 Task: Look for Airbnb options in Savelugu, Ghana from 11th November, 2023 to 15th November, 2023 for 2 adults.1  bedroom having 2 beds and 1 bathroom. Property type can be hotel. Booking option can be shelf check-in. Look for 5 properties as per requirement.
Action: Mouse moved to (494, 114)
Screenshot: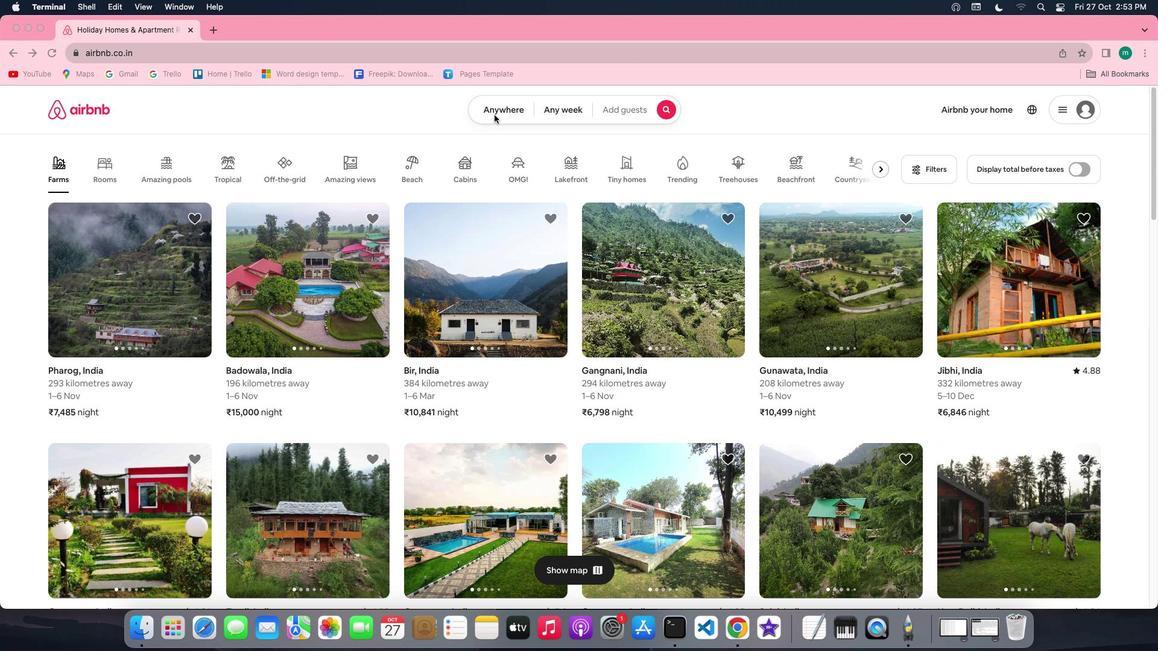 
Action: Mouse pressed left at (494, 114)
Screenshot: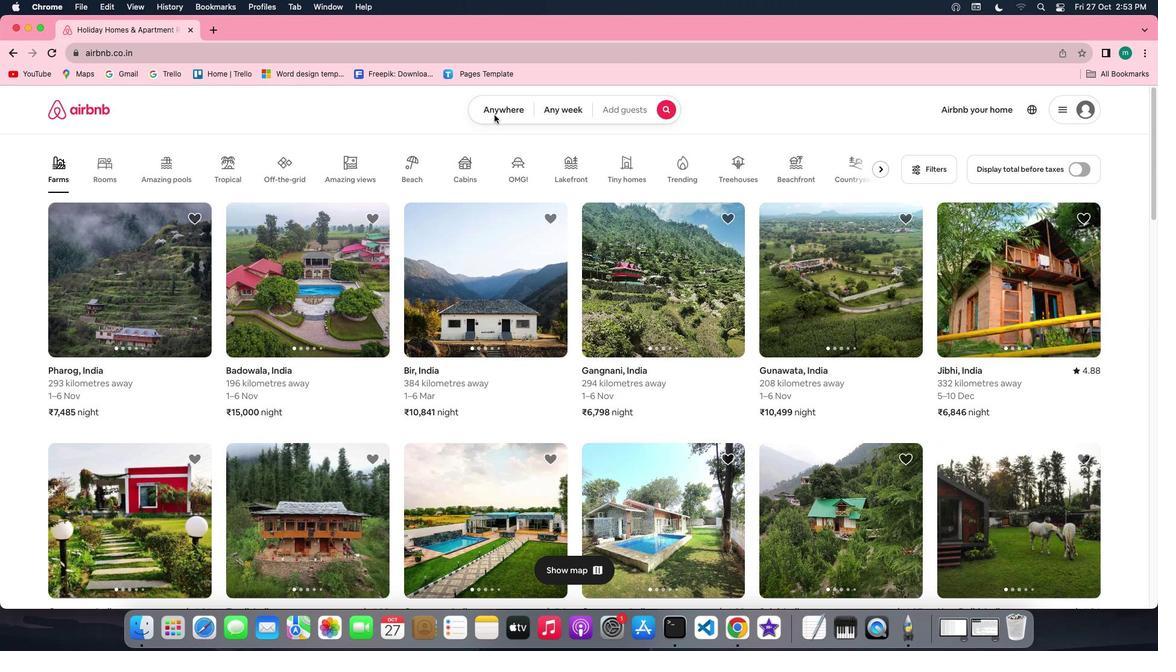
Action: Mouse pressed left at (494, 114)
Screenshot: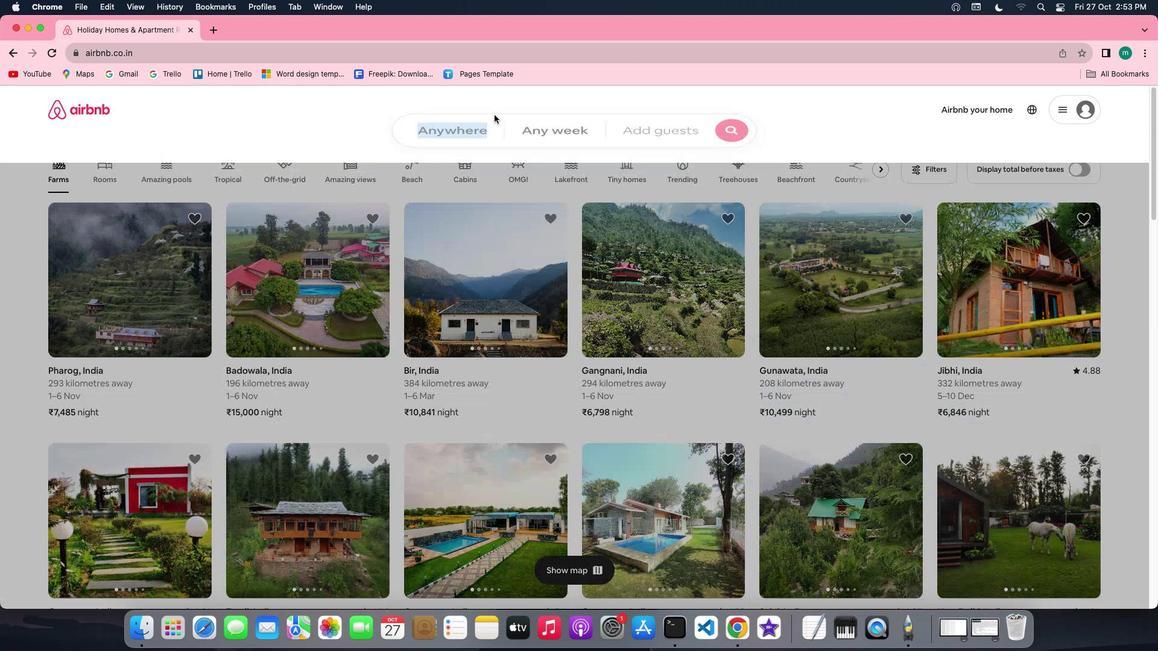
Action: Mouse moved to (420, 158)
Screenshot: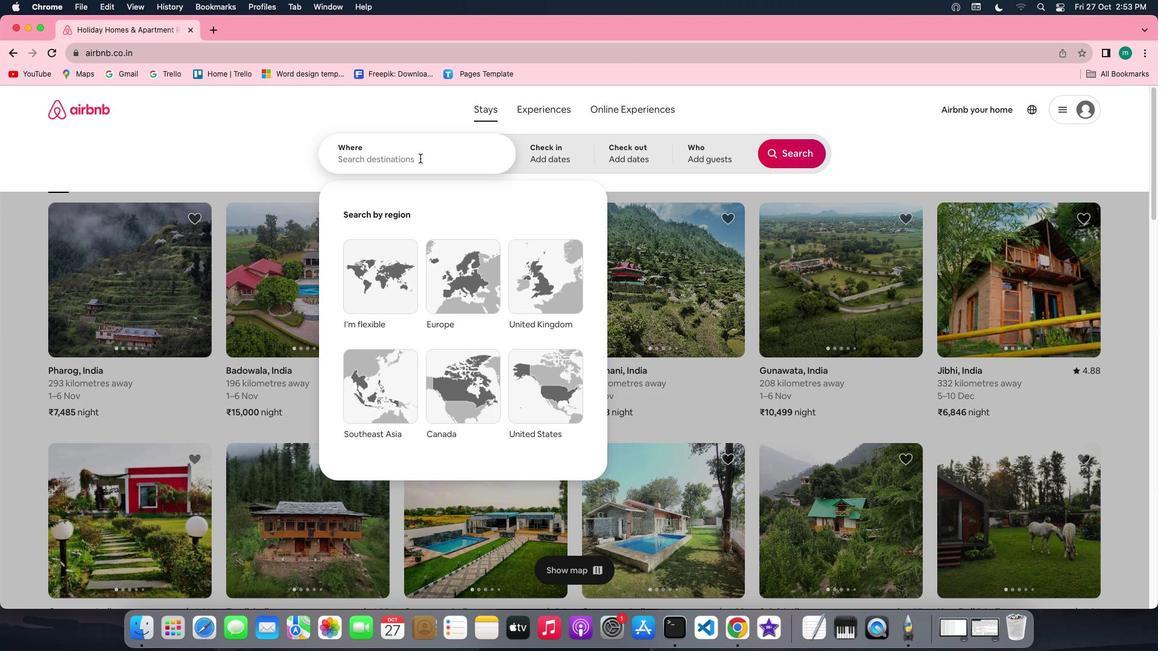
Action: Mouse pressed left at (420, 158)
Screenshot: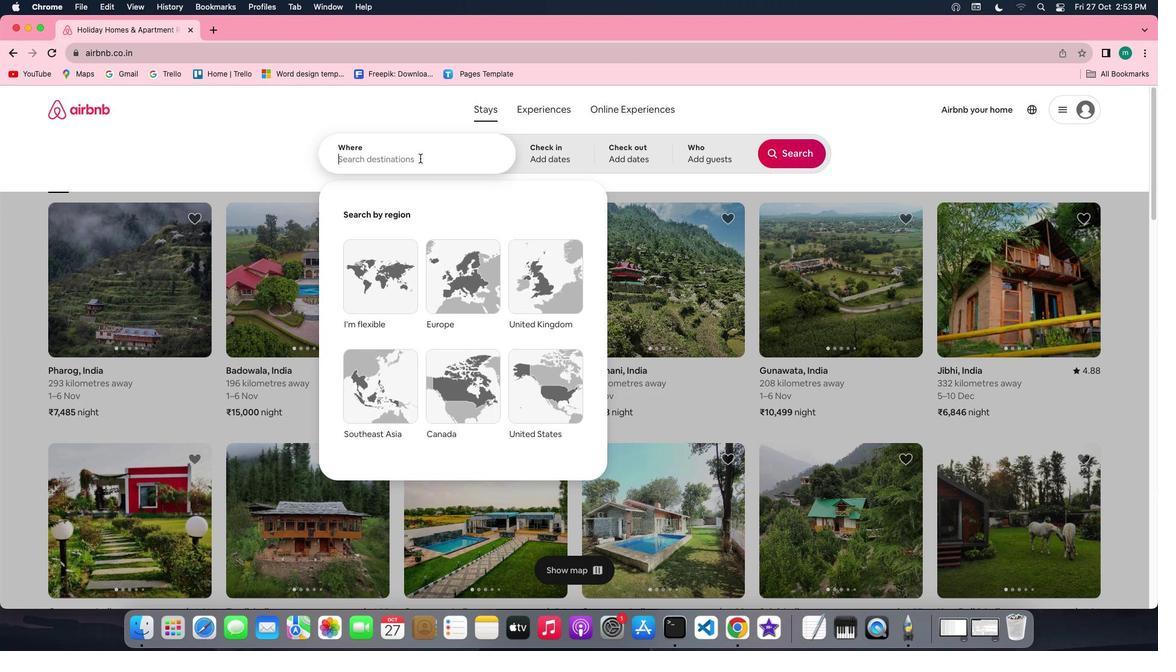 
Action: Key pressed Key.shift'S''a''v''e''l''u''g''u'','Key.spaceKey.shift'g''h''a''n''a'
Screenshot: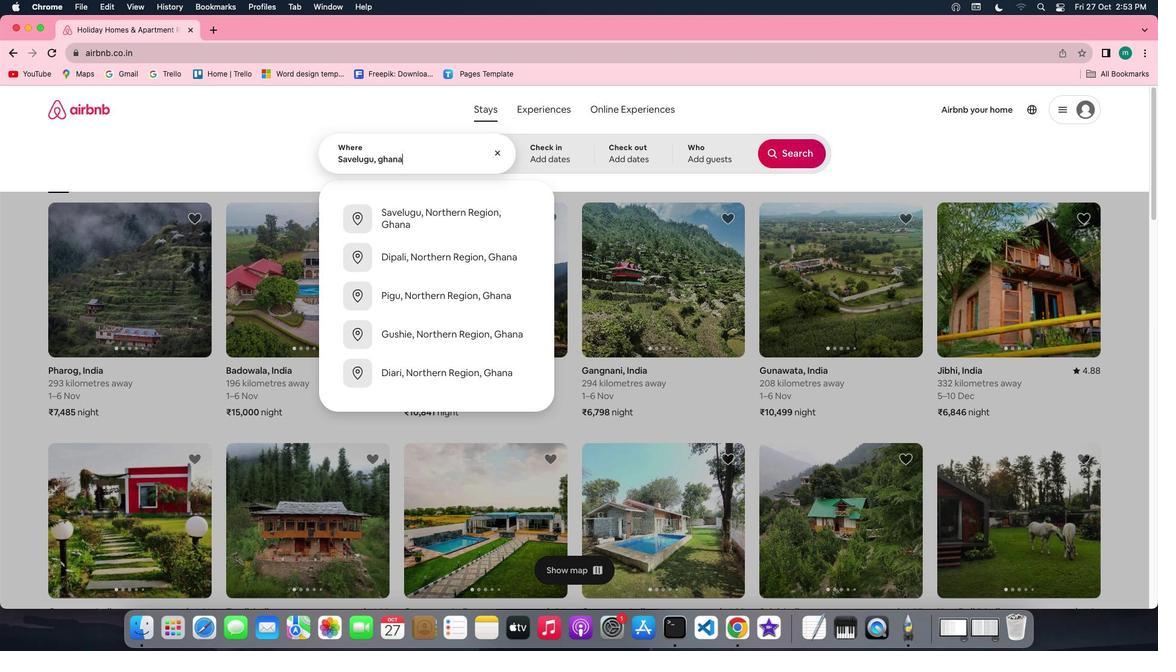 
Action: Mouse moved to (569, 158)
Screenshot: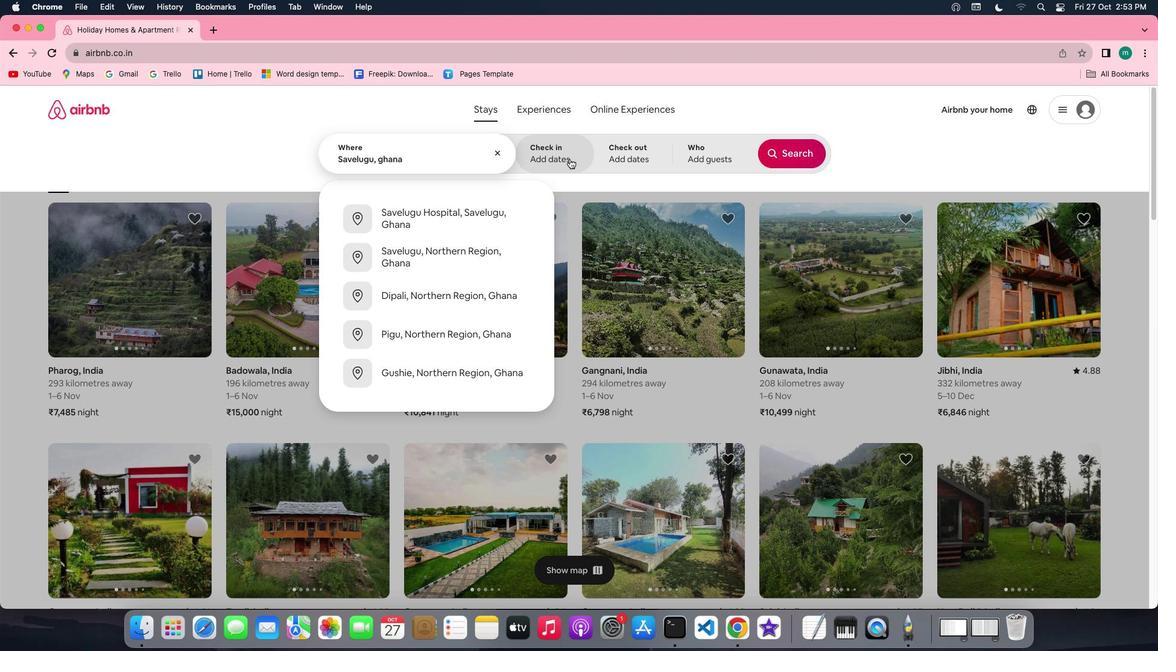 
Action: Mouse pressed left at (569, 158)
Screenshot: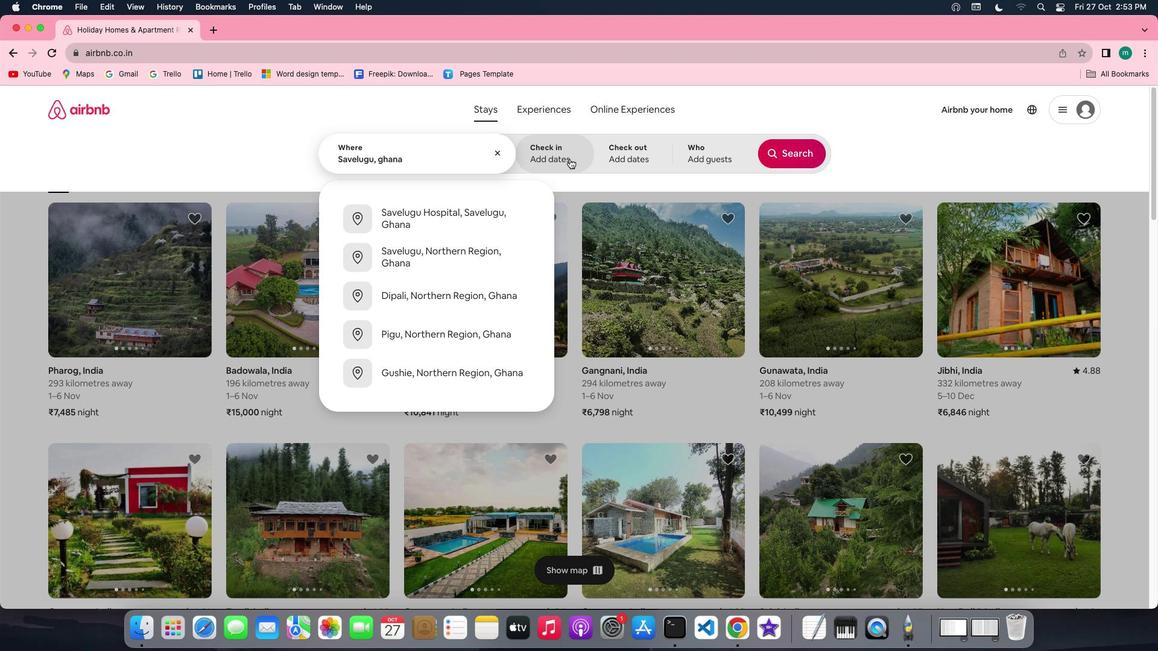 
Action: Mouse moved to (779, 332)
Screenshot: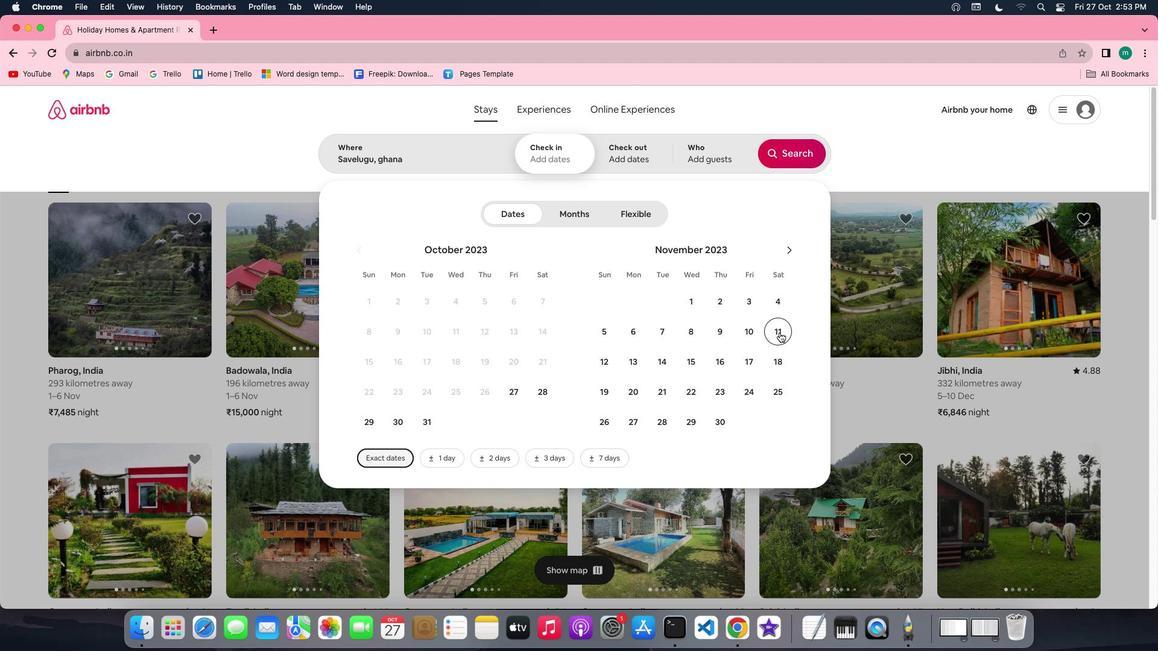 
Action: Mouse pressed left at (779, 332)
Screenshot: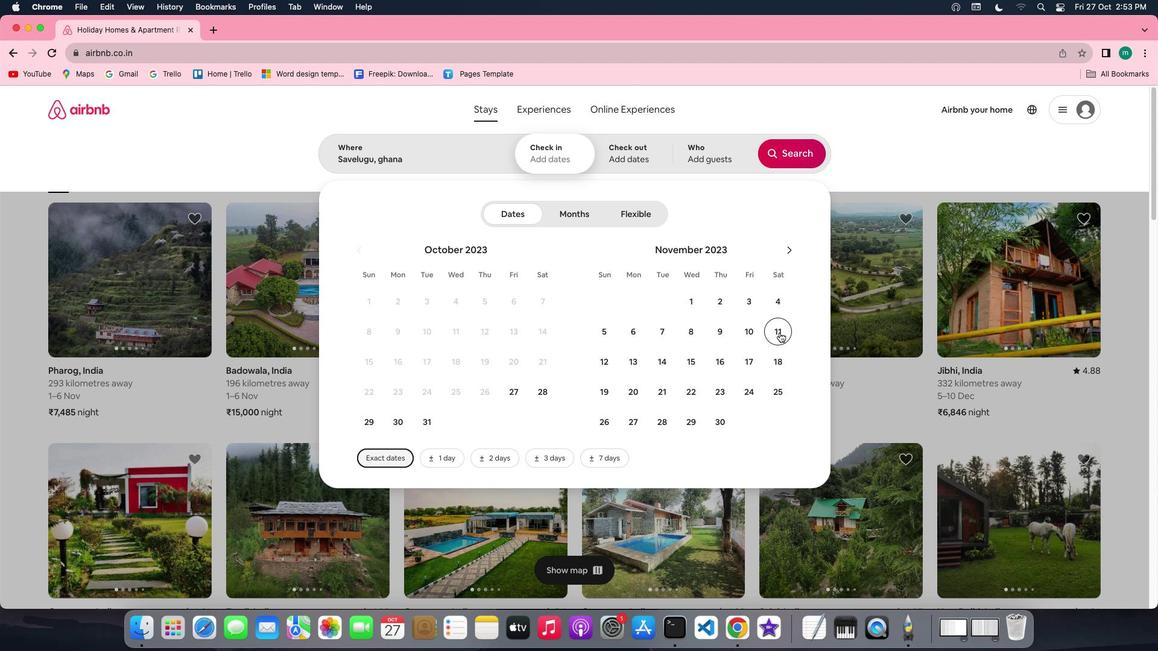 
Action: Mouse moved to (686, 365)
Screenshot: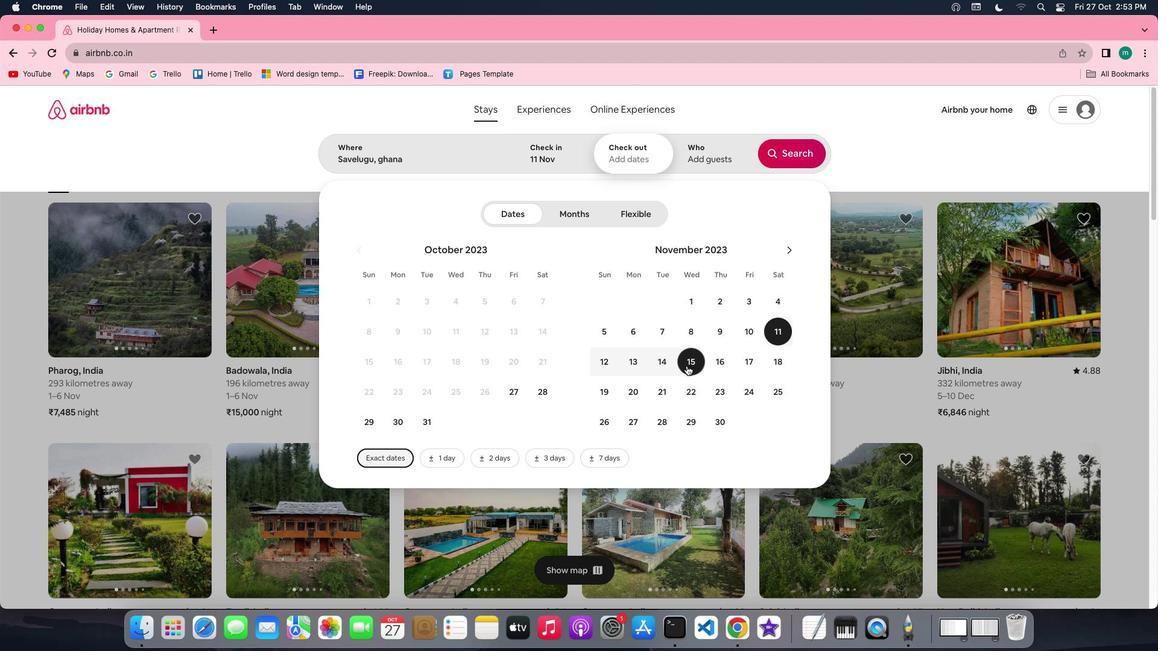 
Action: Mouse pressed left at (686, 365)
Screenshot: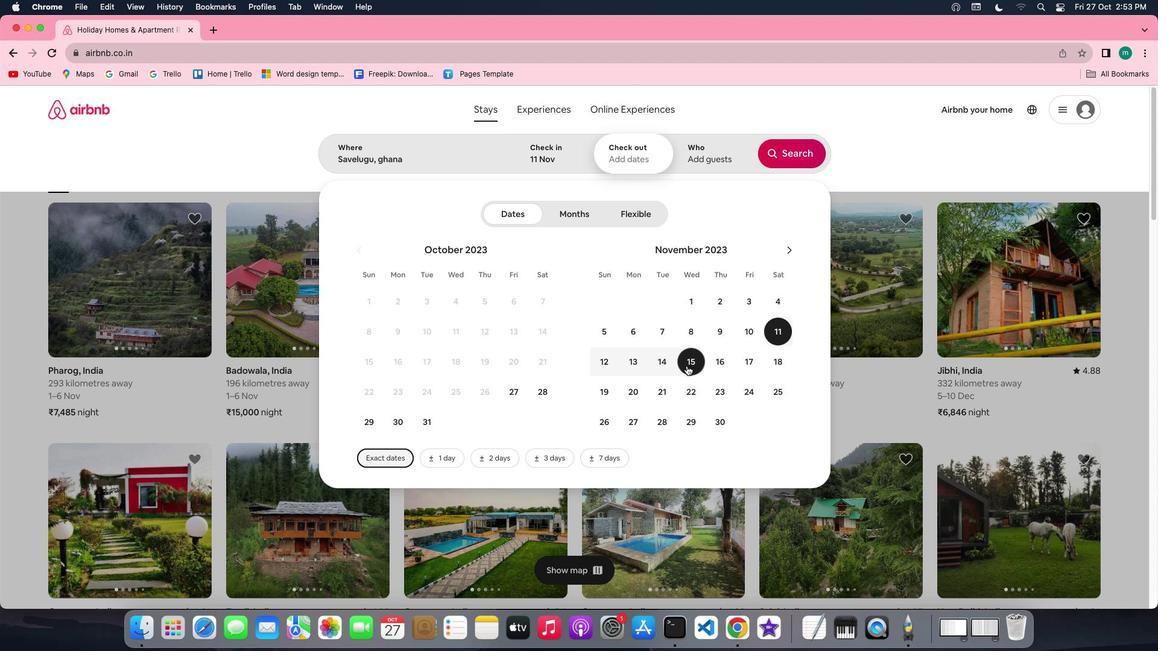 
Action: Mouse moved to (709, 165)
Screenshot: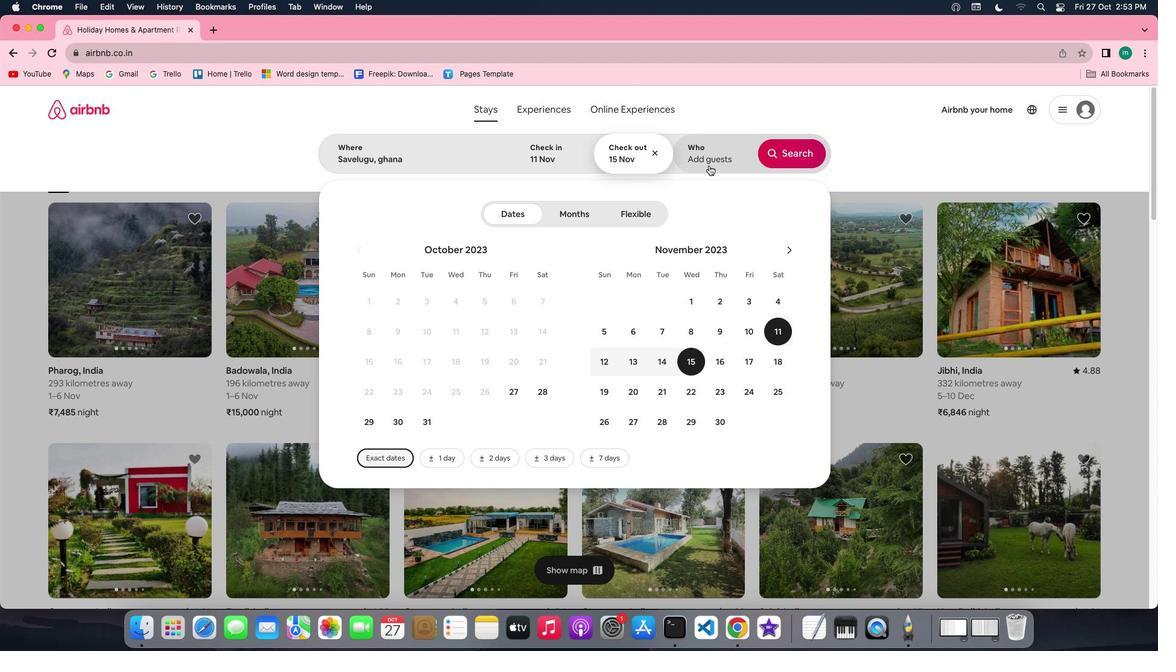 
Action: Mouse pressed left at (709, 165)
Screenshot: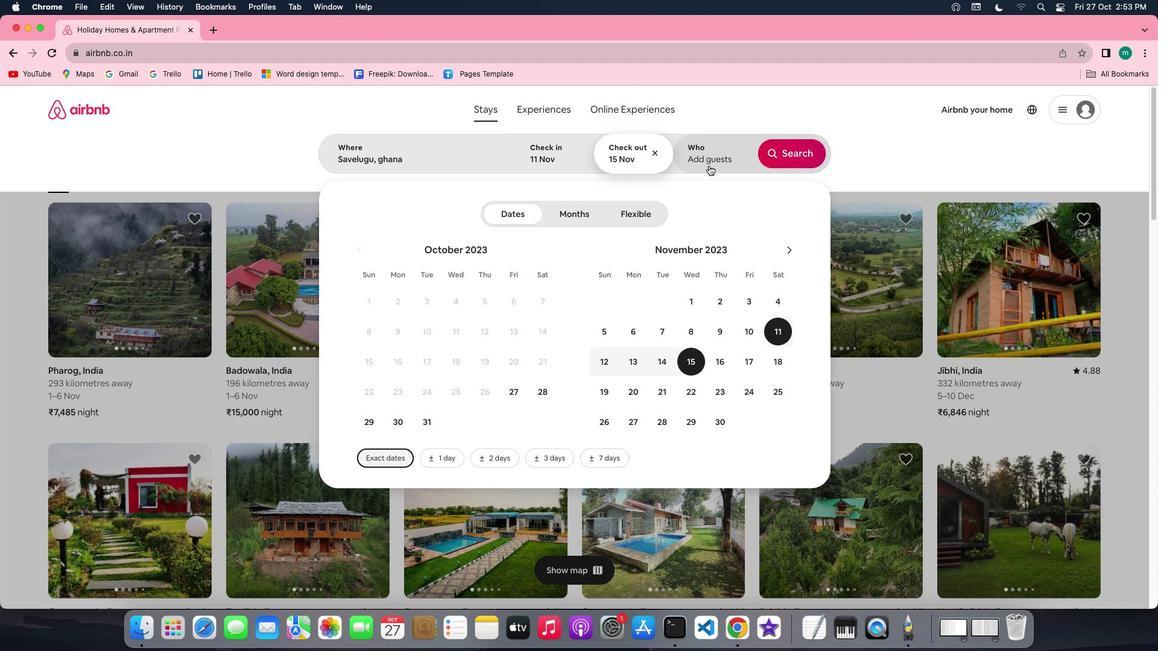 
Action: Mouse moved to (799, 219)
Screenshot: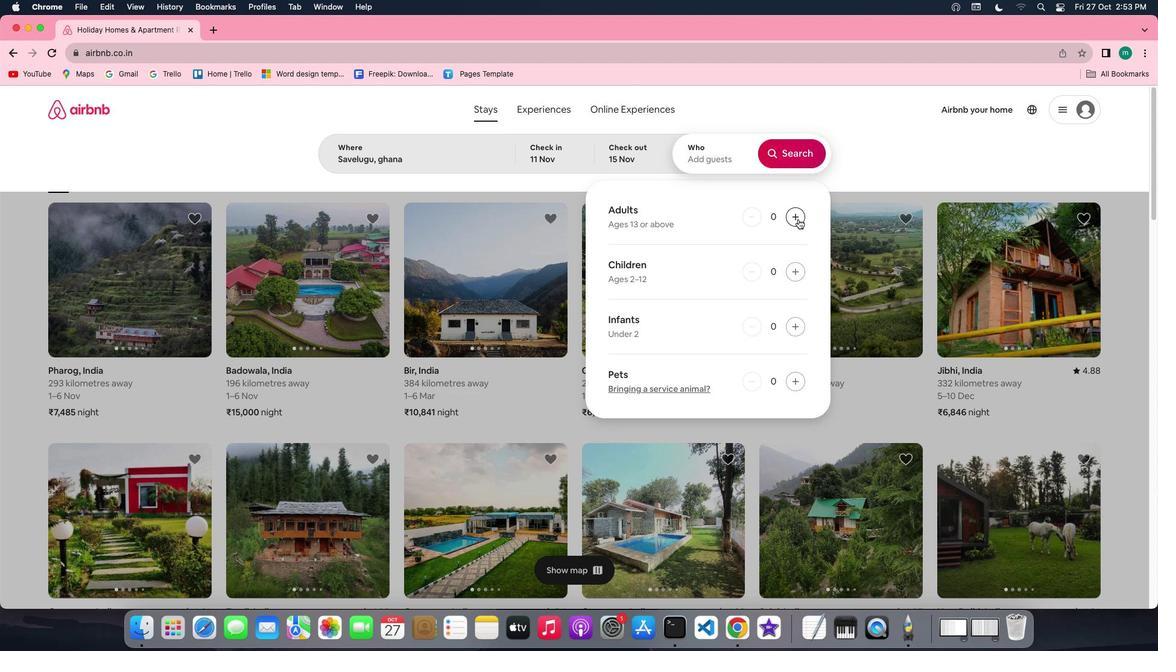 
Action: Mouse pressed left at (799, 219)
Screenshot: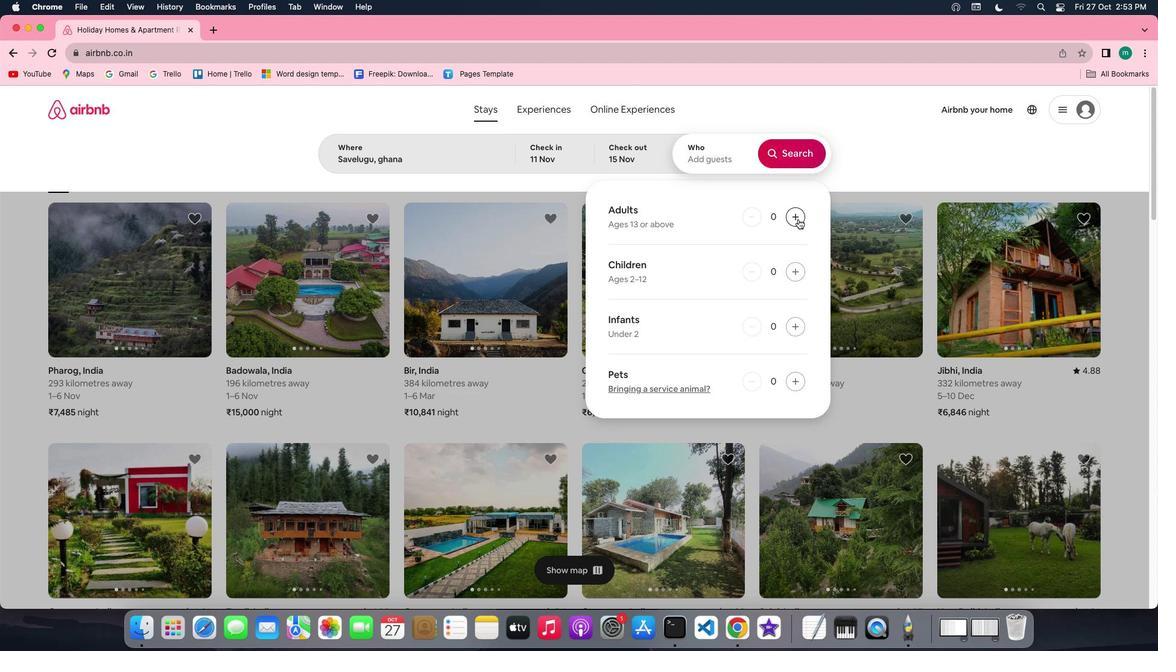 
Action: Mouse pressed left at (799, 219)
Screenshot: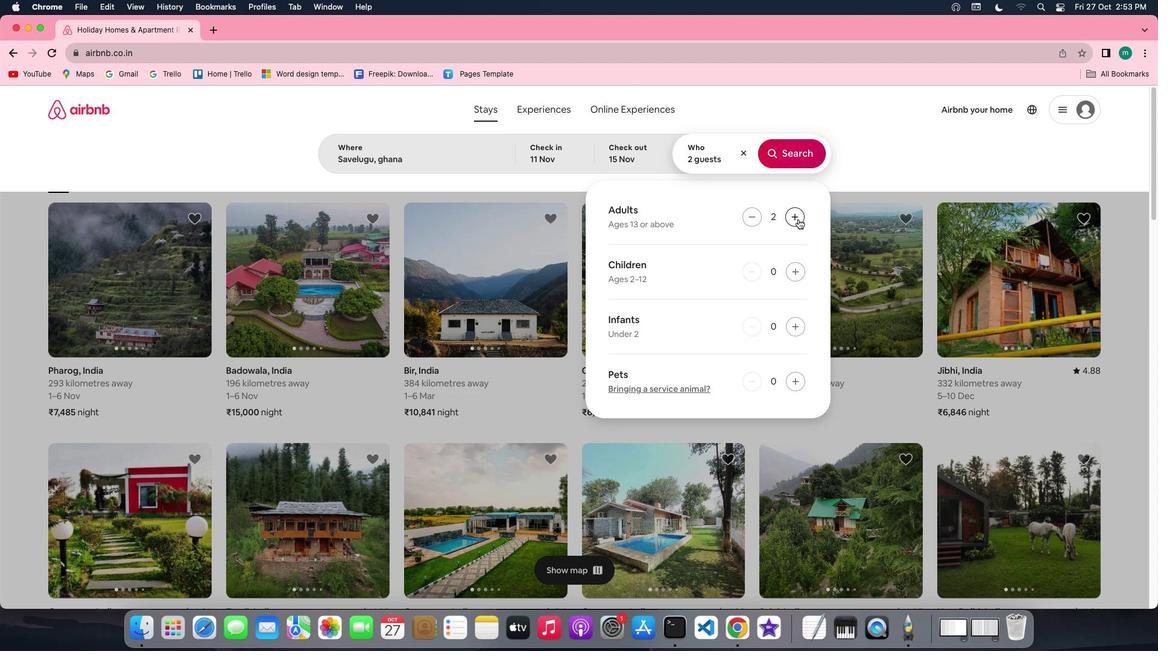 
Action: Mouse moved to (802, 155)
Screenshot: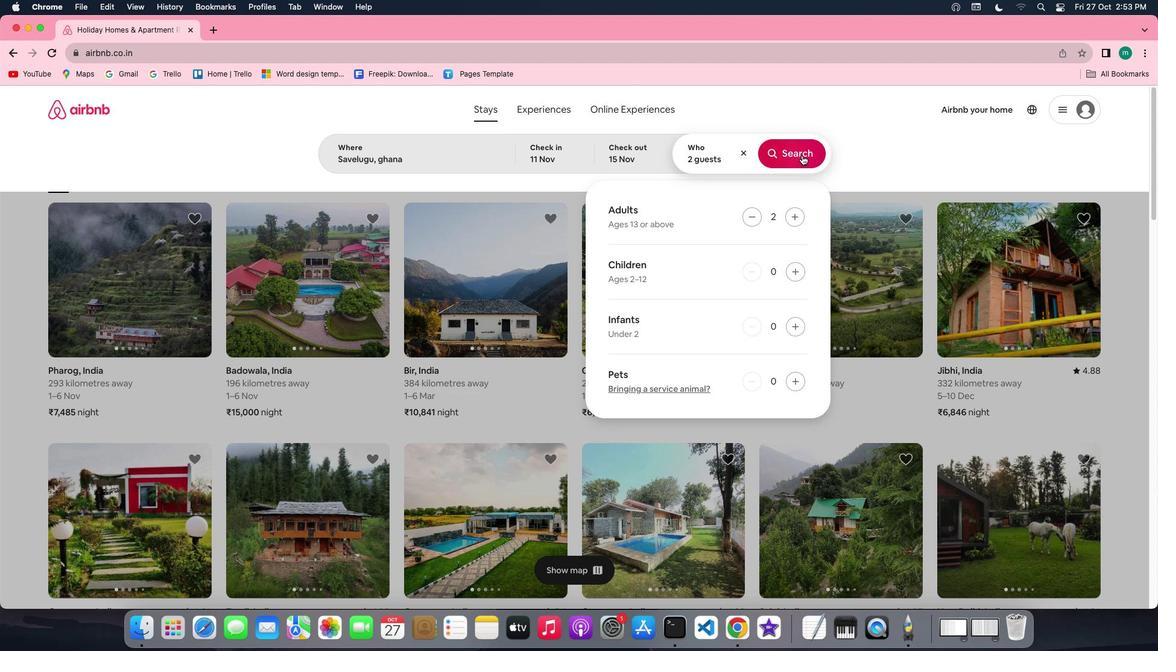 
Action: Mouse pressed left at (802, 155)
Screenshot: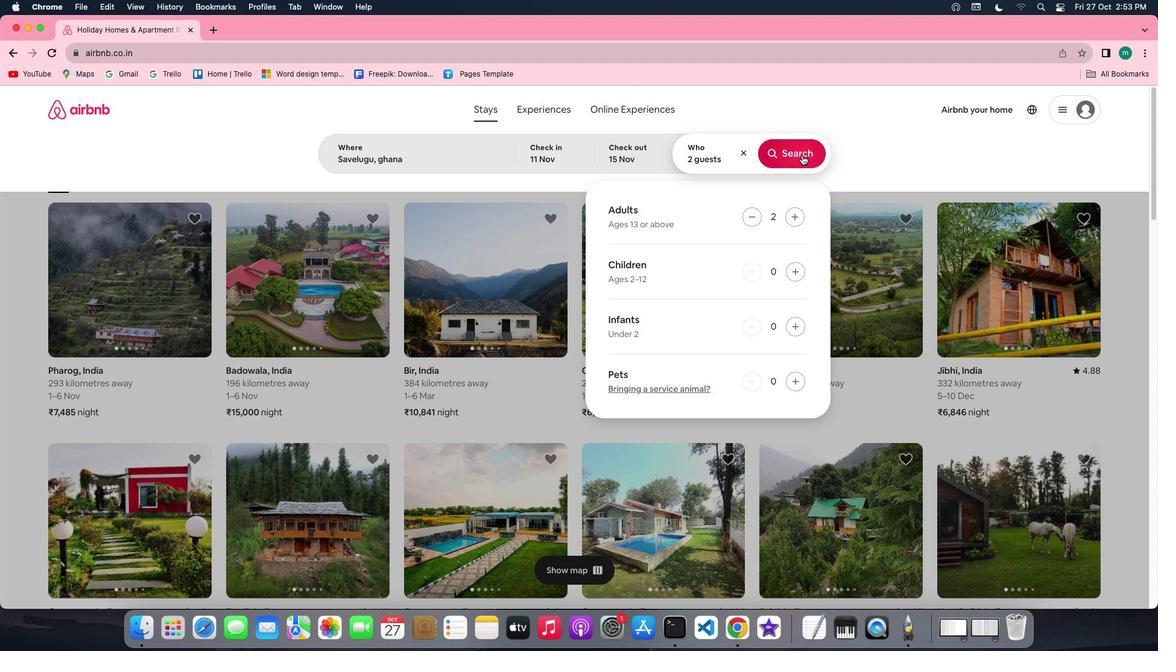 
Action: Mouse moved to (977, 161)
Screenshot: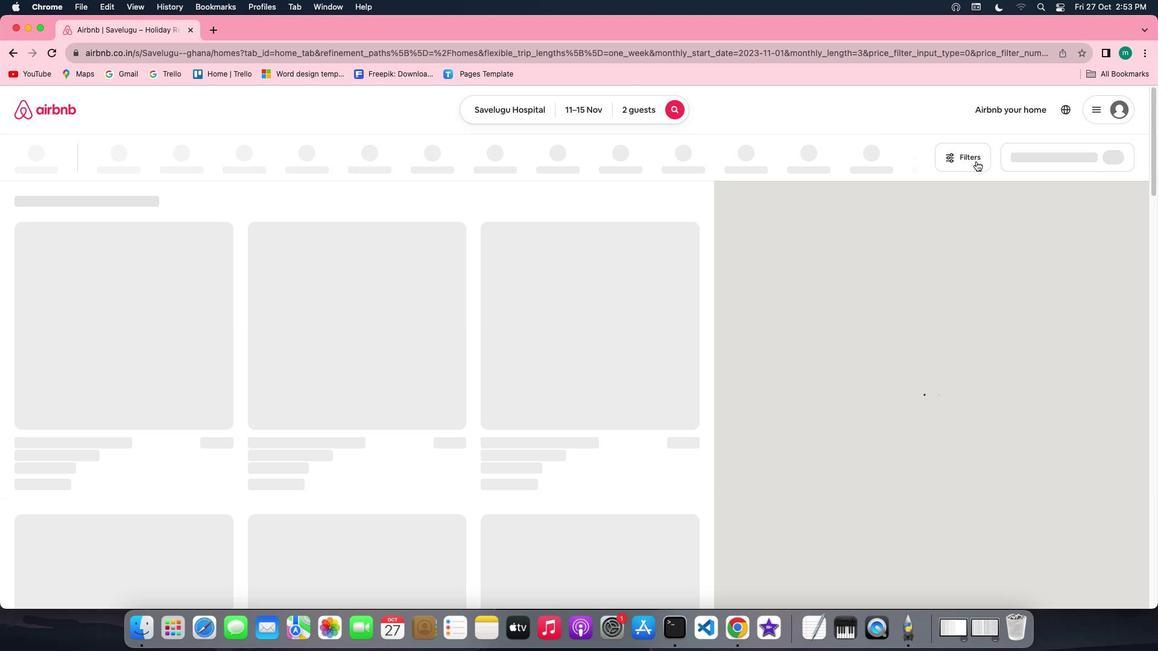 
Action: Mouse pressed left at (977, 161)
Screenshot: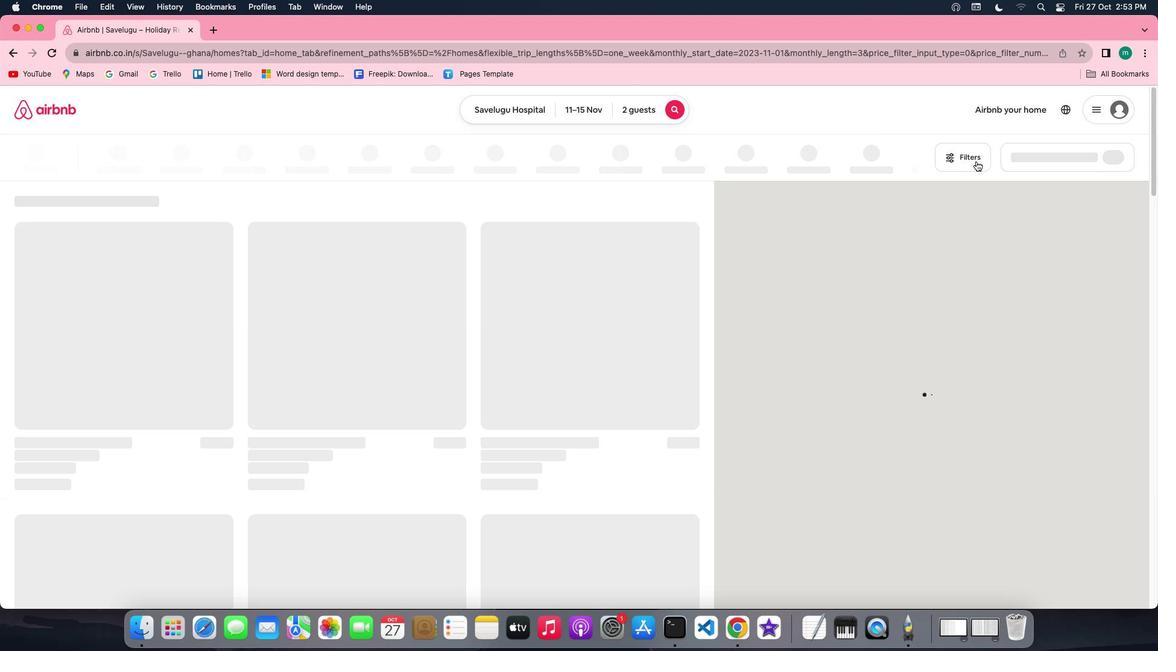 
Action: Mouse moved to (593, 327)
Screenshot: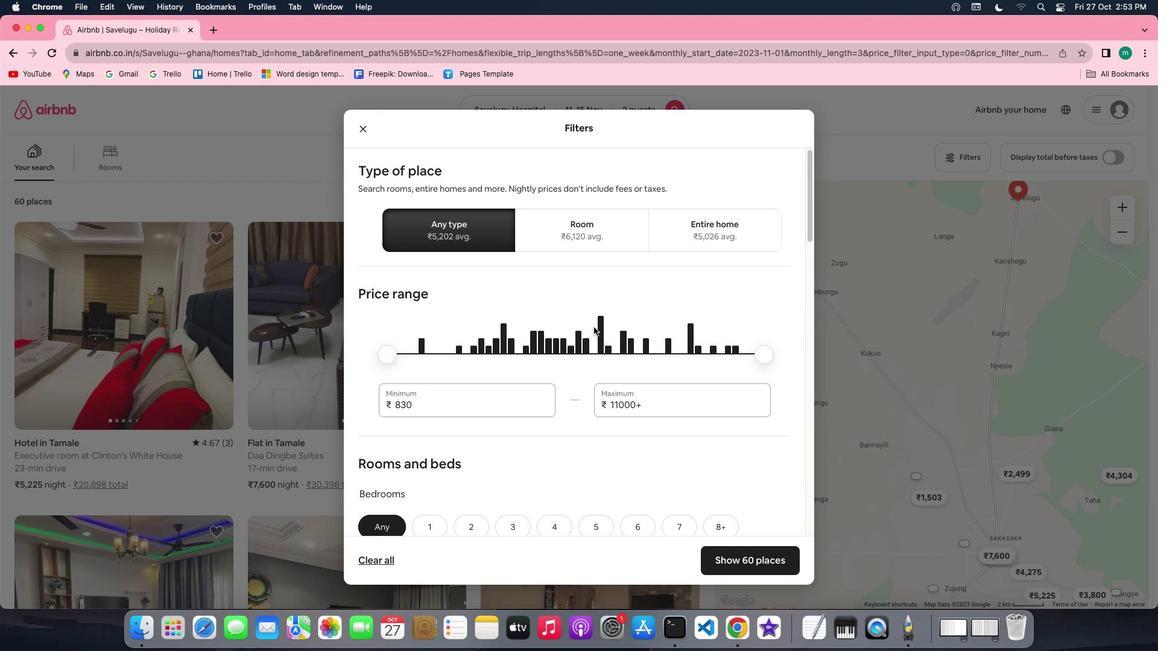 
Action: Mouse scrolled (593, 327) with delta (0, 0)
Screenshot: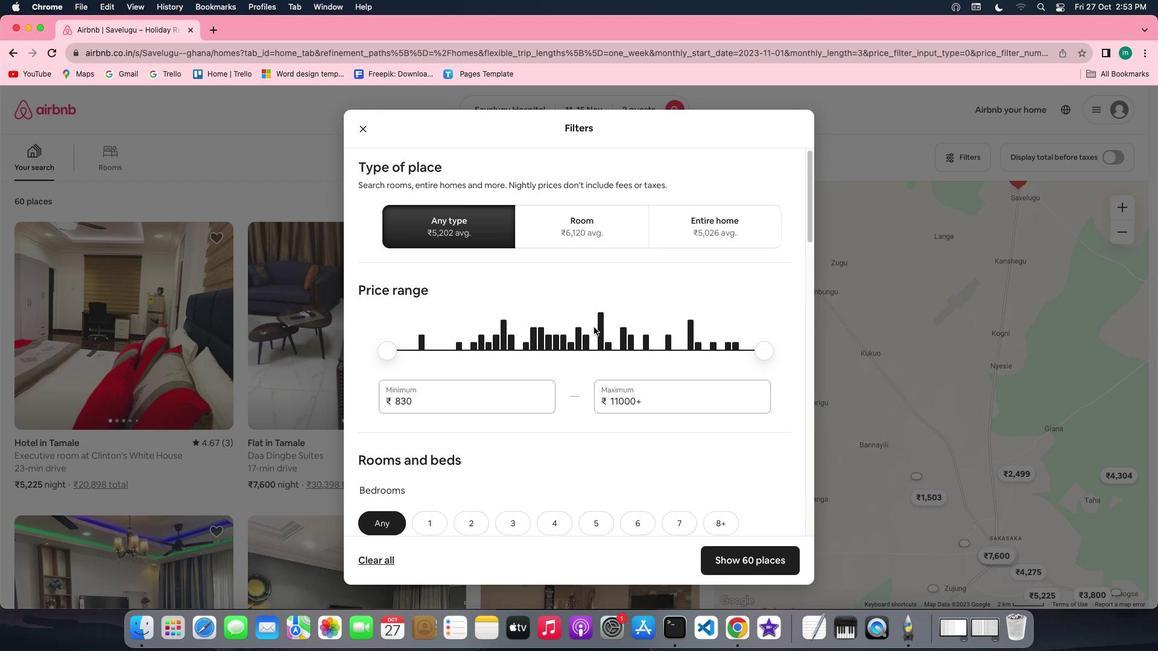
Action: Mouse scrolled (593, 327) with delta (0, 0)
Screenshot: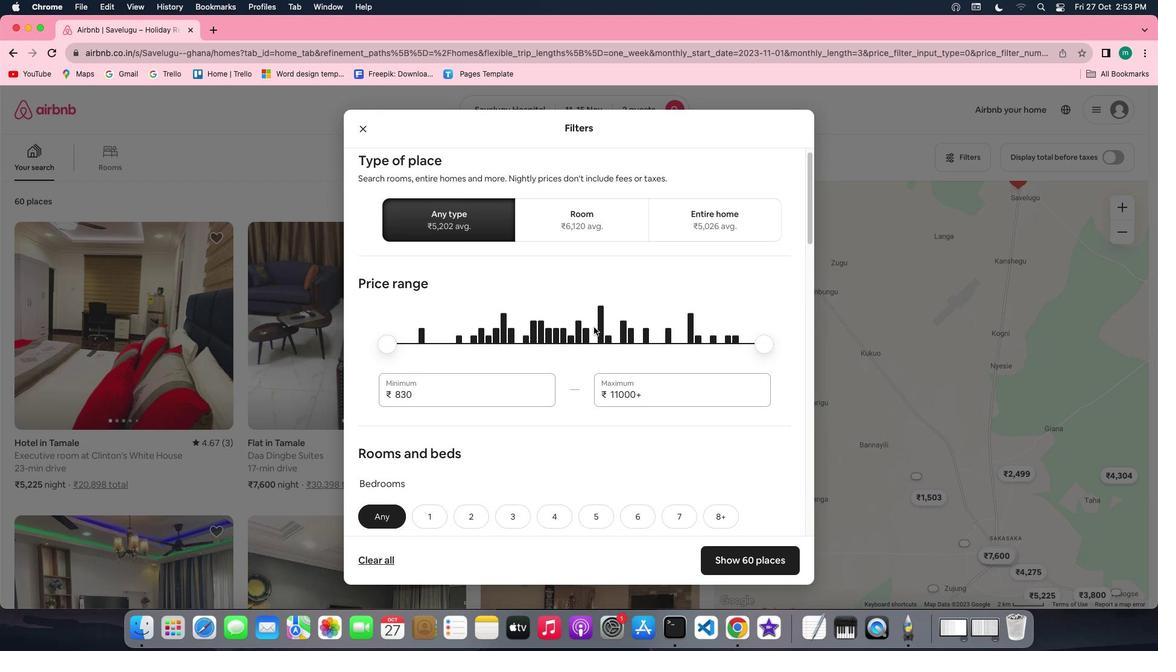 
Action: Mouse scrolled (593, 327) with delta (0, -1)
Screenshot: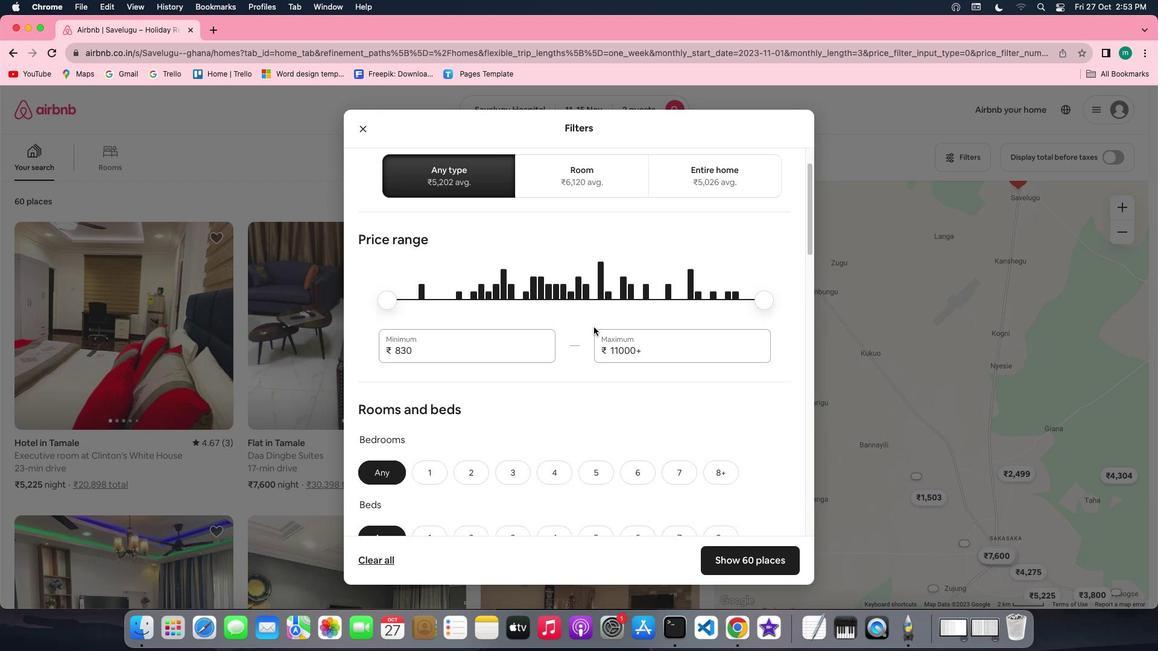 
Action: Mouse scrolled (593, 327) with delta (0, -1)
Screenshot: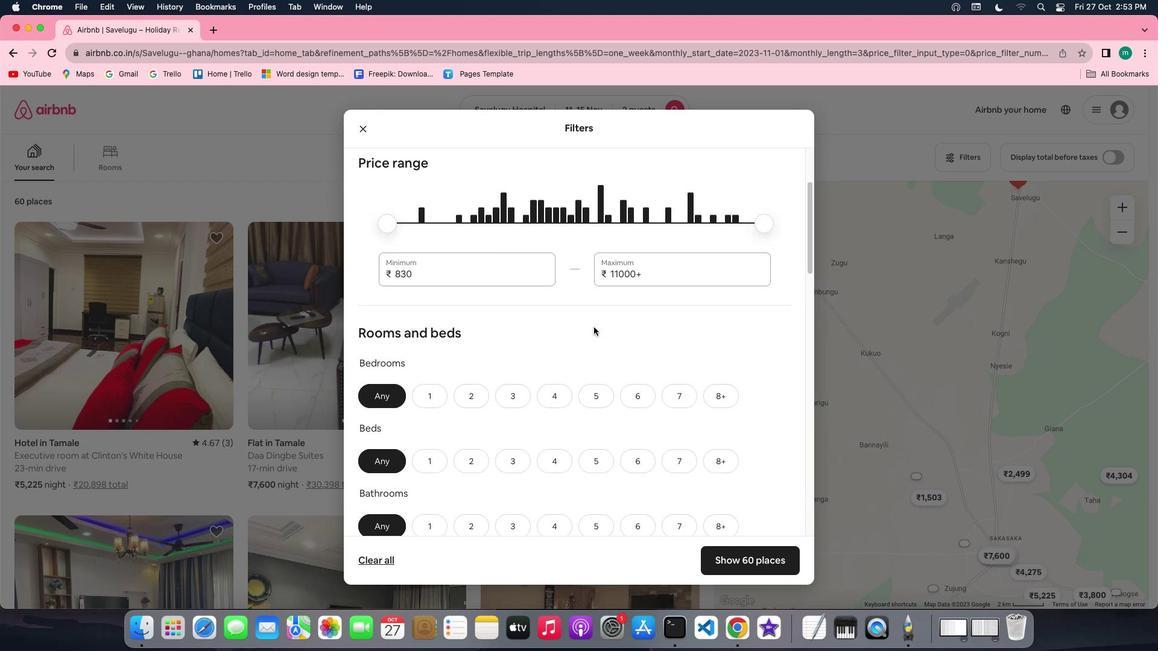 
Action: Mouse scrolled (593, 327) with delta (0, 0)
Screenshot: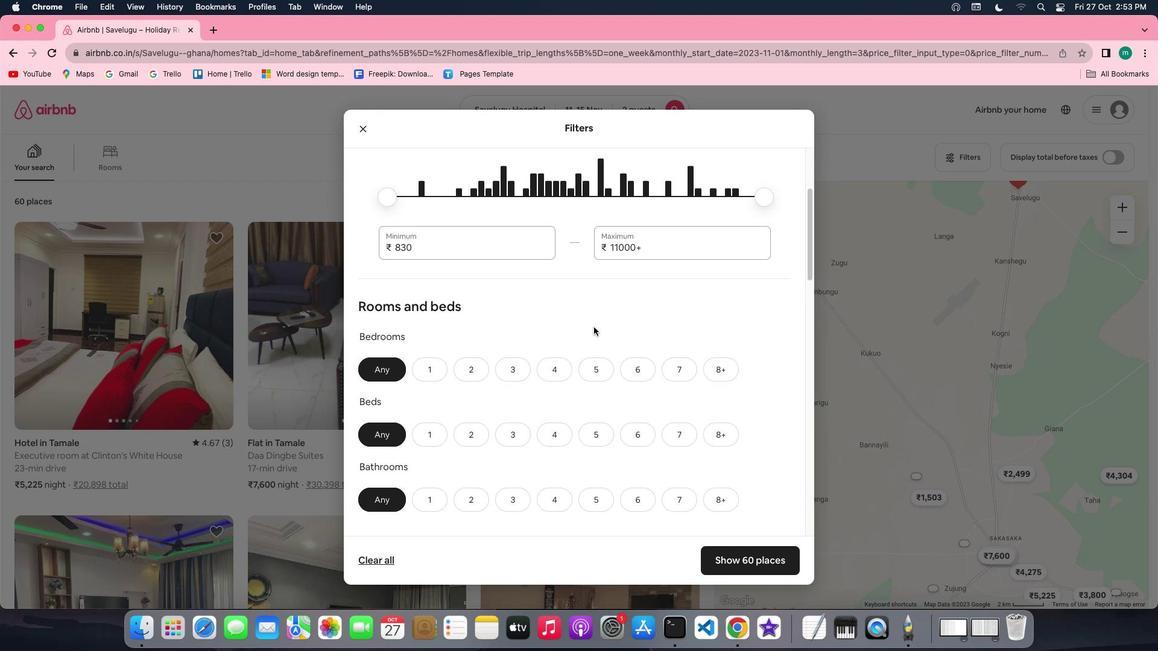 
Action: Mouse scrolled (593, 327) with delta (0, 0)
Screenshot: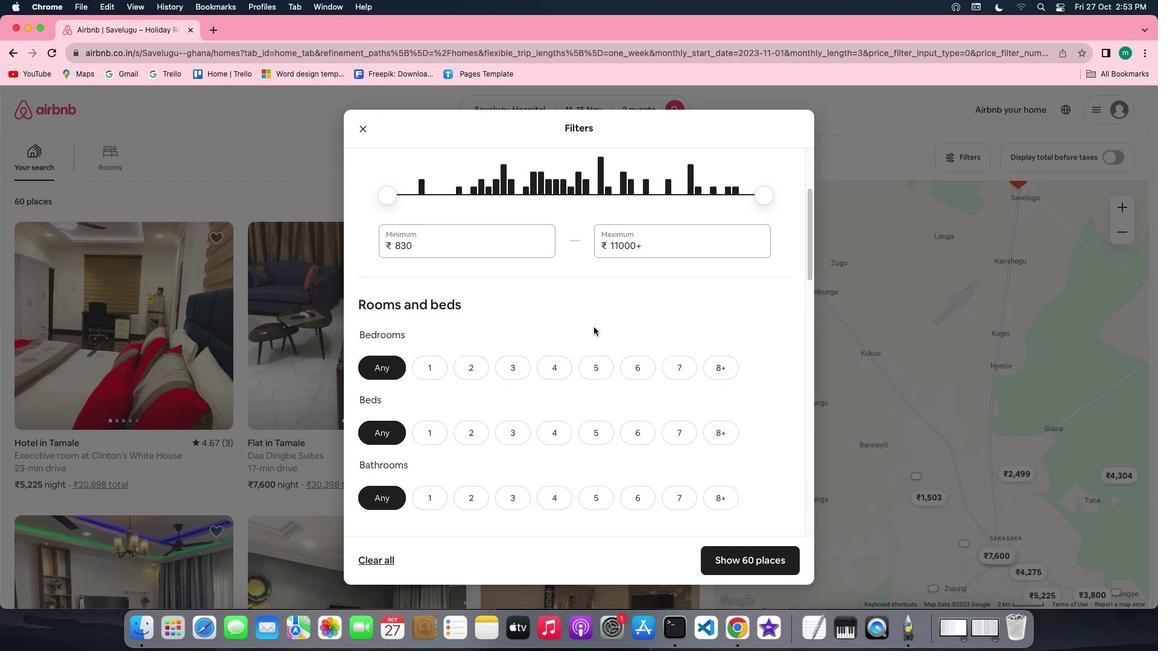 
Action: Mouse scrolled (593, 327) with delta (0, 0)
Screenshot: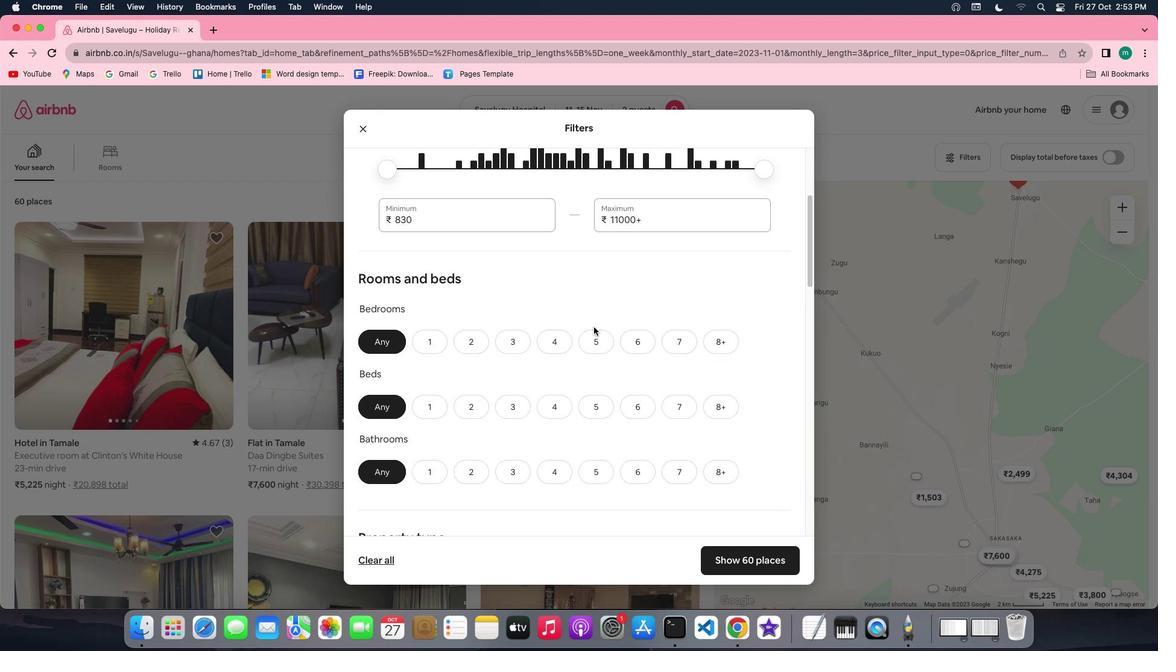 
Action: Mouse scrolled (593, 327) with delta (0, 0)
Screenshot: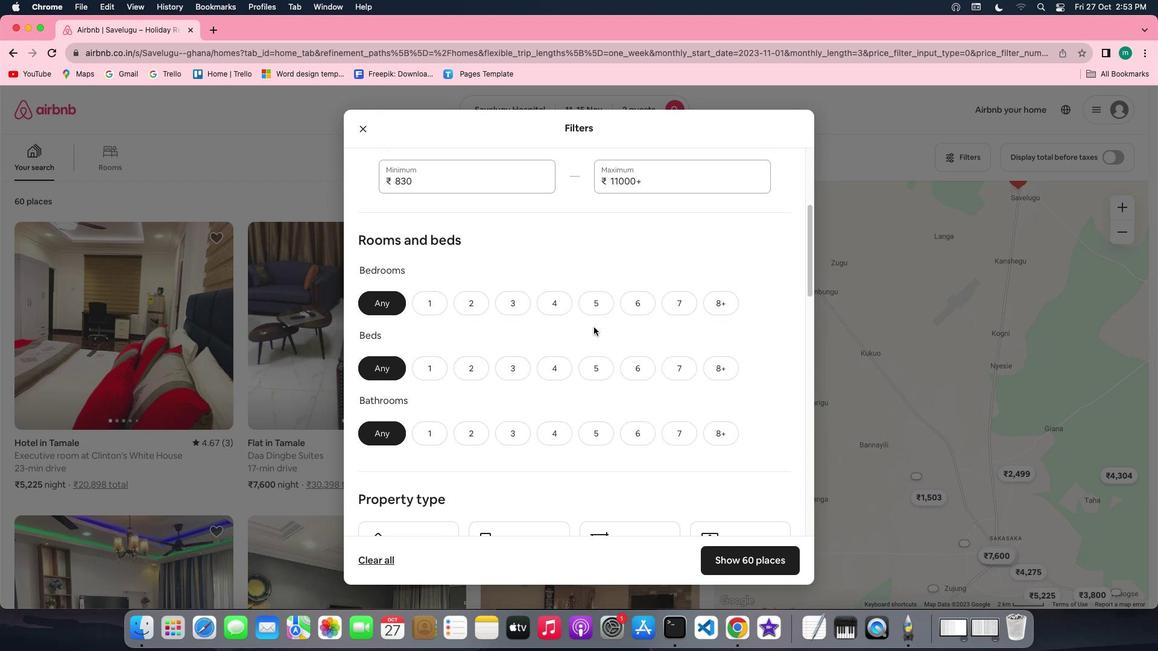 
Action: Mouse scrolled (593, 327) with delta (0, 0)
Screenshot: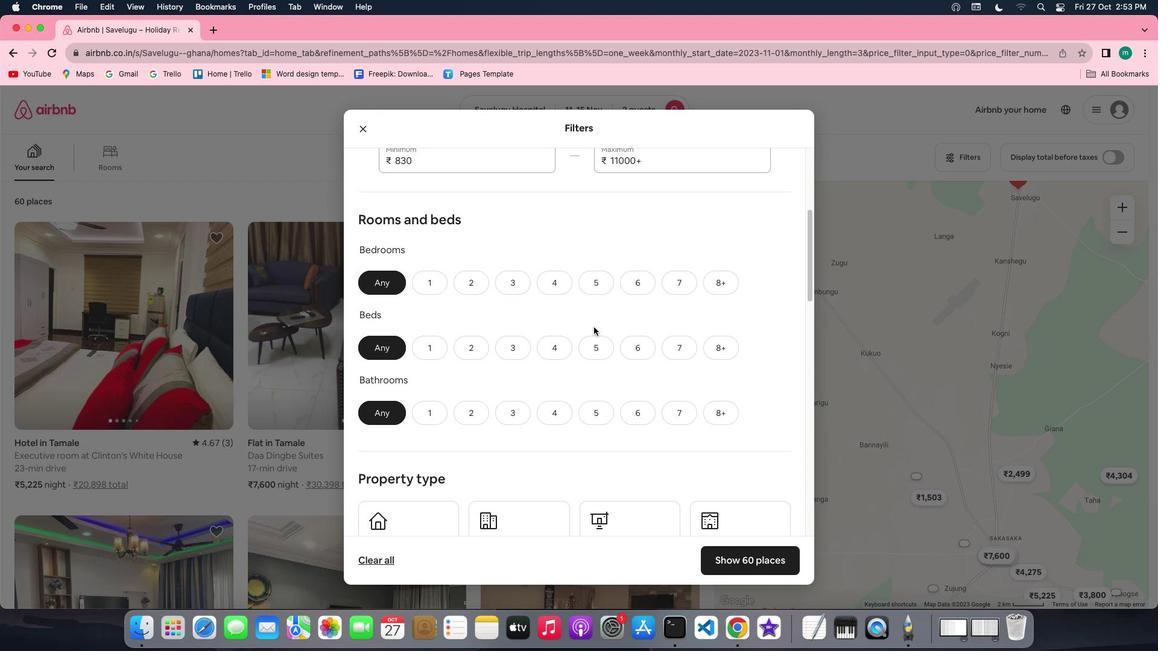 
Action: Mouse scrolled (593, 327) with delta (0, 0)
Screenshot: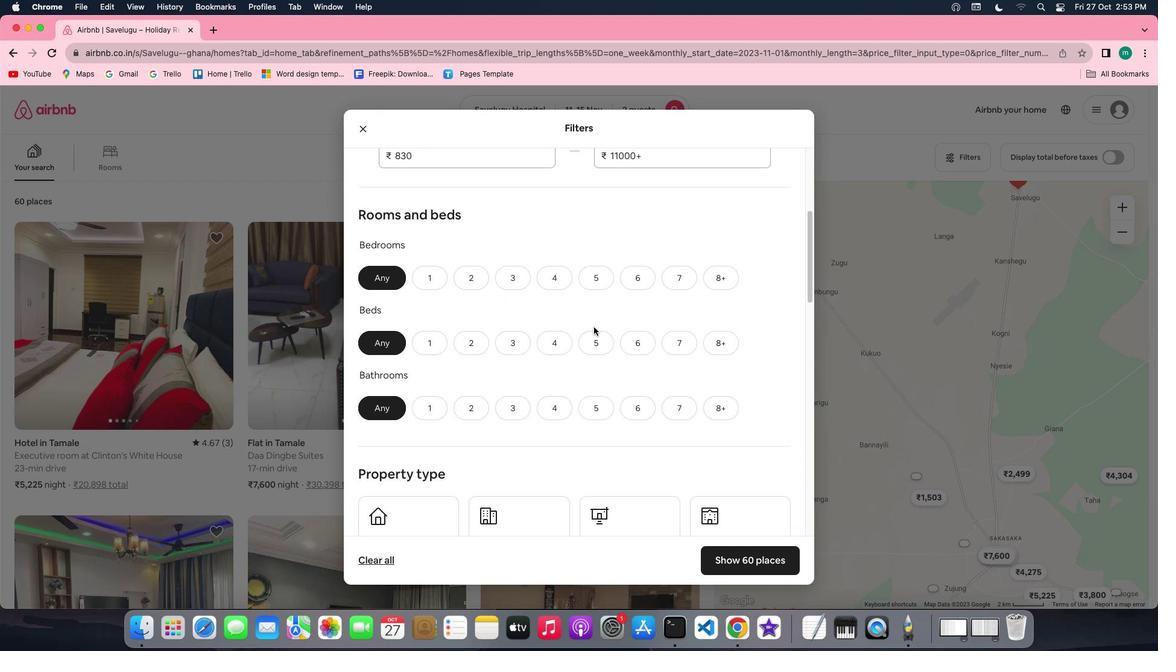 
Action: Mouse scrolled (593, 327) with delta (0, 0)
Screenshot: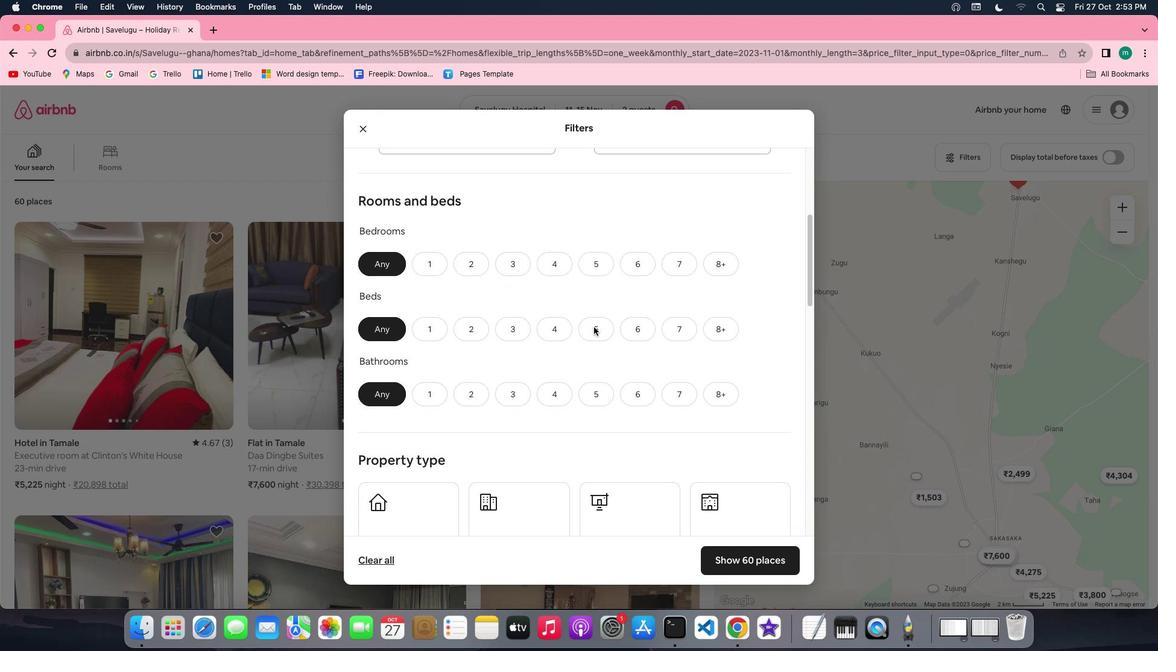 
Action: Mouse moved to (429, 255)
Screenshot: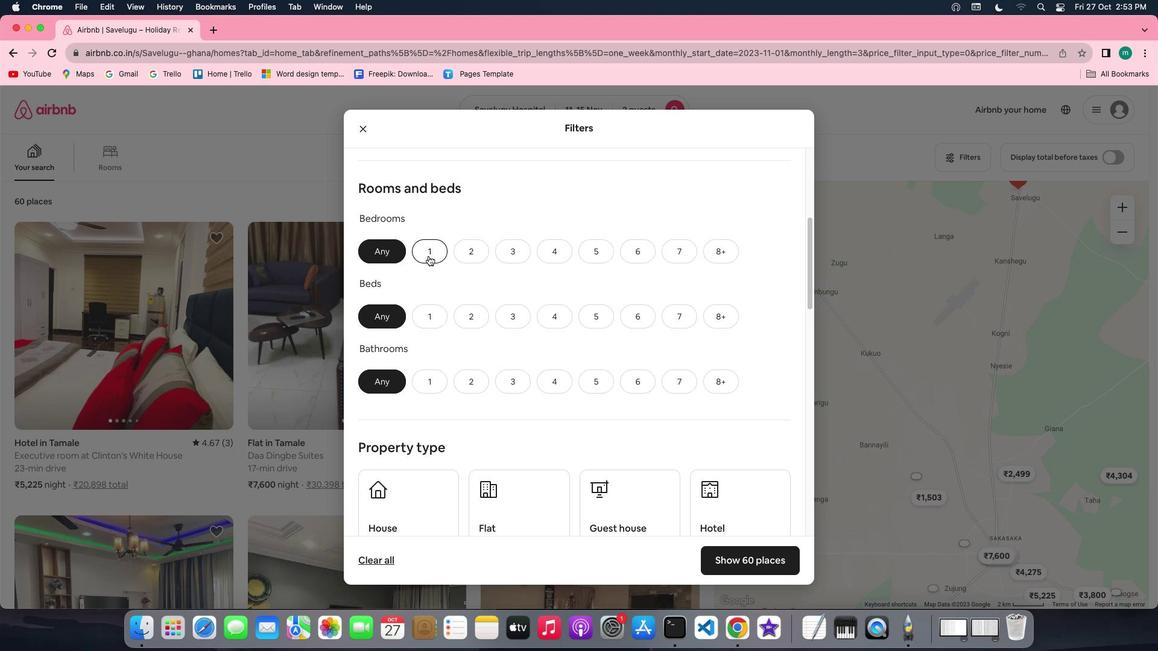 
Action: Mouse pressed left at (429, 255)
Screenshot: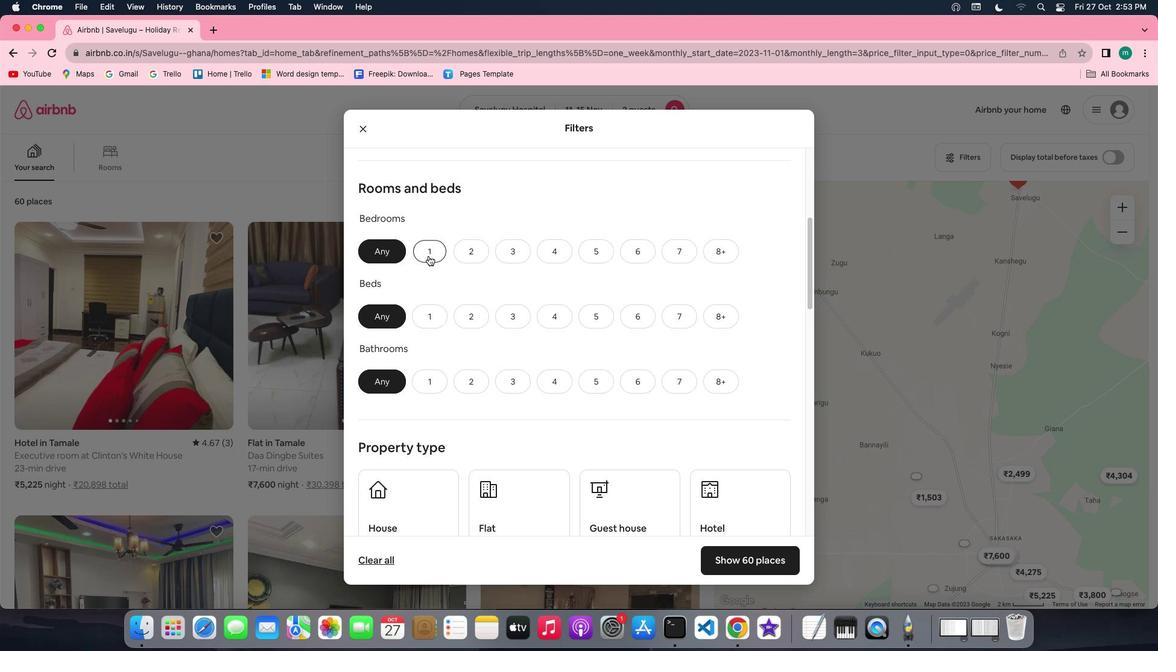 
Action: Mouse moved to (478, 319)
Screenshot: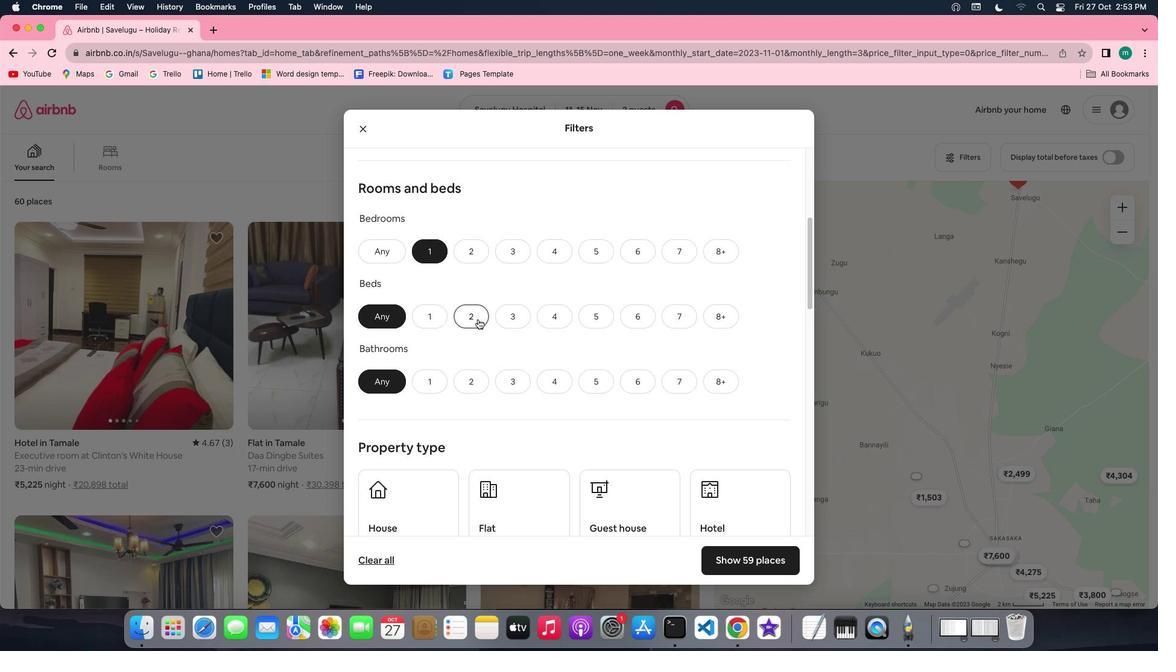 
Action: Mouse pressed left at (478, 319)
Screenshot: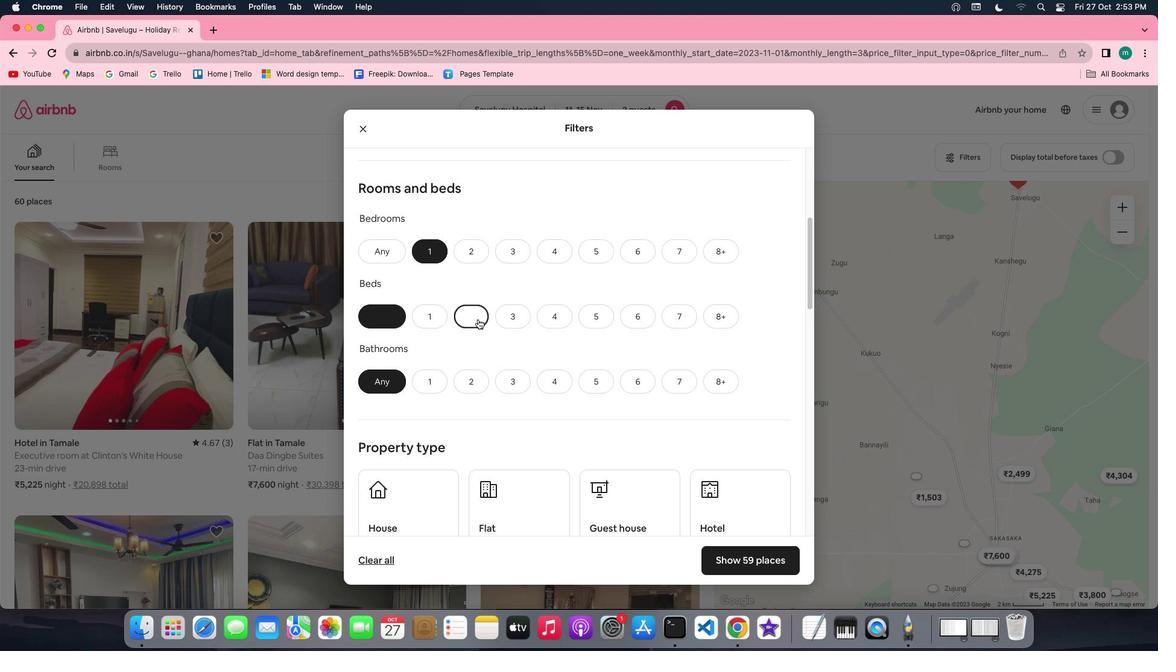 
Action: Mouse moved to (435, 385)
Screenshot: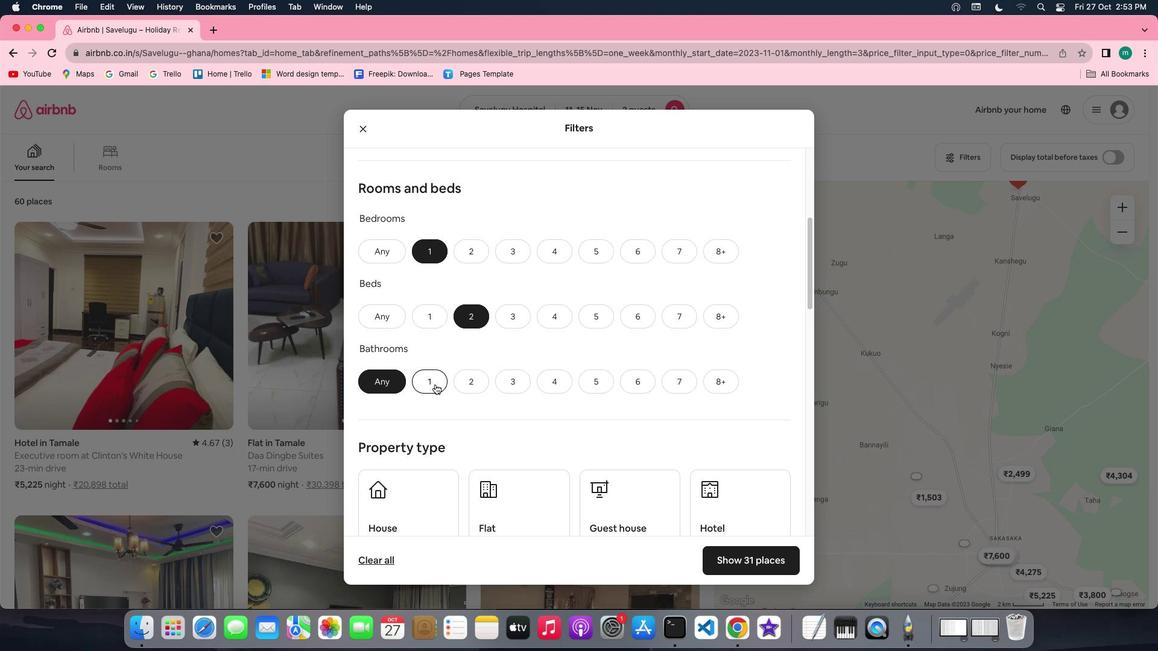 
Action: Mouse pressed left at (435, 385)
Screenshot: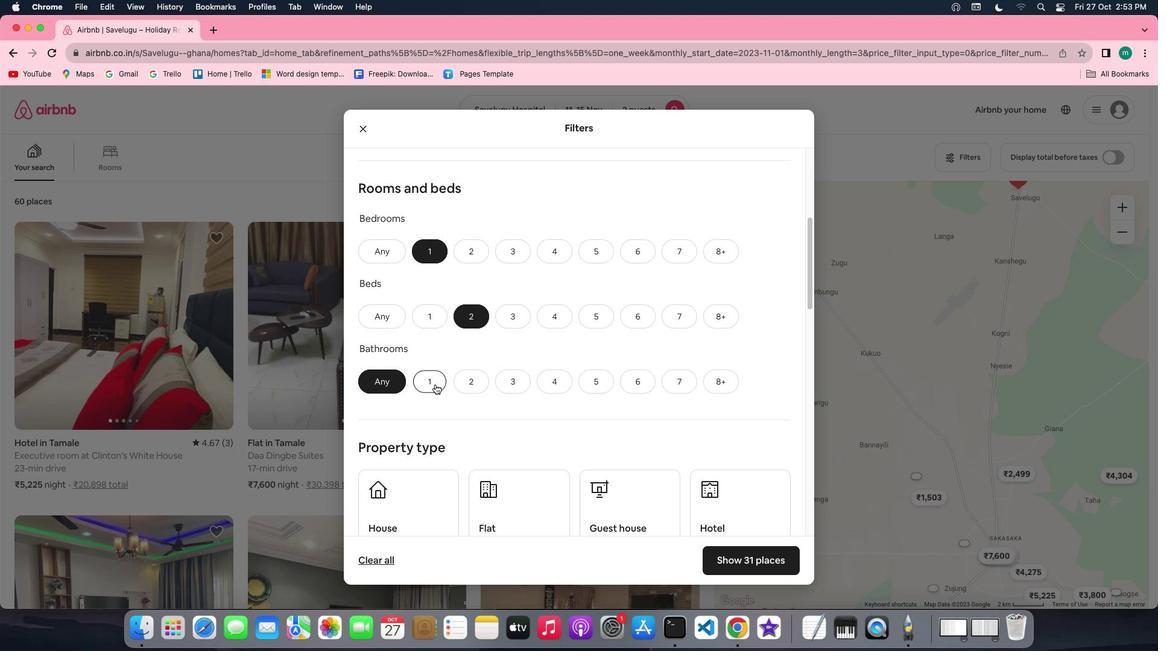 
Action: Mouse moved to (605, 394)
Screenshot: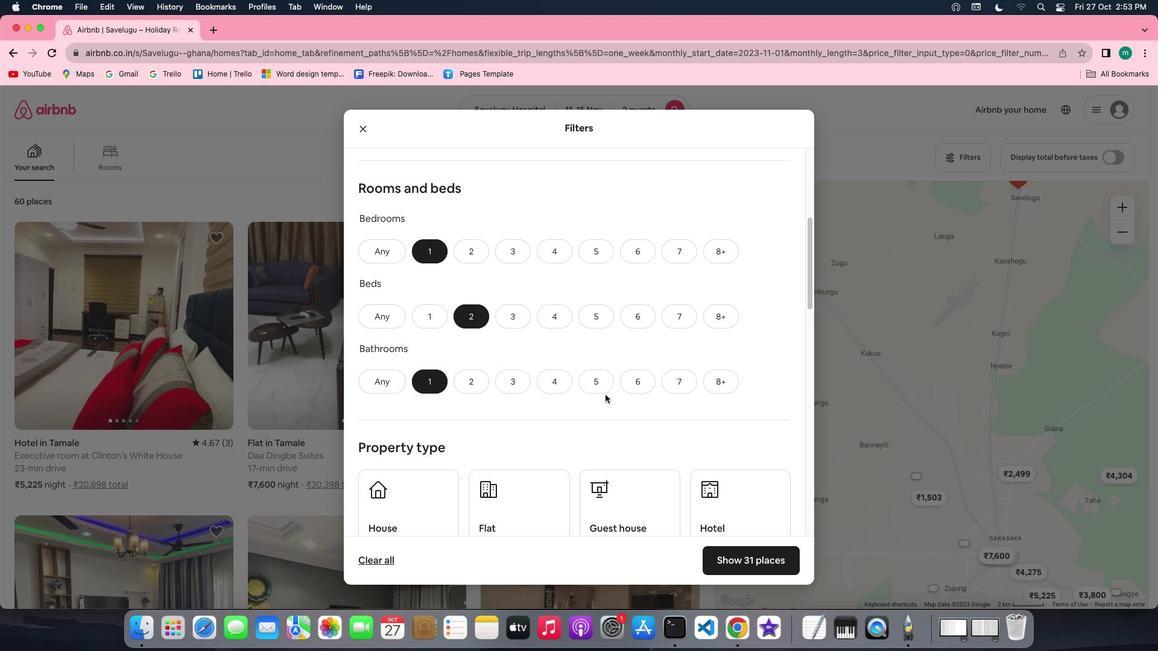 
Action: Mouse scrolled (605, 394) with delta (0, 0)
Screenshot: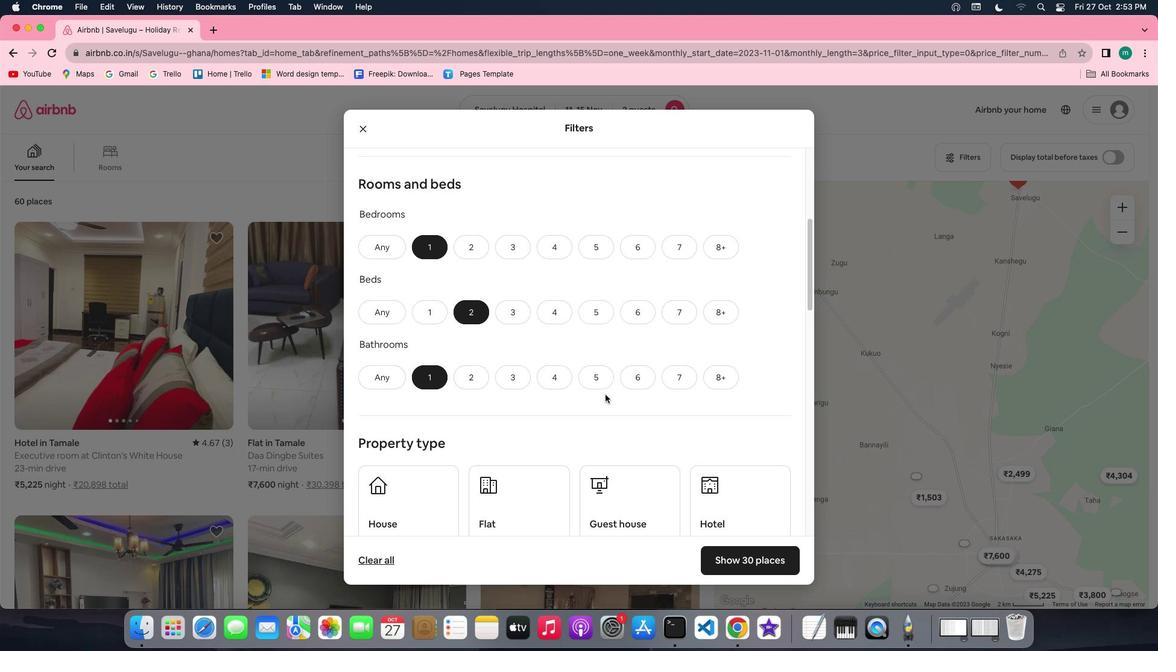 
Action: Mouse scrolled (605, 394) with delta (0, 0)
Screenshot: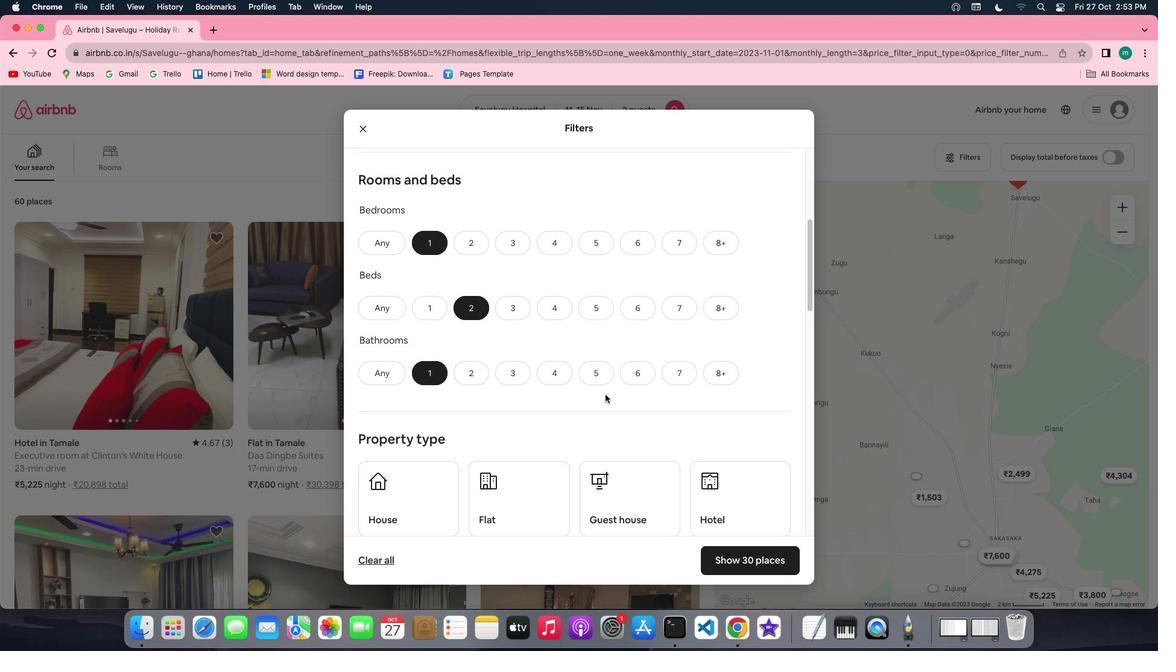 
Action: Mouse scrolled (605, 394) with delta (0, 0)
Screenshot: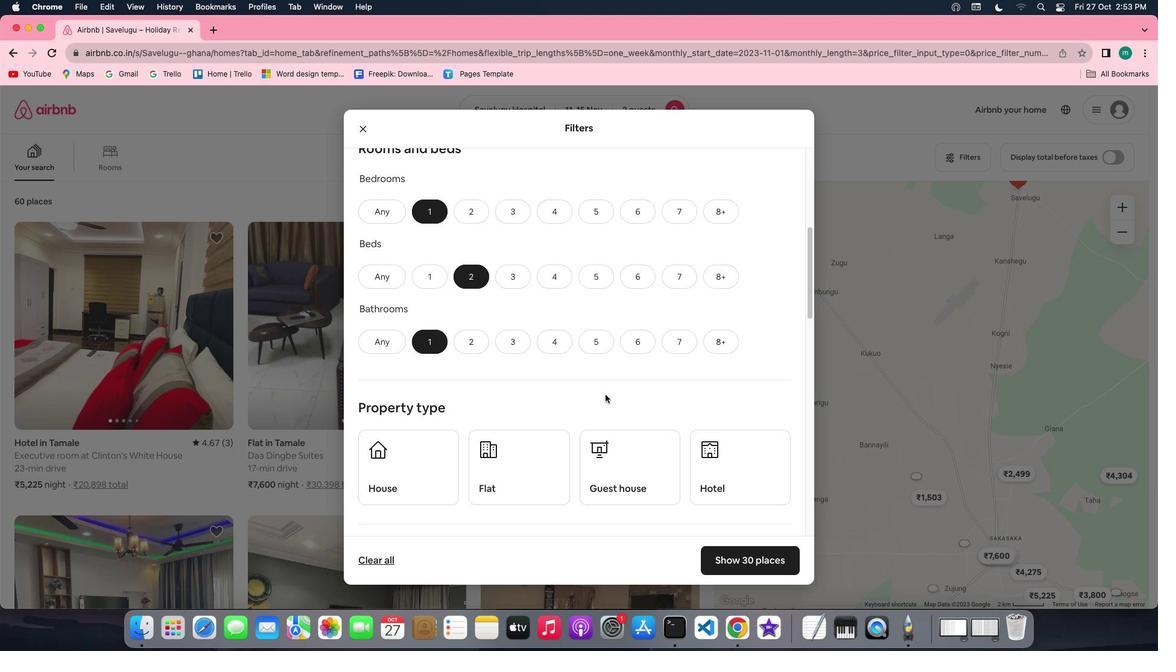 
Action: Mouse scrolled (605, 394) with delta (0, 0)
Screenshot: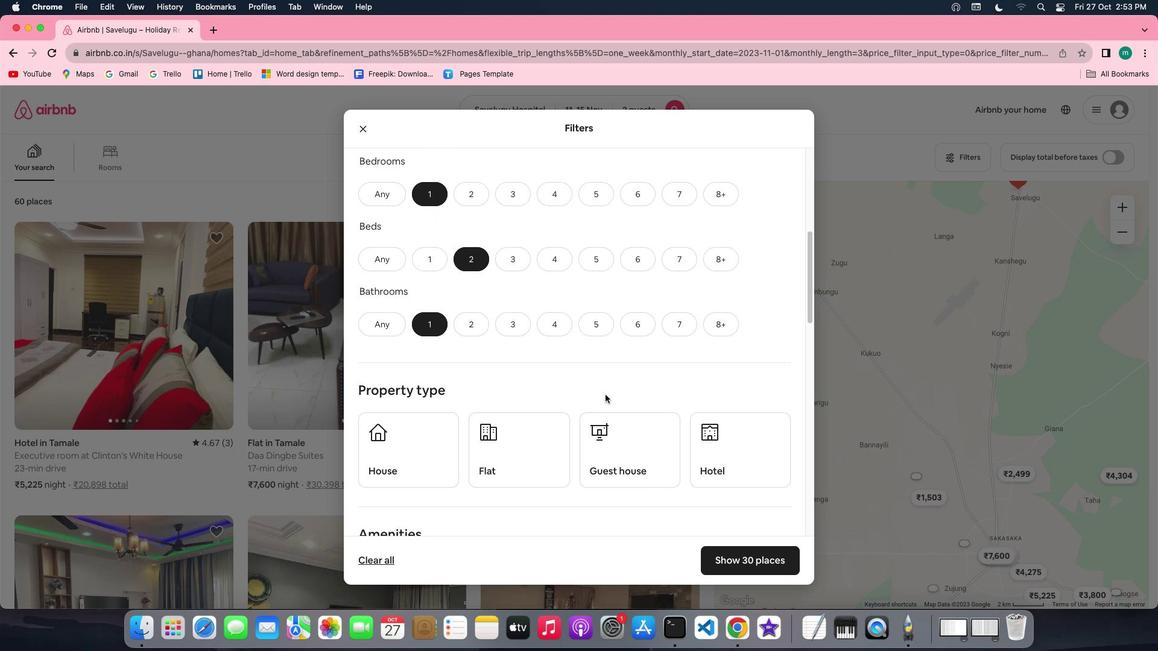 
Action: Mouse scrolled (605, 394) with delta (0, 0)
Screenshot: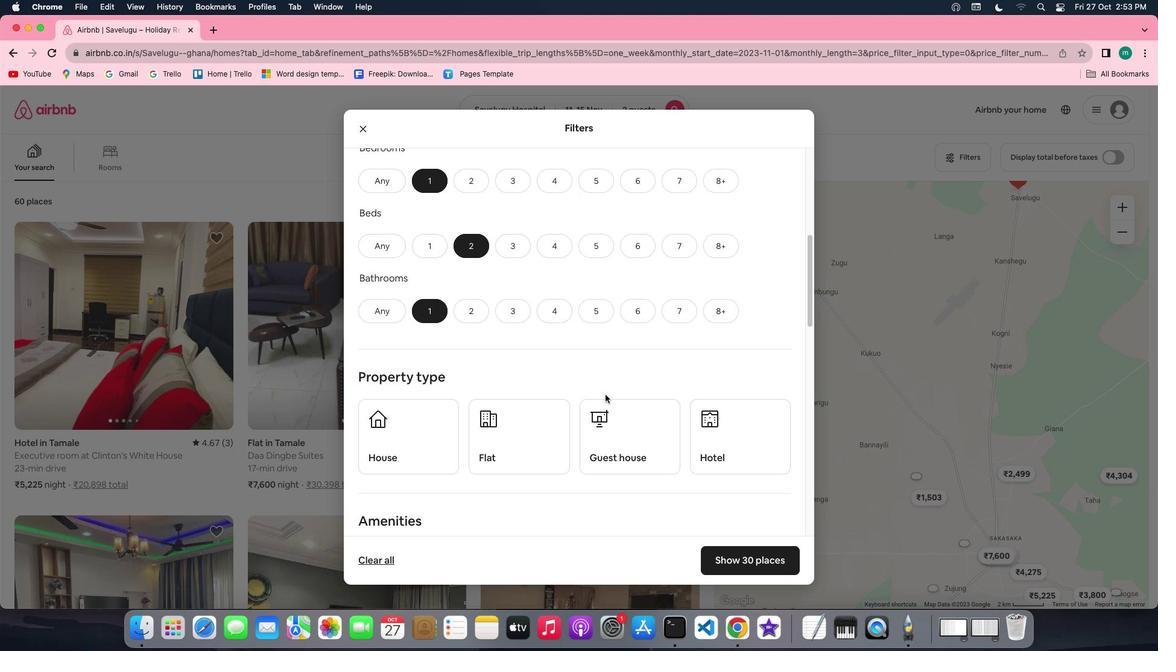 
Action: Mouse scrolled (605, 394) with delta (0, 0)
Screenshot: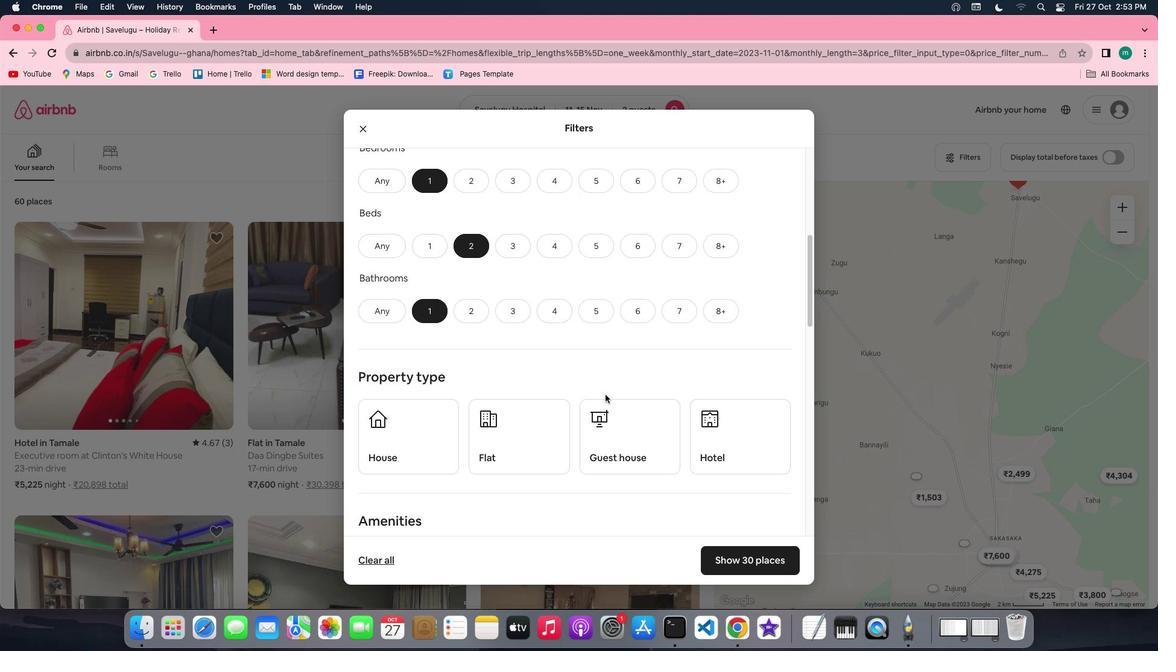 
Action: Mouse scrolled (605, 394) with delta (0, -1)
Screenshot: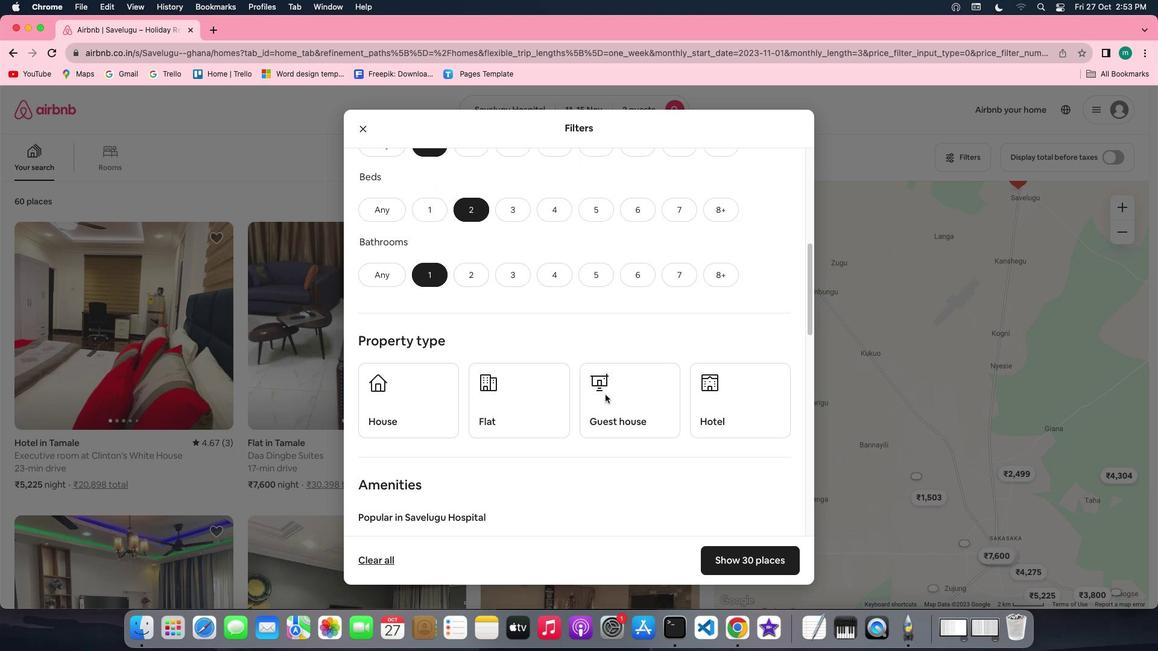 
Action: Mouse scrolled (605, 394) with delta (0, 0)
Screenshot: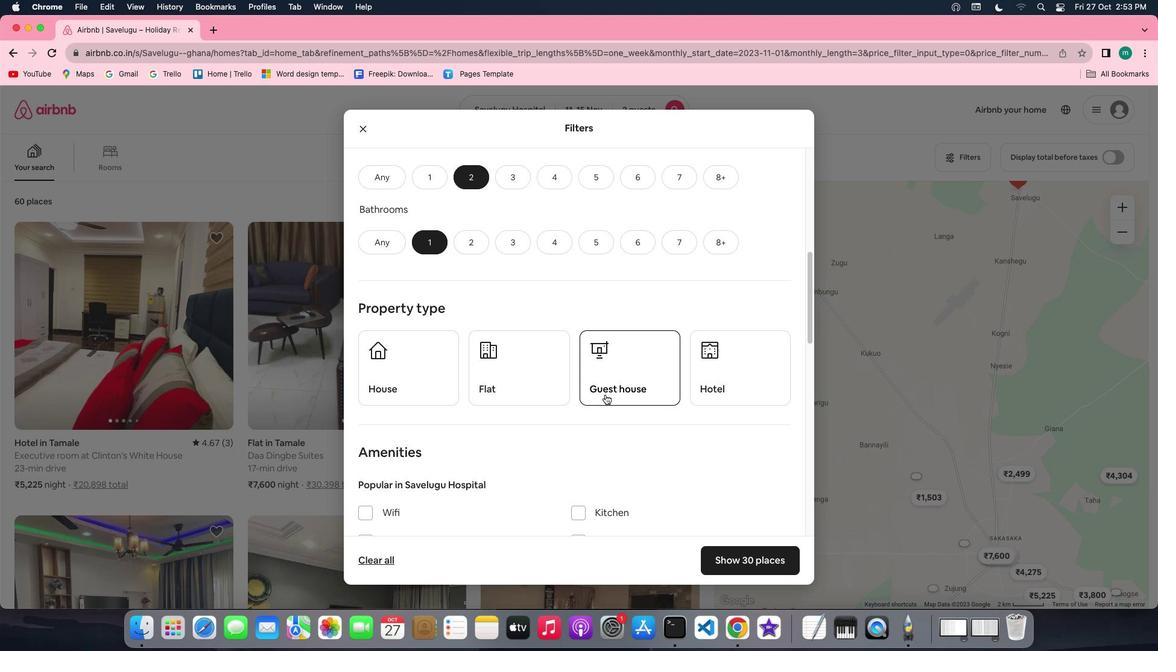 
Action: Mouse scrolled (605, 394) with delta (0, 0)
Screenshot: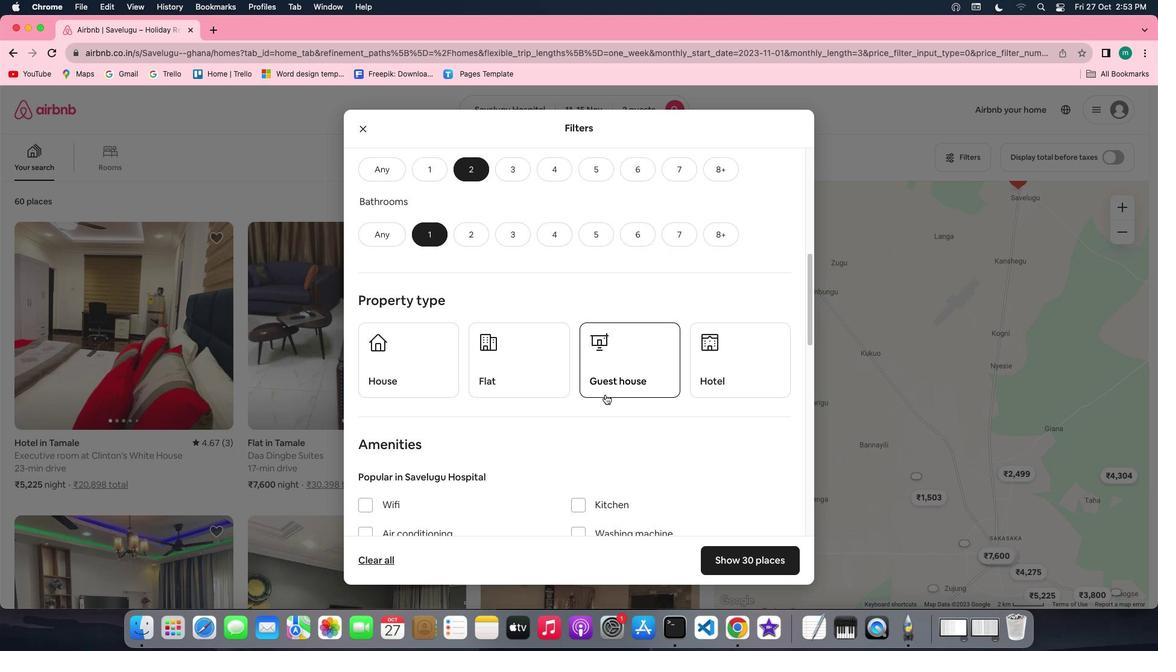 
Action: Mouse scrolled (605, 394) with delta (0, 0)
Screenshot: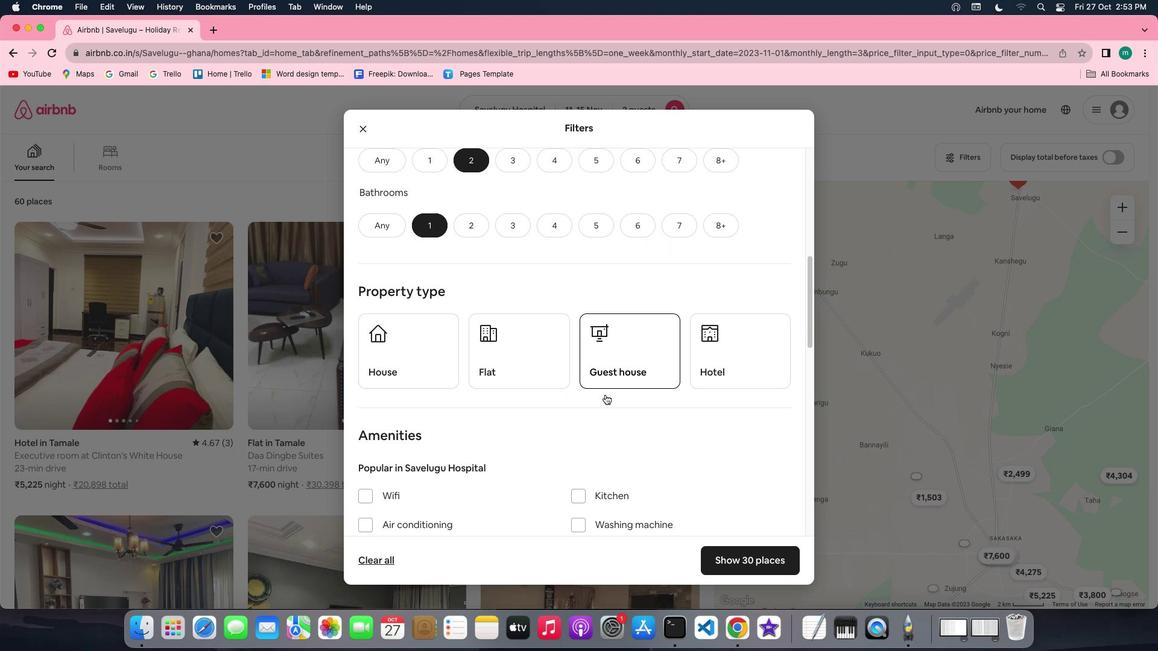 
Action: Mouse scrolled (605, 394) with delta (0, 0)
Screenshot: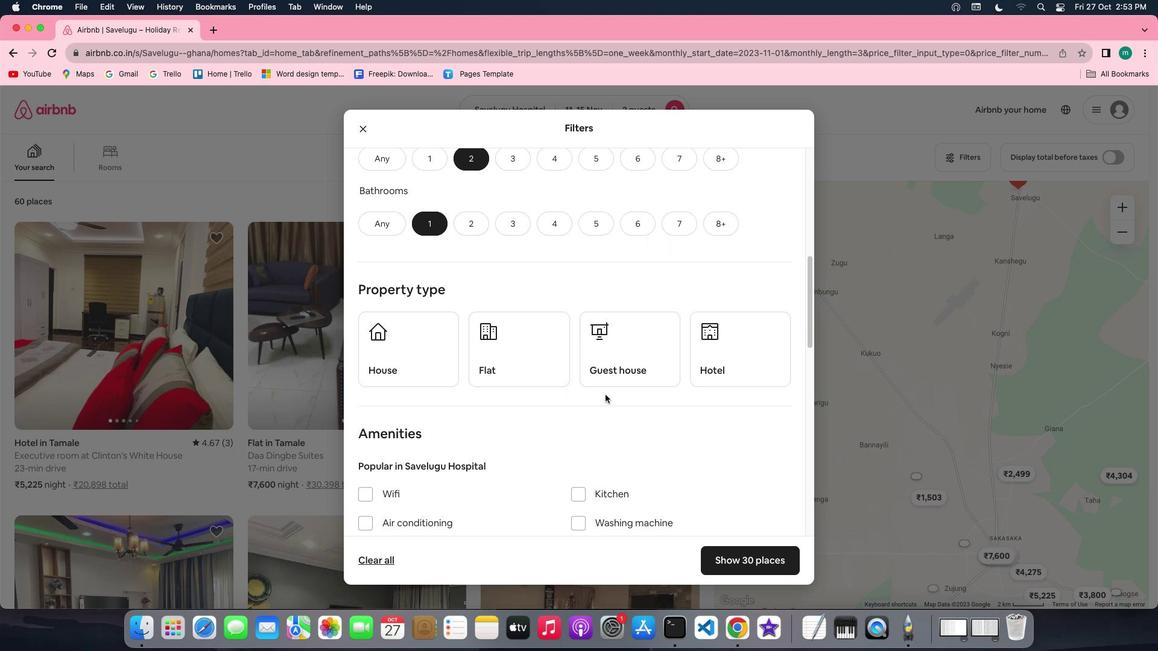 
Action: Mouse scrolled (605, 394) with delta (0, 0)
Screenshot: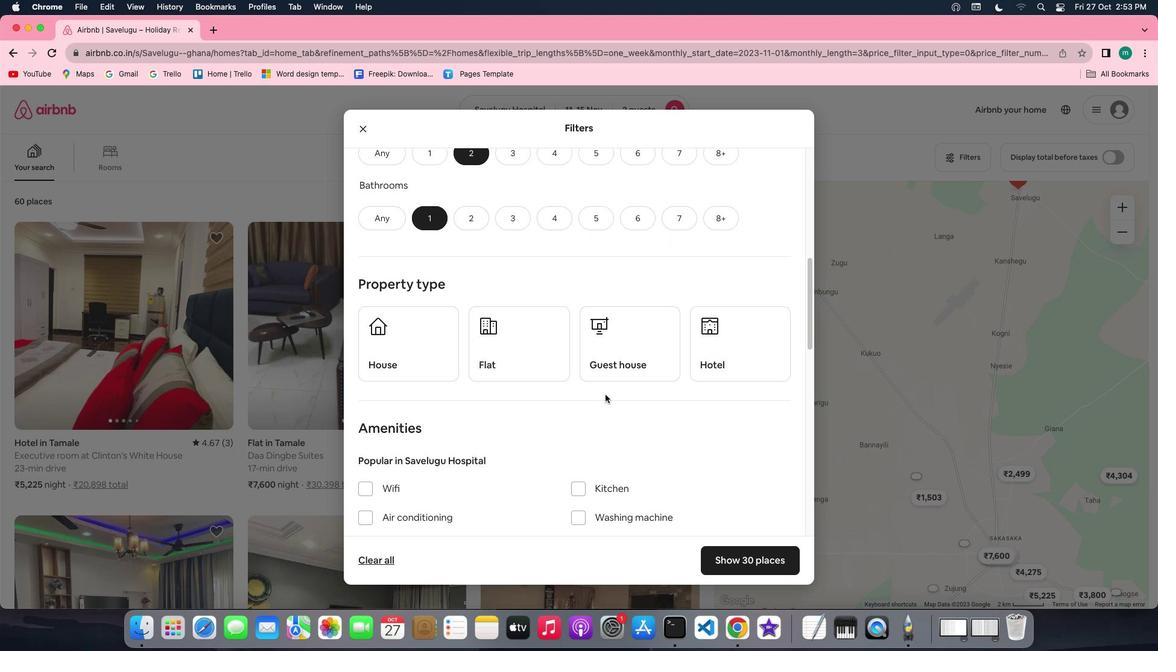 
Action: Mouse scrolled (605, 394) with delta (0, 0)
Screenshot: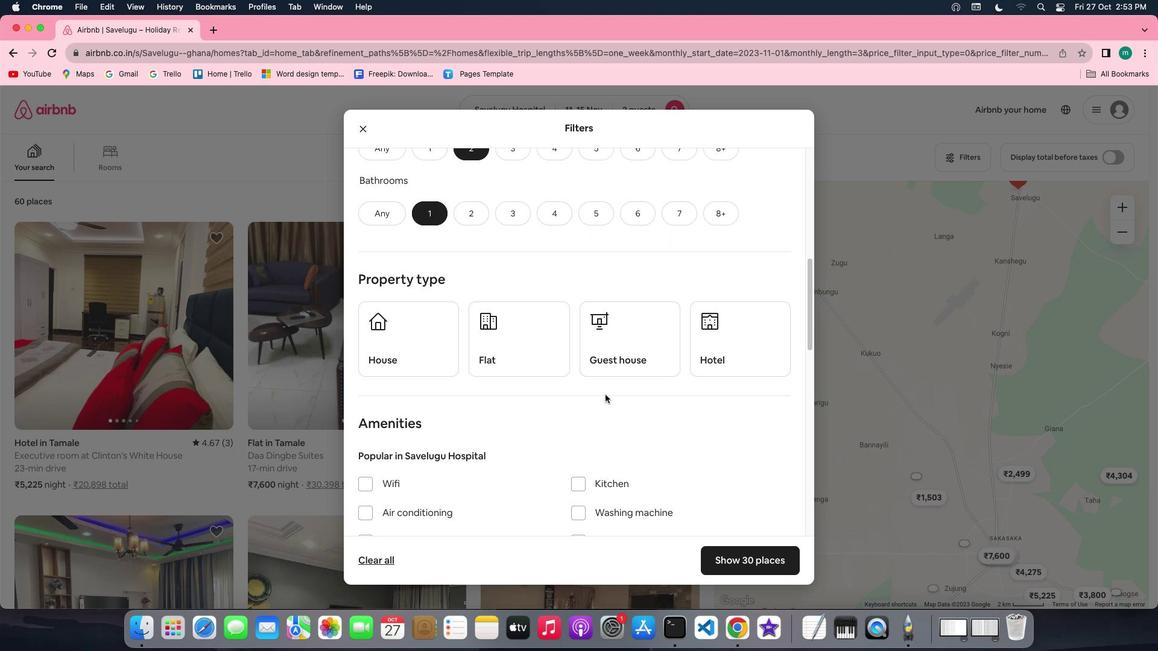 
Action: Mouse scrolled (605, 394) with delta (0, 0)
Screenshot: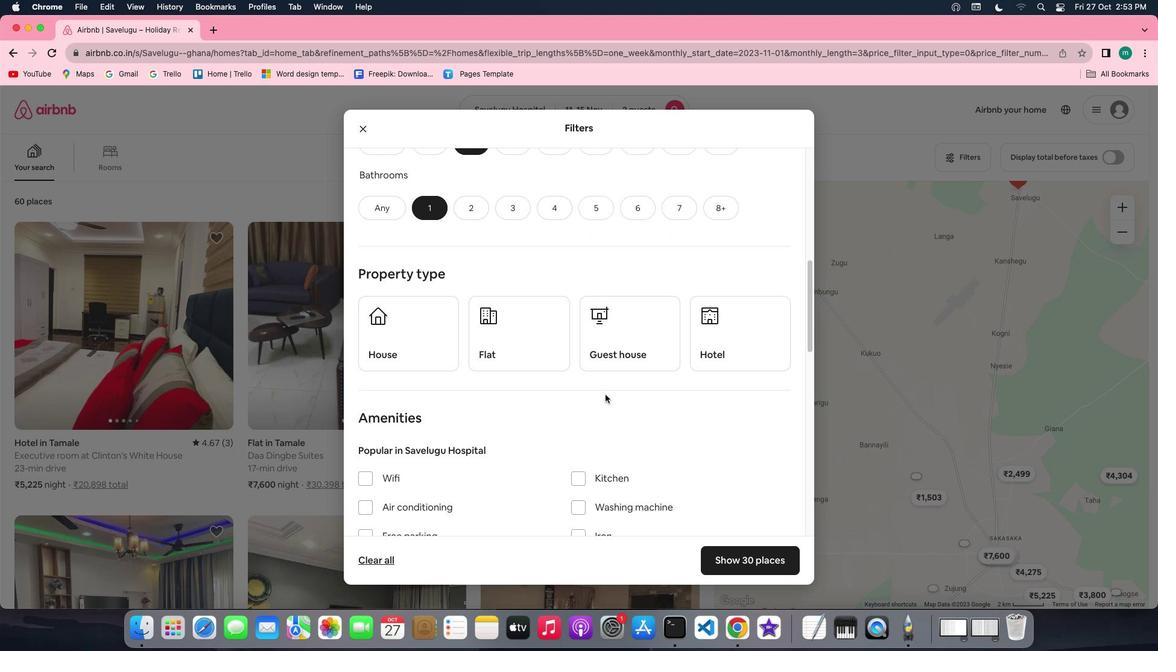 
Action: Mouse scrolled (605, 394) with delta (0, 0)
Screenshot: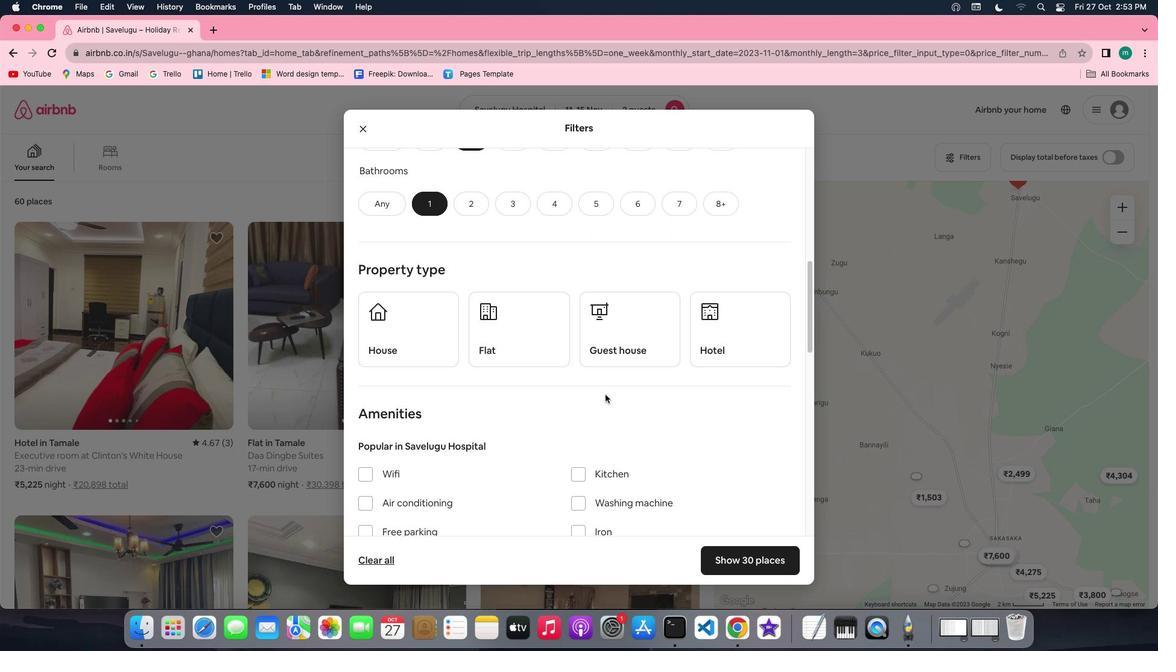 
Action: Mouse scrolled (605, 394) with delta (0, 0)
Screenshot: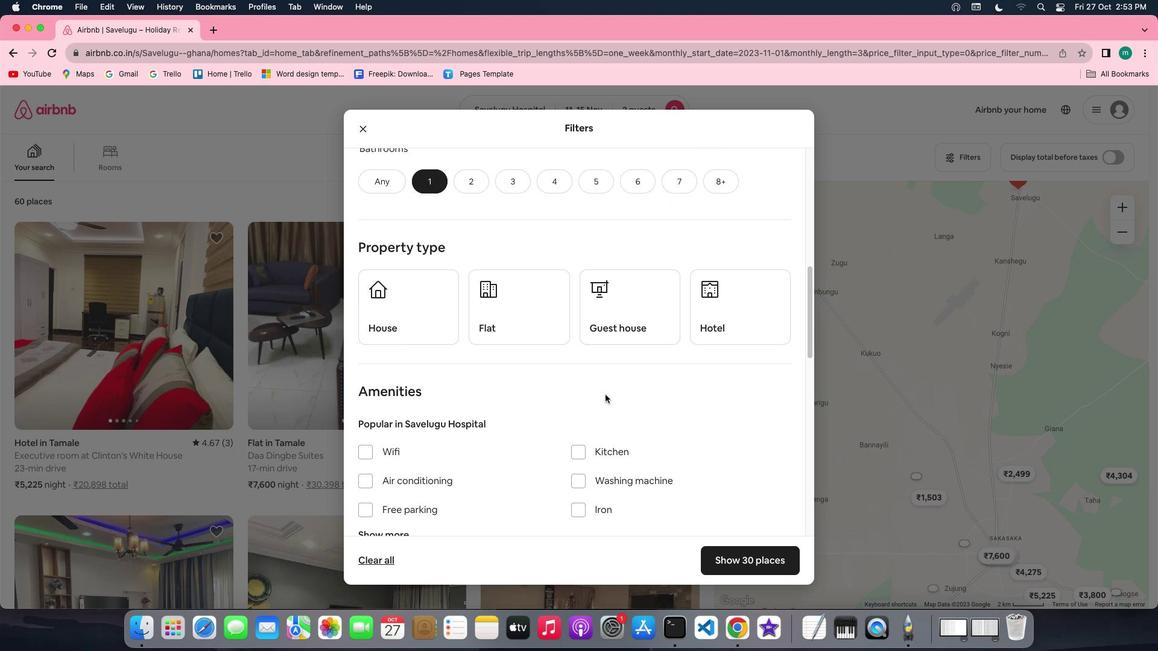 
Action: Mouse moved to (731, 315)
Screenshot: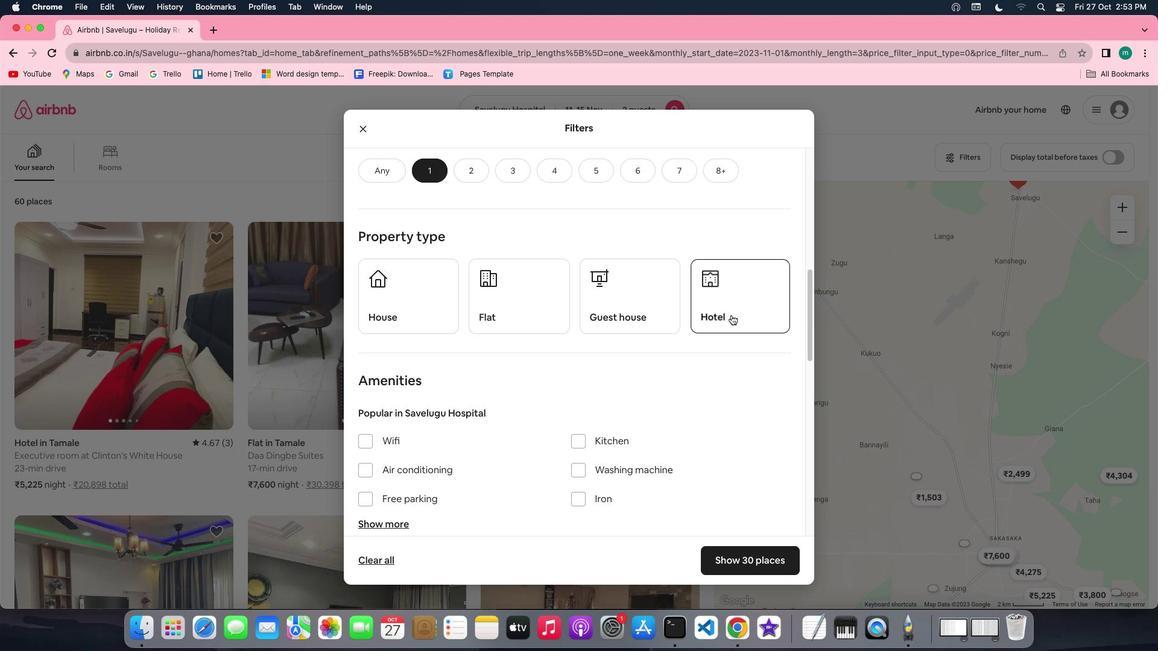 
Action: Mouse pressed left at (731, 315)
Screenshot: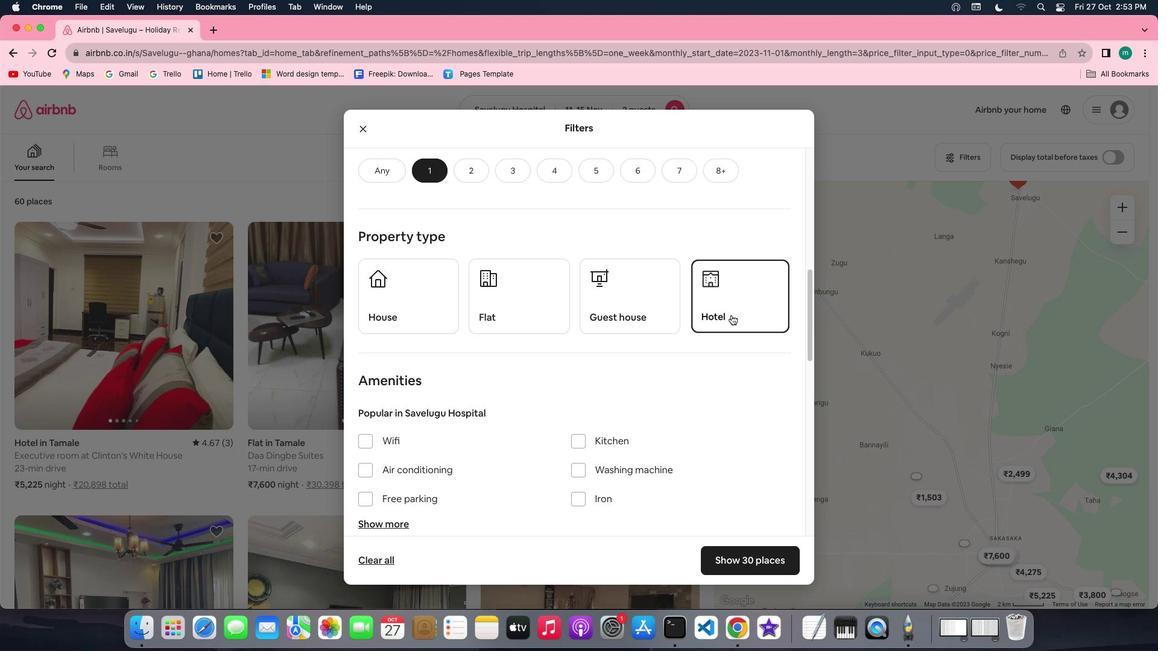 
Action: Mouse moved to (618, 408)
Screenshot: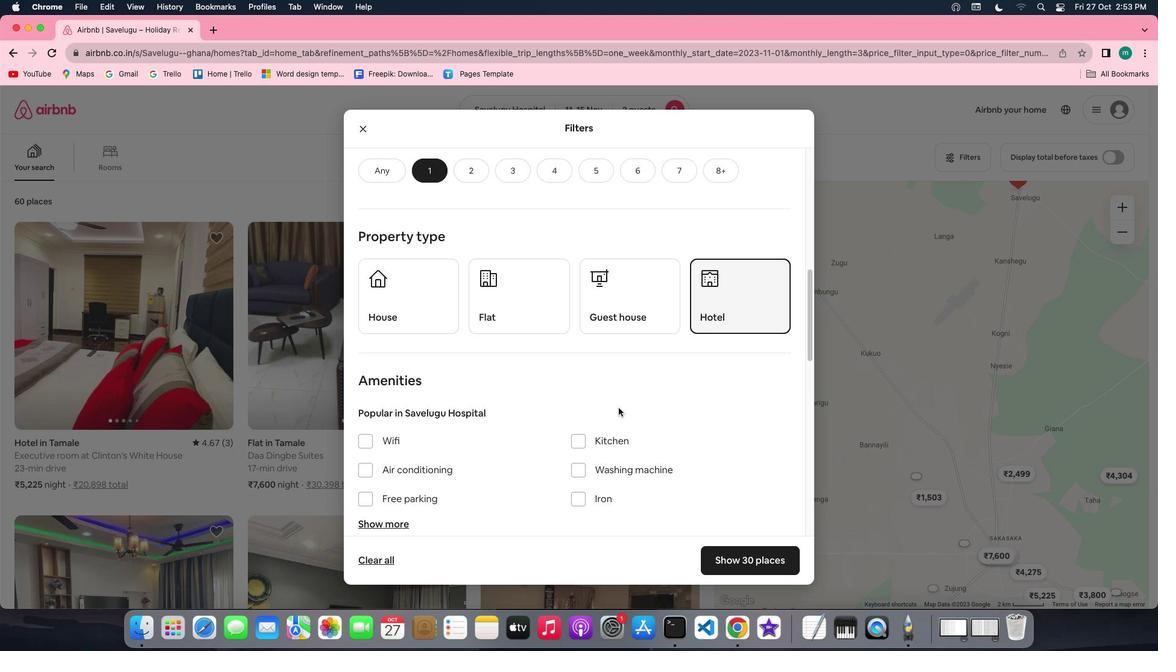 
Action: Mouse scrolled (618, 408) with delta (0, 0)
Screenshot: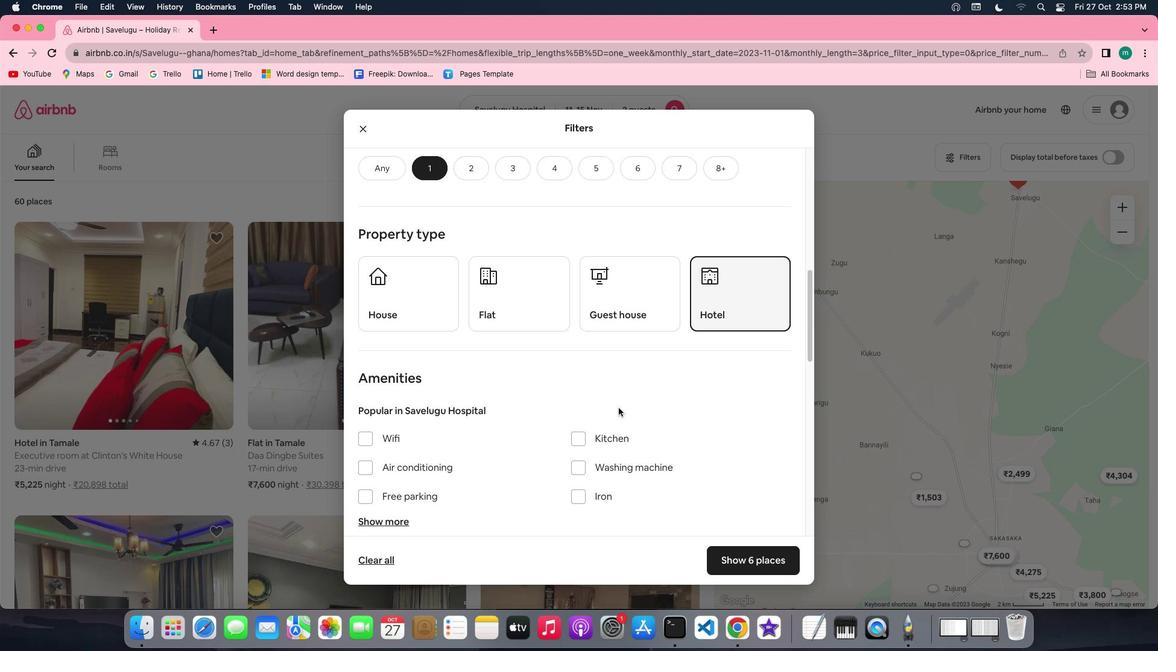 
Action: Mouse scrolled (618, 408) with delta (0, 0)
Screenshot: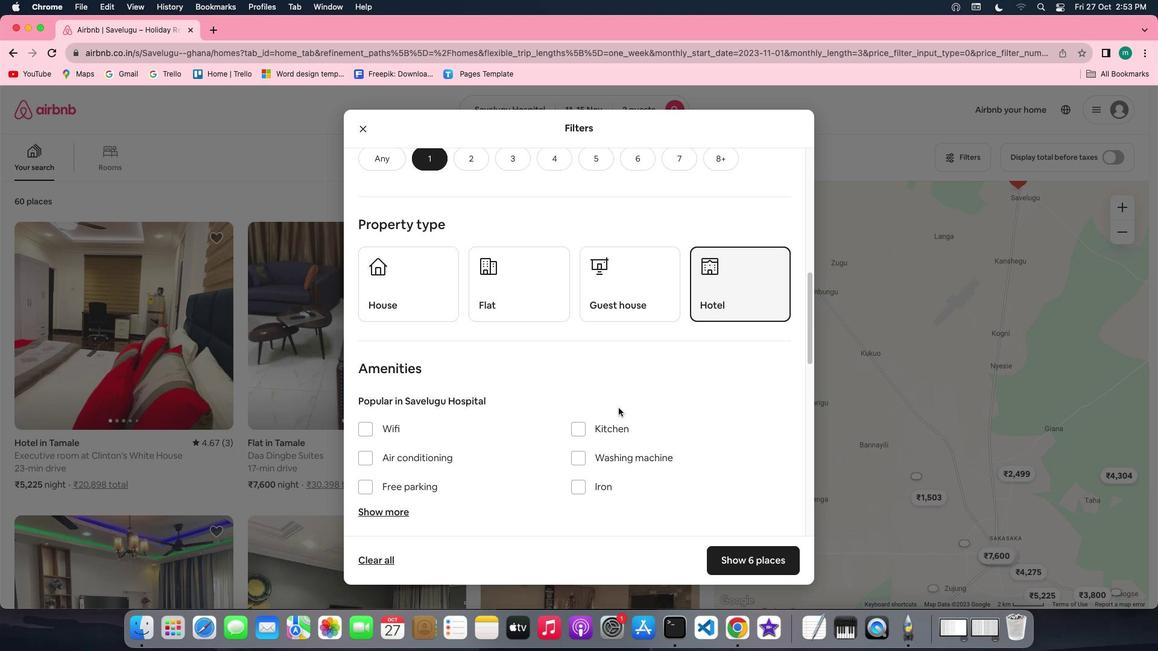 
Action: Mouse scrolled (618, 408) with delta (0, 0)
Screenshot: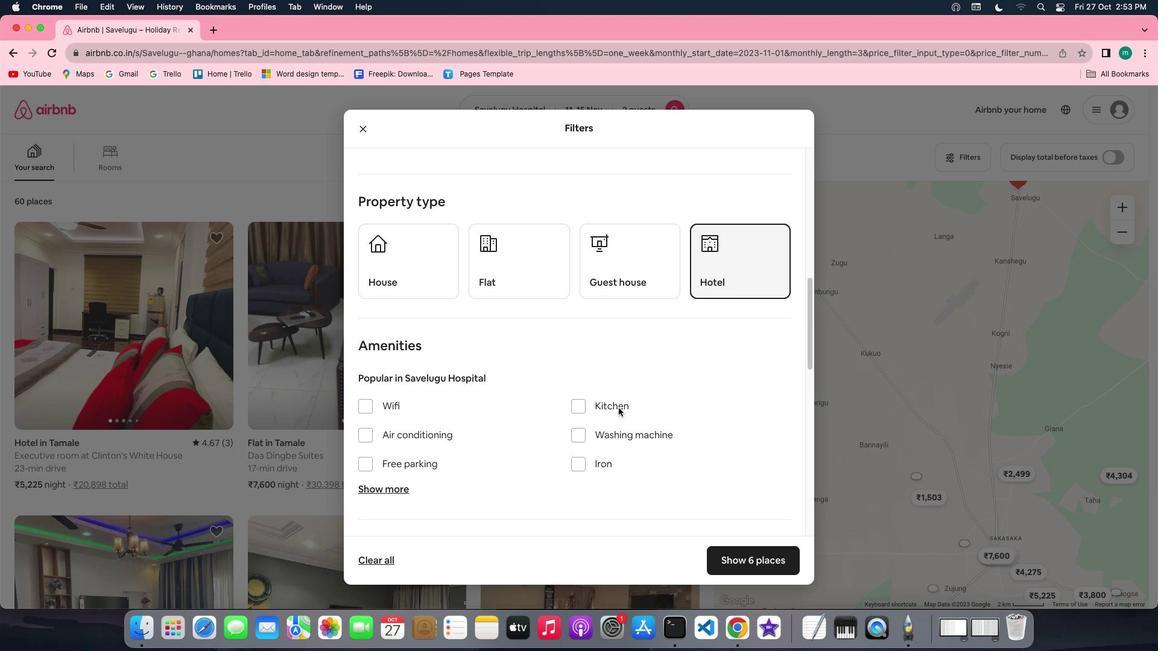 
Action: Mouse scrolled (618, 408) with delta (0, 0)
Screenshot: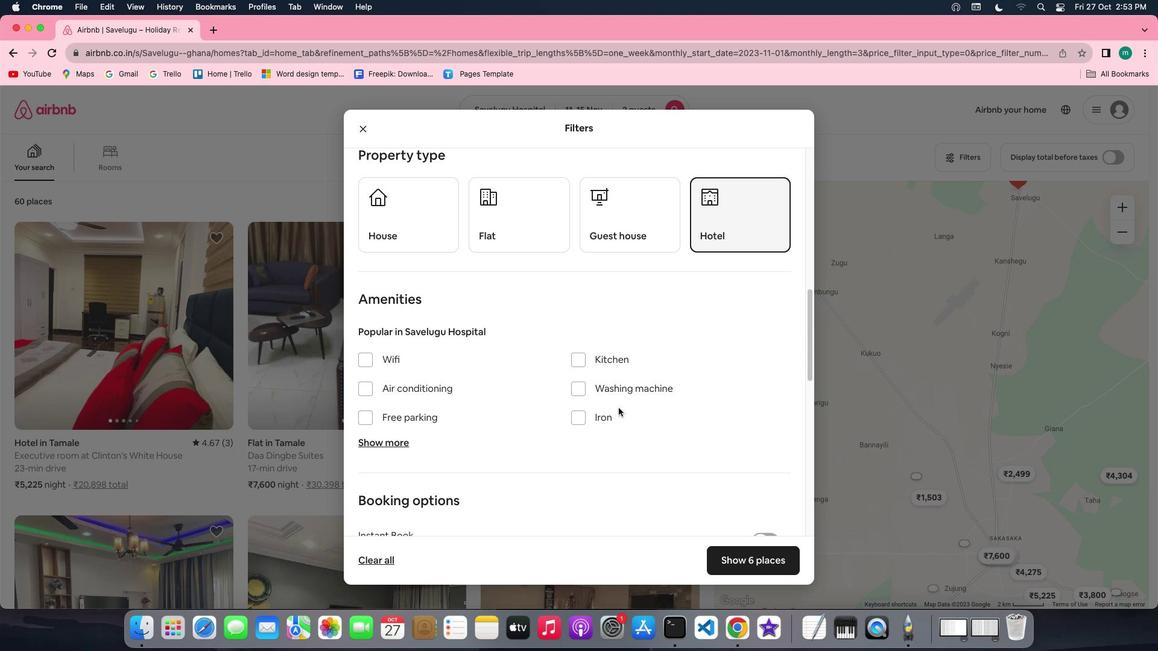 
Action: Mouse scrolled (618, 408) with delta (0, 0)
Screenshot: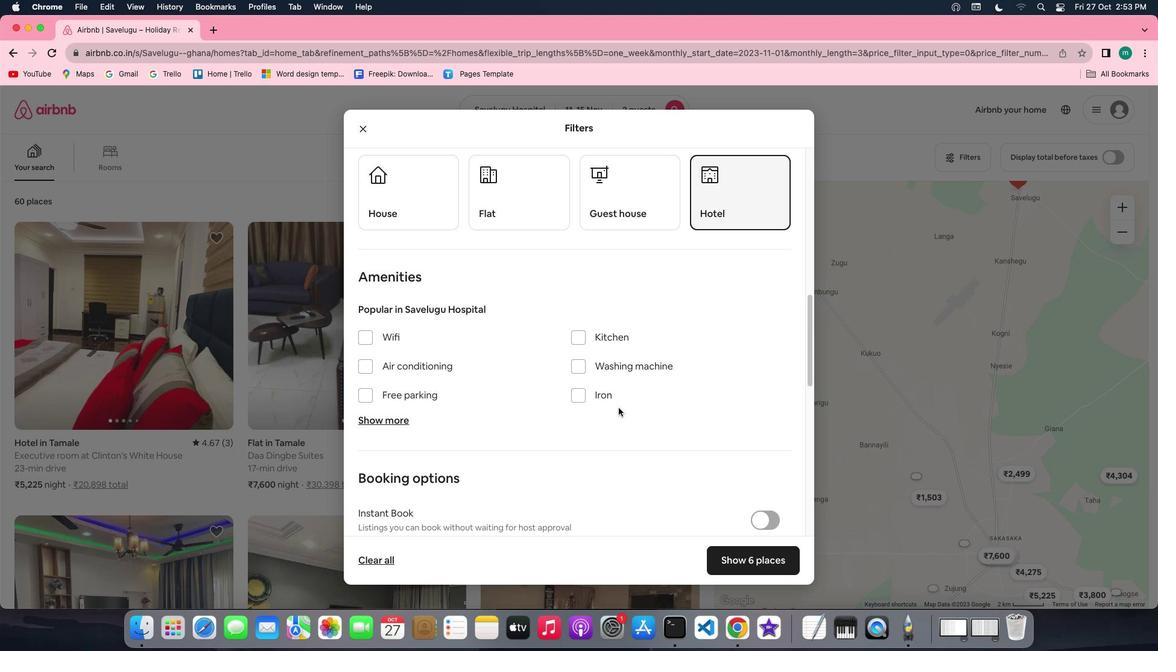 
Action: Mouse scrolled (618, 408) with delta (0, 0)
Screenshot: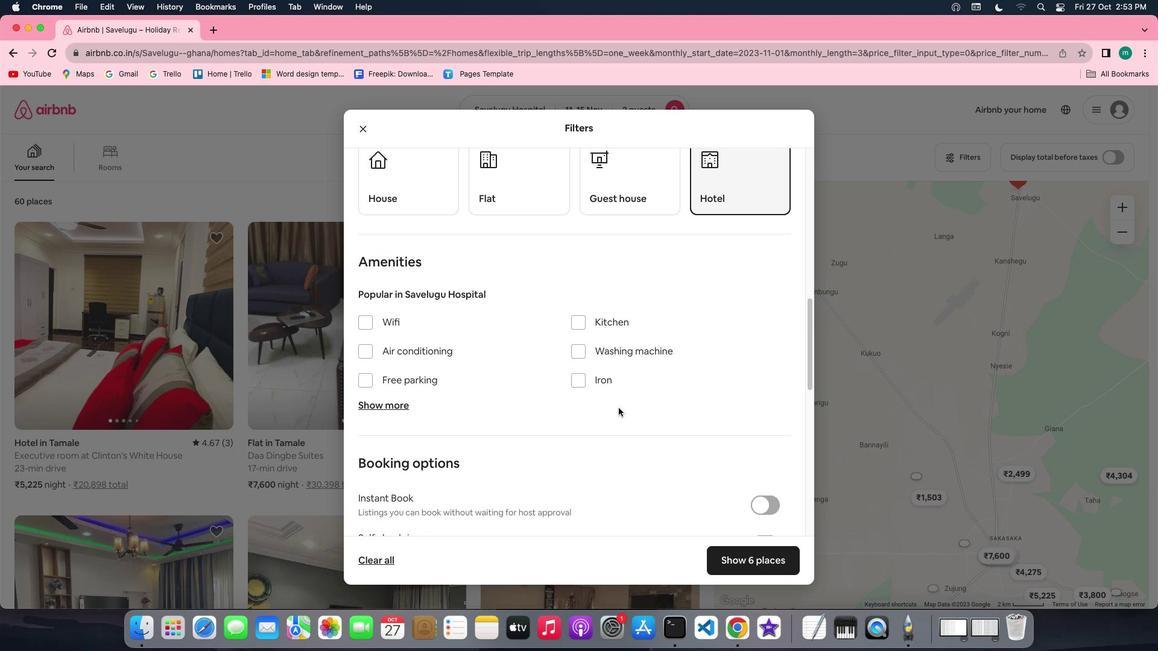 
Action: Mouse scrolled (618, 408) with delta (0, -1)
Screenshot: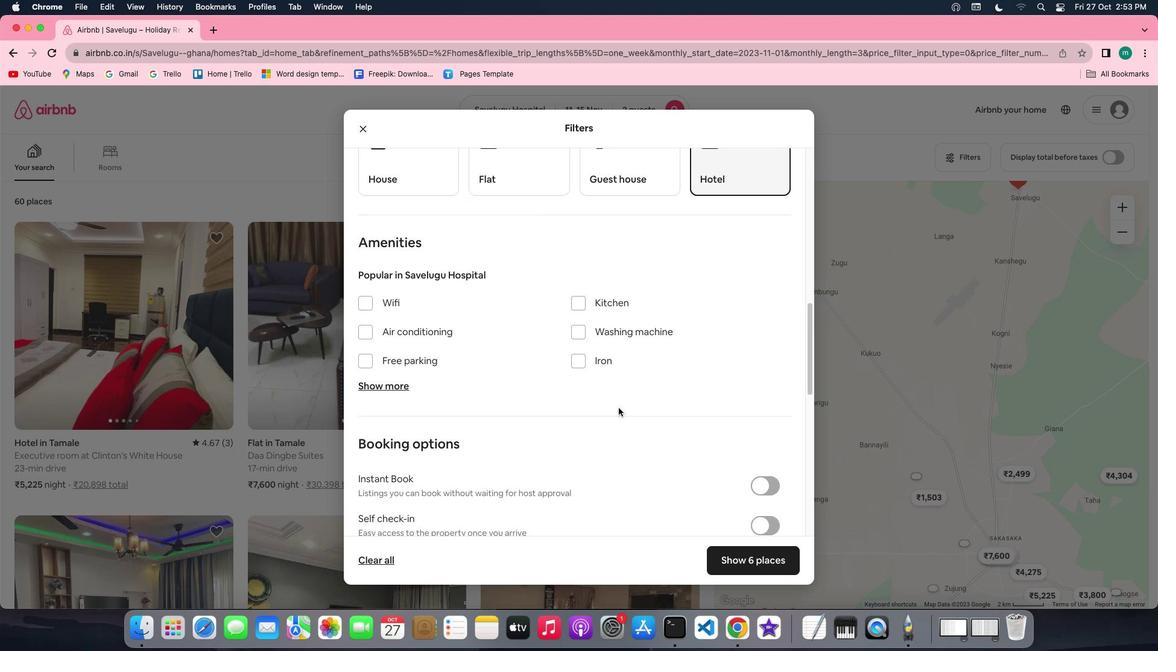 
Action: Mouse scrolled (618, 408) with delta (0, 0)
Screenshot: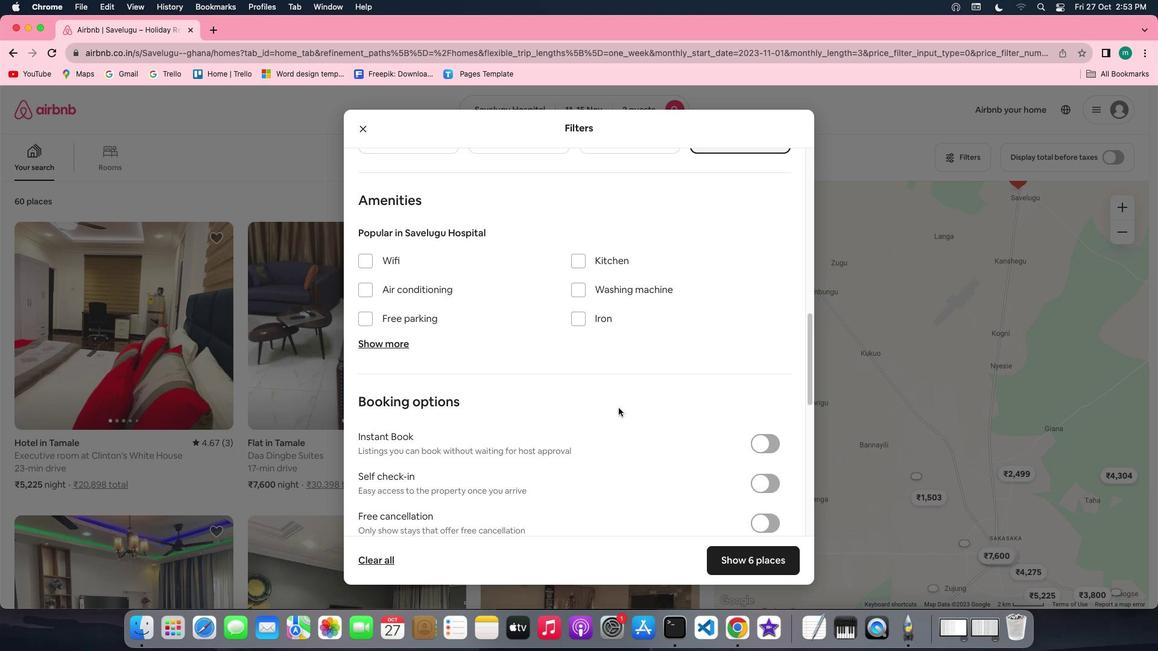 
Action: Mouse scrolled (618, 408) with delta (0, 0)
Screenshot: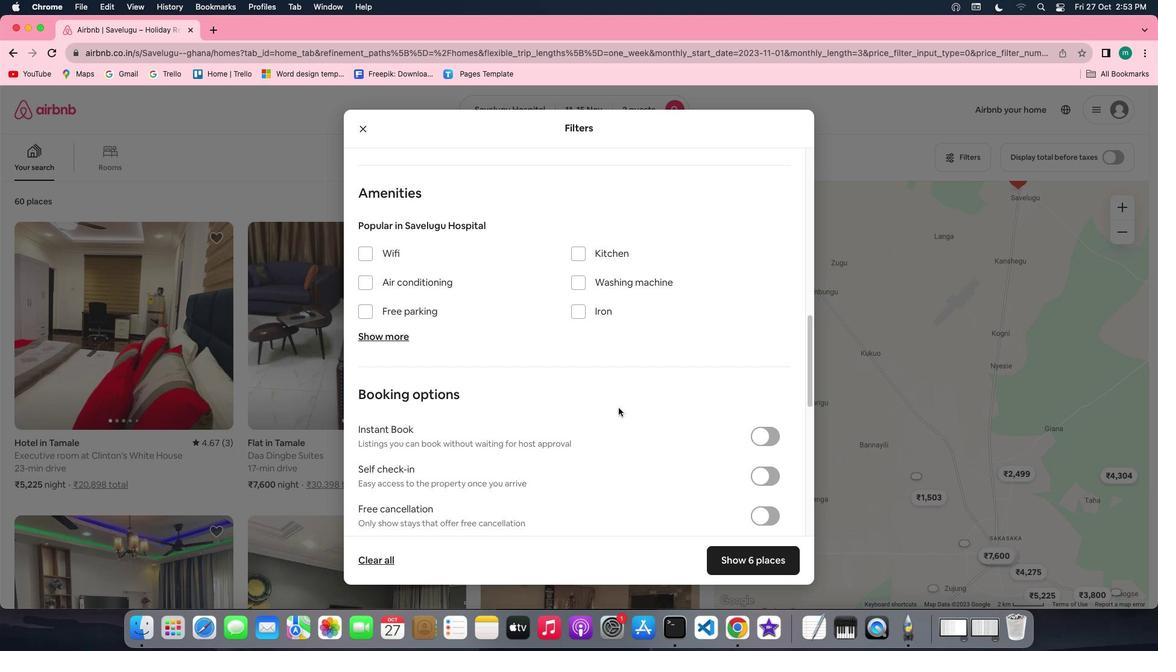 
Action: Mouse scrolled (618, 408) with delta (0, 0)
Screenshot: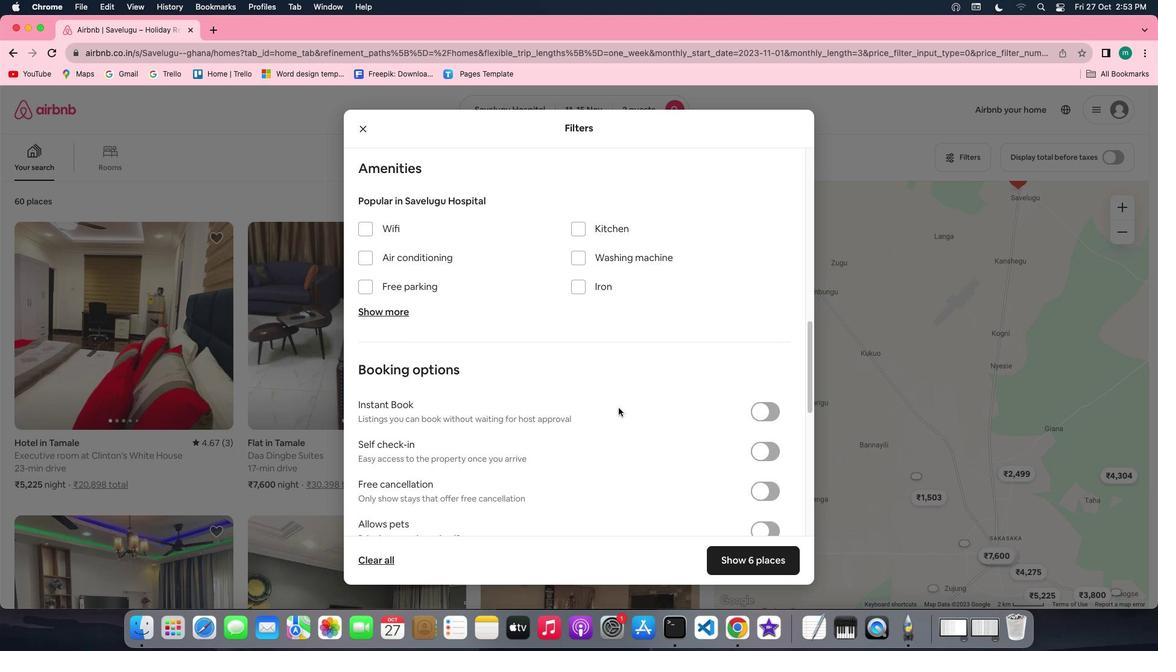 
Action: Mouse moved to (765, 429)
Screenshot: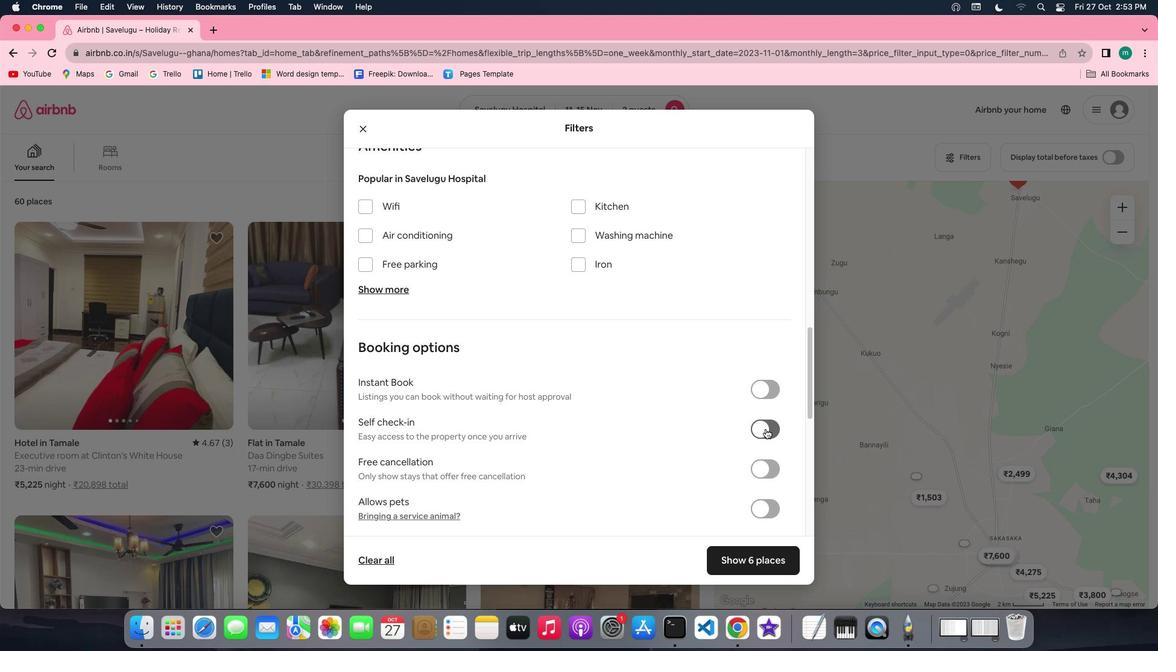 
Action: Mouse pressed left at (765, 429)
Screenshot: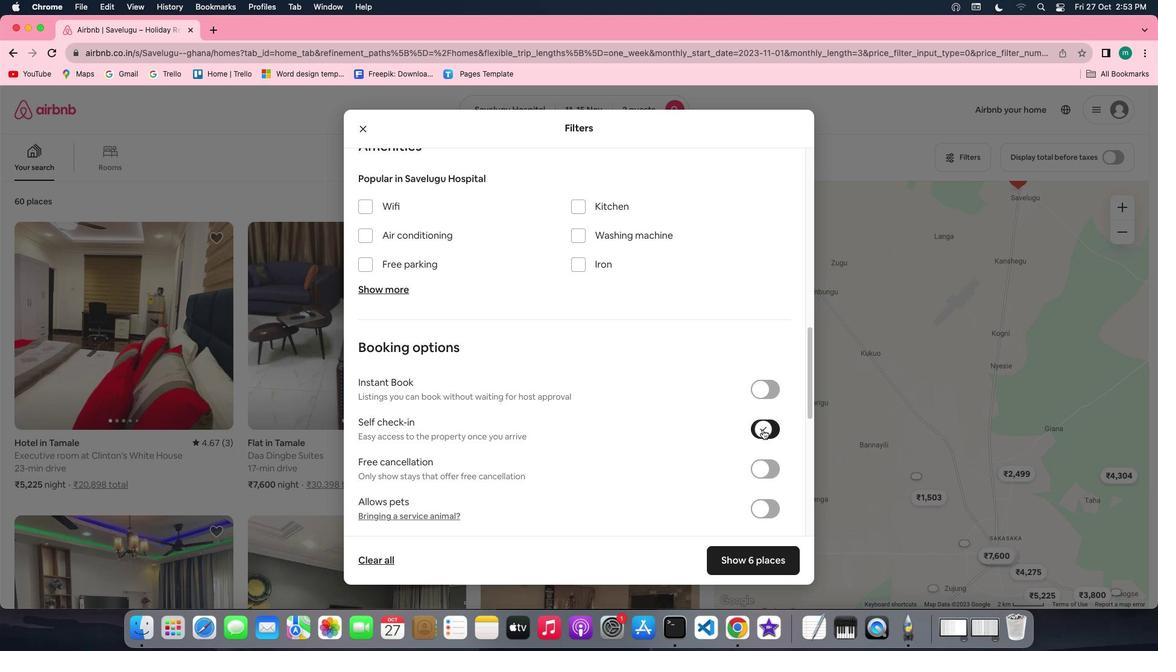 
Action: Mouse moved to (683, 453)
Screenshot: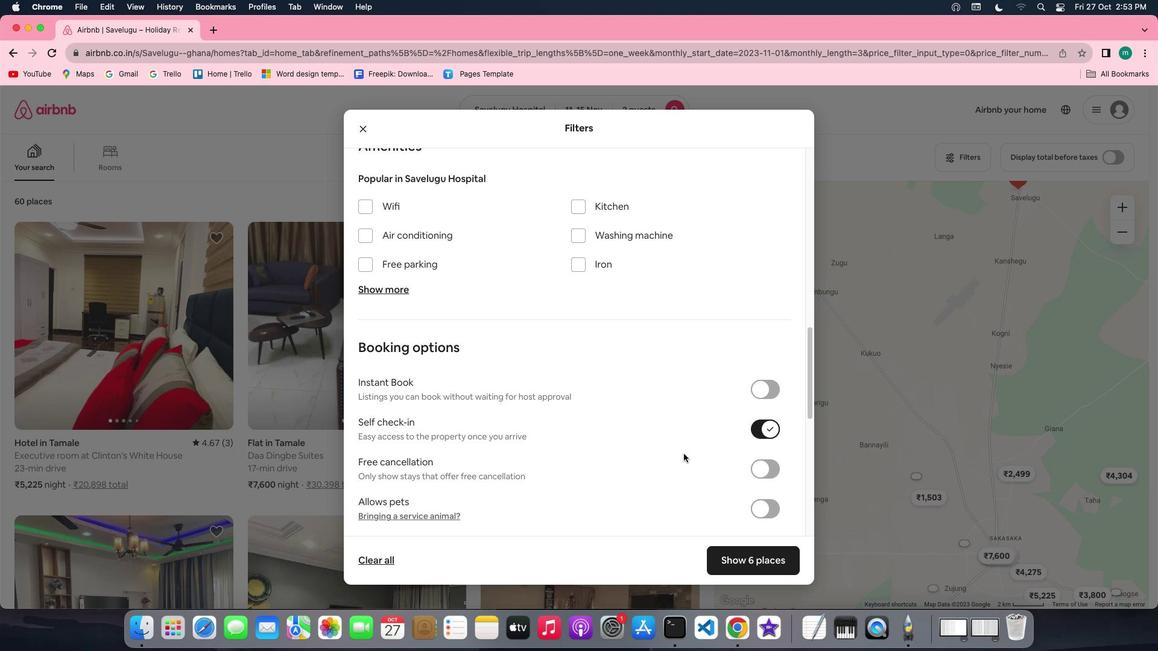 
Action: Mouse scrolled (683, 453) with delta (0, 0)
Screenshot: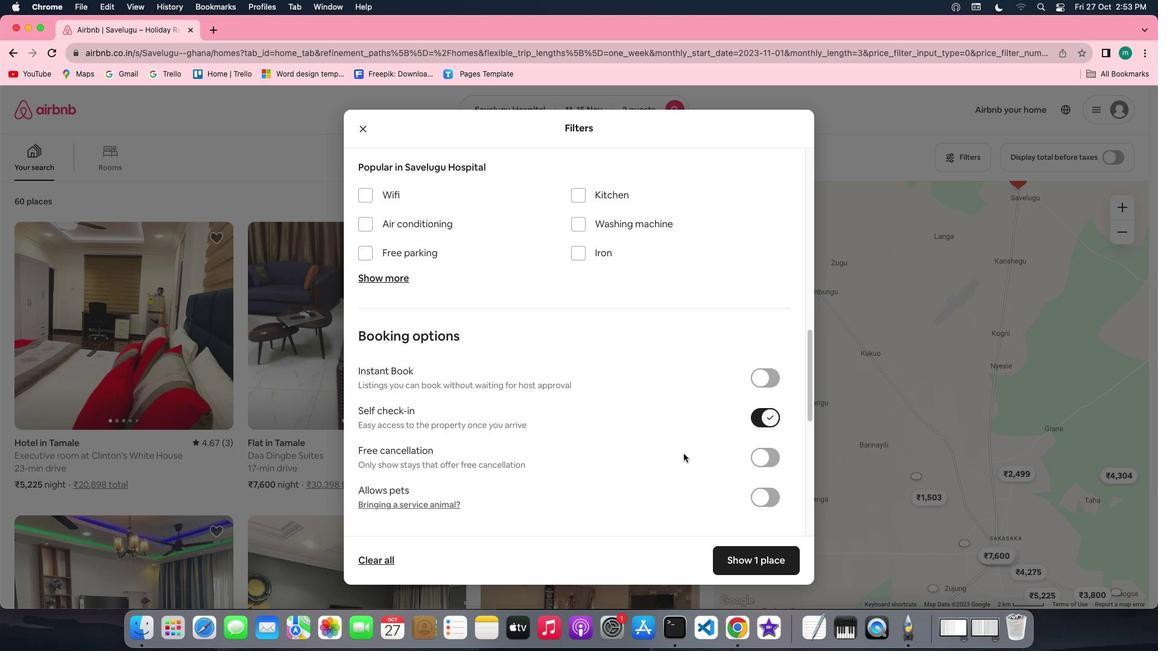 
Action: Mouse scrolled (683, 453) with delta (0, 0)
Screenshot: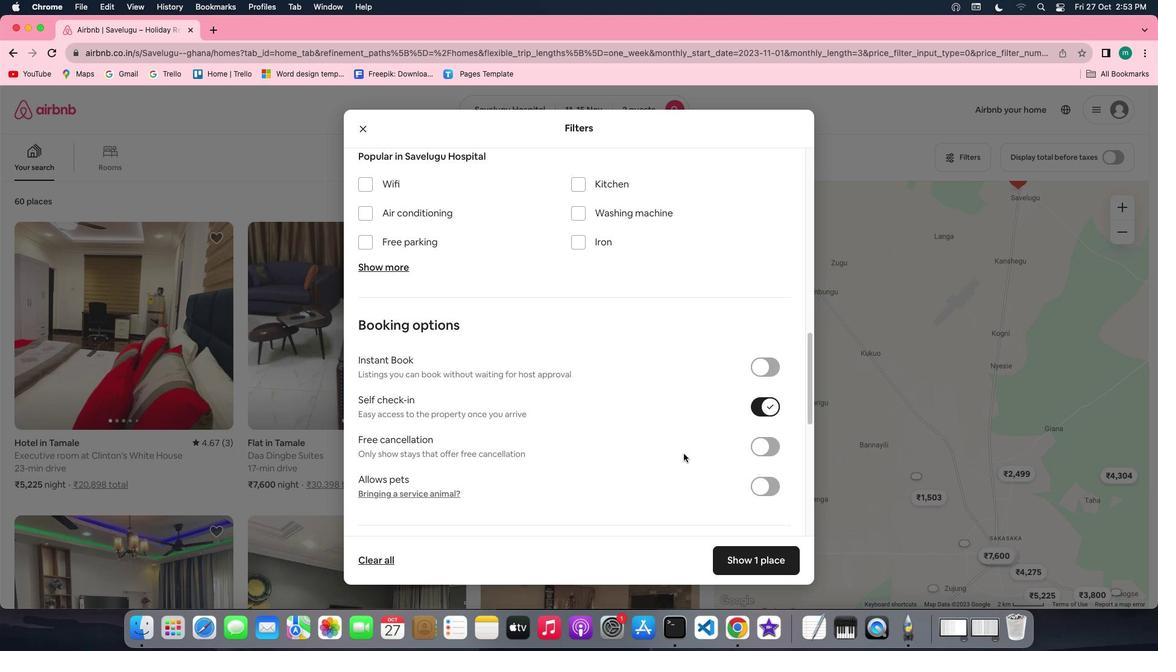 
Action: Mouse scrolled (683, 453) with delta (0, 0)
Screenshot: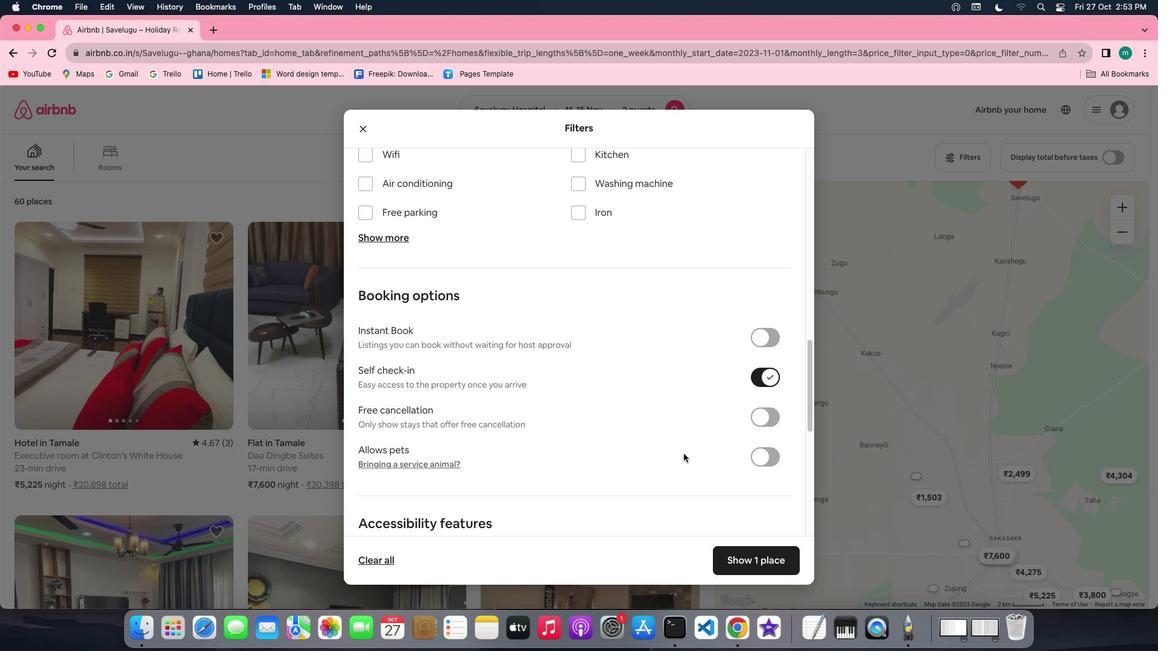 
Action: Mouse scrolled (683, 453) with delta (0, 0)
Screenshot: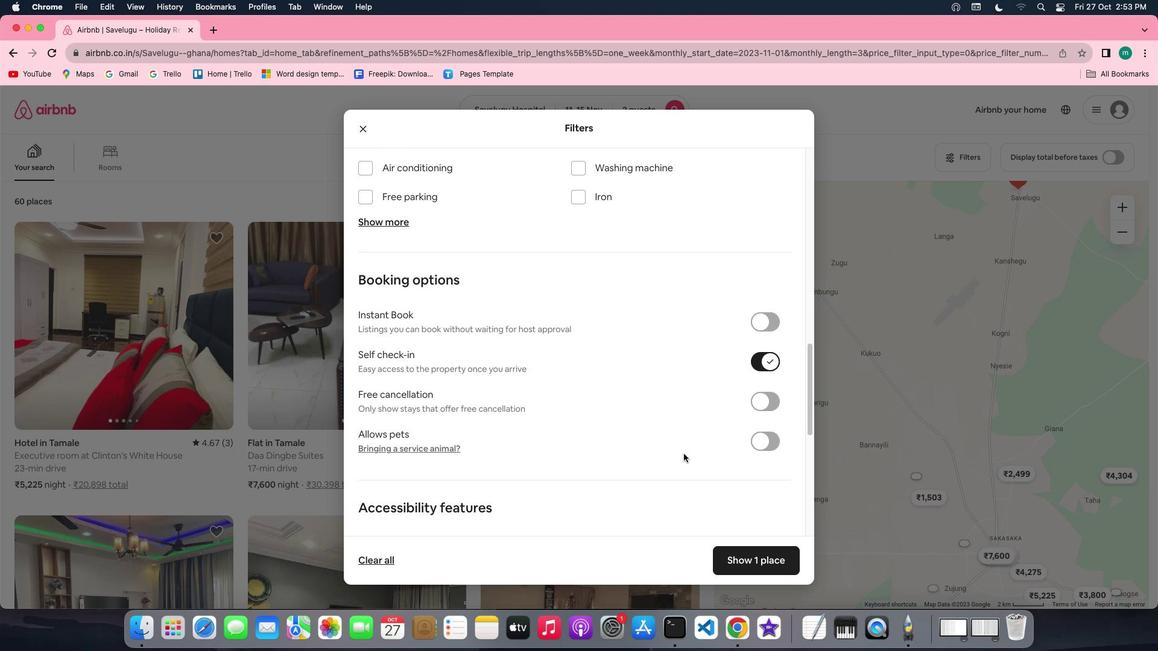 
Action: Mouse scrolled (683, 453) with delta (0, 0)
Screenshot: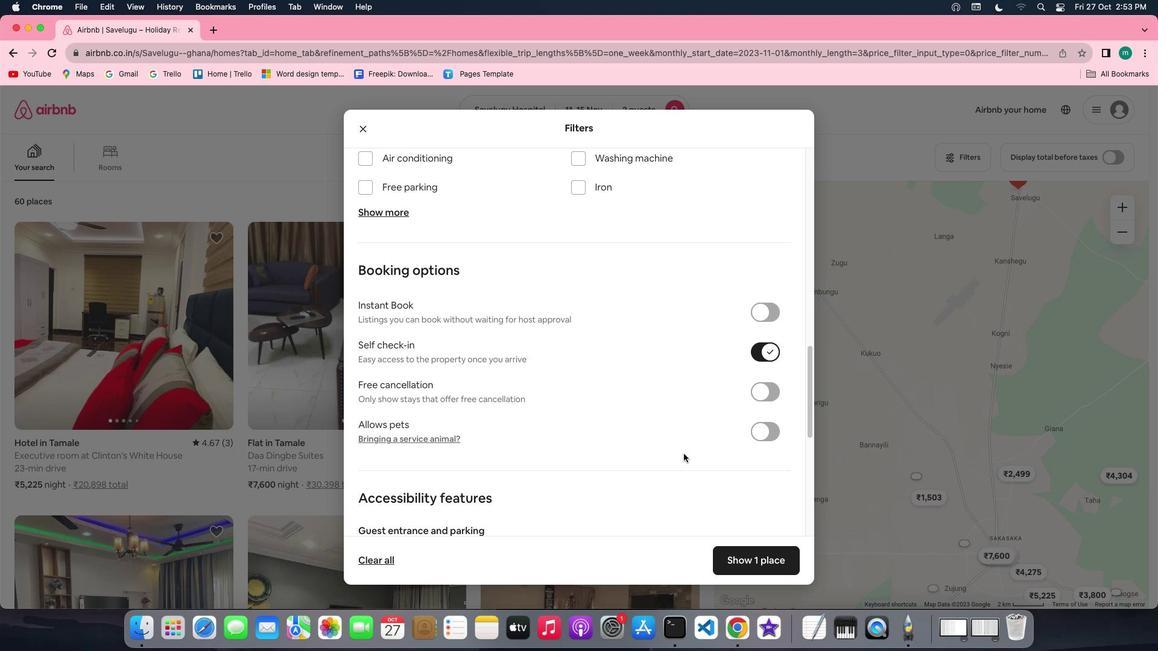 
Action: Mouse scrolled (683, 453) with delta (0, 0)
Screenshot: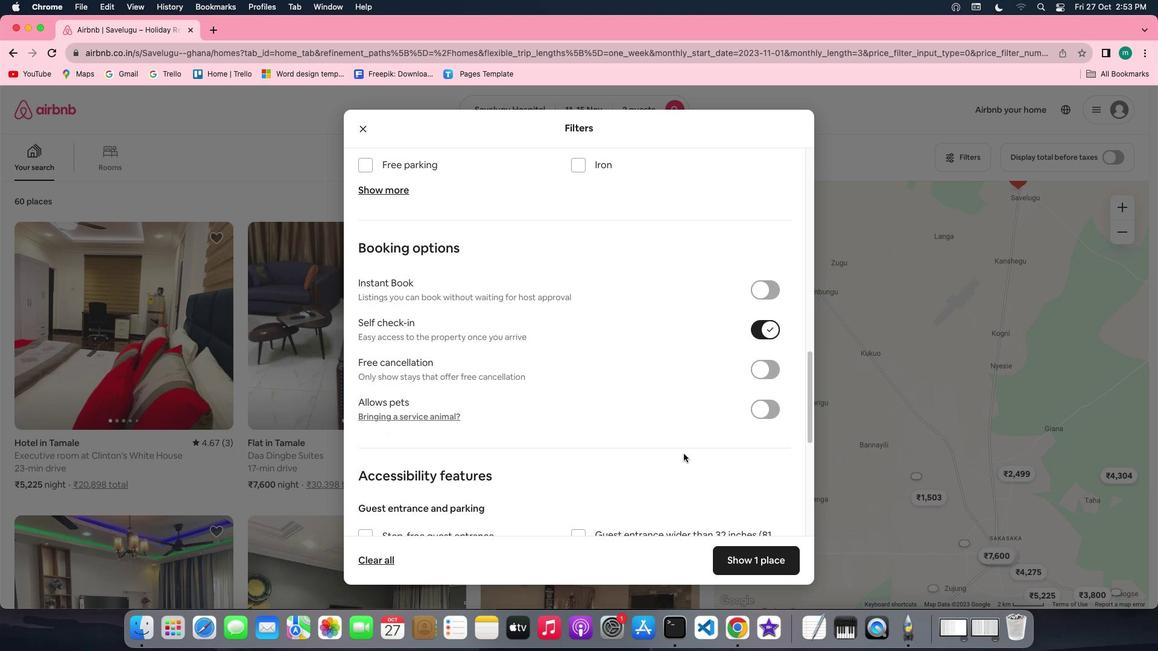 
Action: Mouse scrolled (683, 453) with delta (0, 0)
Screenshot: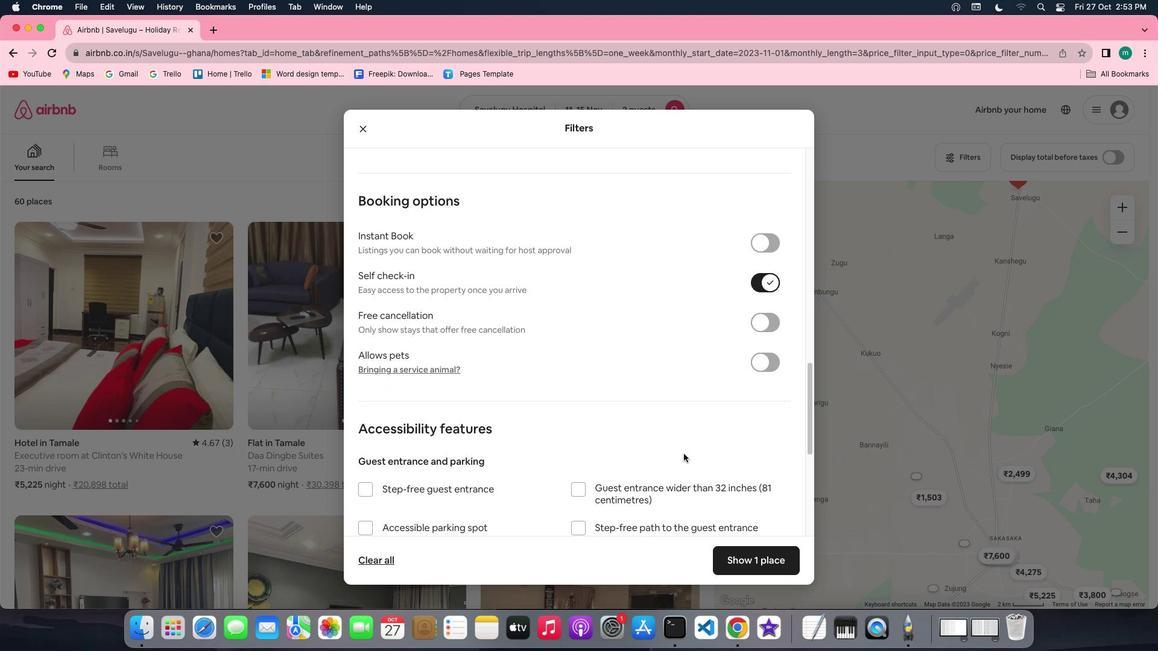 
Action: Mouse moved to (722, 465)
Screenshot: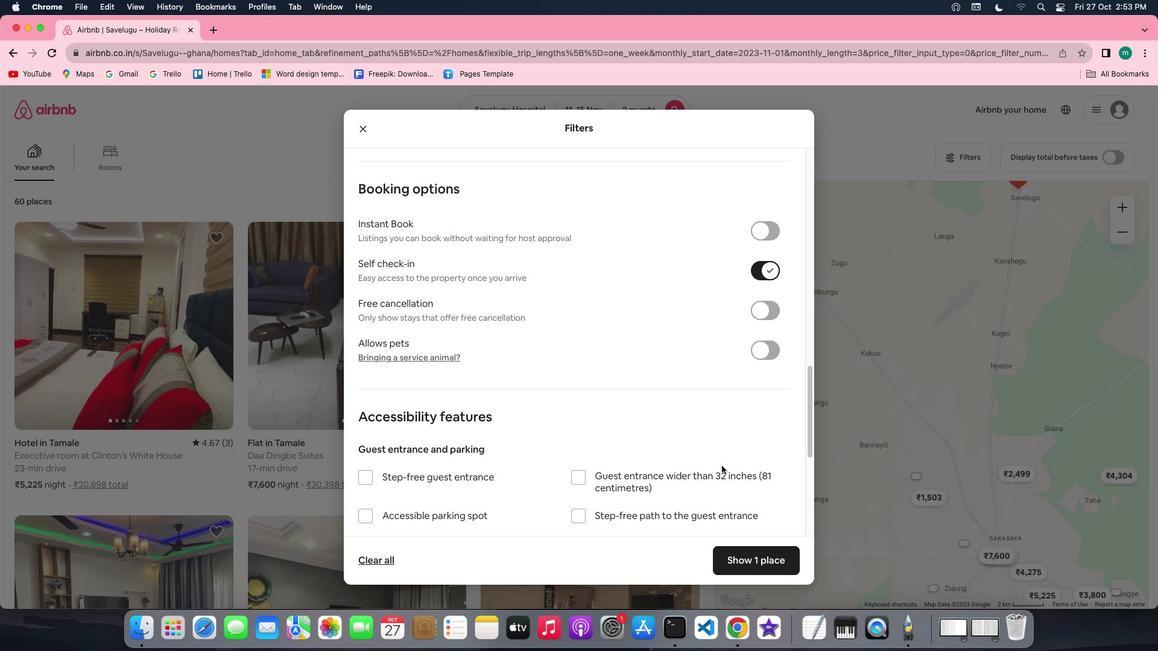 
Action: Mouse scrolled (722, 465) with delta (0, 0)
Screenshot: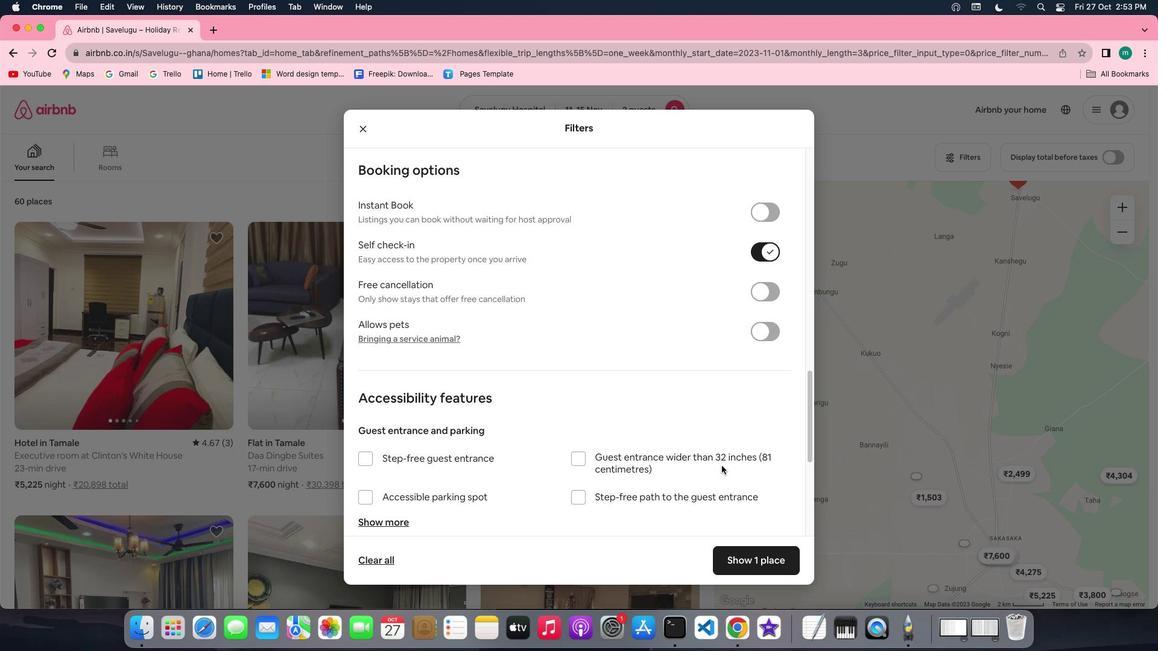 
Action: Mouse scrolled (722, 465) with delta (0, 0)
Screenshot: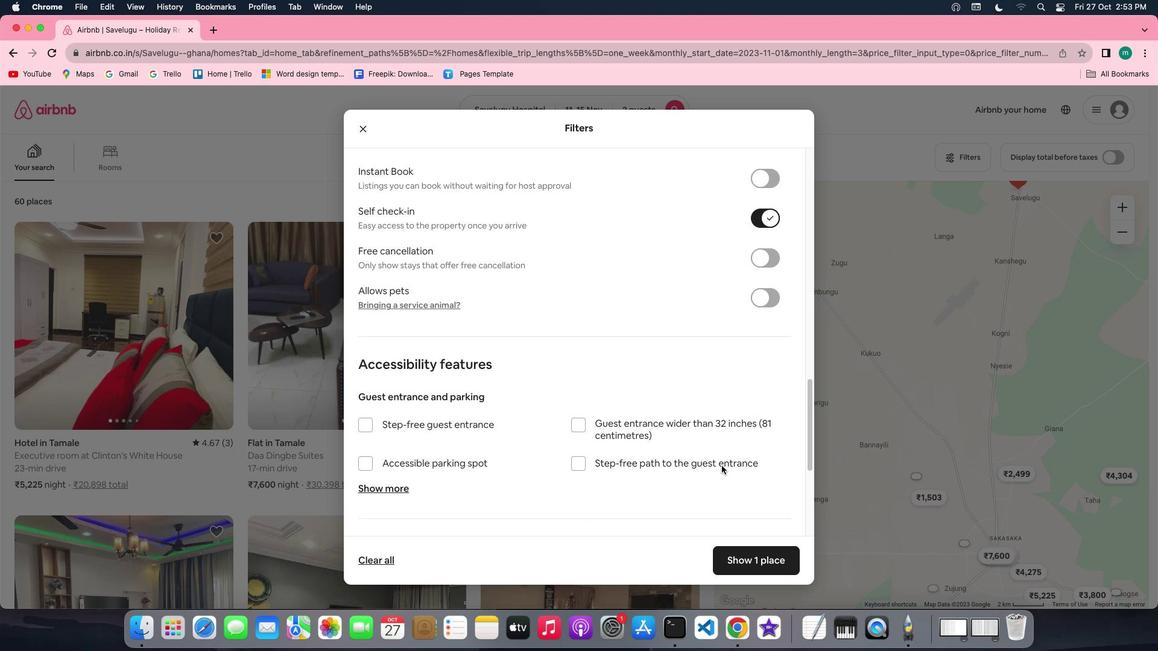 
Action: Mouse scrolled (722, 465) with delta (0, -1)
Screenshot: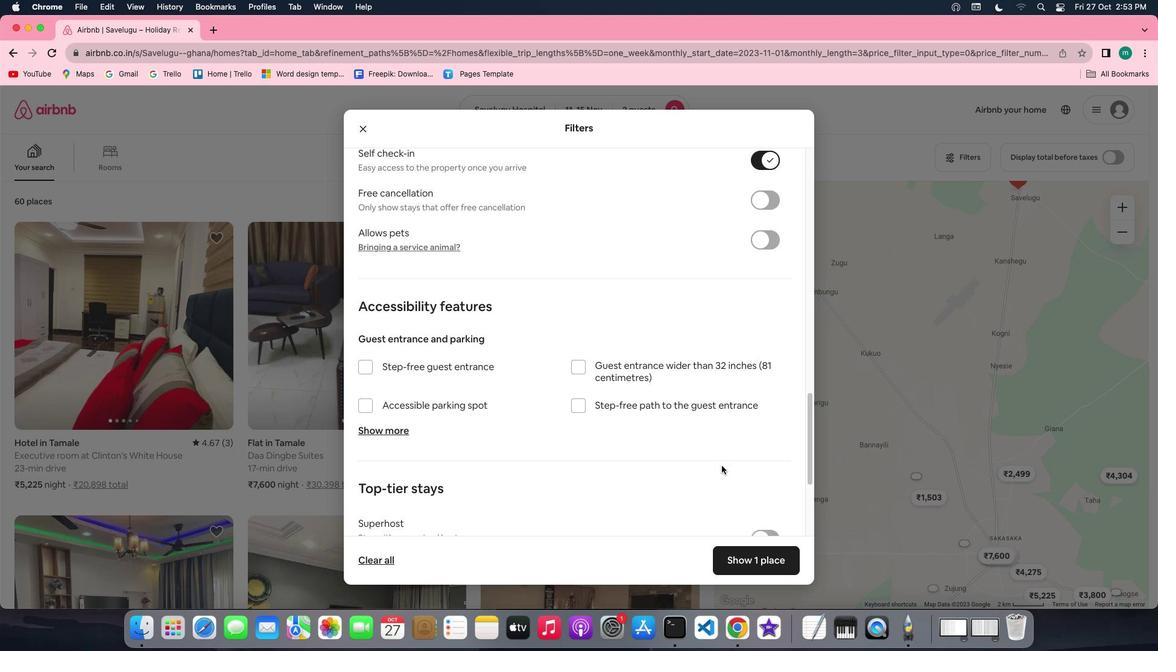 
Action: Mouse scrolled (722, 465) with delta (0, -2)
Screenshot: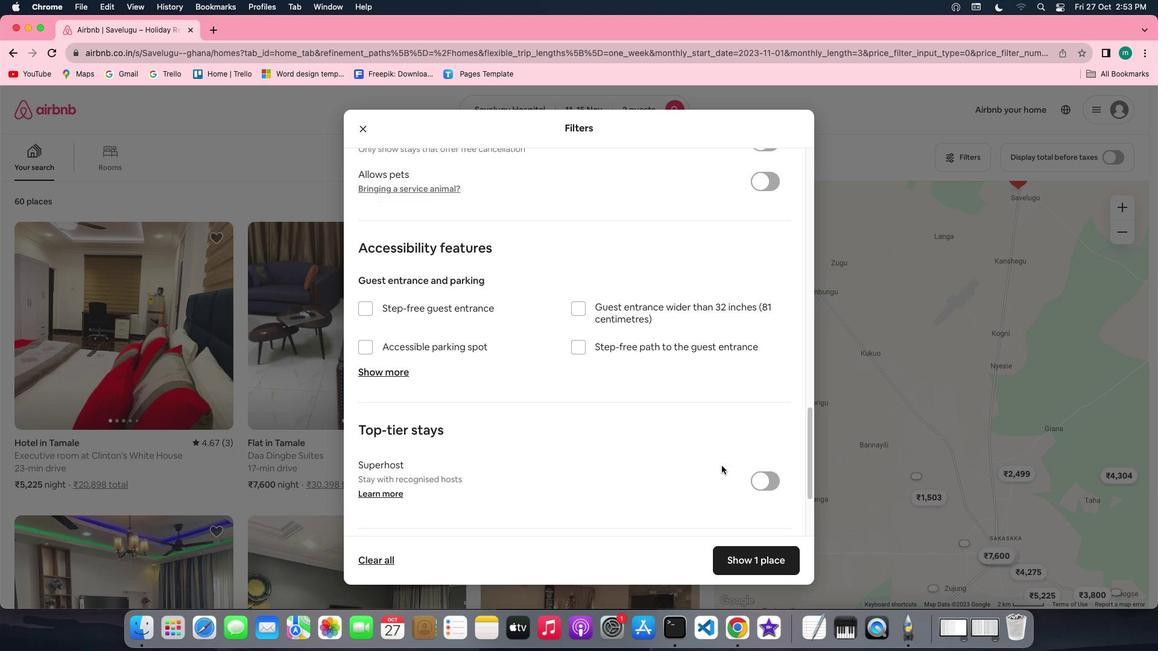 
Action: Mouse scrolled (722, 465) with delta (0, -2)
Screenshot: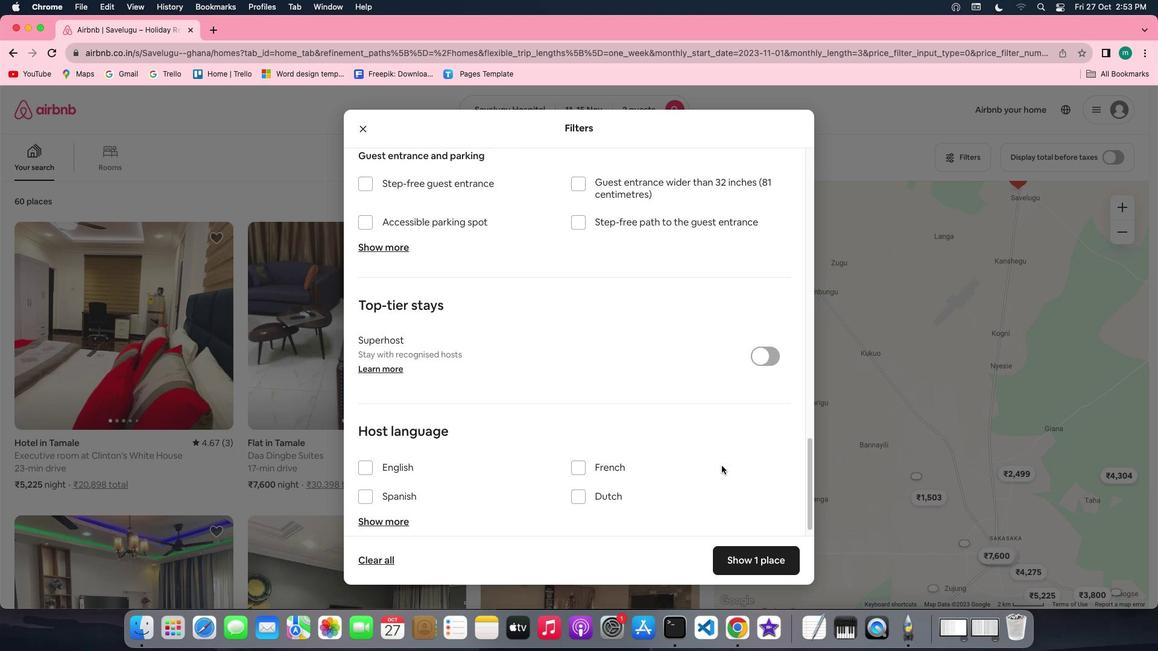 
Action: Mouse scrolled (722, 465) with delta (0, 0)
Screenshot: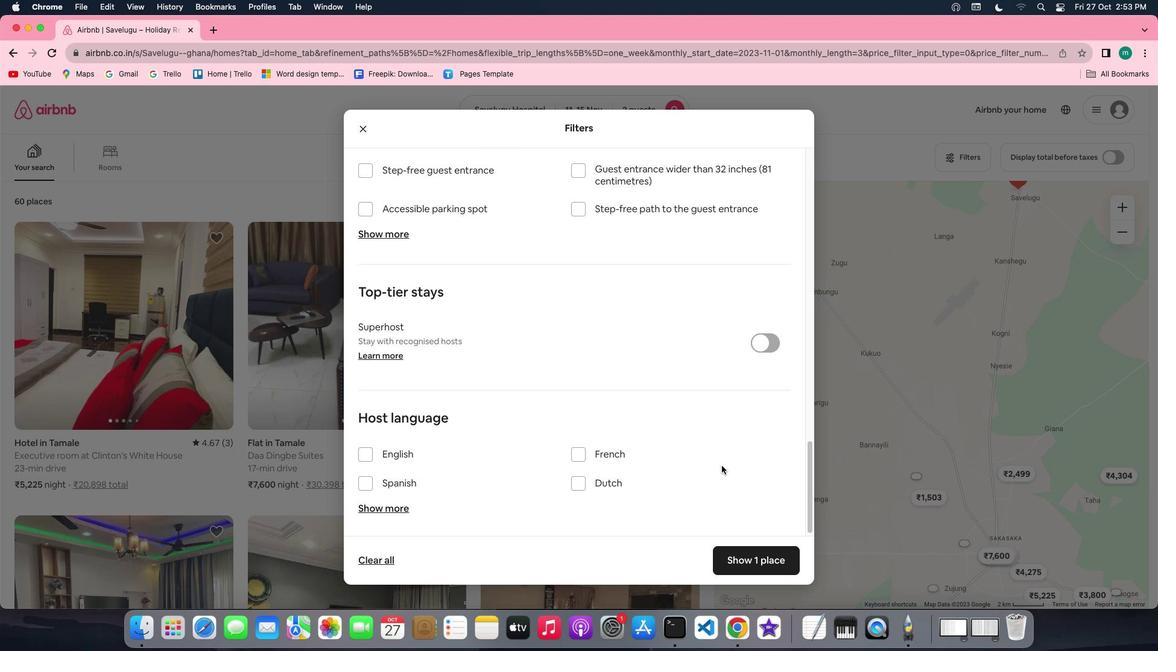 
Action: Mouse scrolled (722, 465) with delta (0, 0)
Screenshot: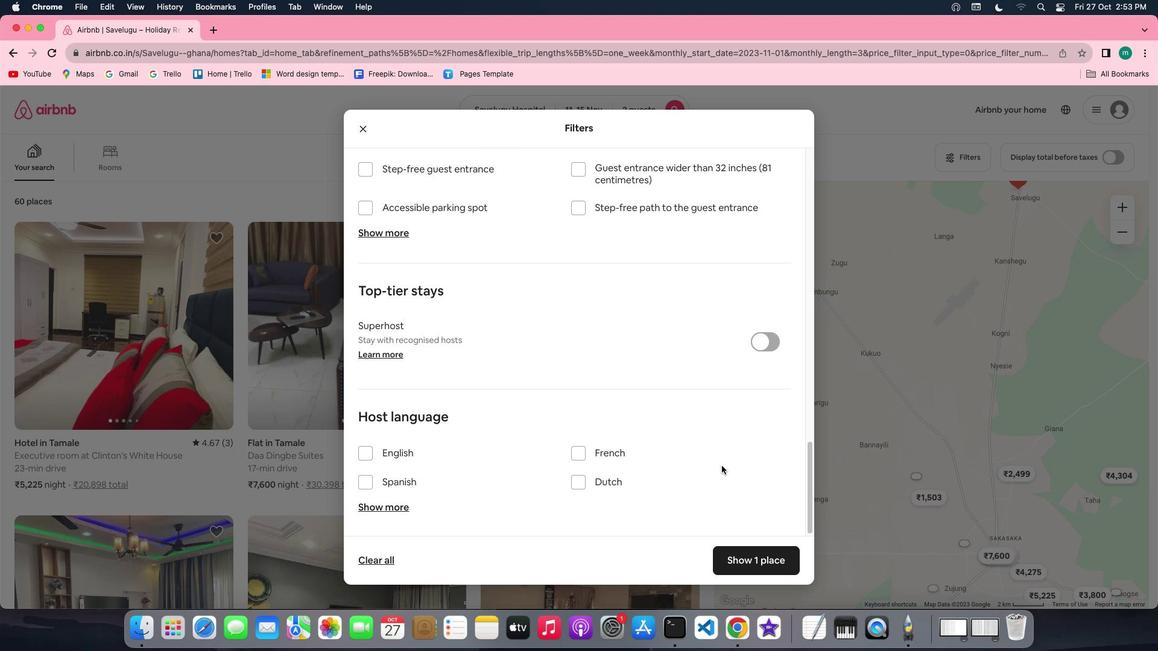 
Action: Mouse scrolled (722, 465) with delta (0, -1)
Screenshot: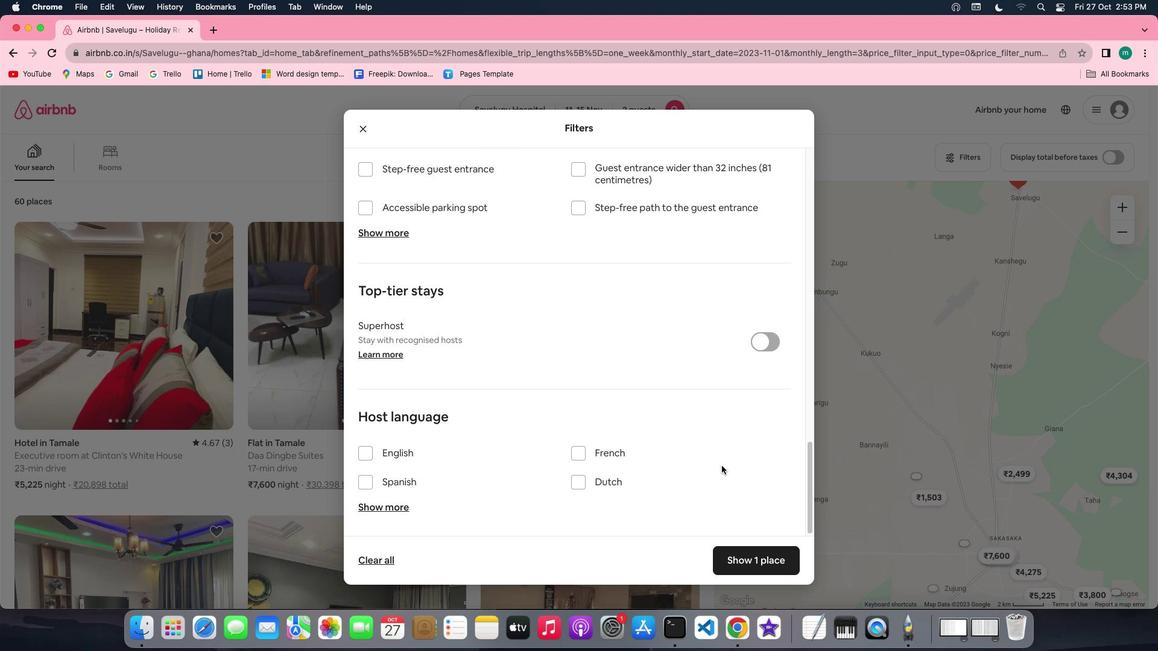 
Action: Mouse scrolled (722, 465) with delta (0, -3)
Screenshot: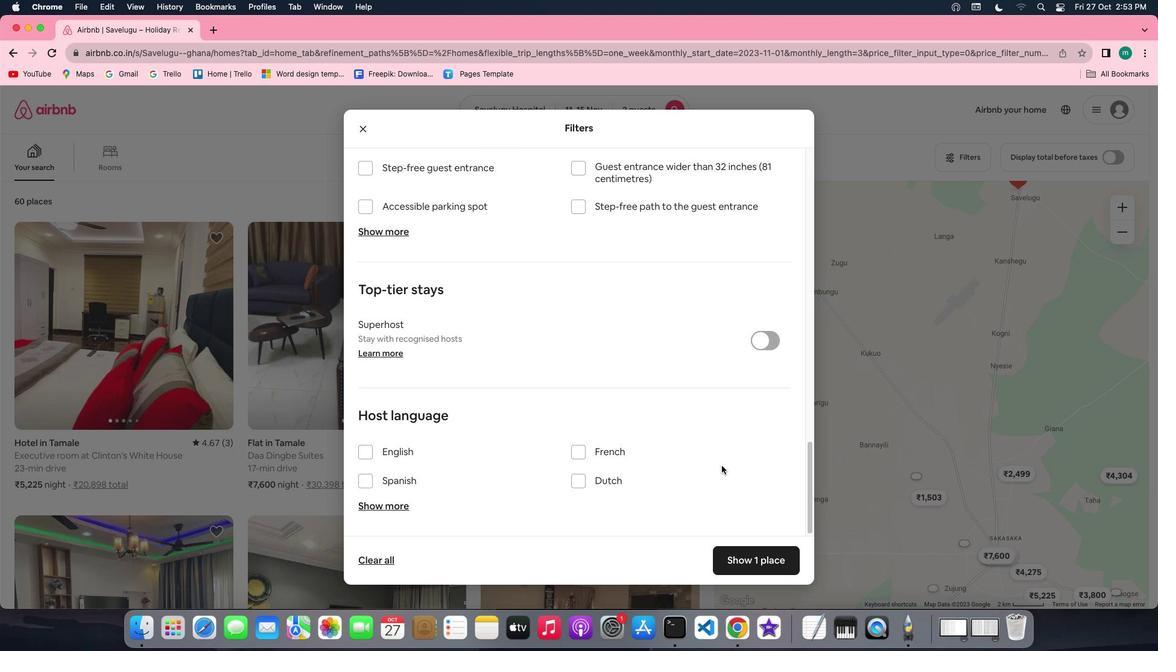 
Action: Mouse scrolled (722, 465) with delta (0, -3)
Screenshot: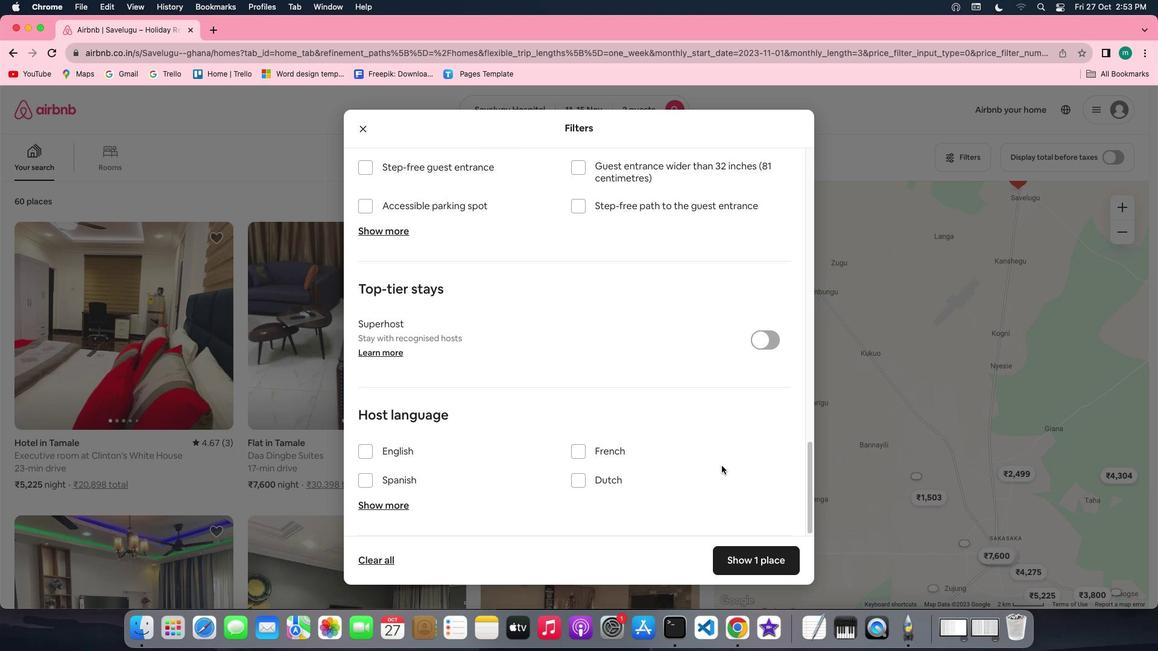 
Action: Mouse moved to (765, 560)
Screenshot: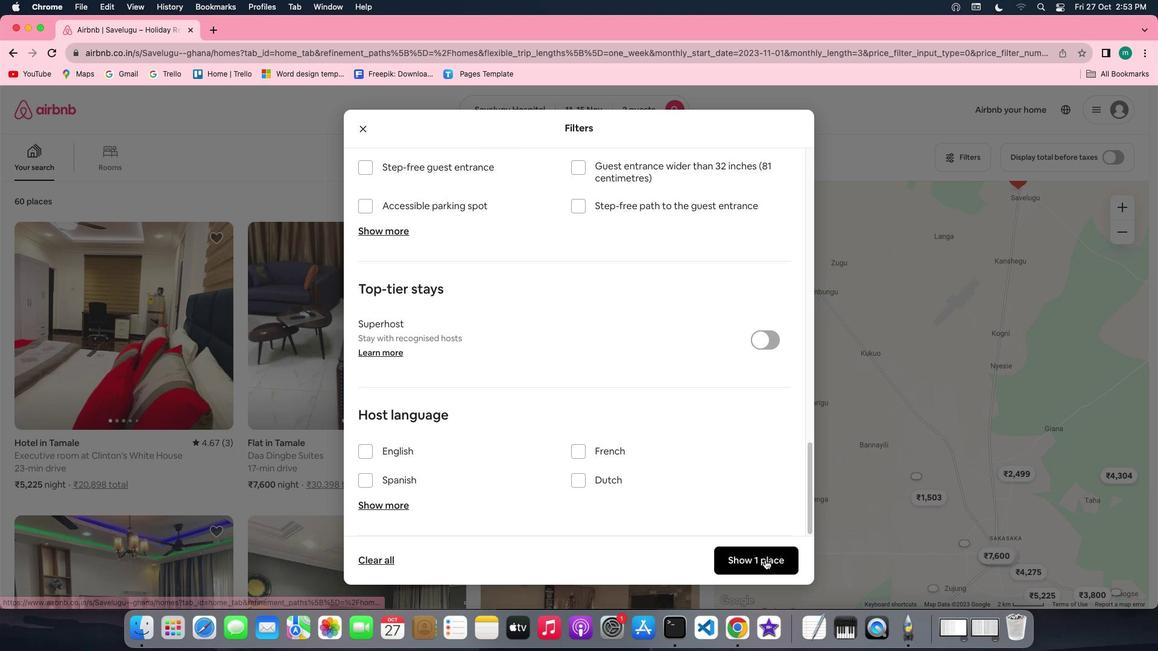 
Action: Mouse pressed left at (765, 560)
Screenshot: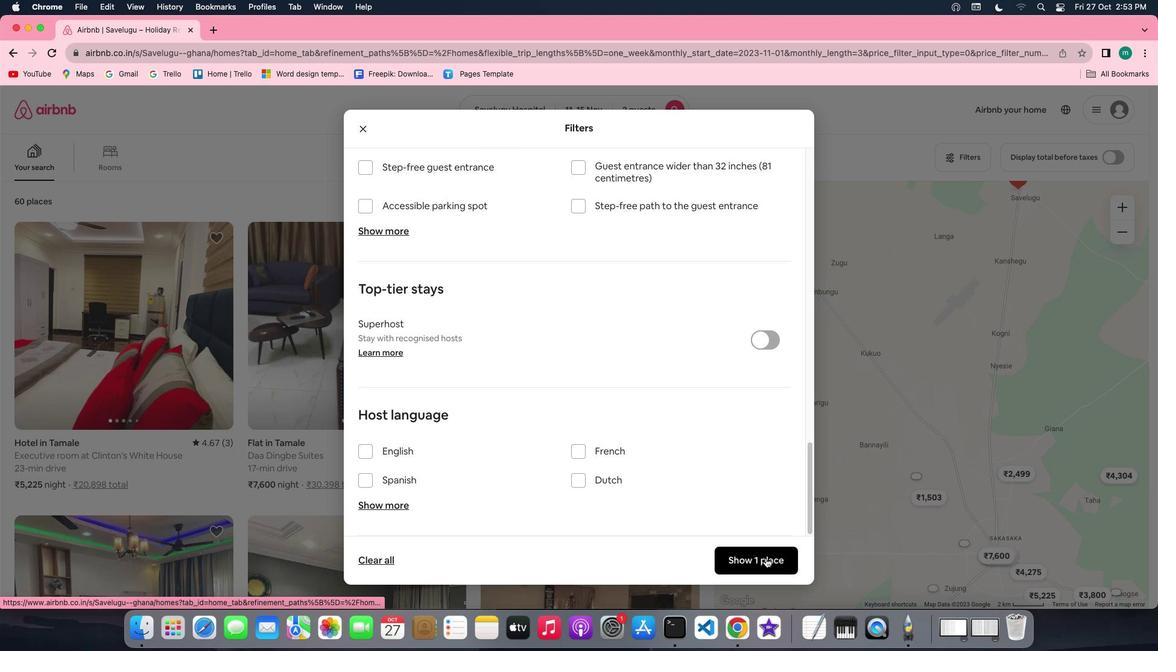 
Action: Mouse moved to (177, 312)
Screenshot: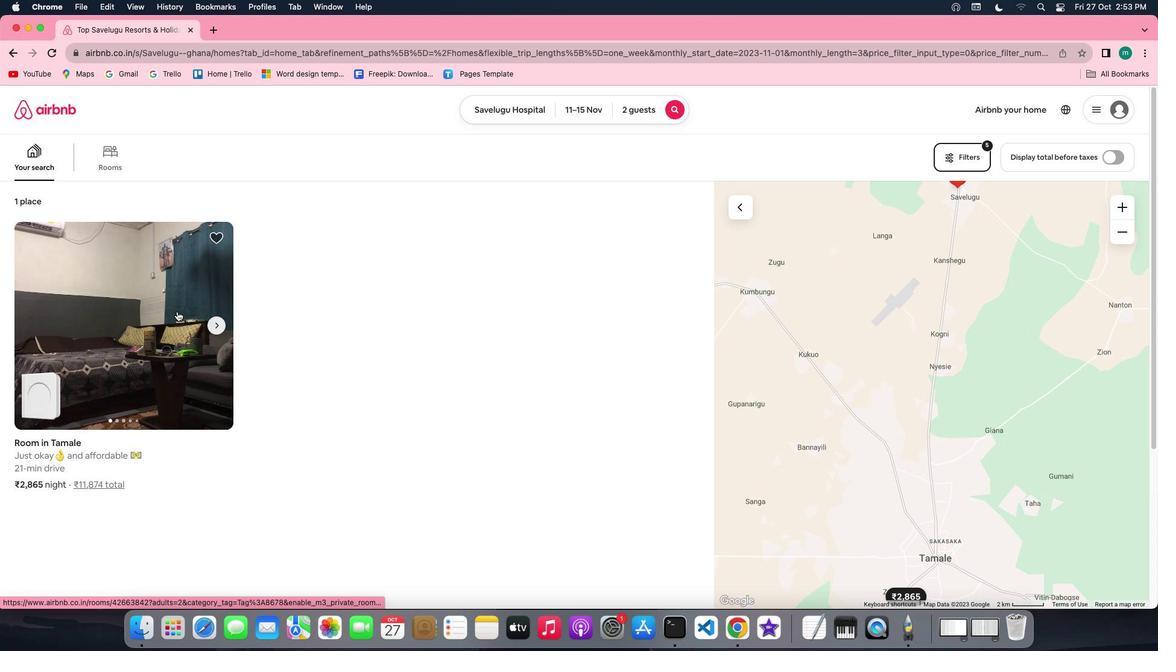 
Action: Mouse pressed left at (177, 312)
Screenshot: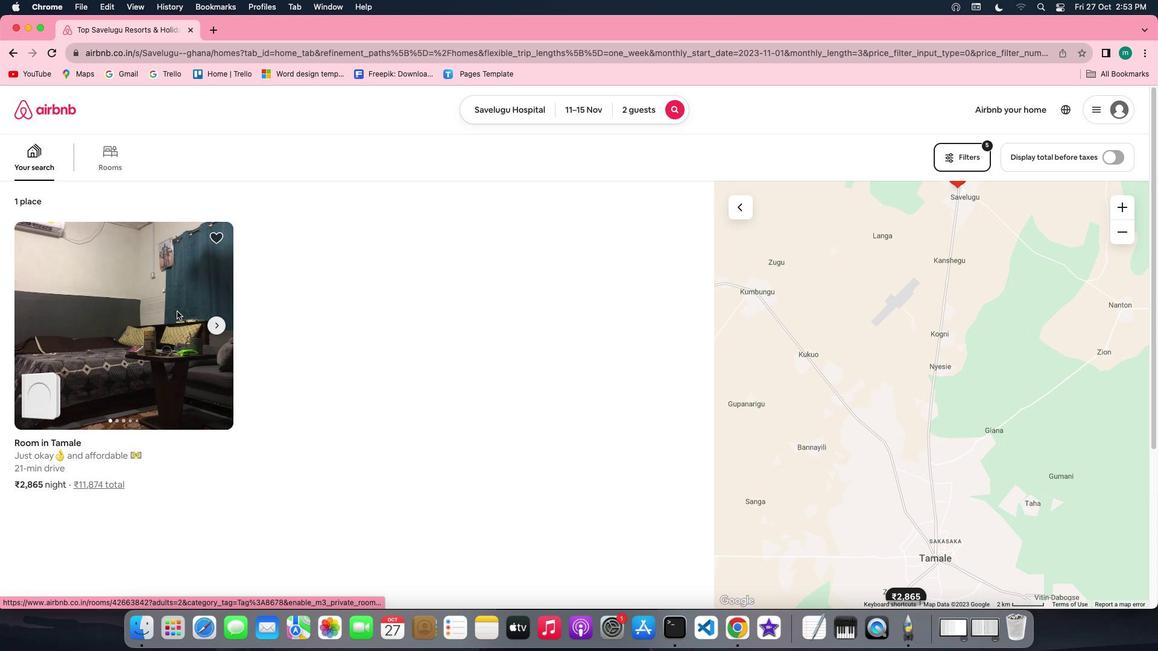 
Action: Mouse moved to (873, 450)
Screenshot: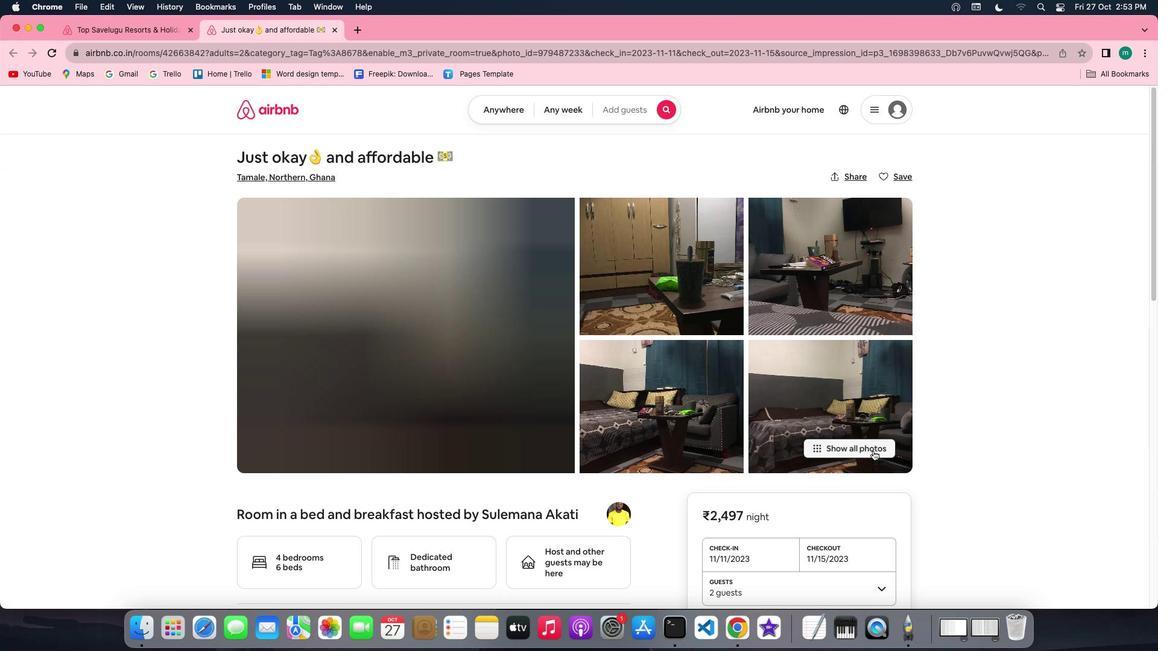 
Action: Mouse pressed left at (873, 450)
Screenshot: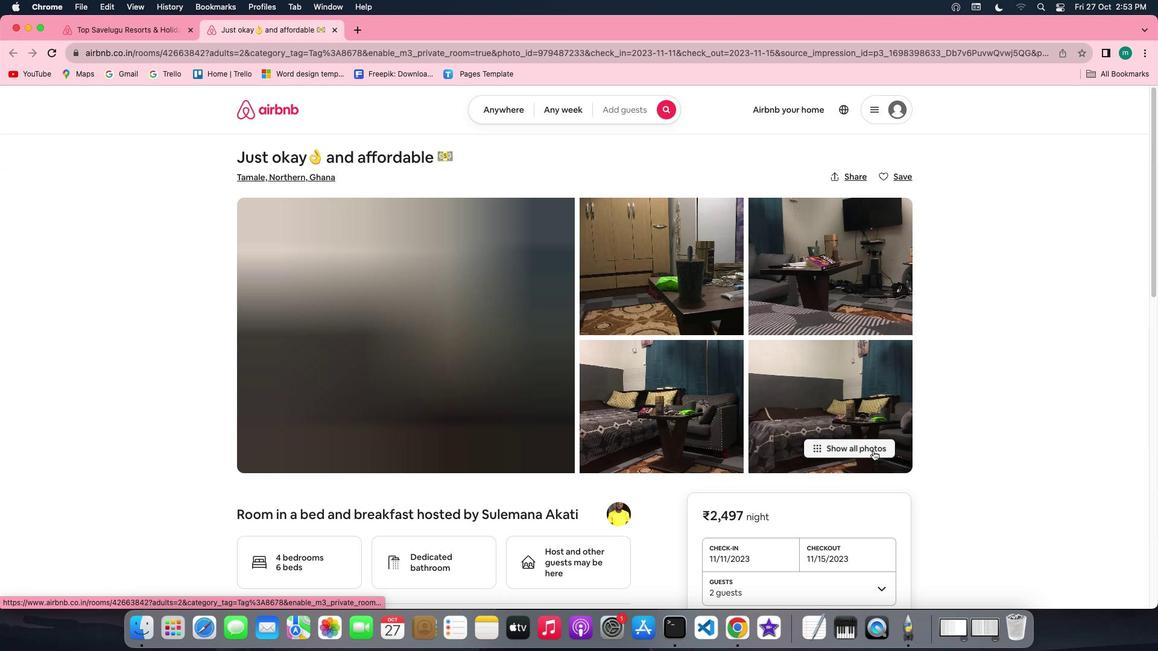 
Action: Mouse moved to (593, 374)
Screenshot: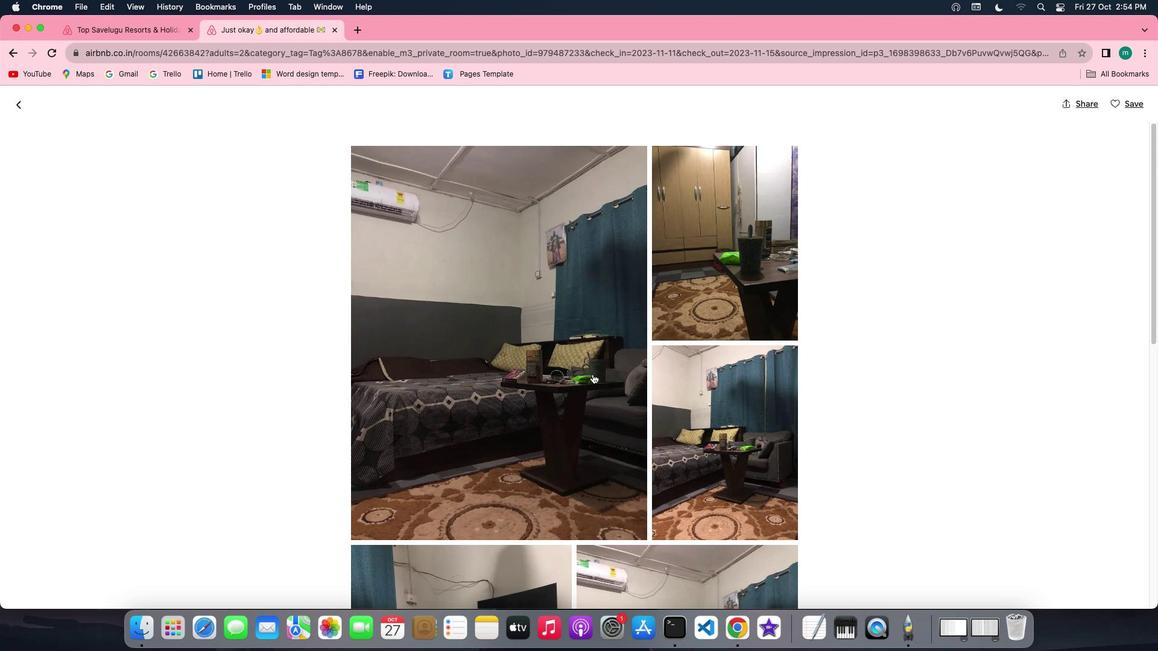 
Action: Mouse scrolled (593, 374) with delta (0, 0)
Screenshot: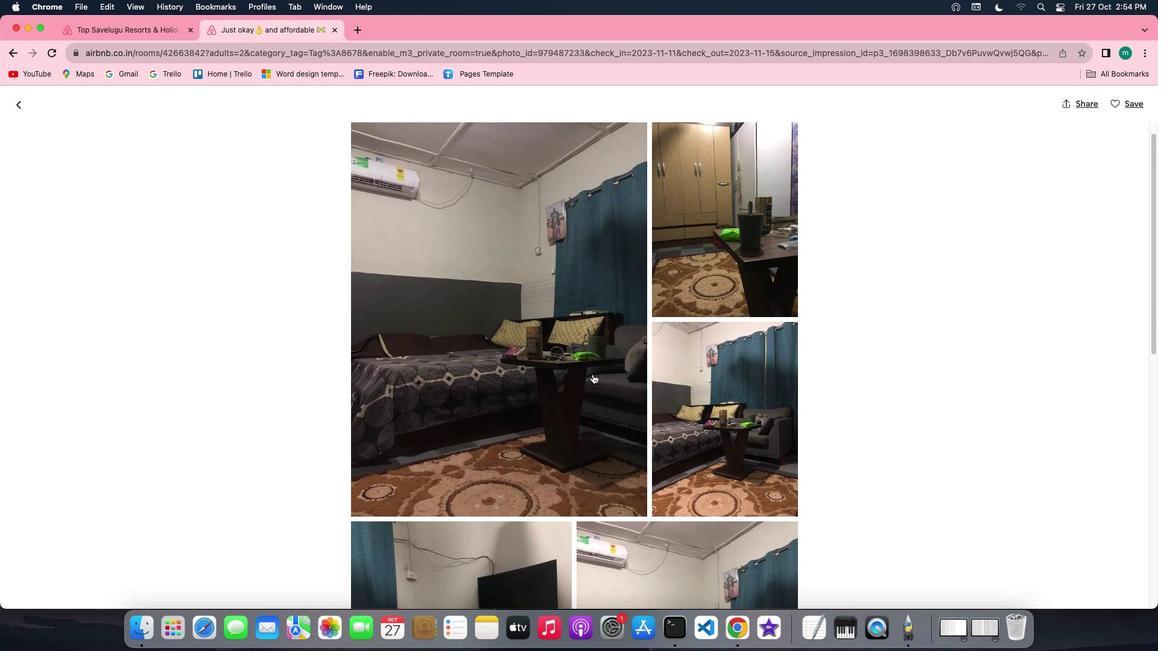 
Action: Mouse scrolled (593, 374) with delta (0, 0)
Screenshot: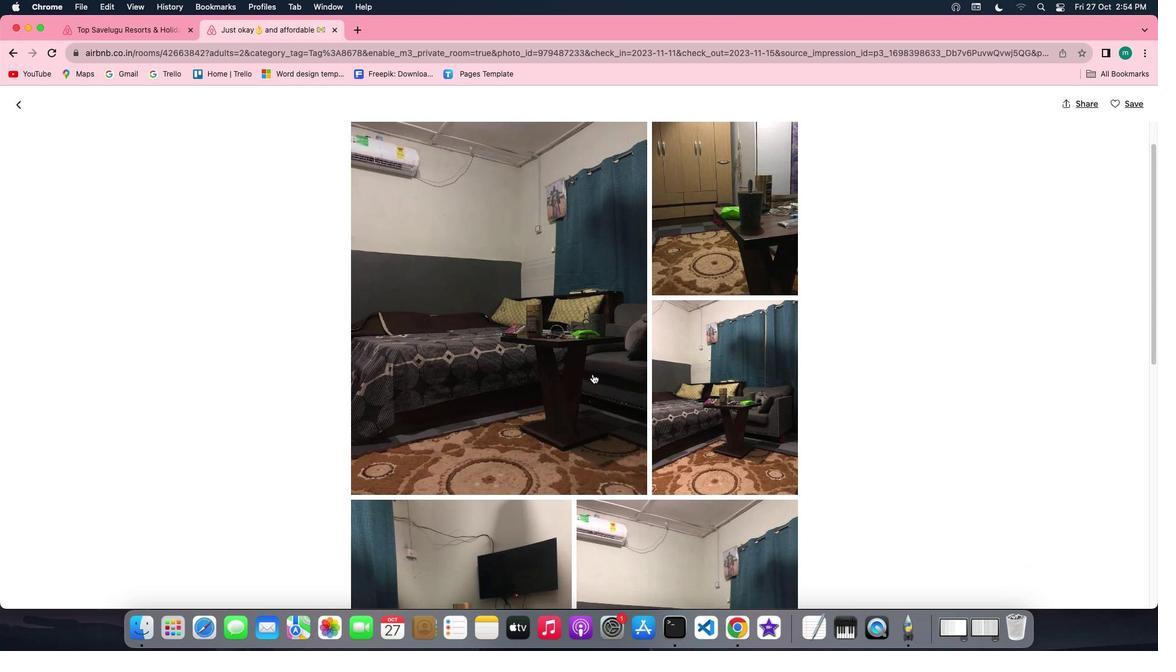 
Action: Mouse scrolled (593, 374) with delta (0, -1)
Screenshot: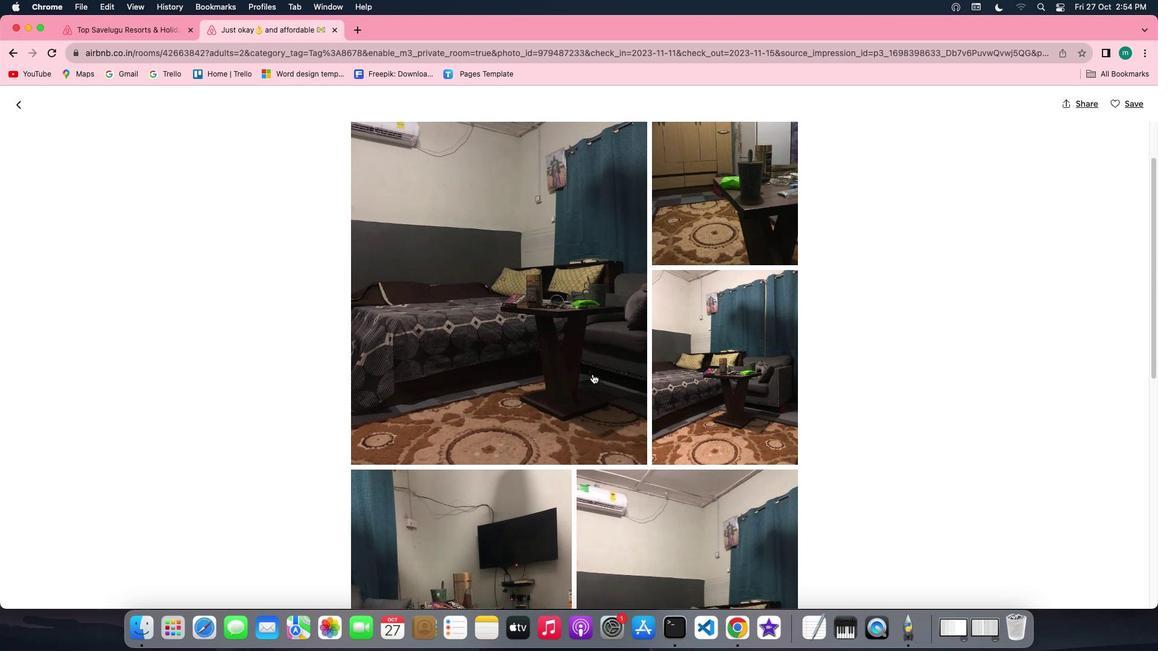 
Action: Mouse scrolled (593, 374) with delta (0, -1)
Screenshot: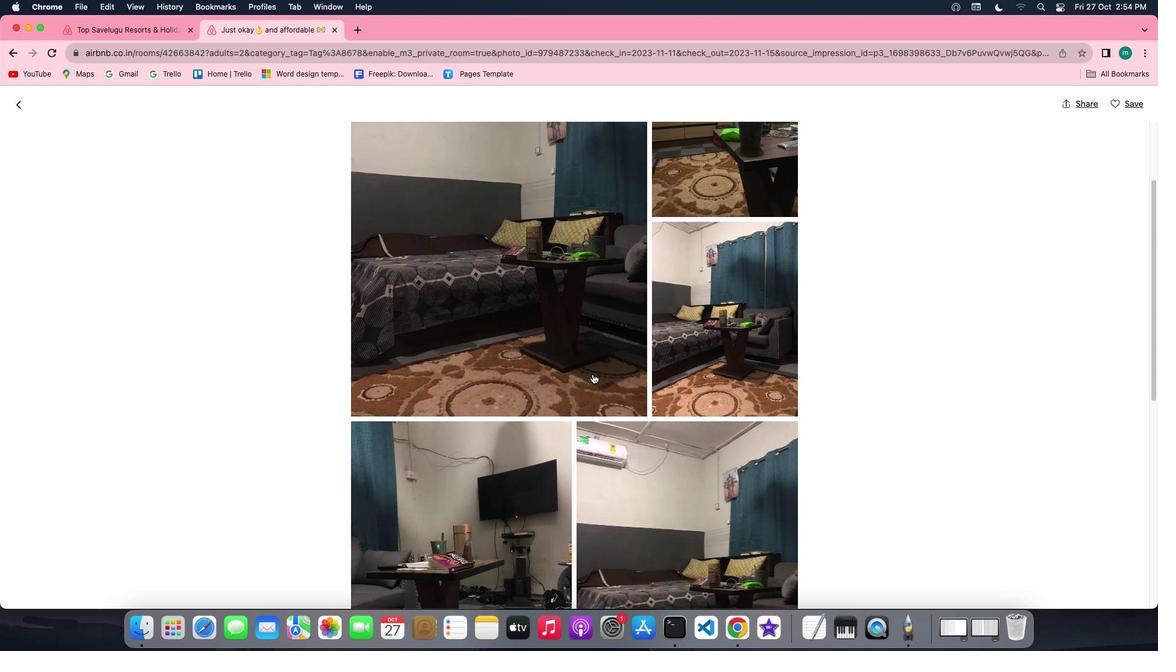 
Action: Mouse scrolled (593, 374) with delta (0, 0)
Screenshot: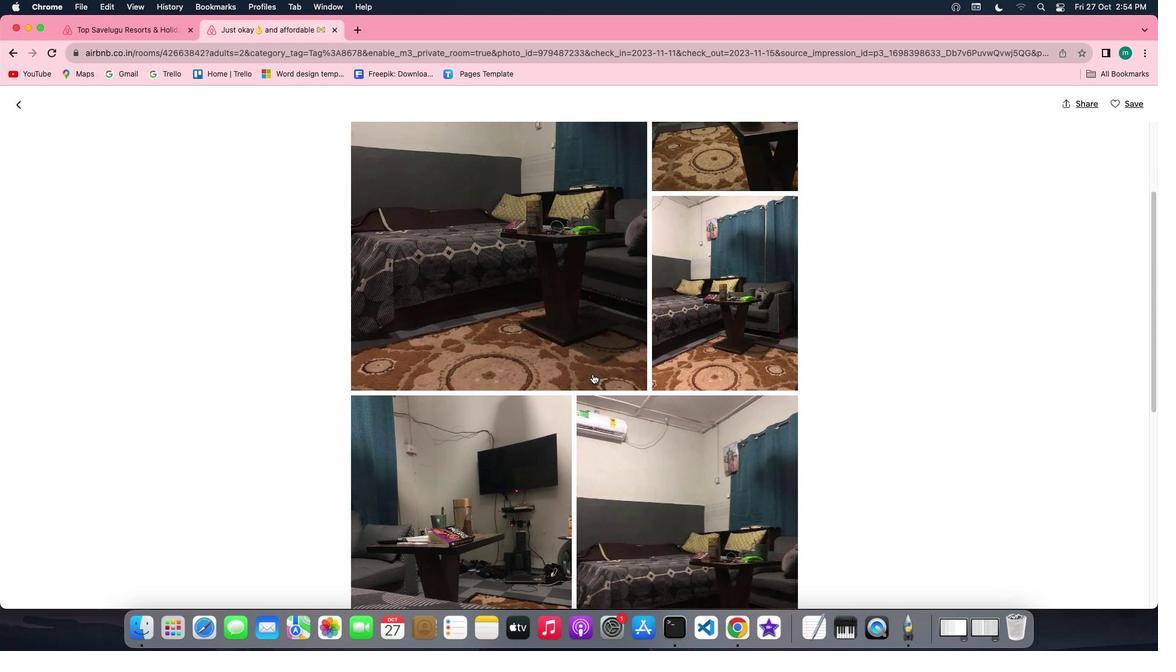 
Action: Mouse scrolled (593, 374) with delta (0, 0)
Screenshot: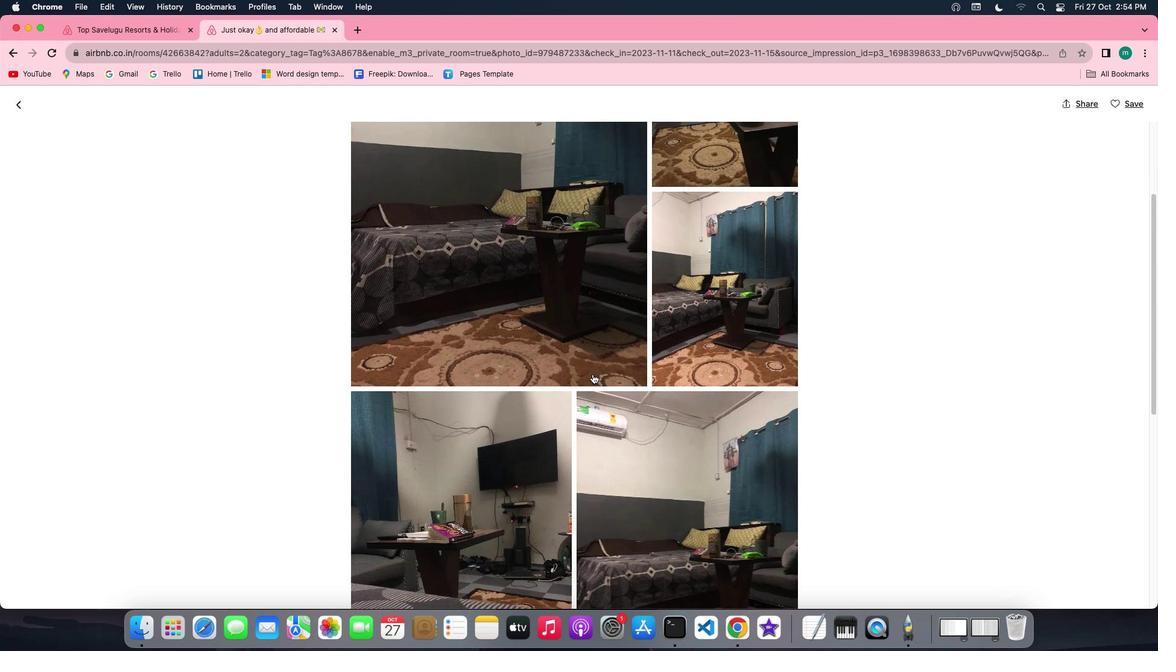
Action: Mouse scrolled (593, 374) with delta (0, 0)
Screenshot: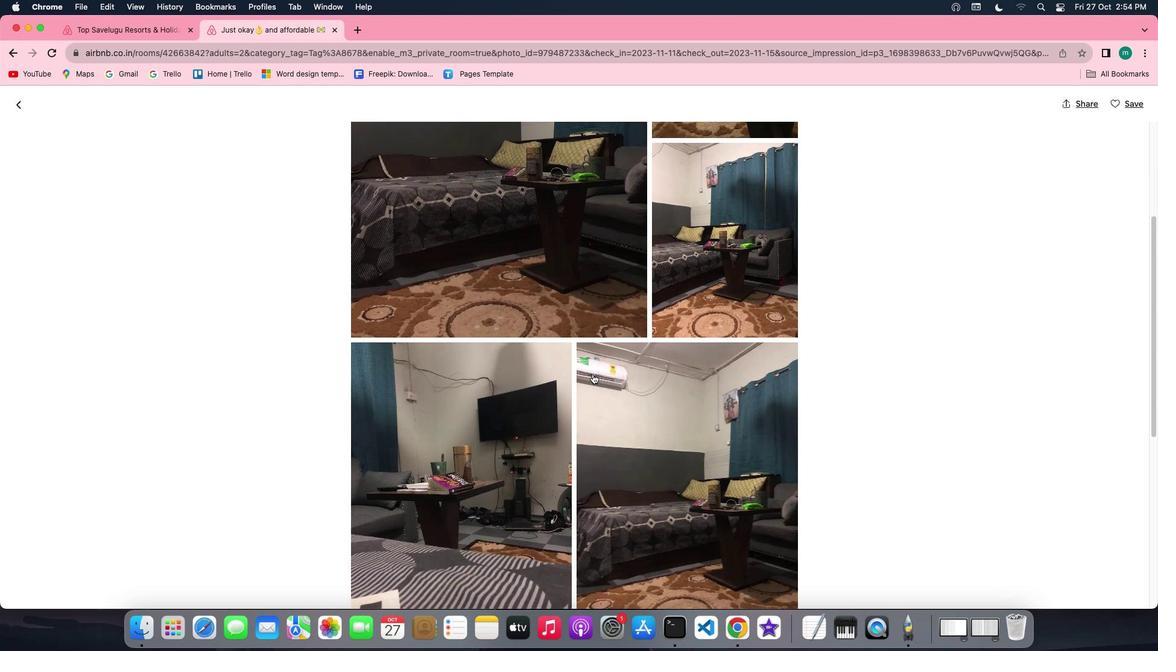 
Action: Mouse scrolled (593, 374) with delta (0, -1)
Screenshot: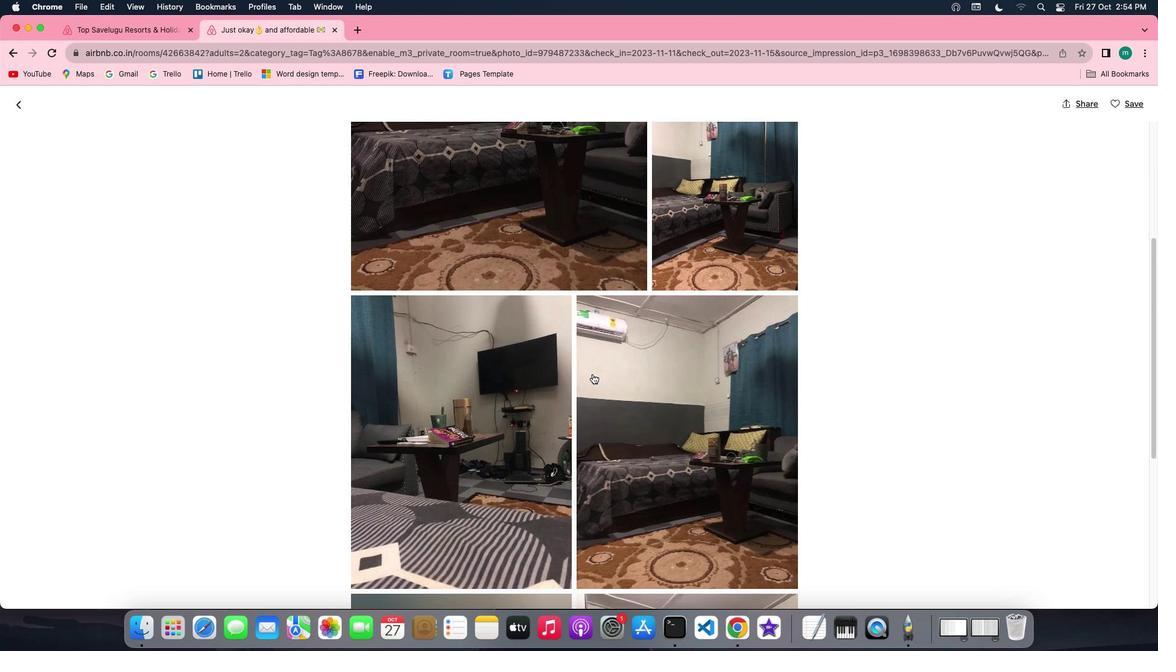 
Action: Mouse scrolled (593, 374) with delta (0, -1)
Screenshot: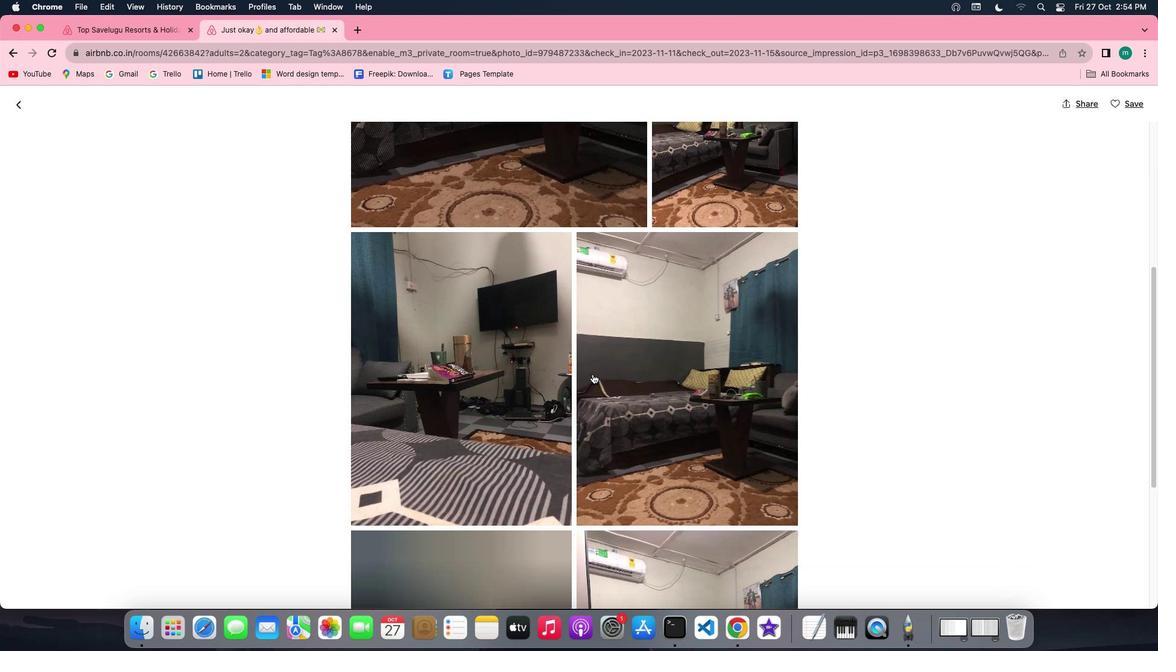 
Action: Mouse scrolled (593, 374) with delta (0, 0)
Screenshot: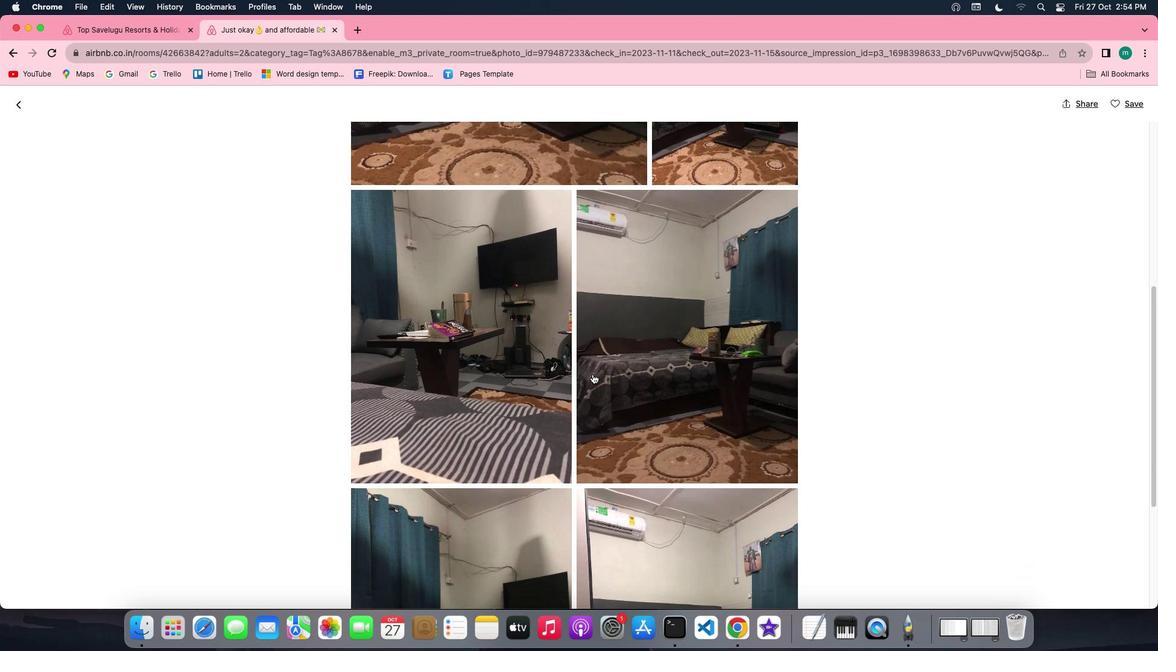 
Action: Mouse scrolled (593, 374) with delta (0, 0)
Screenshot: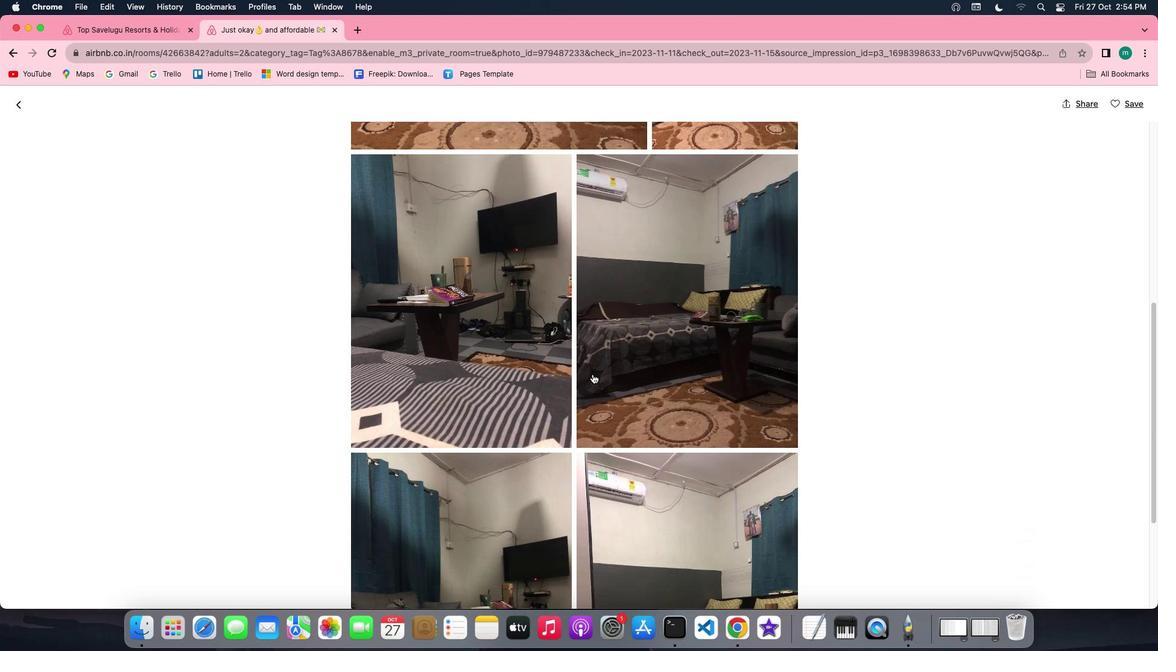 
Action: Mouse scrolled (593, 374) with delta (0, -1)
Screenshot: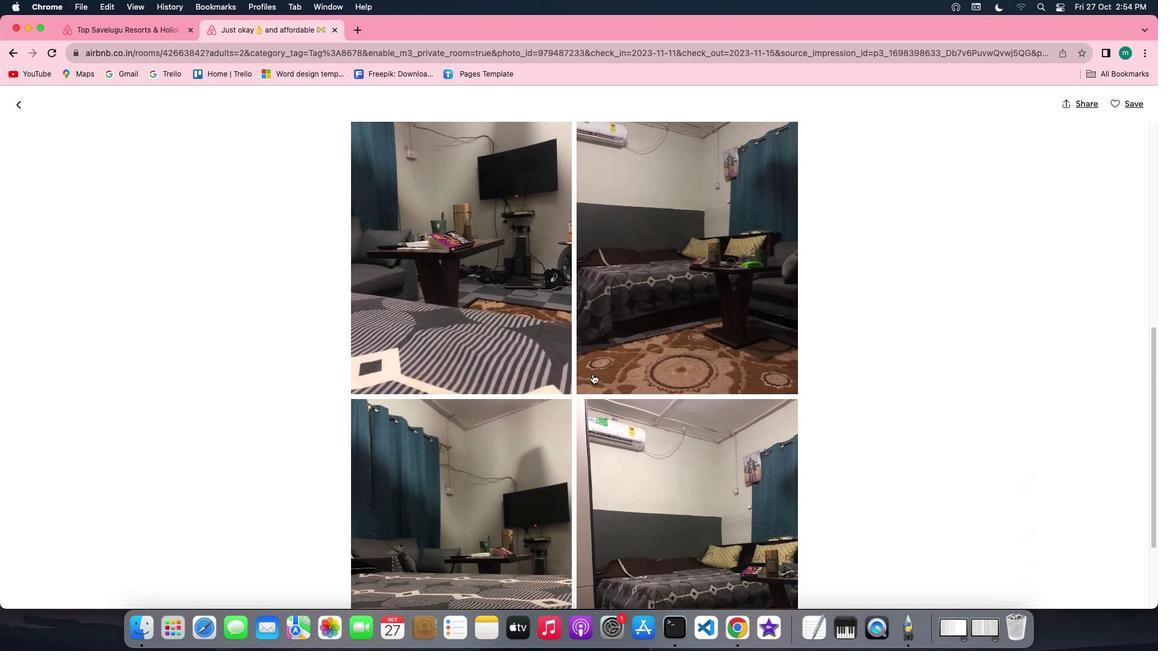 
Action: Mouse scrolled (593, 374) with delta (0, -2)
Screenshot: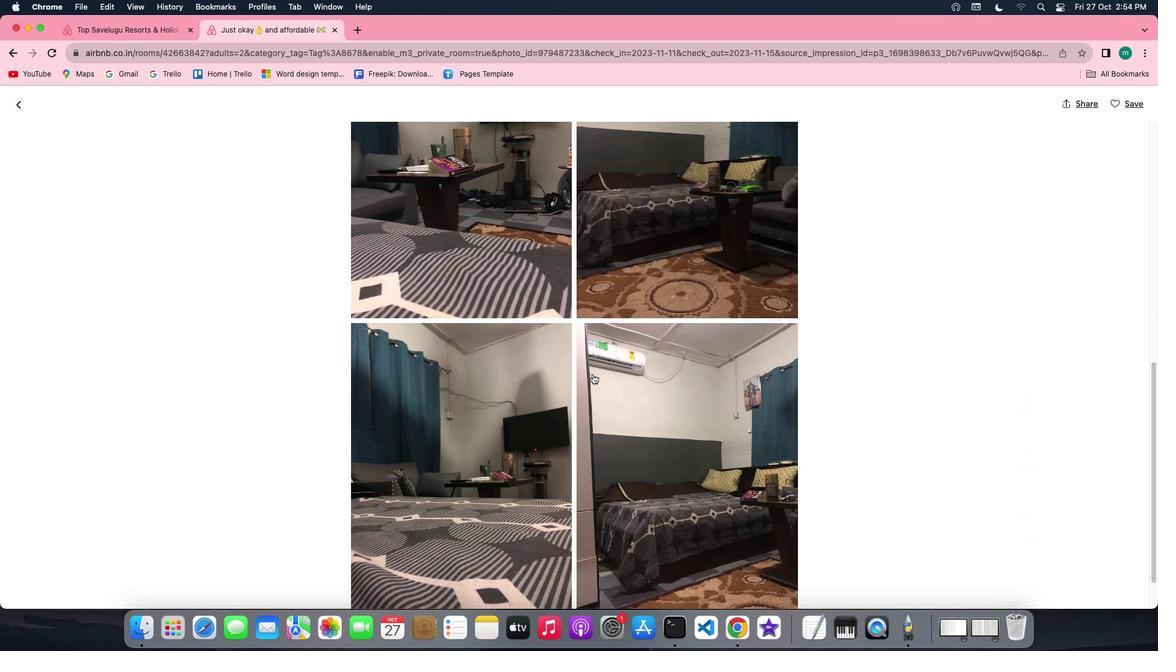
Action: Mouse scrolled (593, 374) with delta (0, -1)
Screenshot: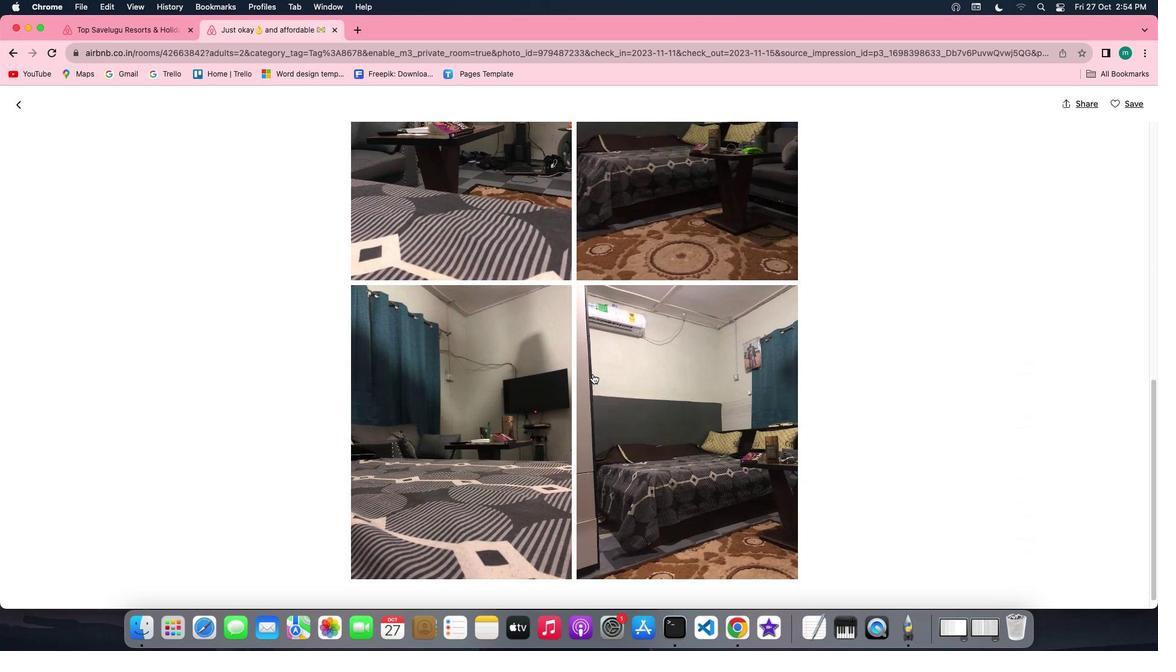 
Action: Mouse scrolled (593, 374) with delta (0, 0)
Screenshot: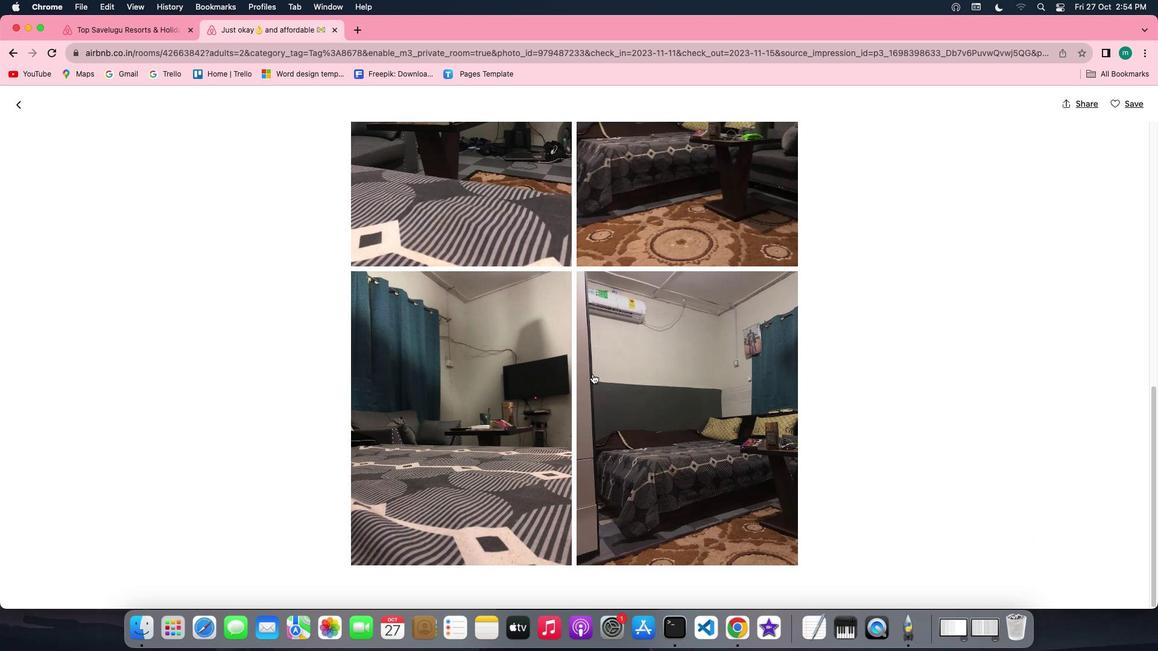 
Action: Mouse scrolled (593, 374) with delta (0, 0)
Screenshot: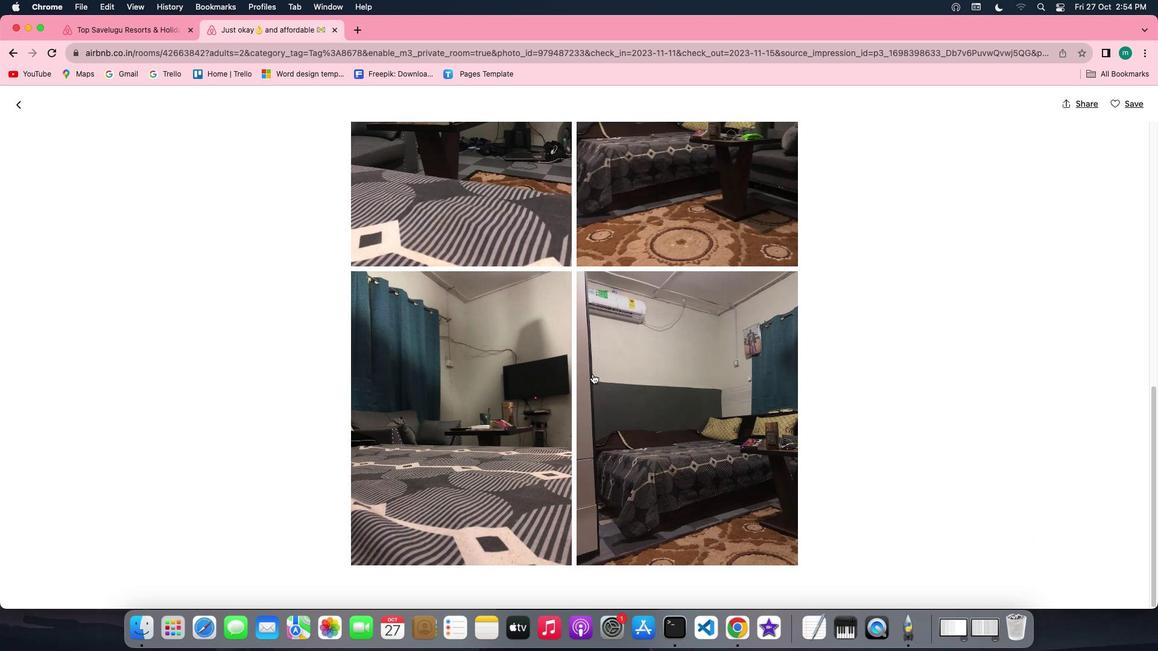 
Action: Mouse scrolled (593, 374) with delta (0, -1)
Screenshot: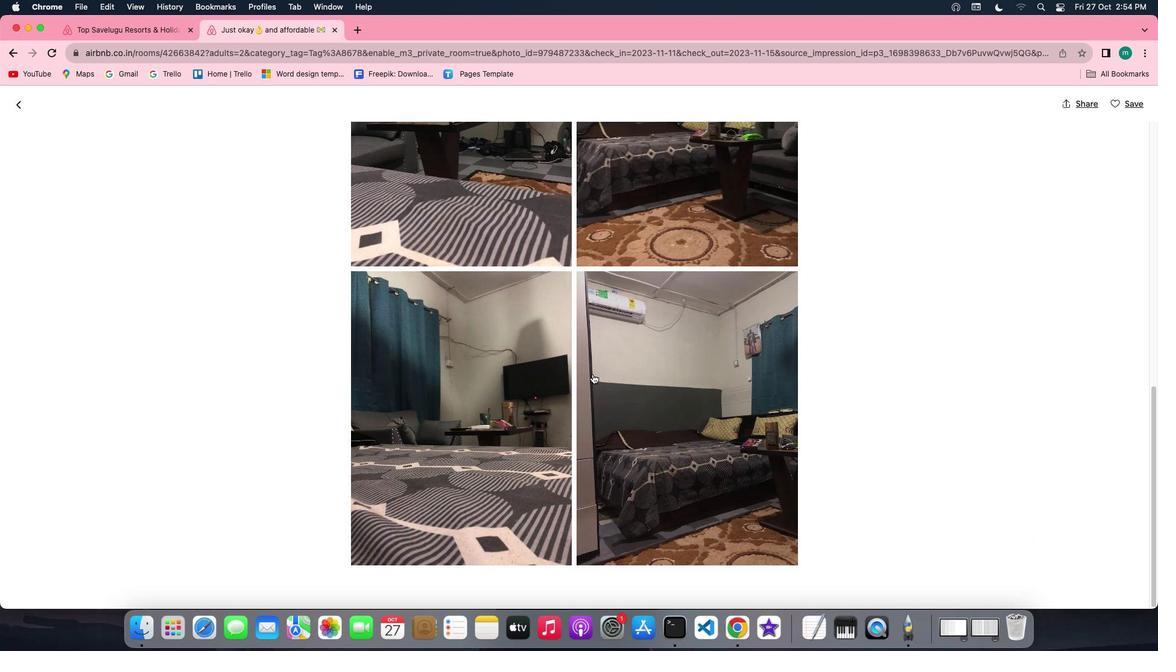 
Action: Mouse scrolled (593, 374) with delta (0, -2)
Screenshot: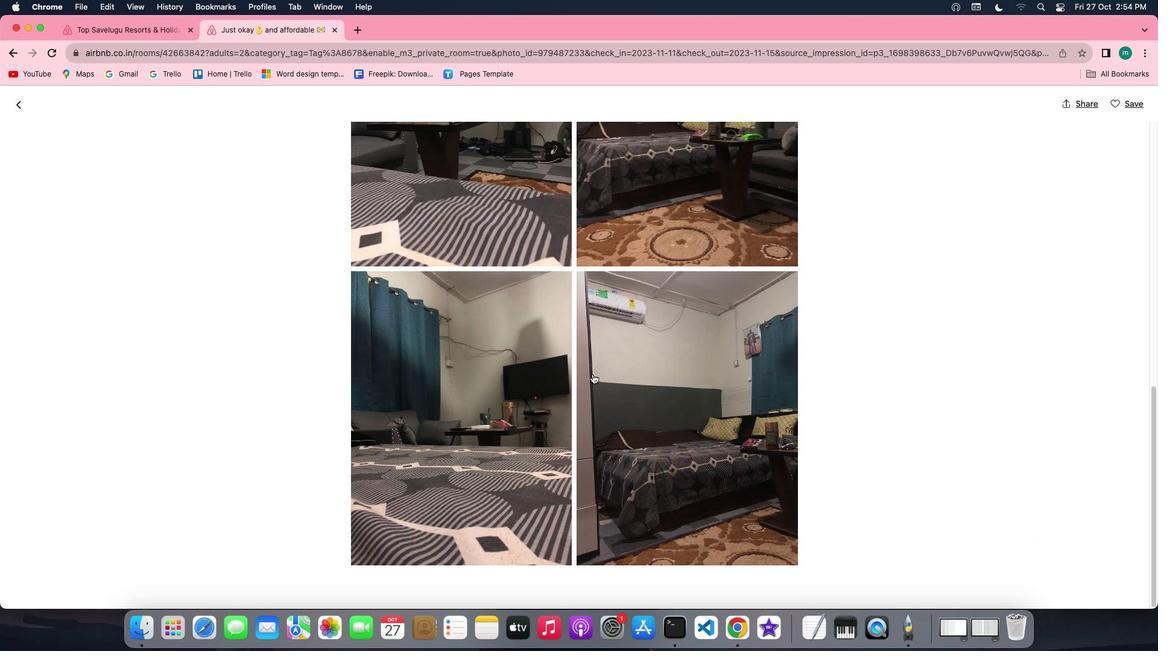 
Action: Mouse scrolled (593, 374) with delta (0, -2)
Screenshot: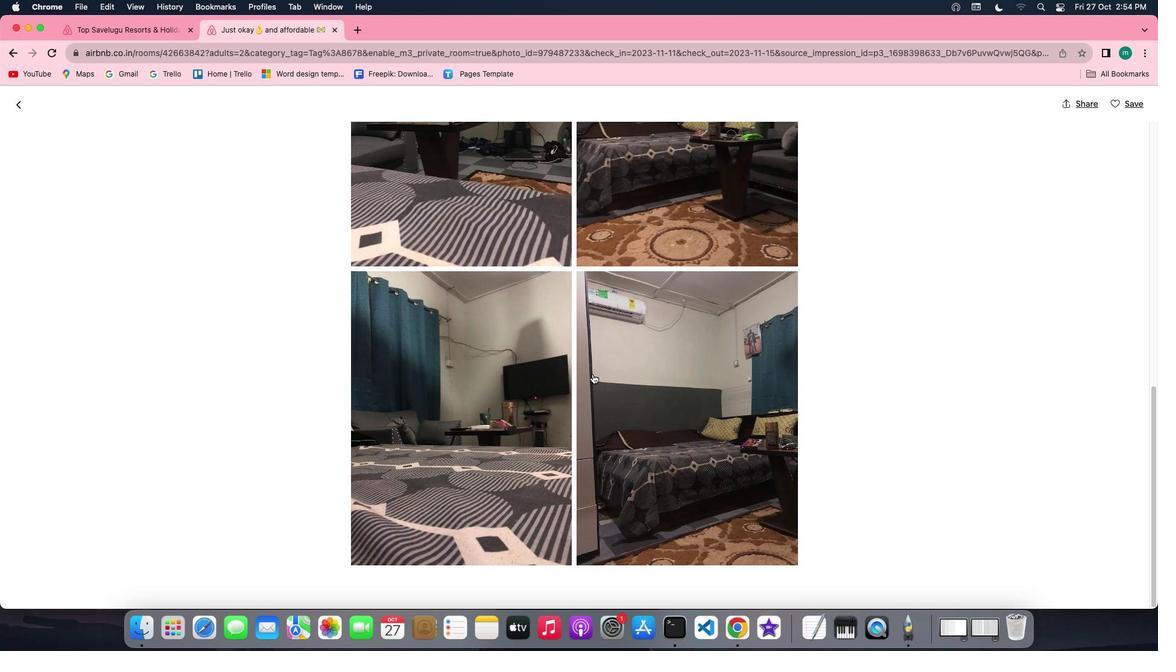 
Action: Mouse scrolled (593, 374) with delta (0, 0)
Screenshot: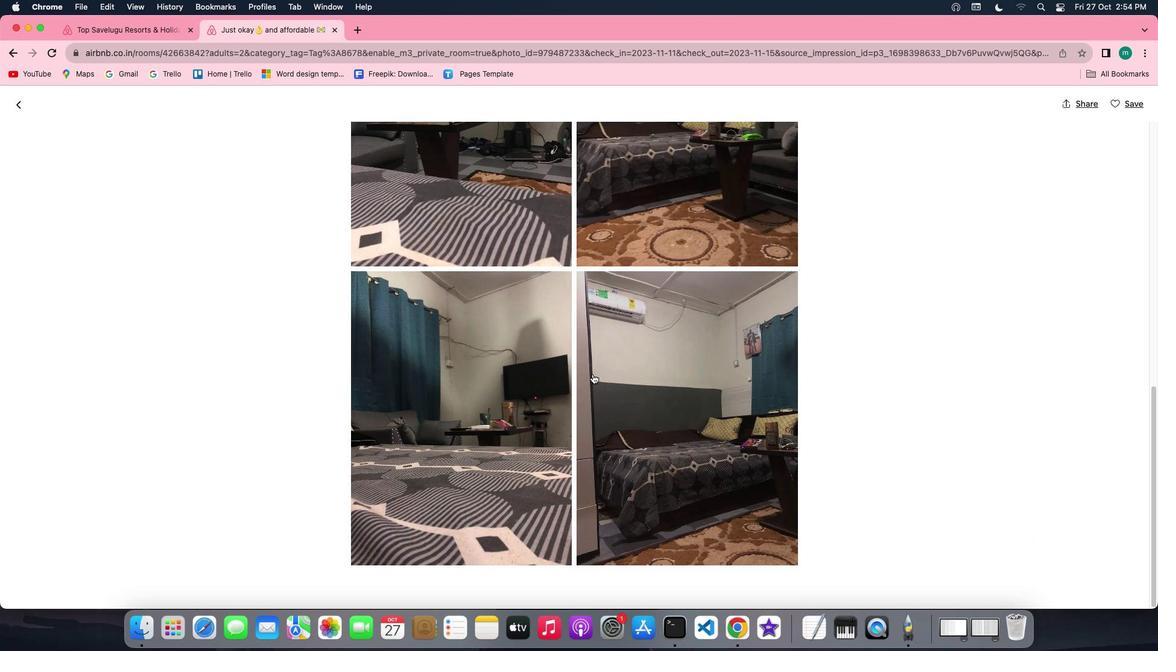 
Action: Mouse scrolled (593, 374) with delta (0, 0)
Screenshot: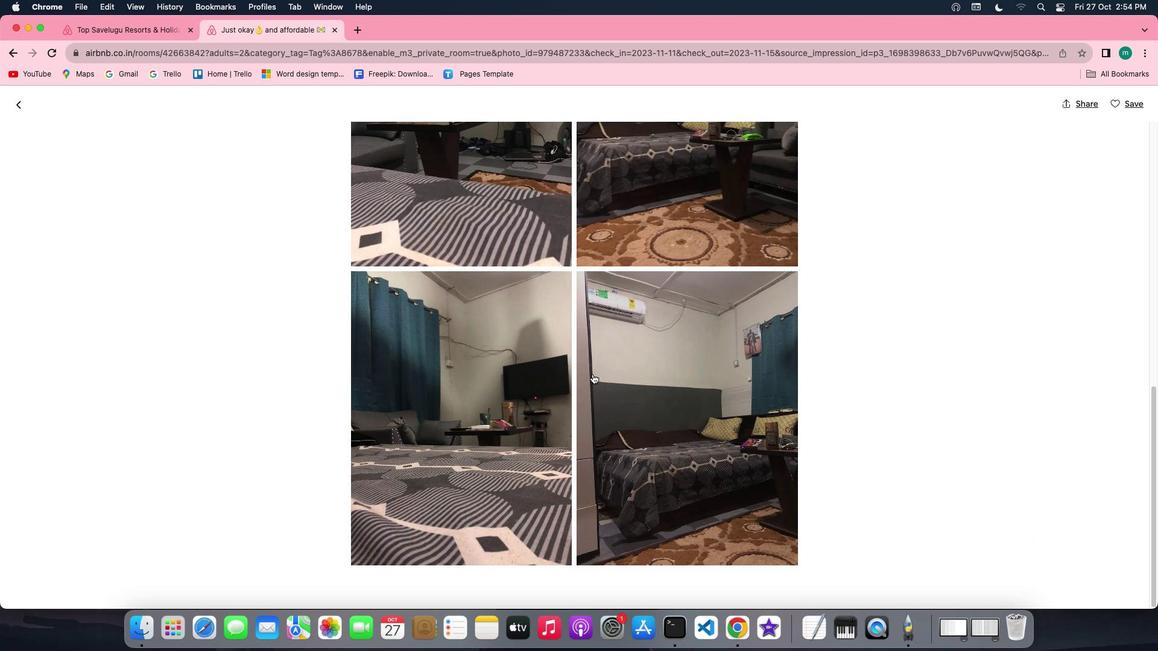
Action: Mouse scrolled (593, 374) with delta (0, -1)
Screenshot: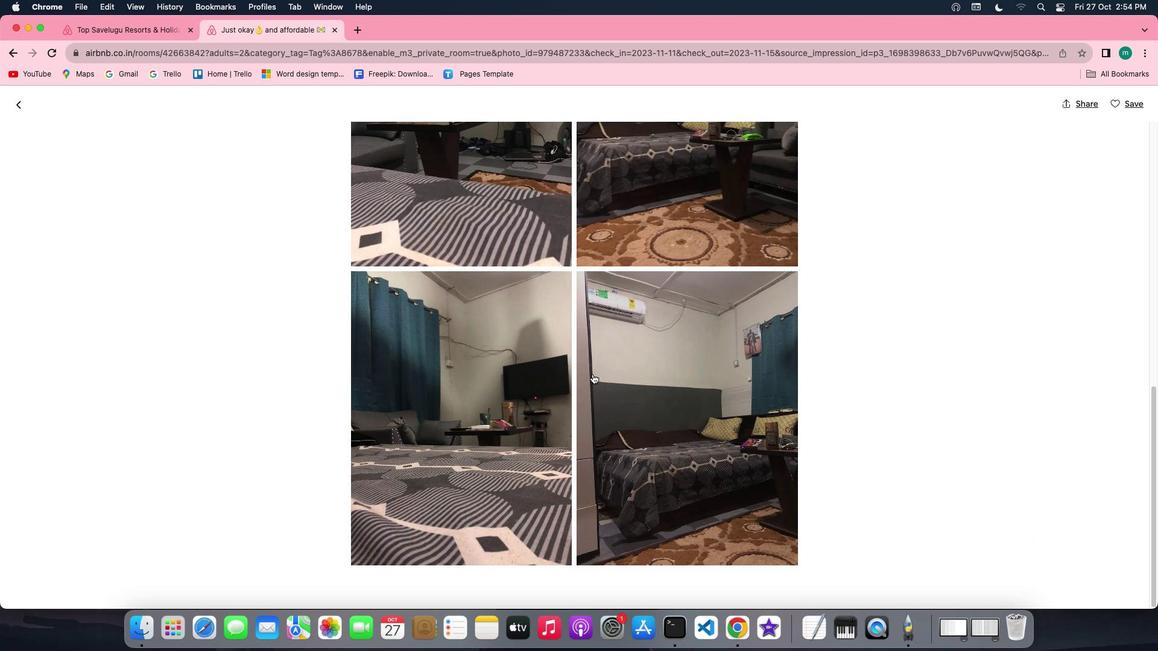
Action: Mouse scrolled (593, 374) with delta (0, -2)
Screenshot: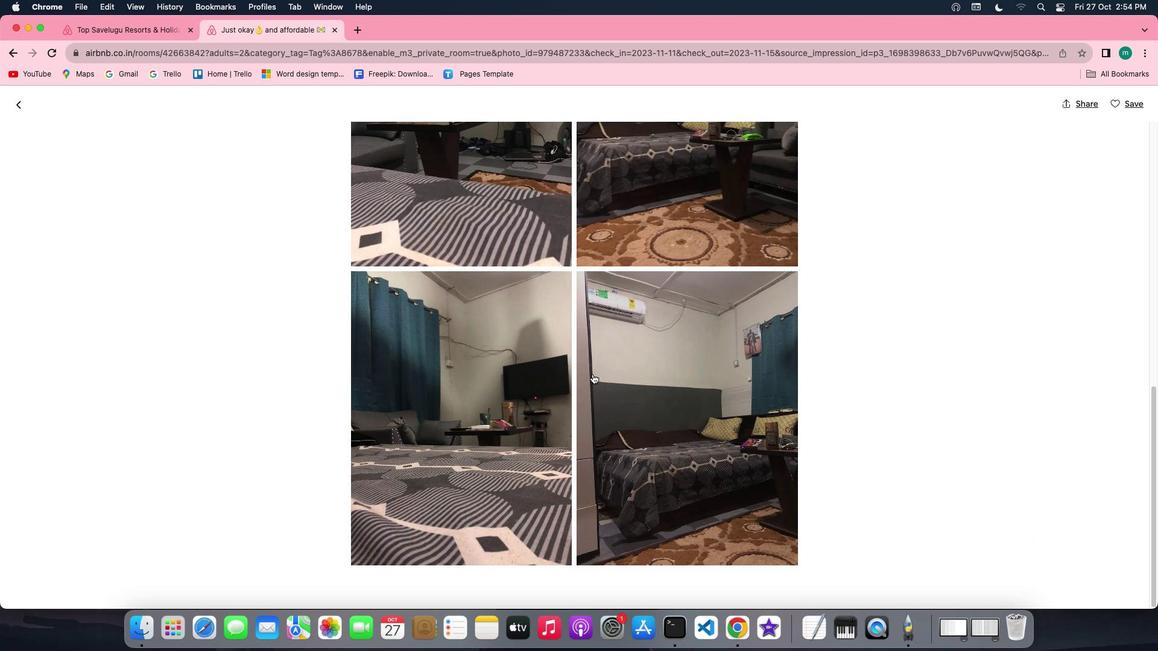 
Action: Mouse moved to (12, 106)
Screenshot: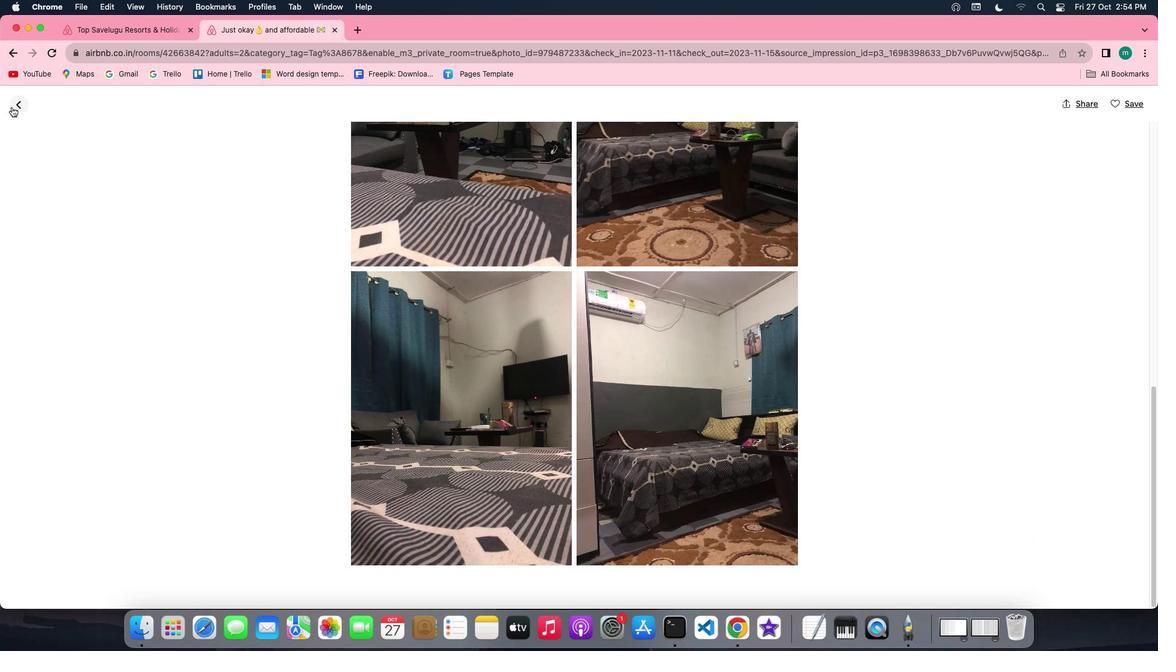 
Action: Mouse pressed left at (12, 106)
Screenshot: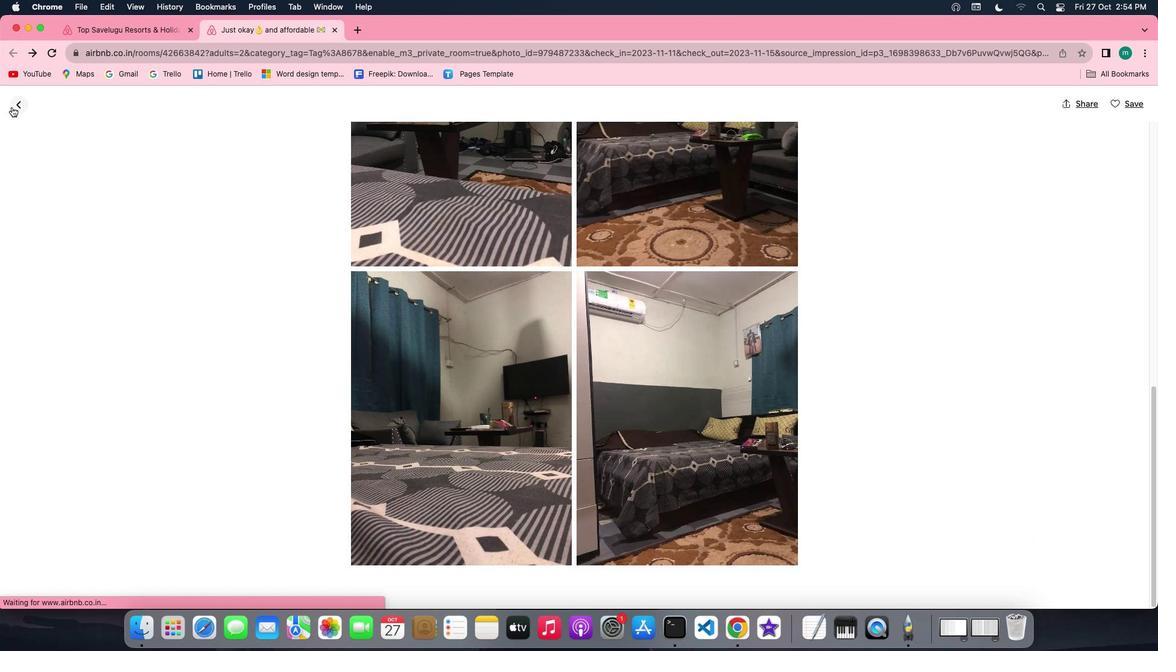 
Action: Mouse moved to (364, 346)
Screenshot: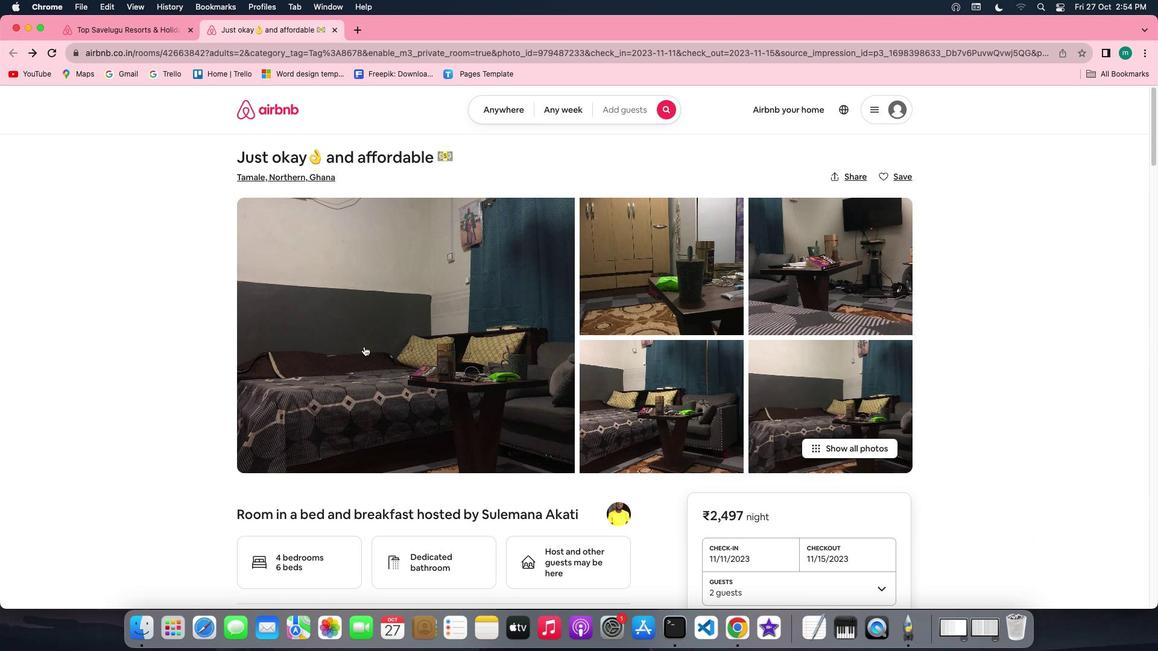 
Action: Mouse scrolled (364, 346) with delta (0, 0)
Screenshot: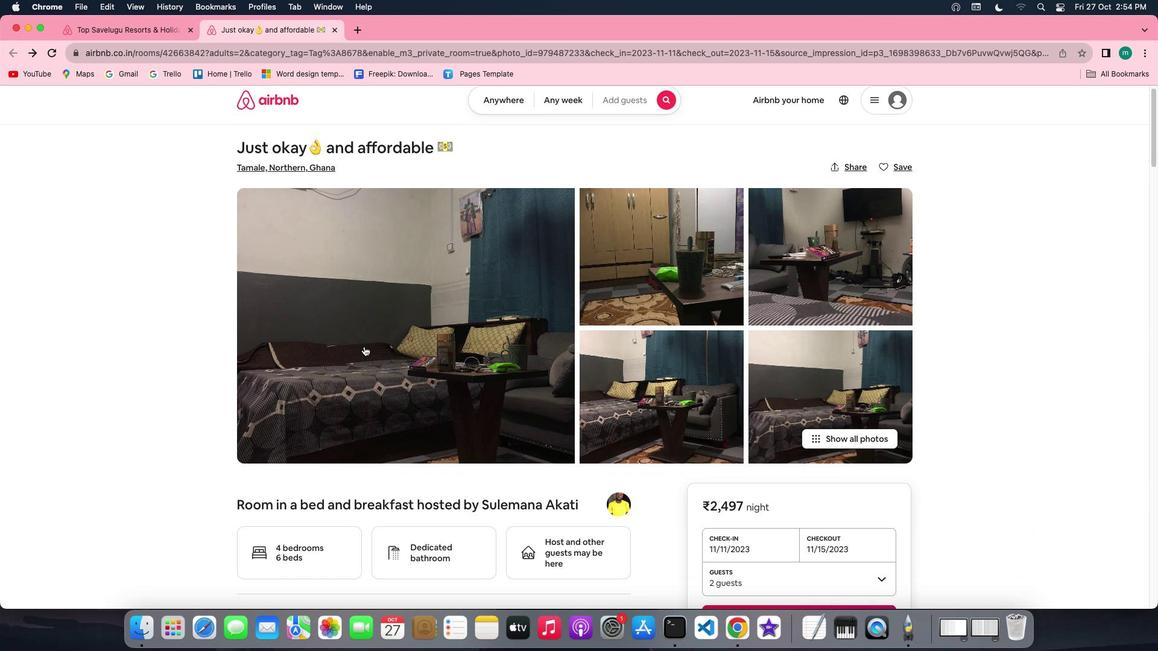 
Action: Mouse scrolled (364, 346) with delta (0, 0)
Screenshot: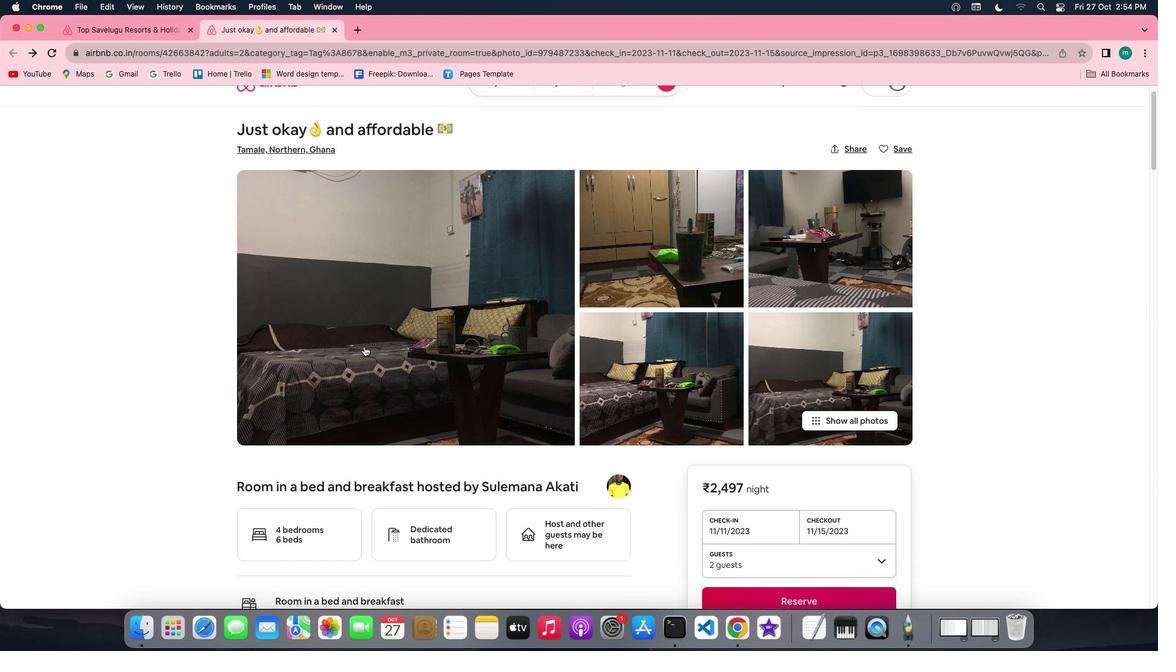 
Action: Mouse scrolled (364, 346) with delta (0, -1)
Screenshot: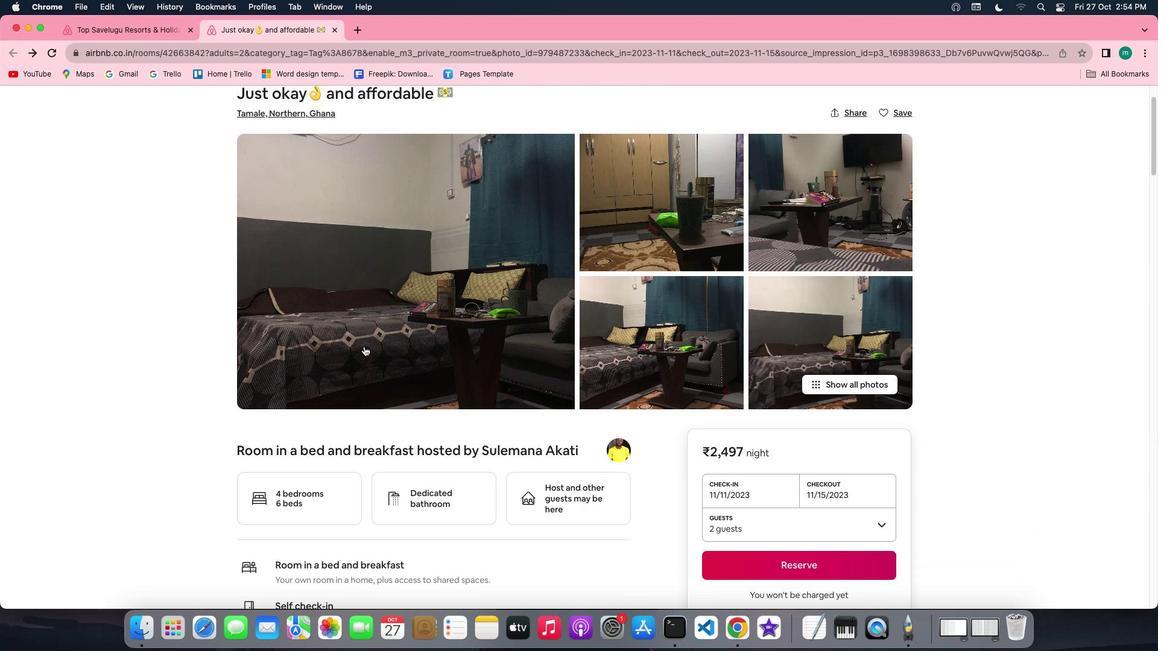 
Action: Mouse scrolled (364, 346) with delta (0, -2)
Screenshot: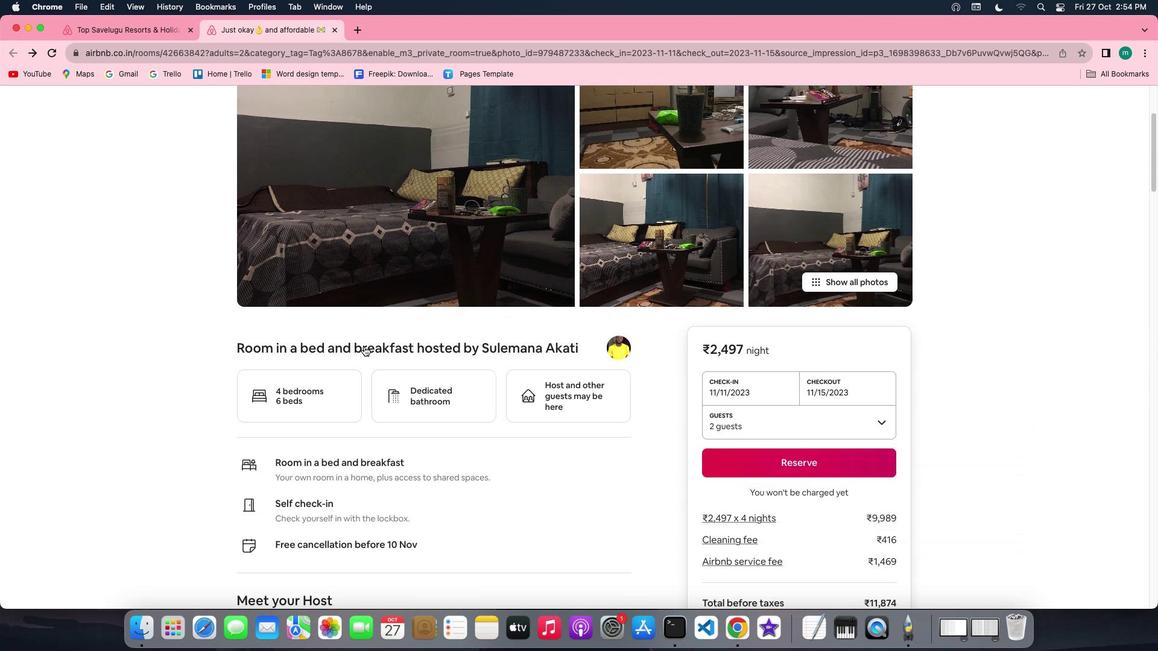 
Action: Mouse scrolled (364, 346) with delta (0, -1)
Screenshot: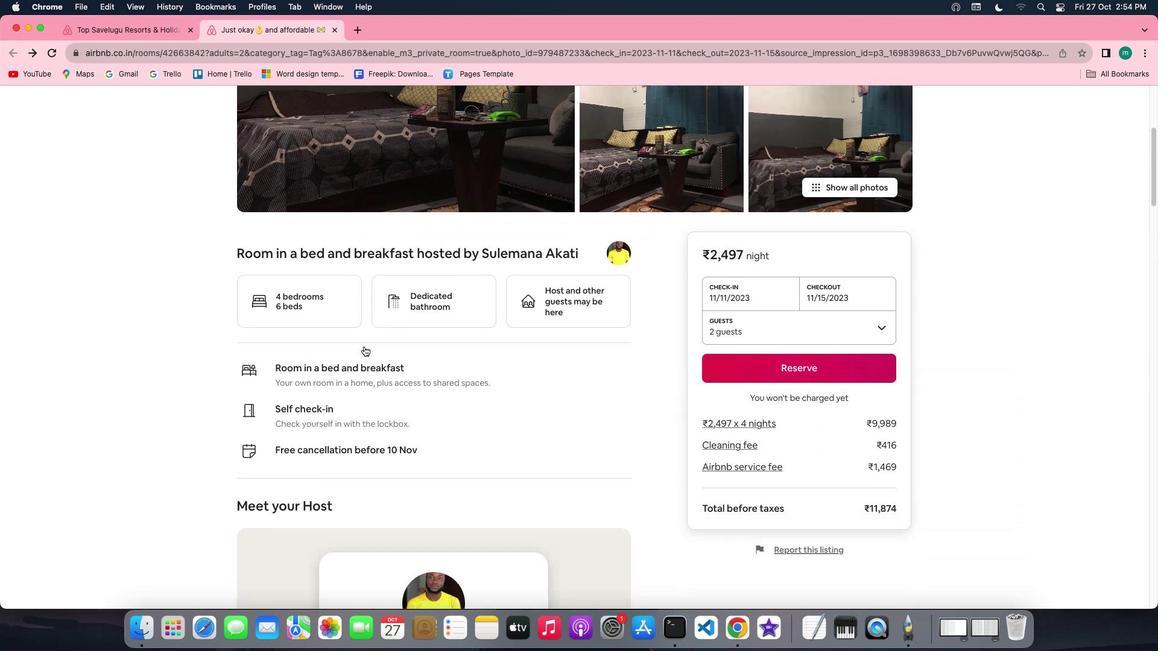 
Action: Mouse scrolled (364, 346) with delta (0, 0)
Screenshot: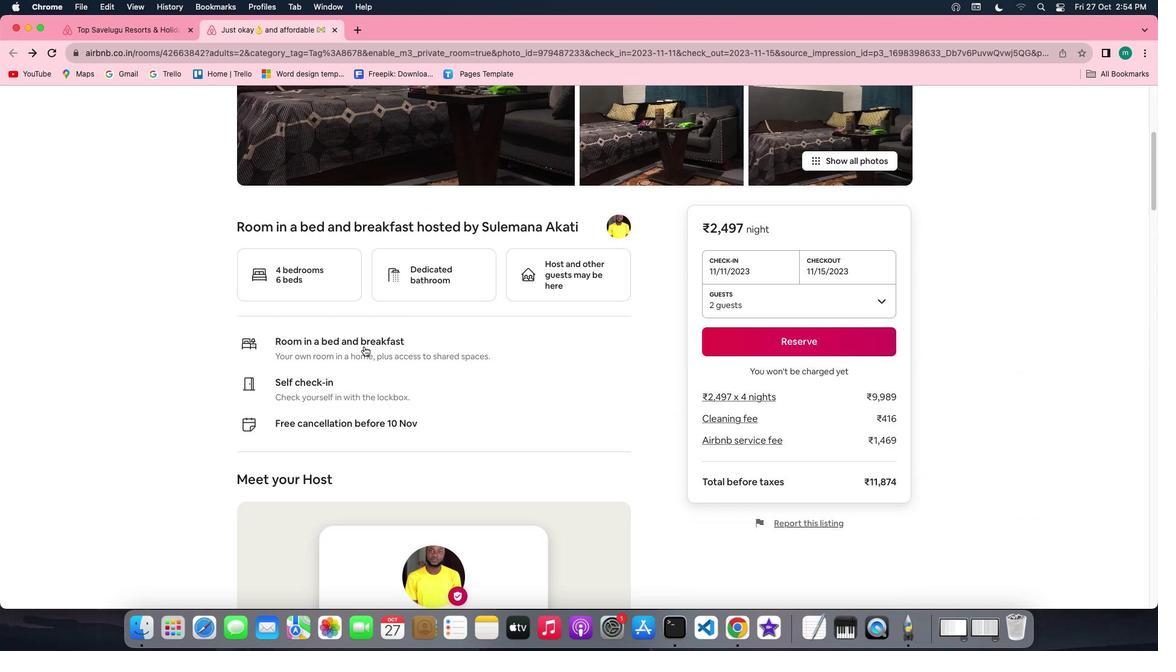 
Action: Mouse scrolled (364, 346) with delta (0, 0)
Screenshot: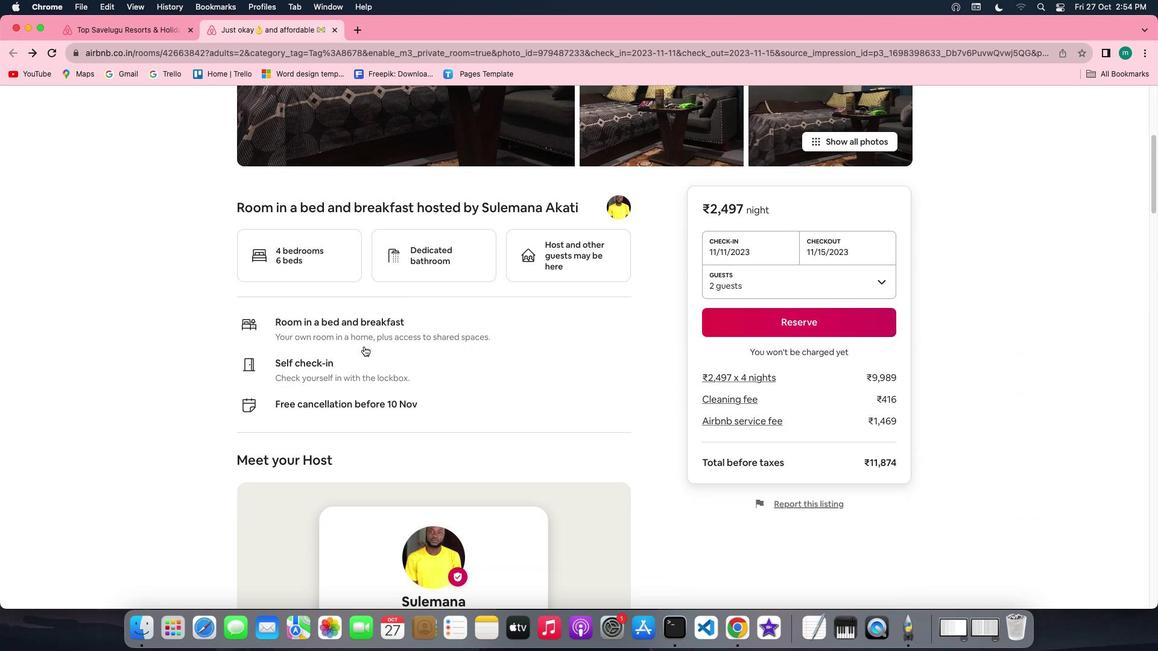 
Action: Mouse scrolled (364, 346) with delta (0, -1)
Screenshot: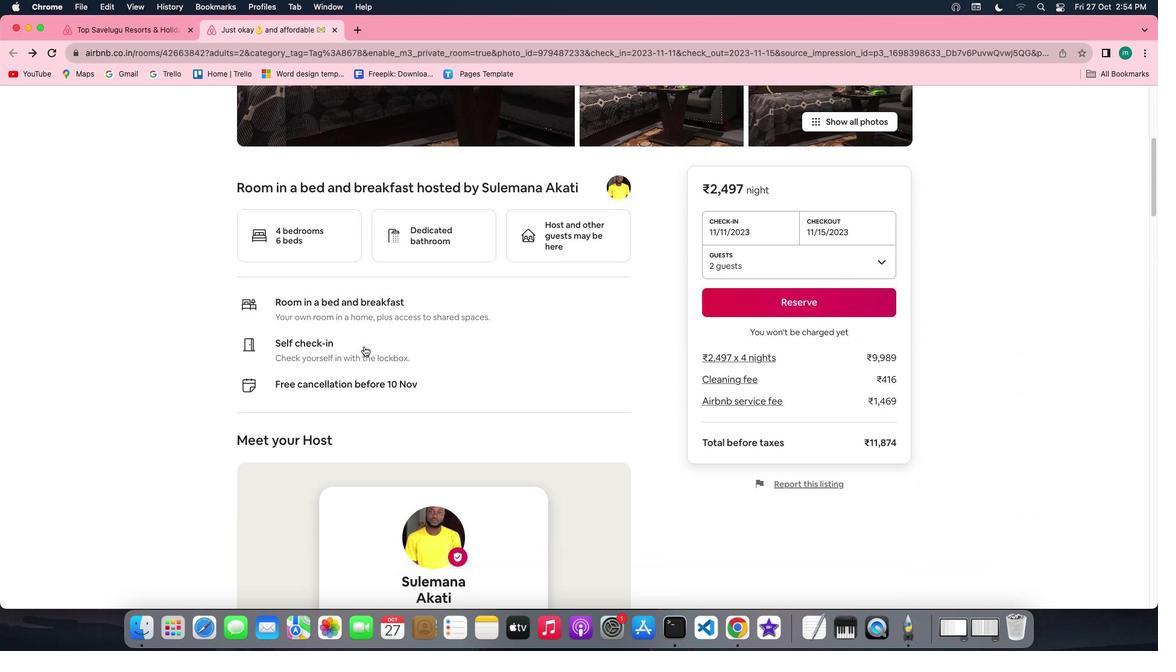 
Action: Mouse scrolled (364, 346) with delta (0, -1)
Screenshot: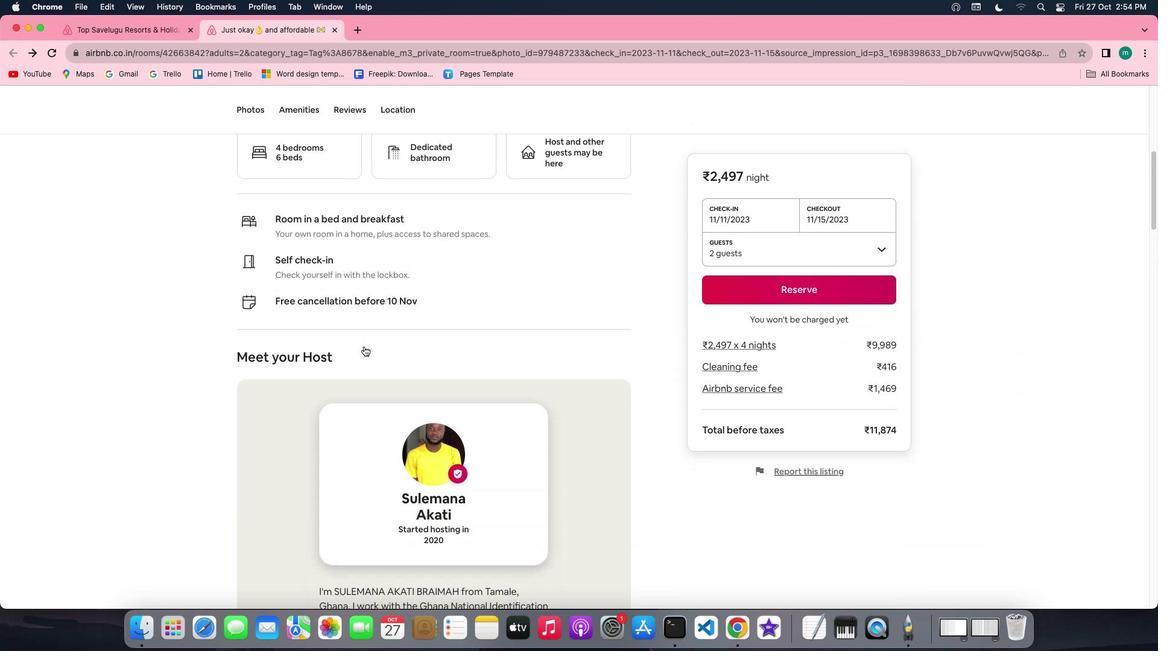 
Action: Mouse scrolled (364, 346) with delta (0, 0)
Screenshot: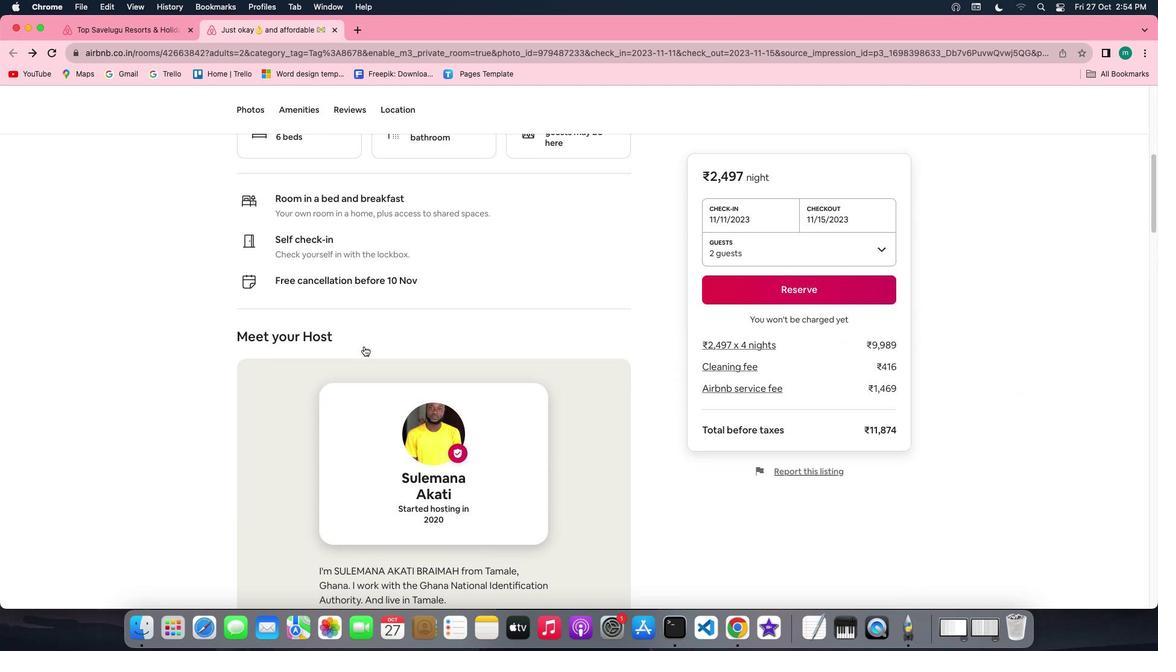 
Action: Mouse scrolled (364, 346) with delta (0, 0)
Screenshot: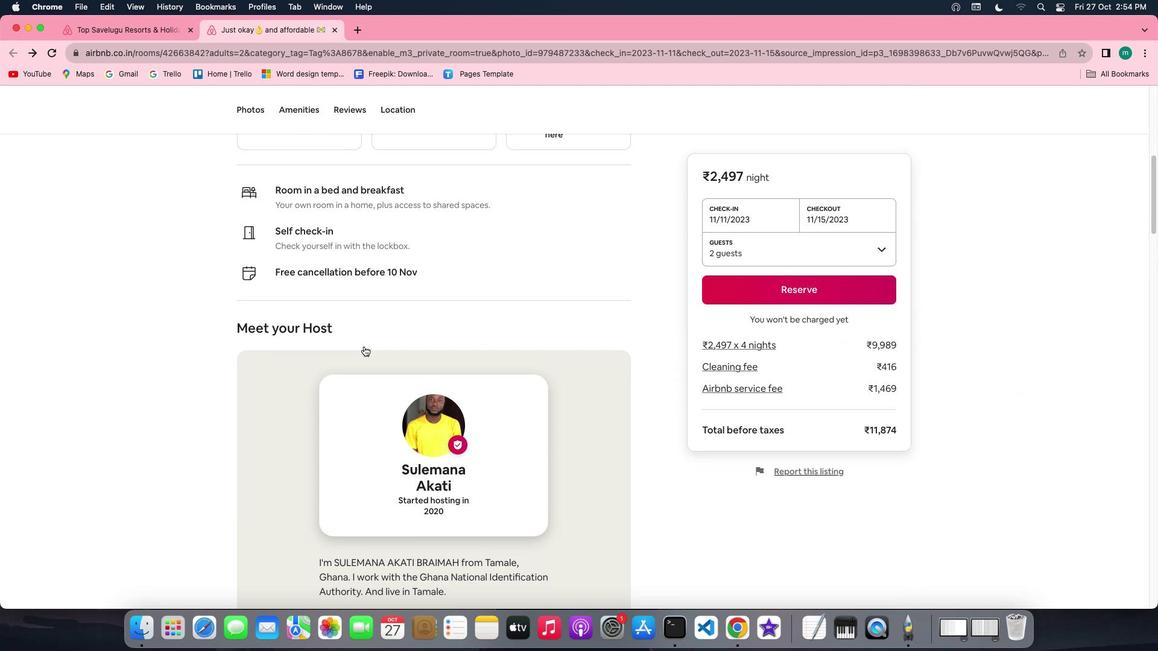 
Action: Mouse scrolled (364, 346) with delta (0, -1)
Screenshot: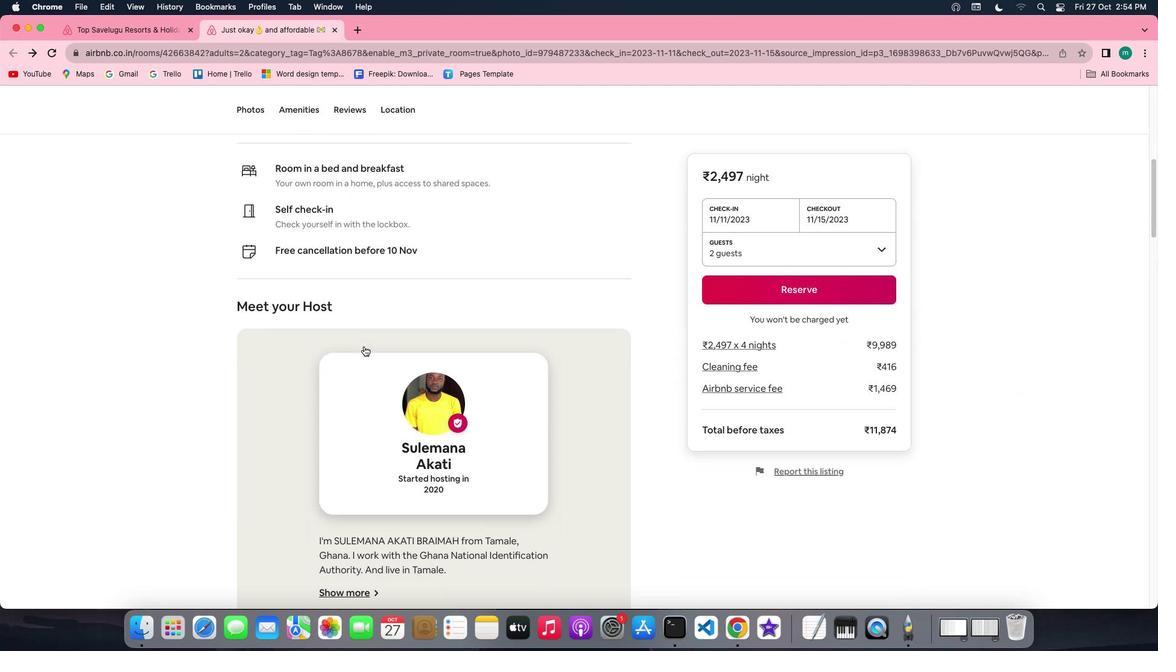 
Action: Mouse scrolled (364, 346) with delta (0, -1)
Screenshot: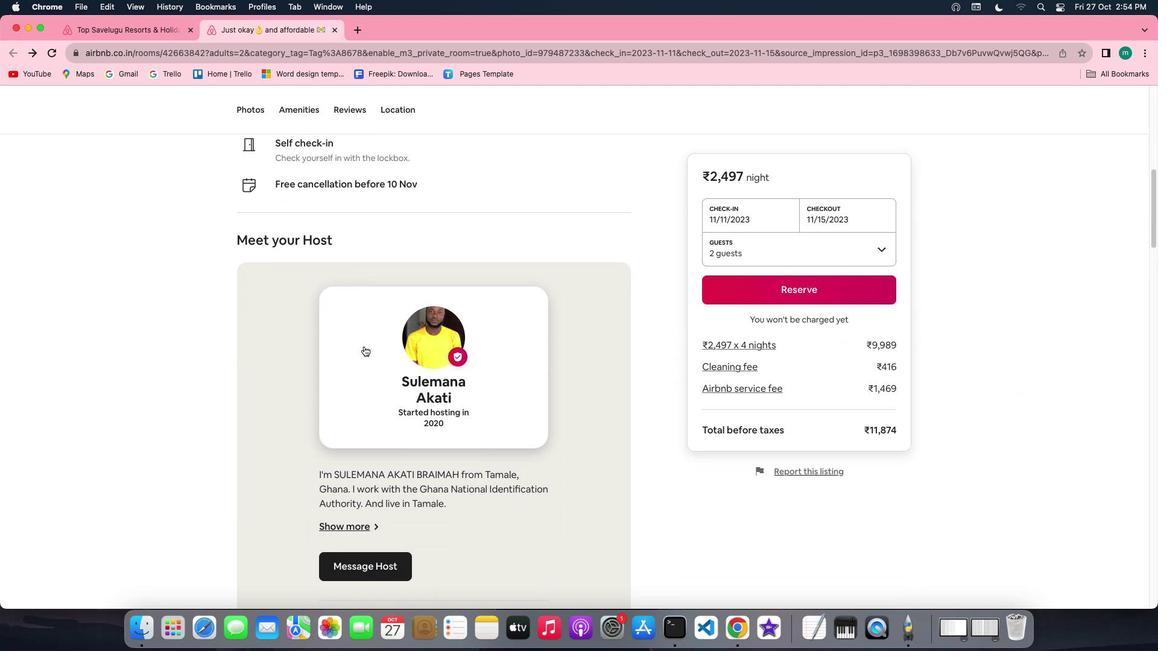 
Action: Mouse scrolled (364, 346) with delta (0, 0)
Screenshot: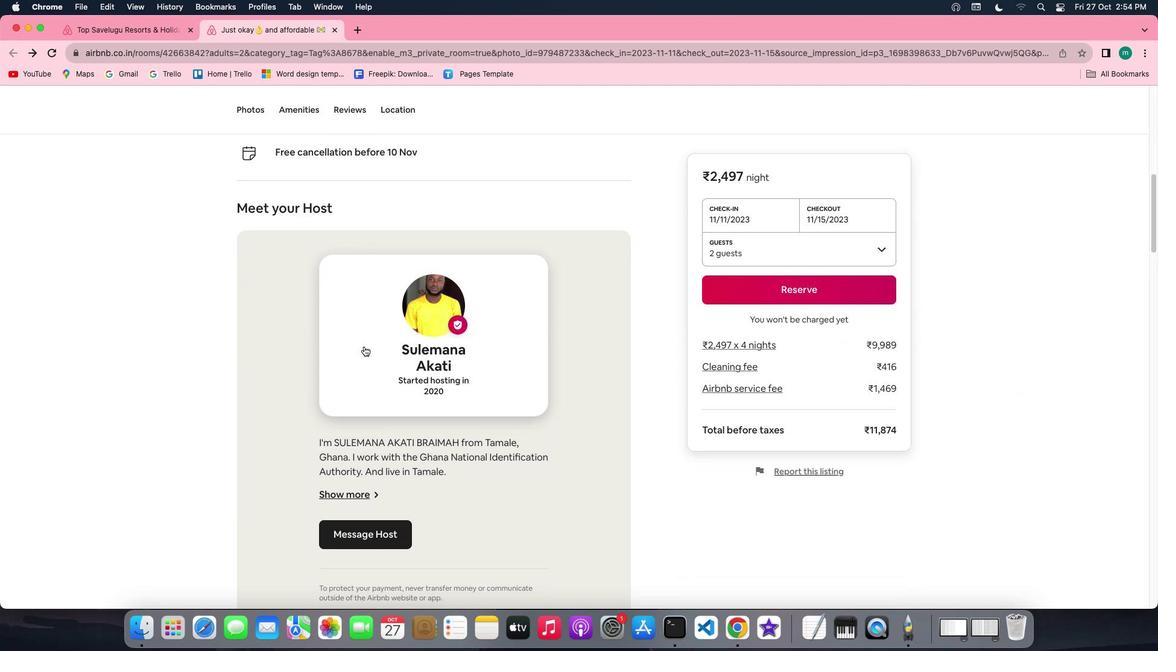 
Action: Mouse scrolled (364, 346) with delta (0, 0)
Screenshot: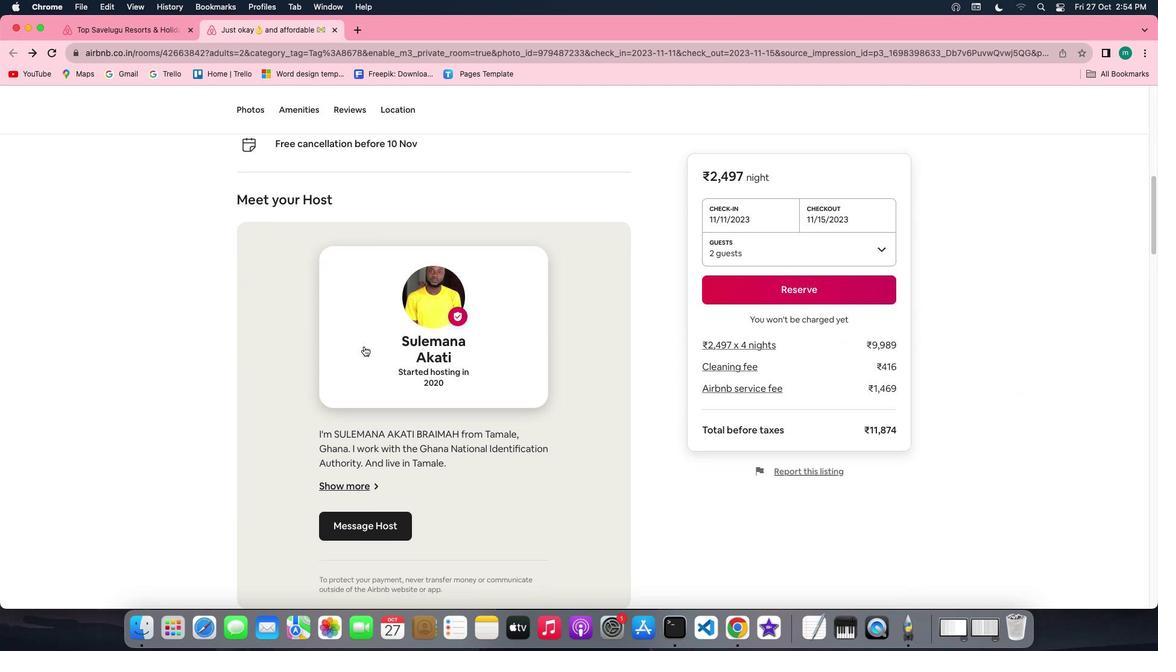 
Action: Mouse scrolled (364, 346) with delta (0, 0)
Screenshot: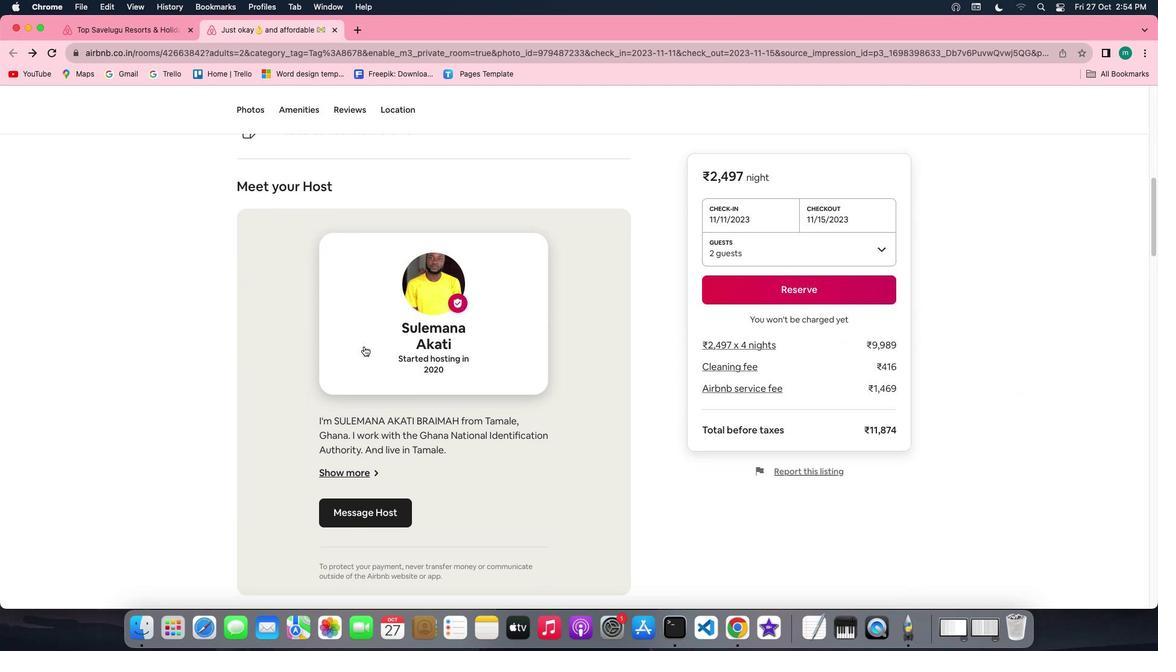 
Action: Mouse scrolled (364, 346) with delta (0, -1)
Screenshot: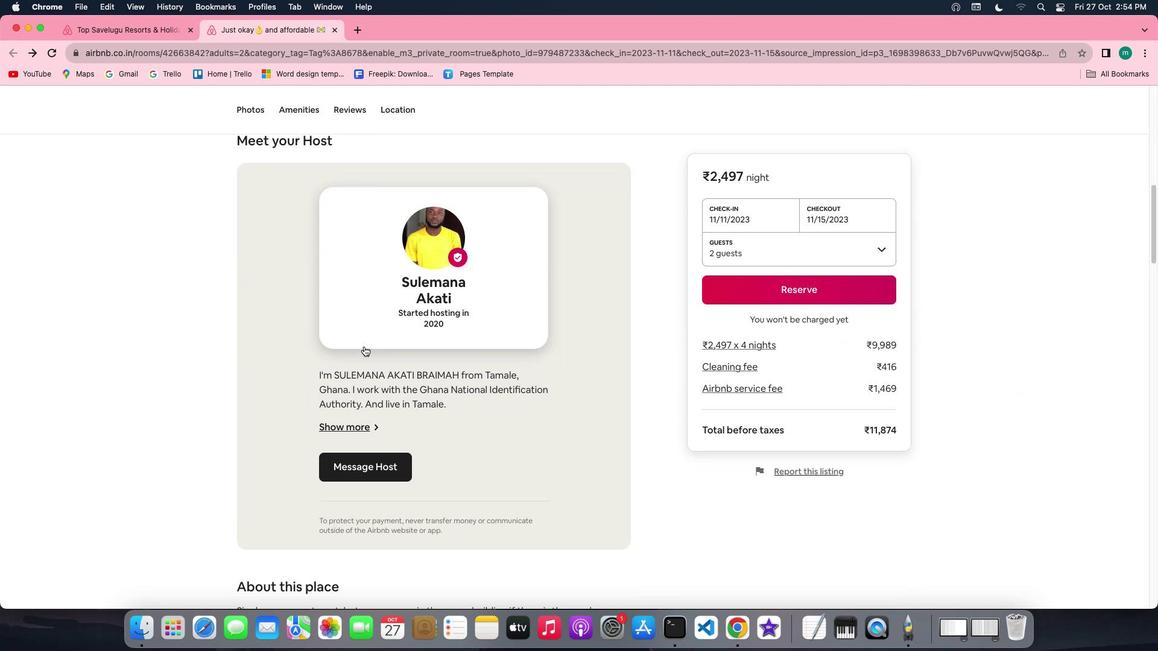 
Action: Mouse scrolled (364, 346) with delta (0, -1)
Screenshot: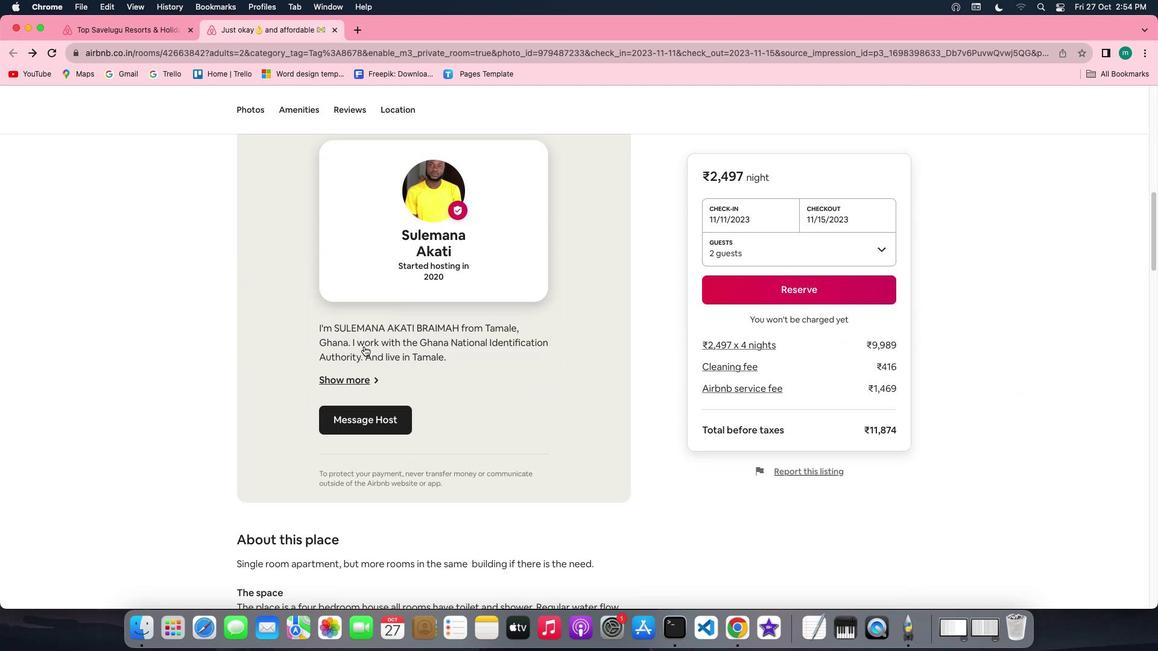 
Action: Mouse scrolled (364, 346) with delta (0, -1)
Screenshot: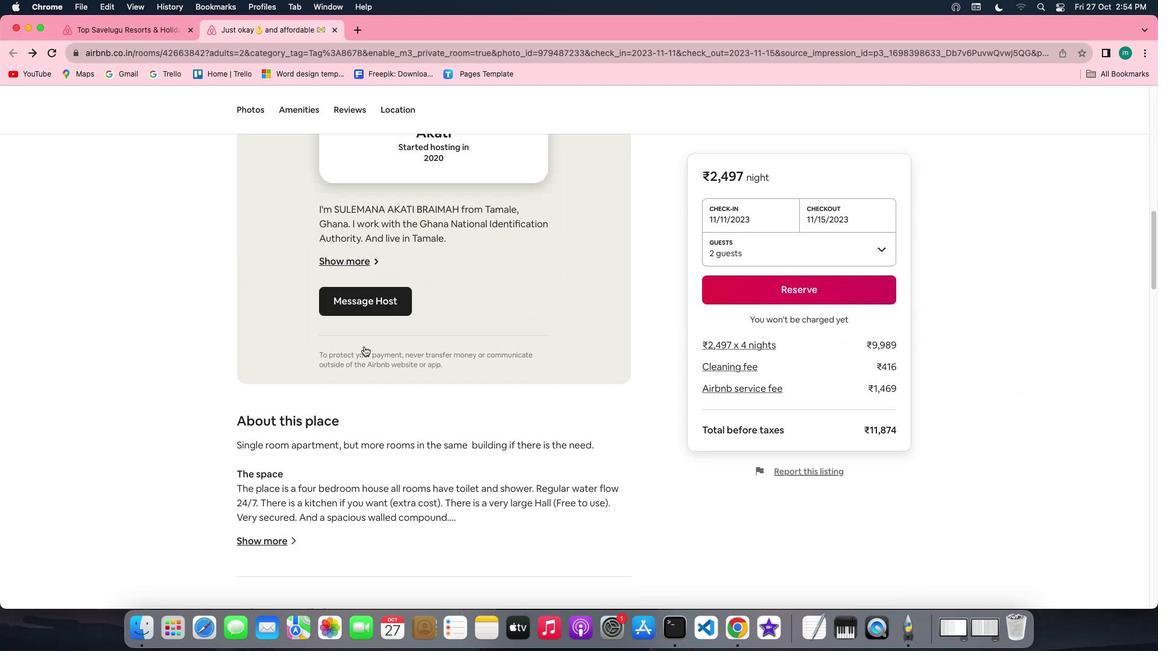 
Action: Mouse scrolled (364, 346) with delta (0, 0)
Screenshot: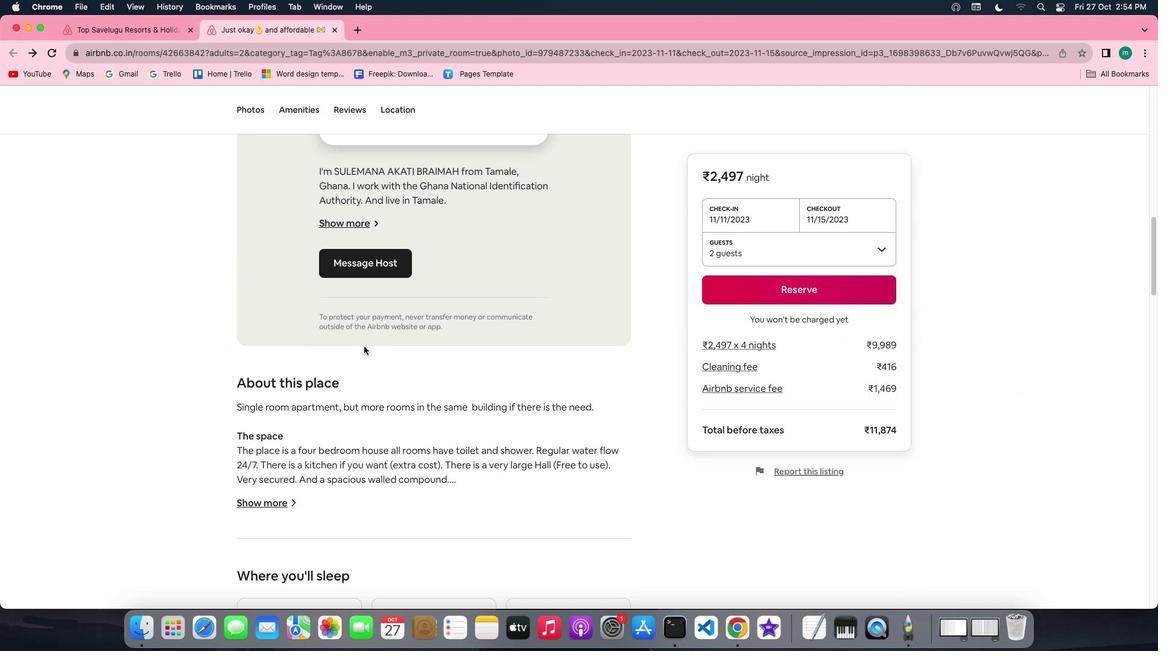 
Action: Mouse scrolled (364, 346) with delta (0, 0)
Screenshot: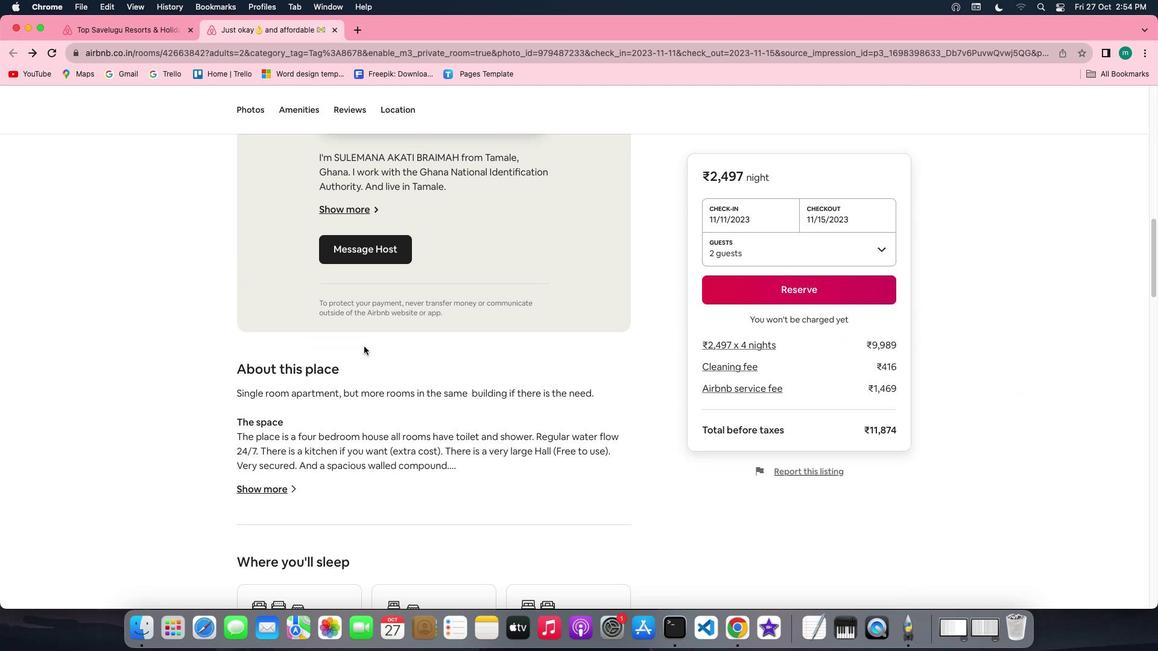 
Action: Mouse scrolled (364, 346) with delta (0, 0)
Screenshot: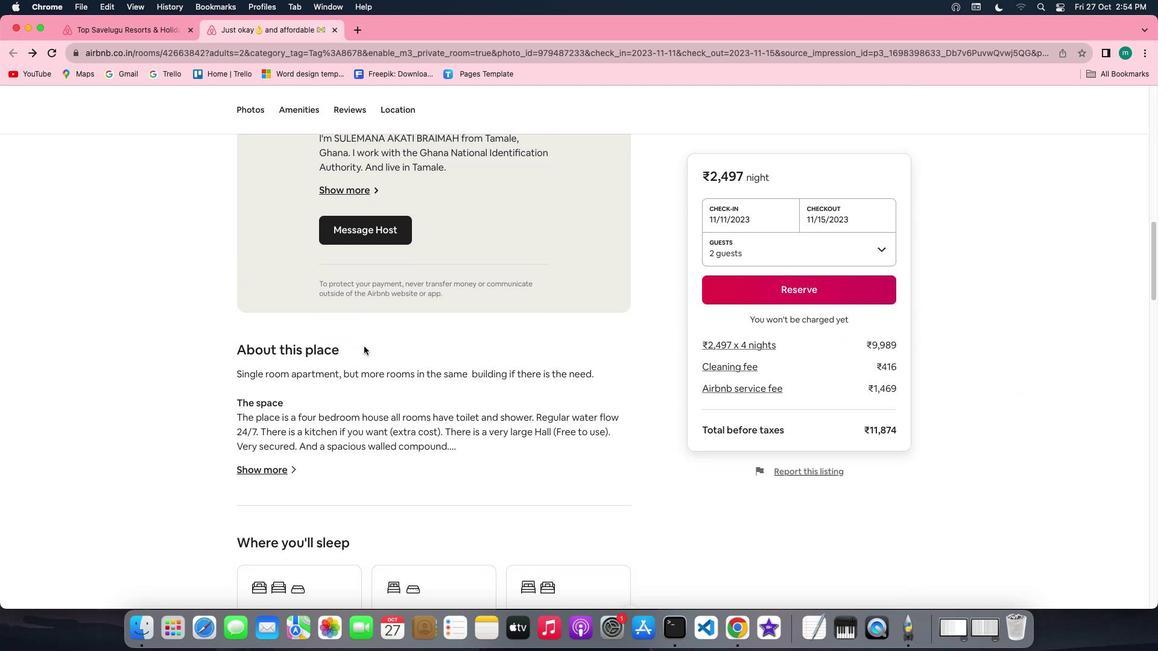 
Action: Mouse moved to (264, 448)
Screenshot: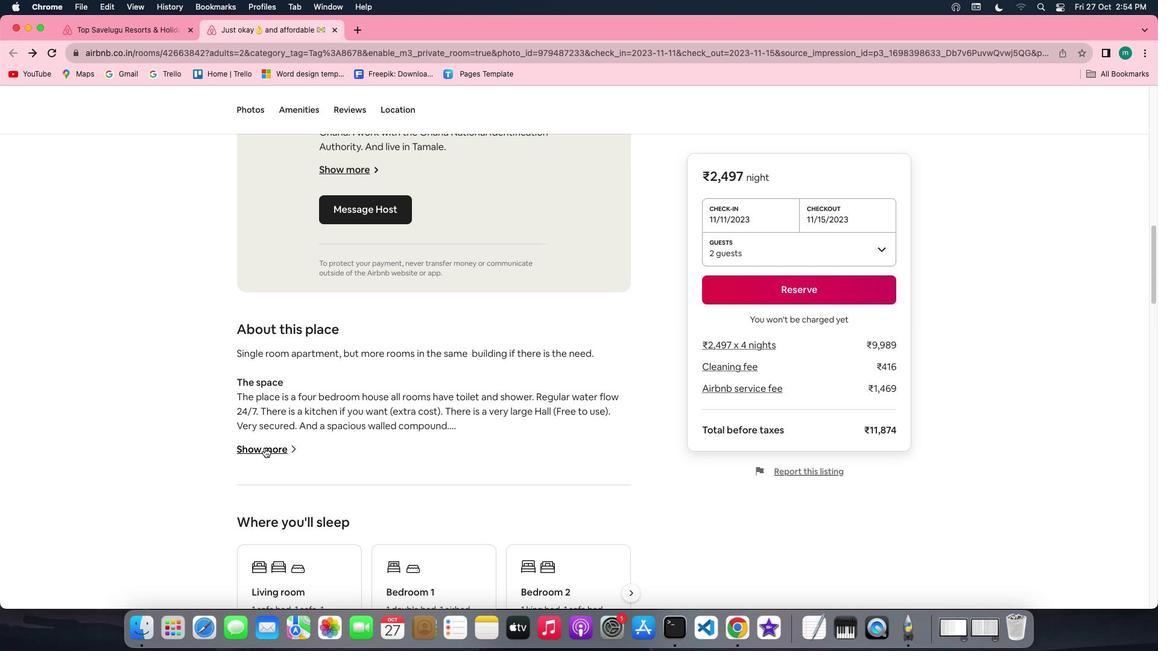 
Action: Mouse pressed left at (264, 448)
Screenshot: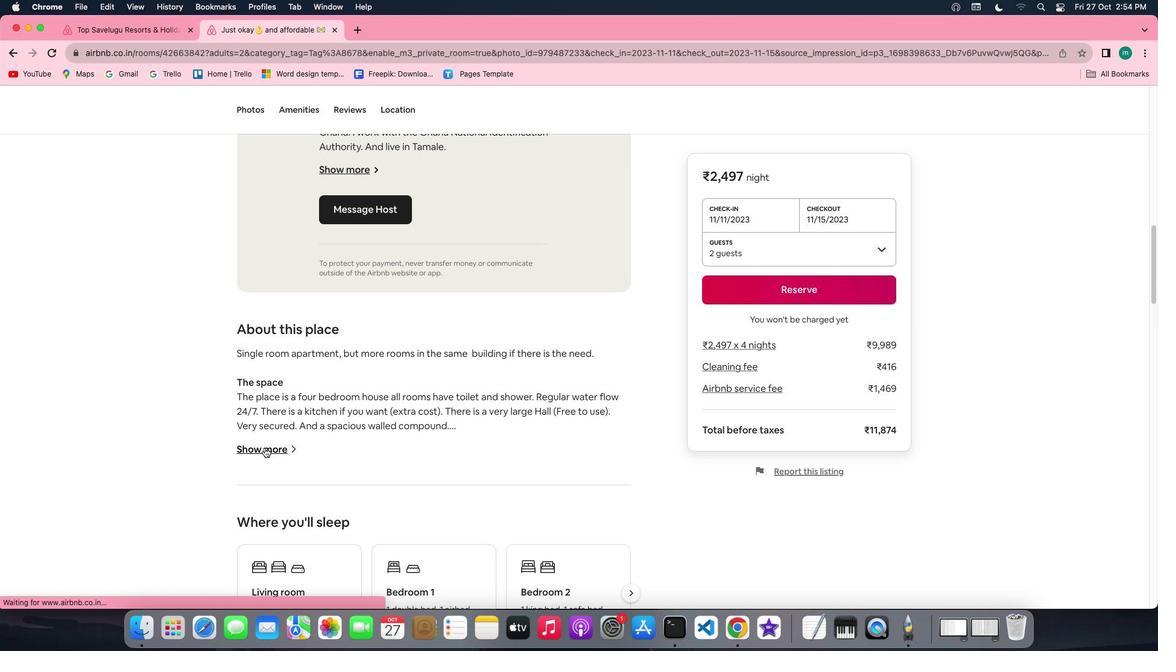 
Action: Mouse moved to (582, 473)
Screenshot: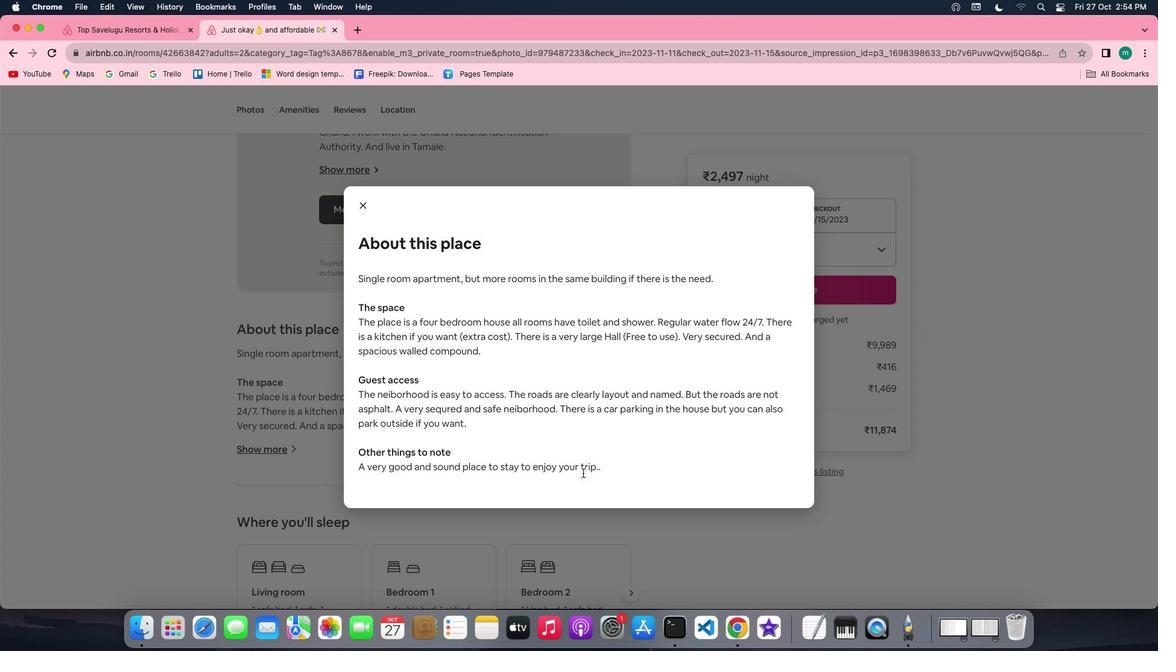 
Action: Mouse scrolled (582, 473) with delta (0, 0)
Screenshot: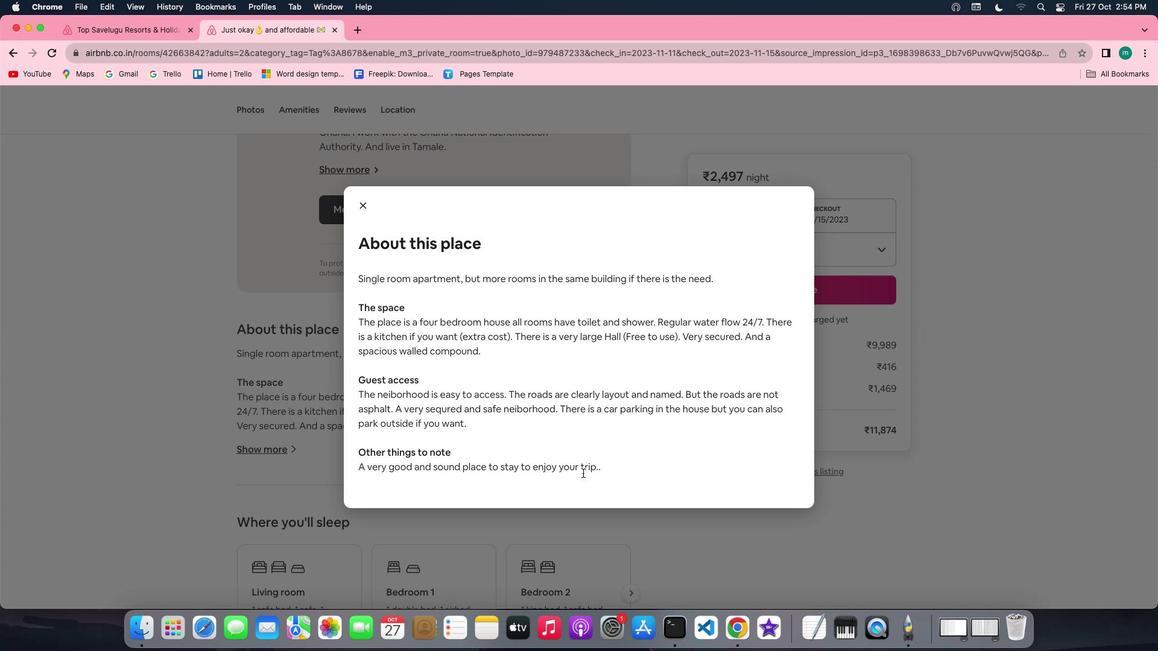 
Action: Mouse scrolled (582, 473) with delta (0, 0)
Screenshot: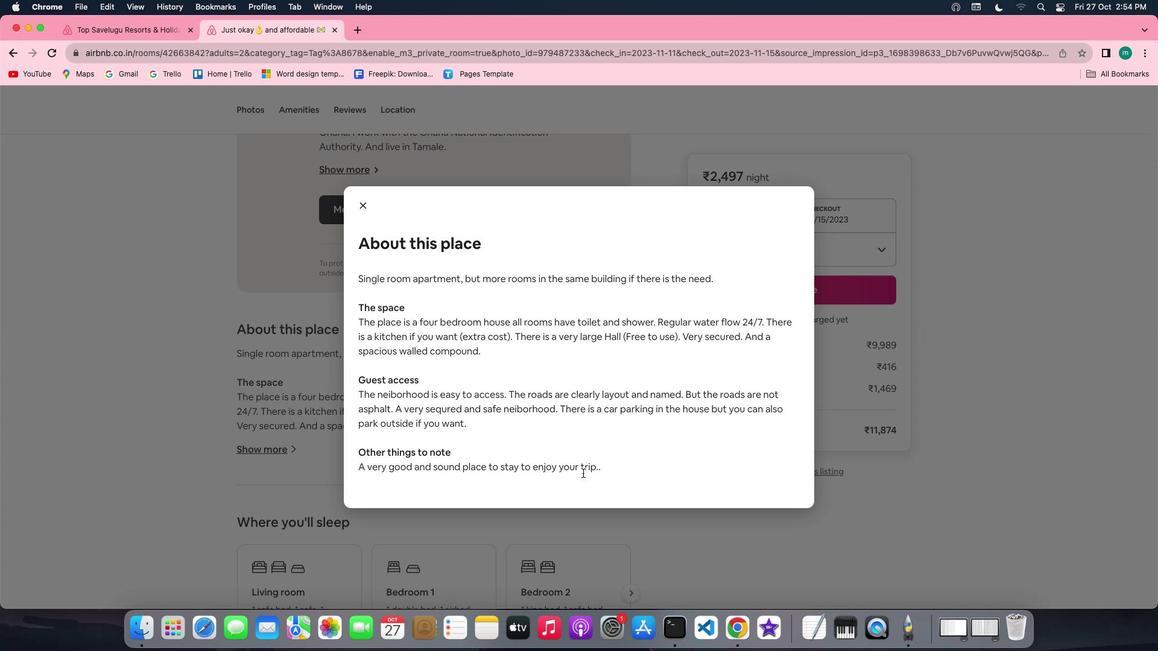 
Action: Mouse scrolled (582, 473) with delta (0, -1)
Screenshot: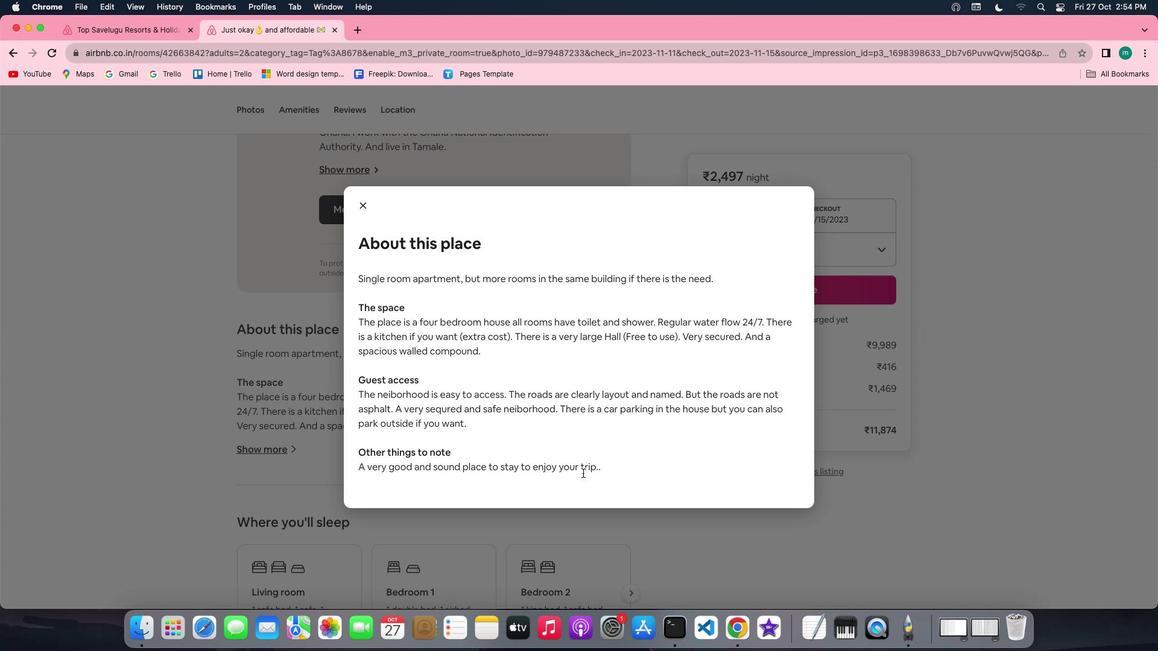 
Action: Mouse scrolled (582, 473) with delta (0, -2)
Screenshot: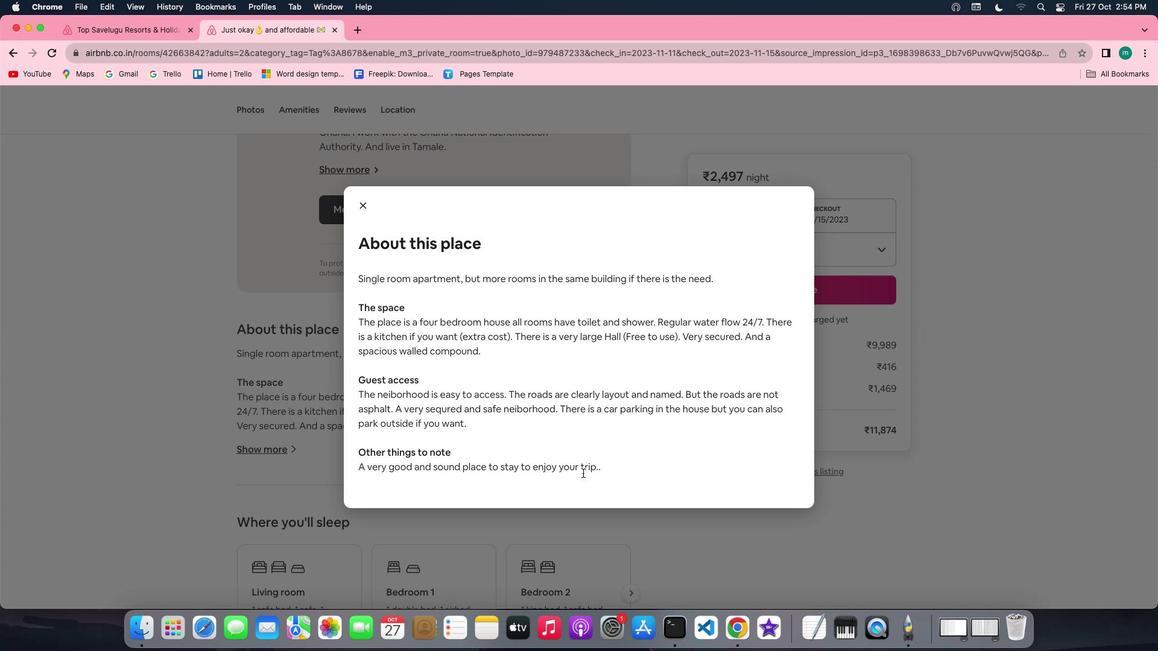
Action: Mouse moved to (361, 205)
Screenshot: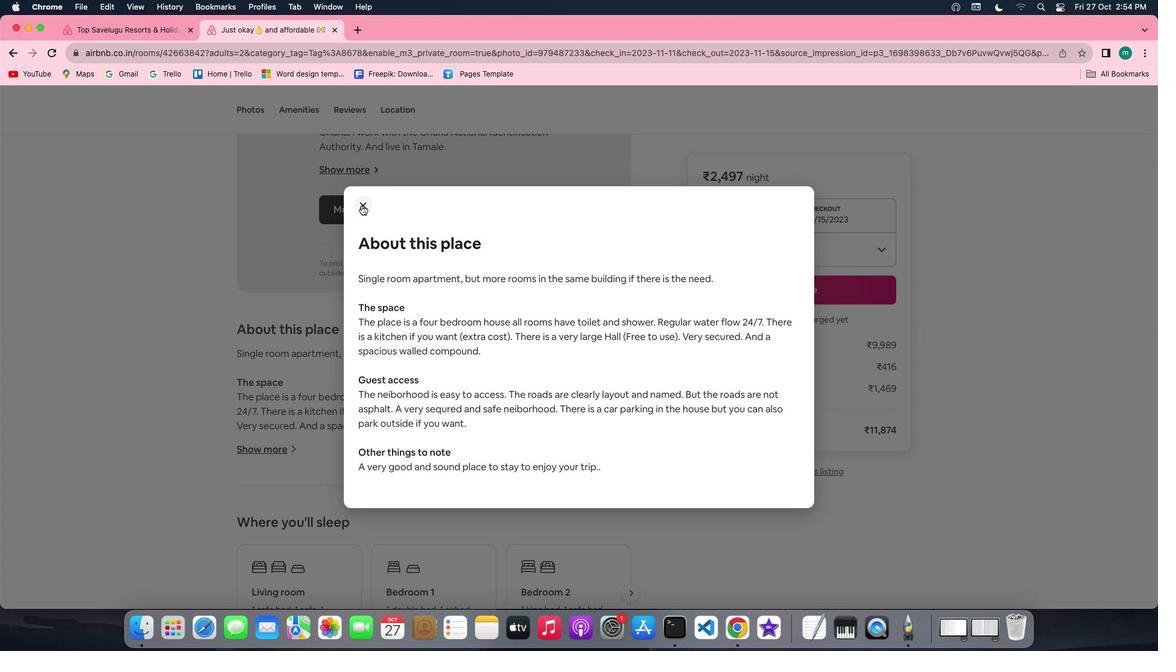 
Action: Mouse pressed left at (361, 205)
Screenshot: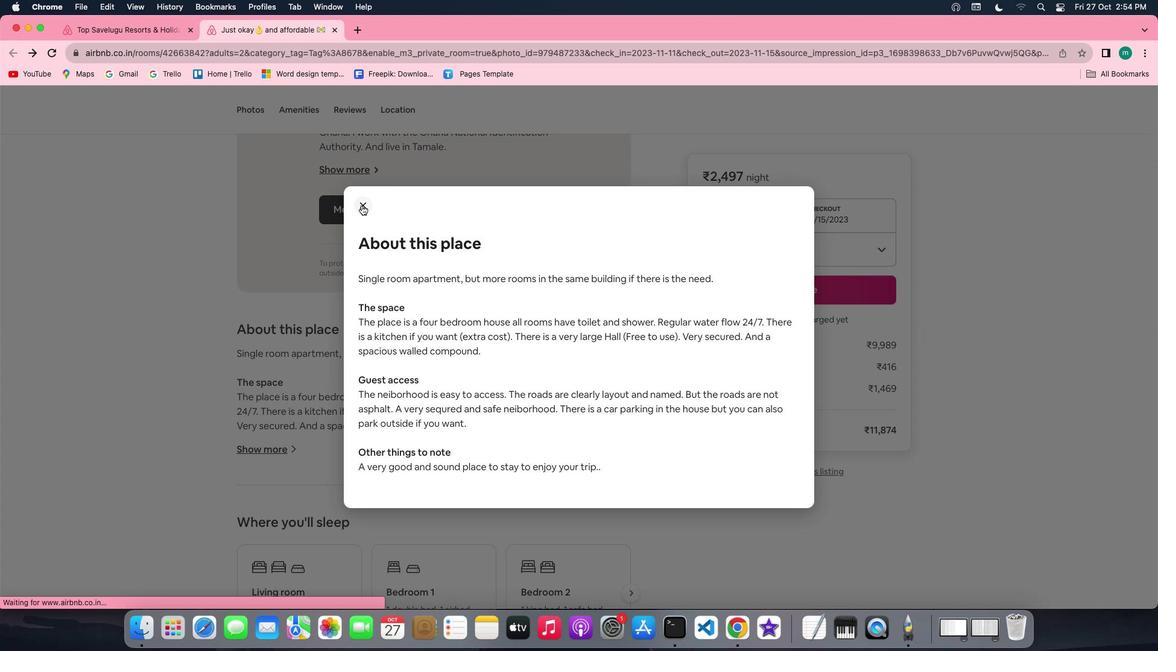
Action: Mouse moved to (579, 301)
Screenshot: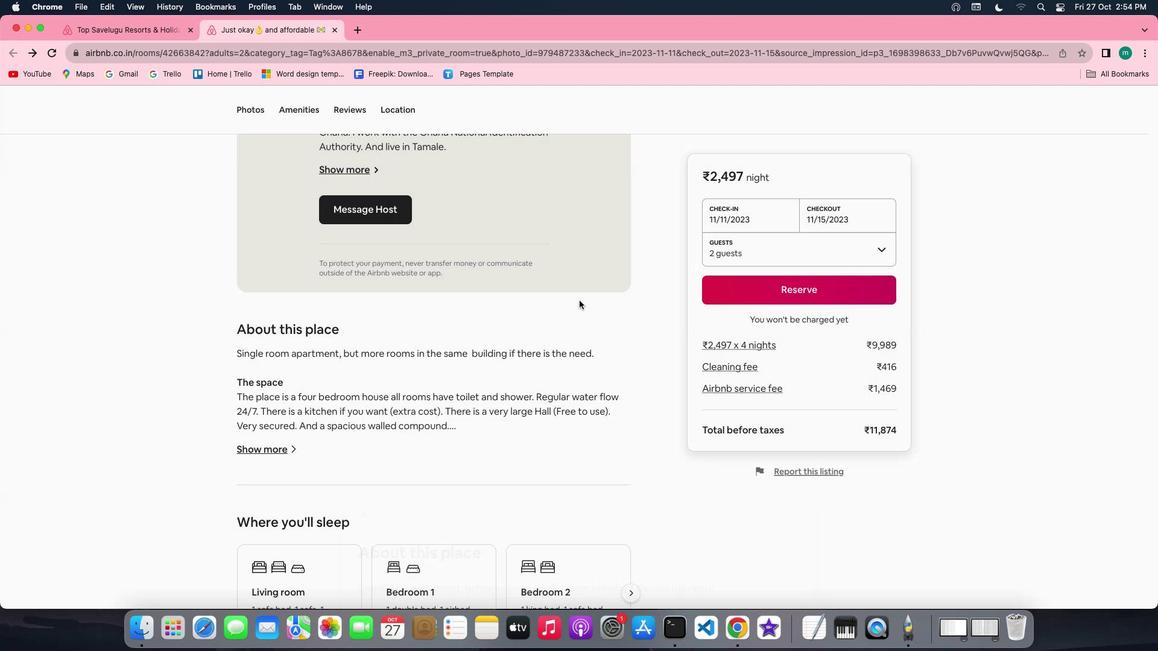 
Action: Mouse scrolled (579, 301) with delta (0, 0)
Screenshot: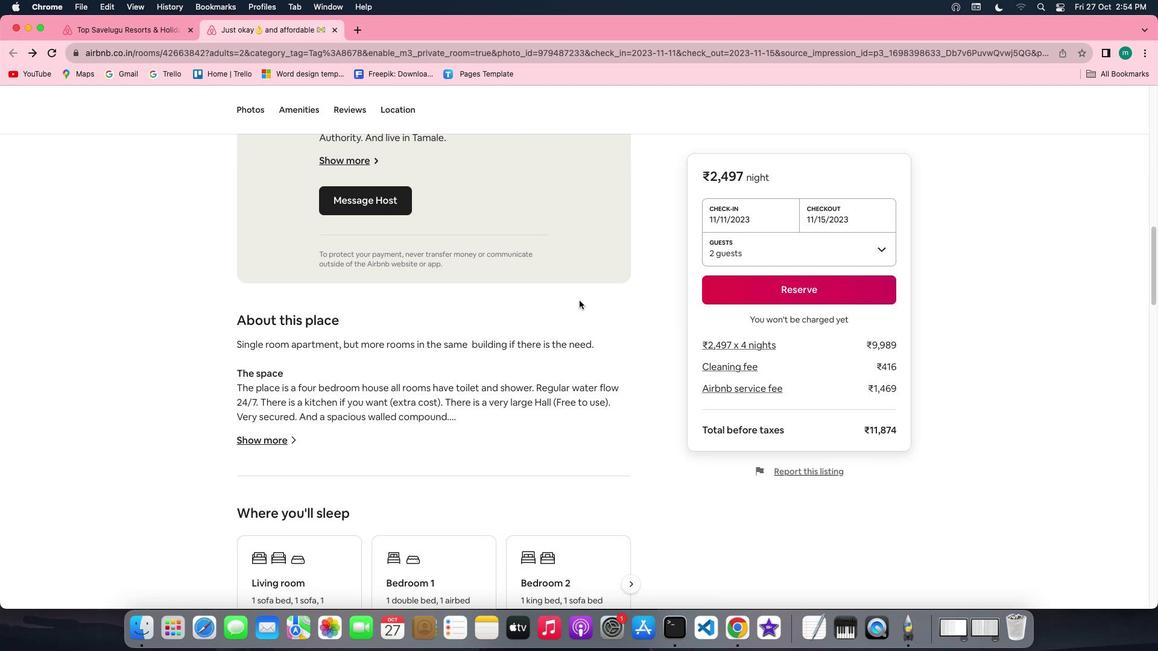 
Action: Mouse scrolled (579, 301) with delta (0, 0)
Screenshot: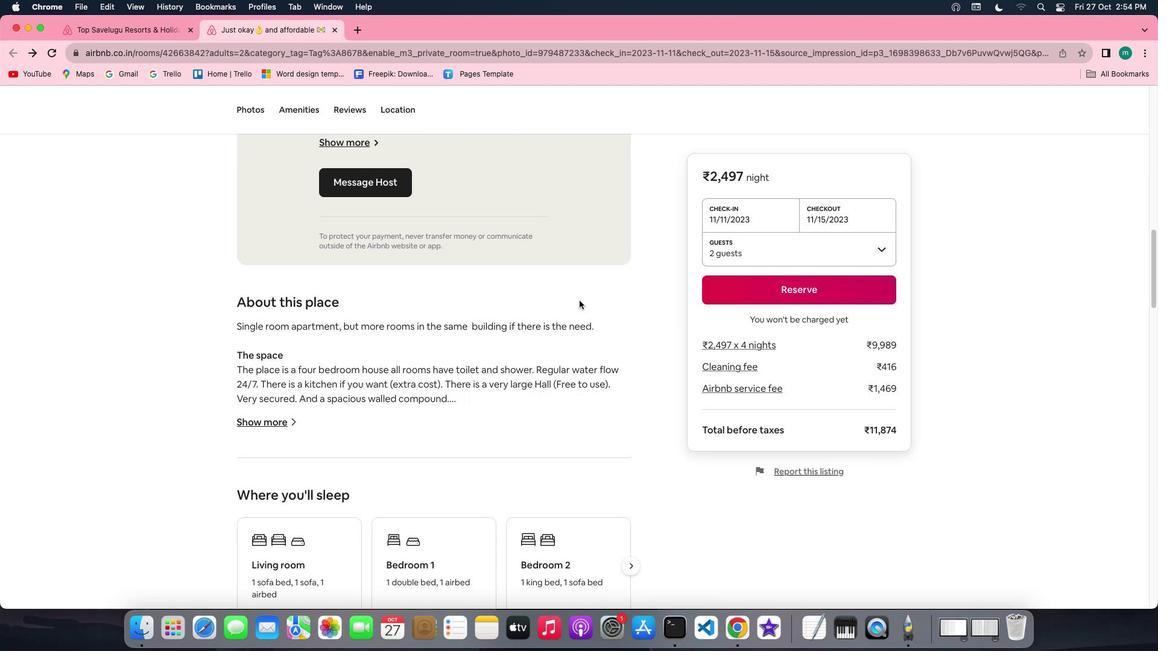 
Action: Mouse scrolled (579, 301) with delta (0, -1)
Screenshot: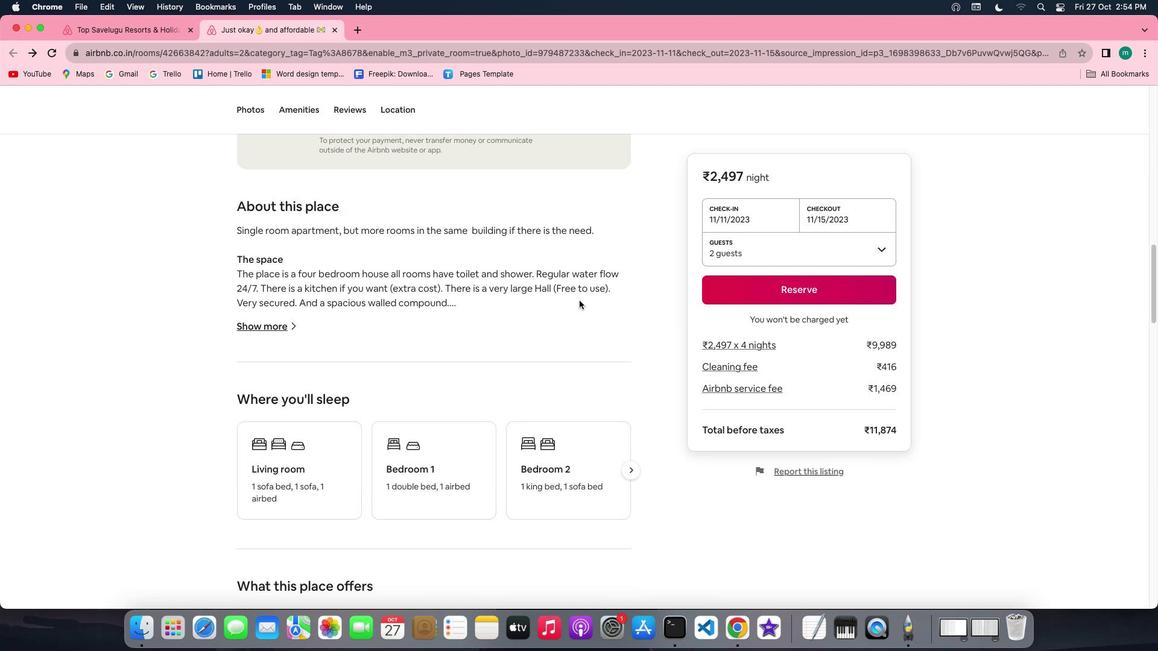 
Action: Mouse scrolled (579, 301) with delta (0, -2)
Screenshot: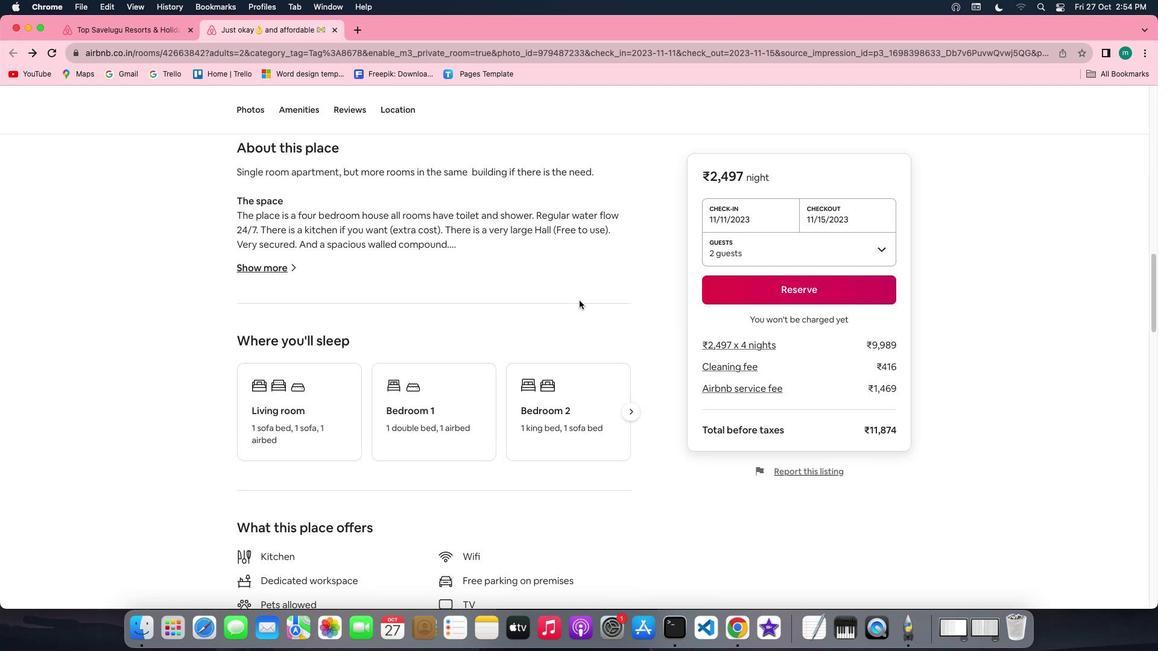
Action: Mouse scrolled (579, 301) with delta (0, -2)
Screenshot: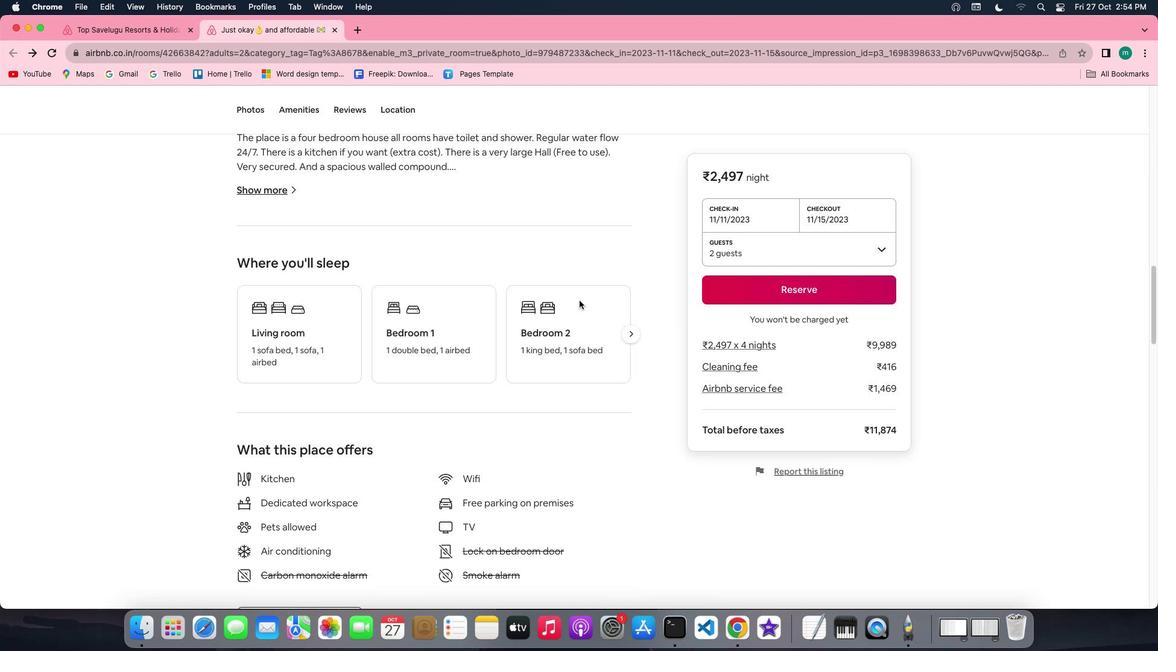
Action: Mouse moved to (629, 295)
Screenshot: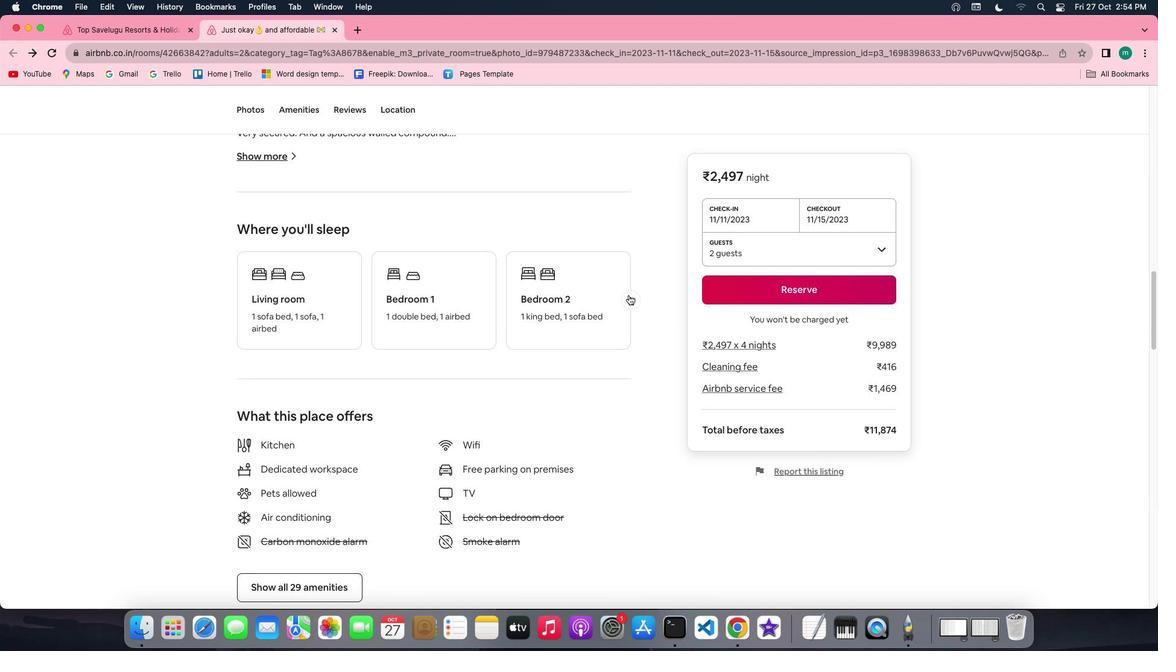 
Action: Mouse pressed left at (629, 295)
Screenshot: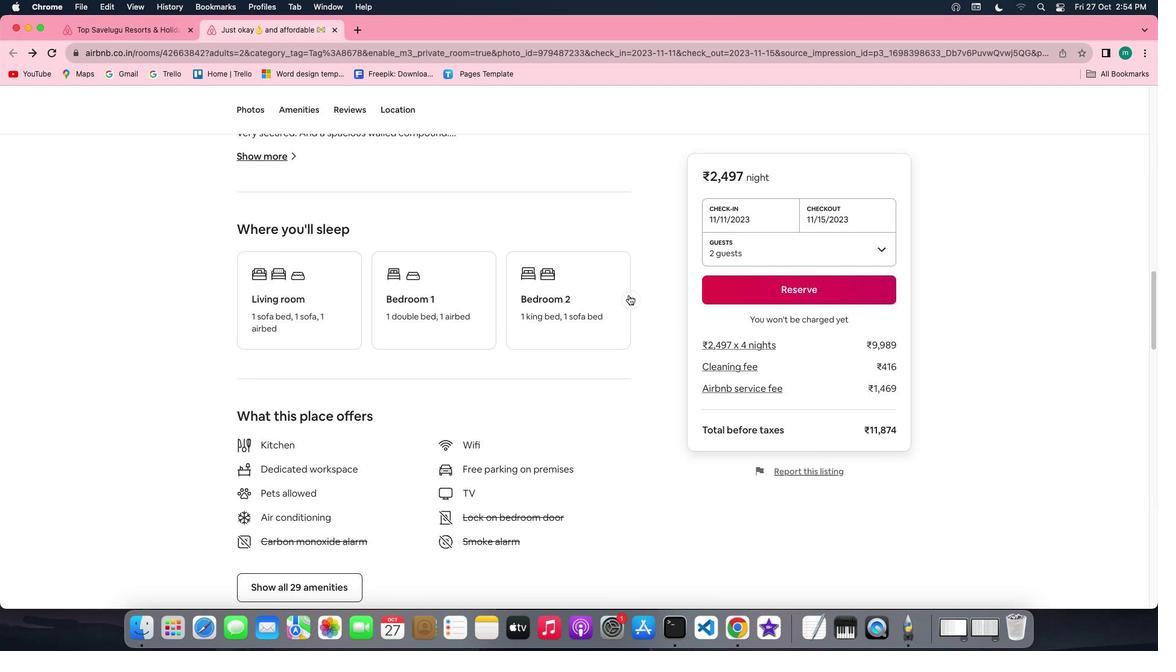 
Action: Mouse moved to (533, 322)
Screenshot: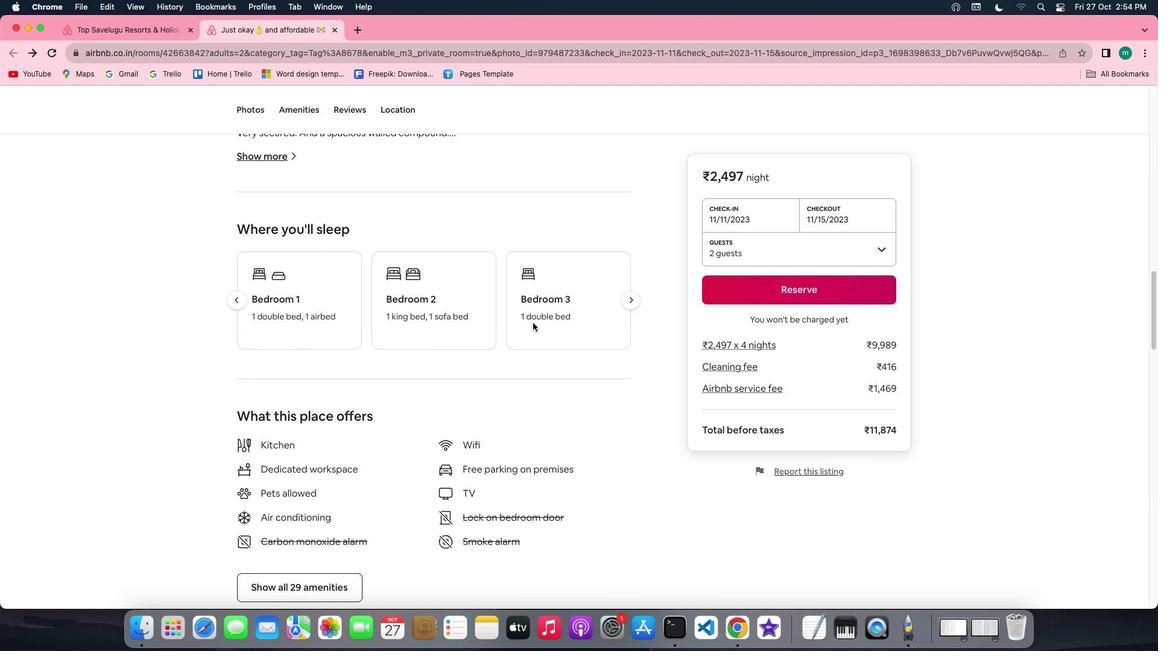 
Action: Mouse scrolled (533, 322) with delta (0, 0)
Screenshot: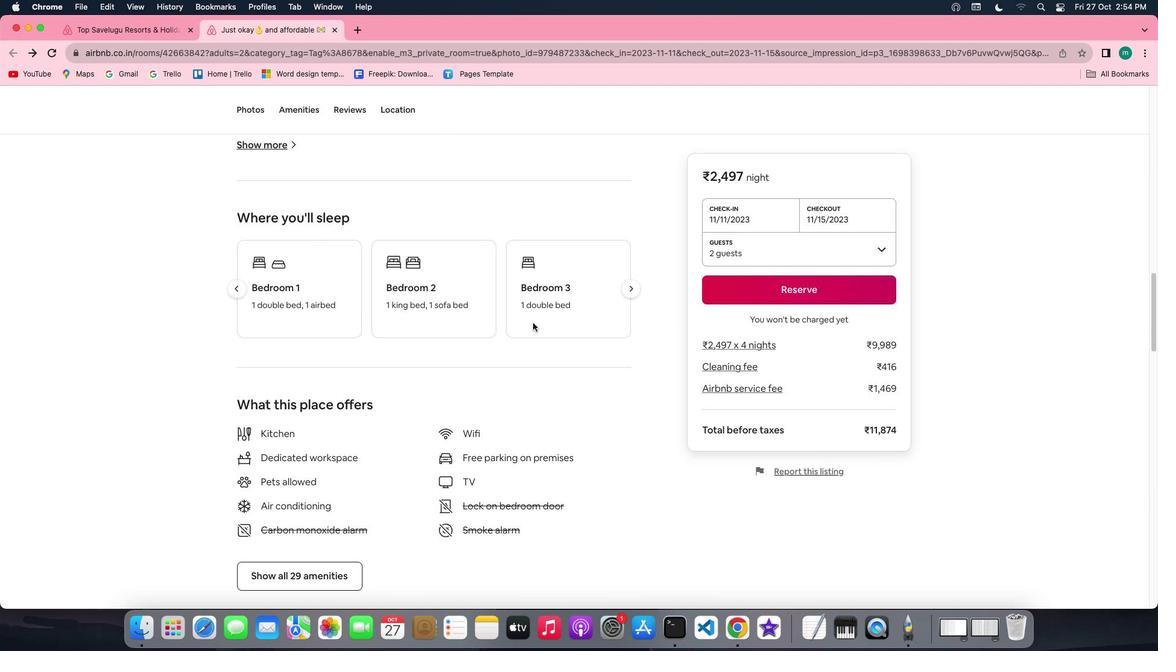 
Action: Mouse scrolled (533, 322) with delta (0, 0)
Screenshot: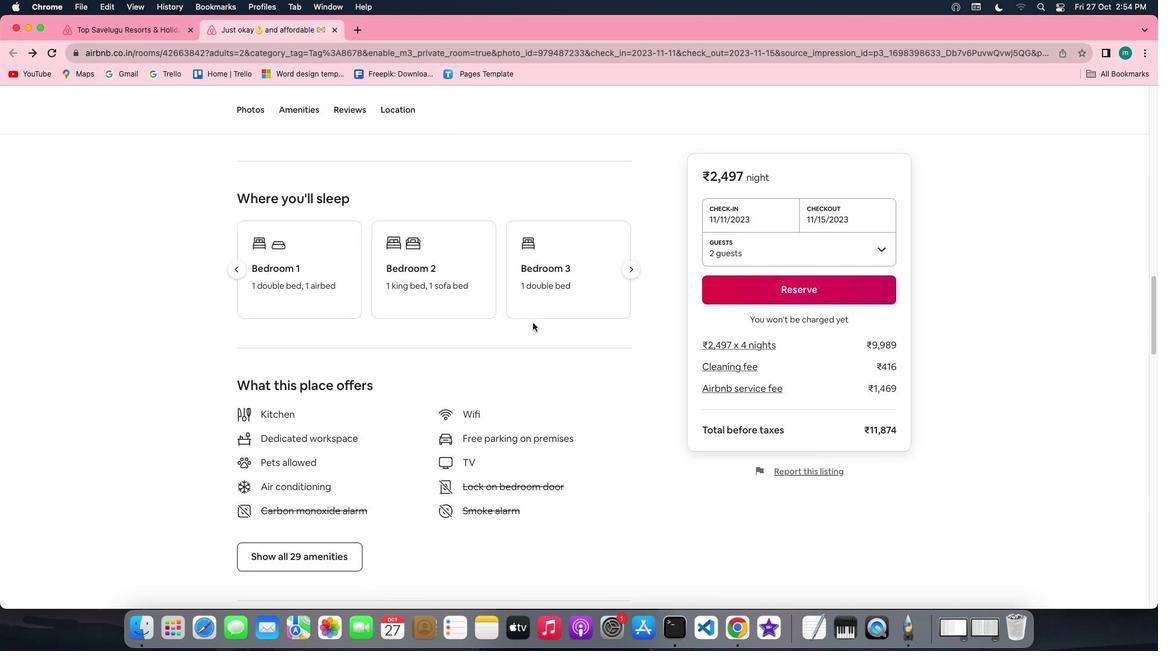 
Action: Mouse scrolled (533, 322) with delta (0, -1)
Screenshot: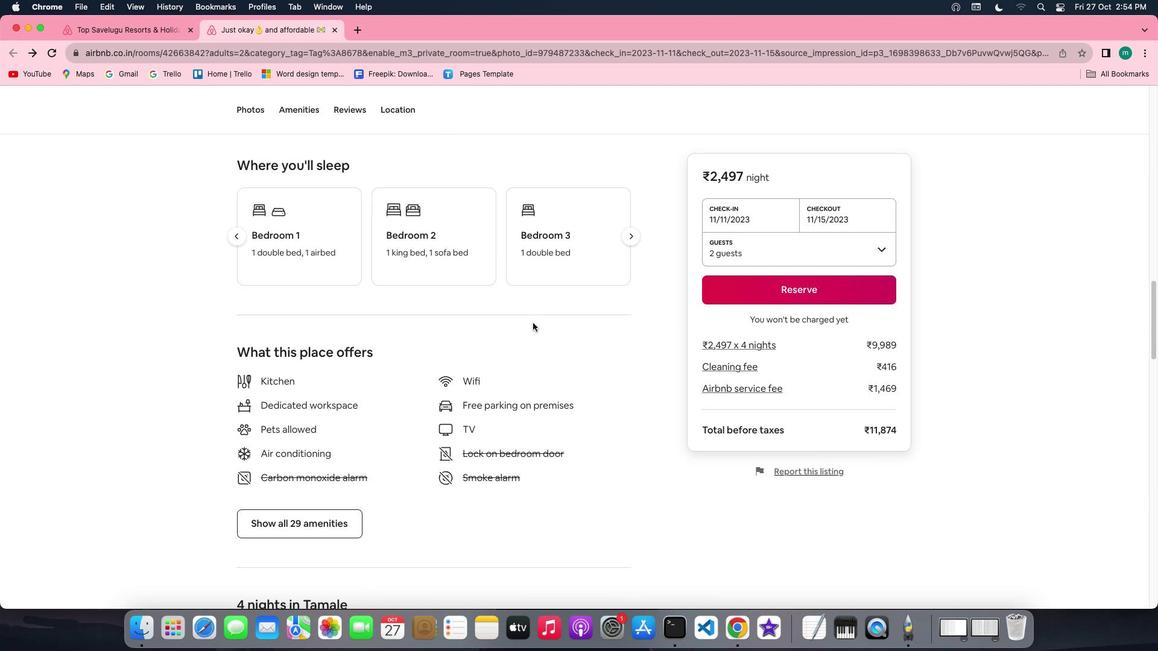 
Action: Mouse scrolled (533, 322) with delta (0, -1)
Screenshot: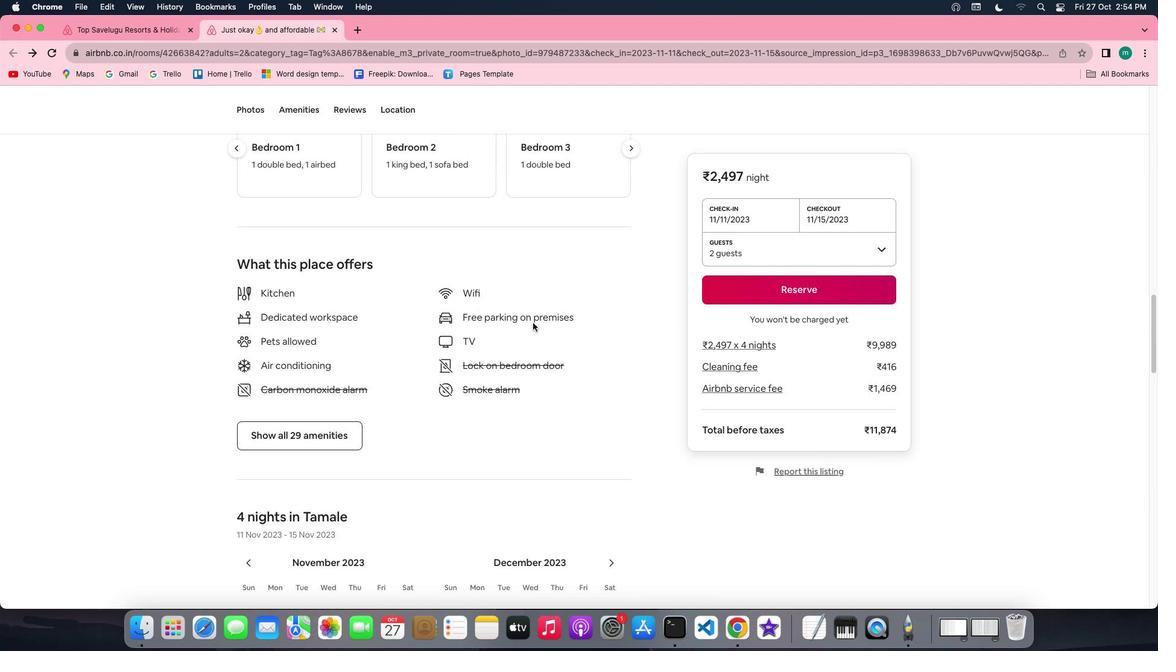 
Action: Mouse scrolled (533, 322) with delta (0, 0)
Screenshot: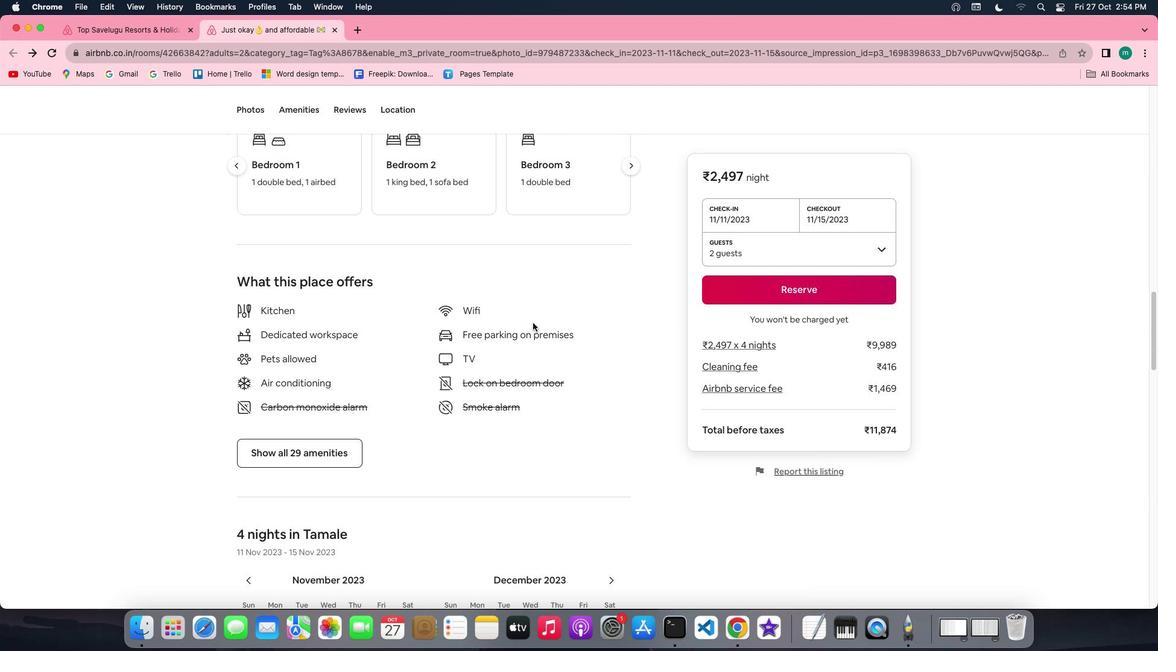 
Action: Mouse scrolled (533, 322) with delta (0, 0)
Screenshot: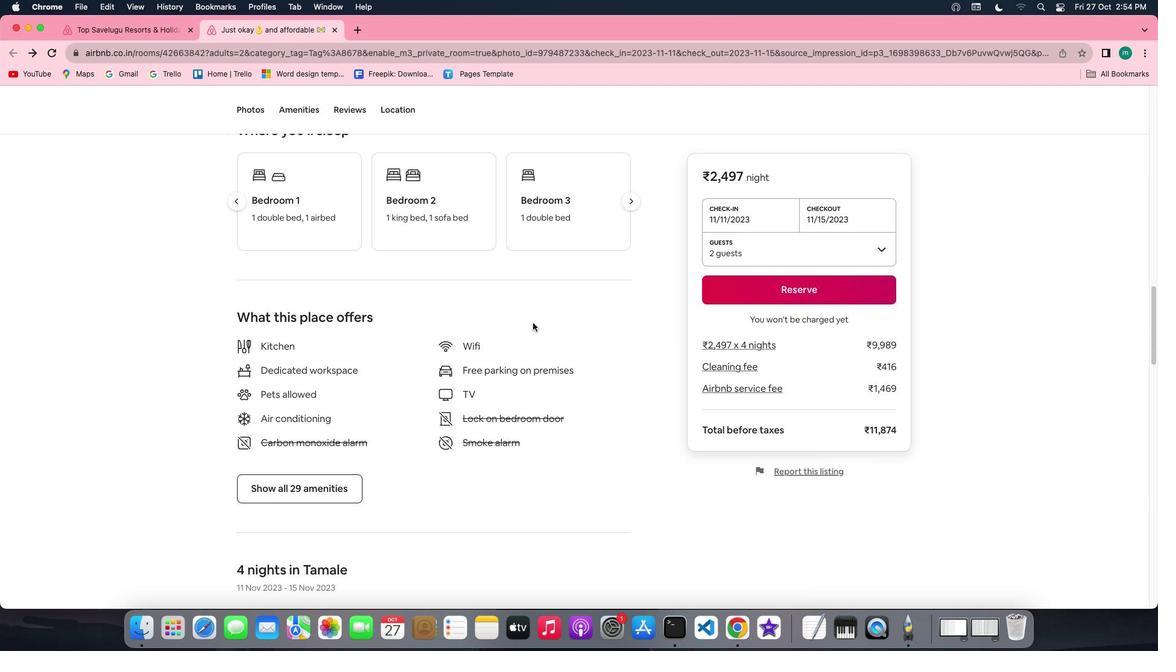 
Action: Mouse scrolled (533, 322) with delta (0, 1)
Screenshot: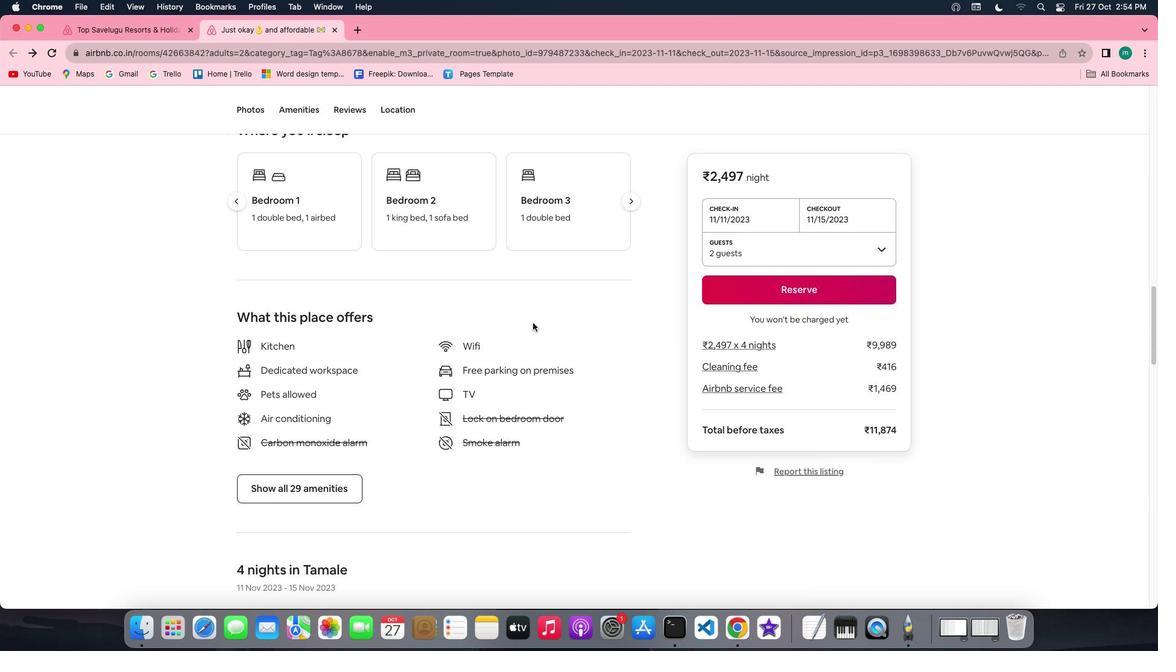 
Action: Mouse moved to (634, 240)
Screenshot: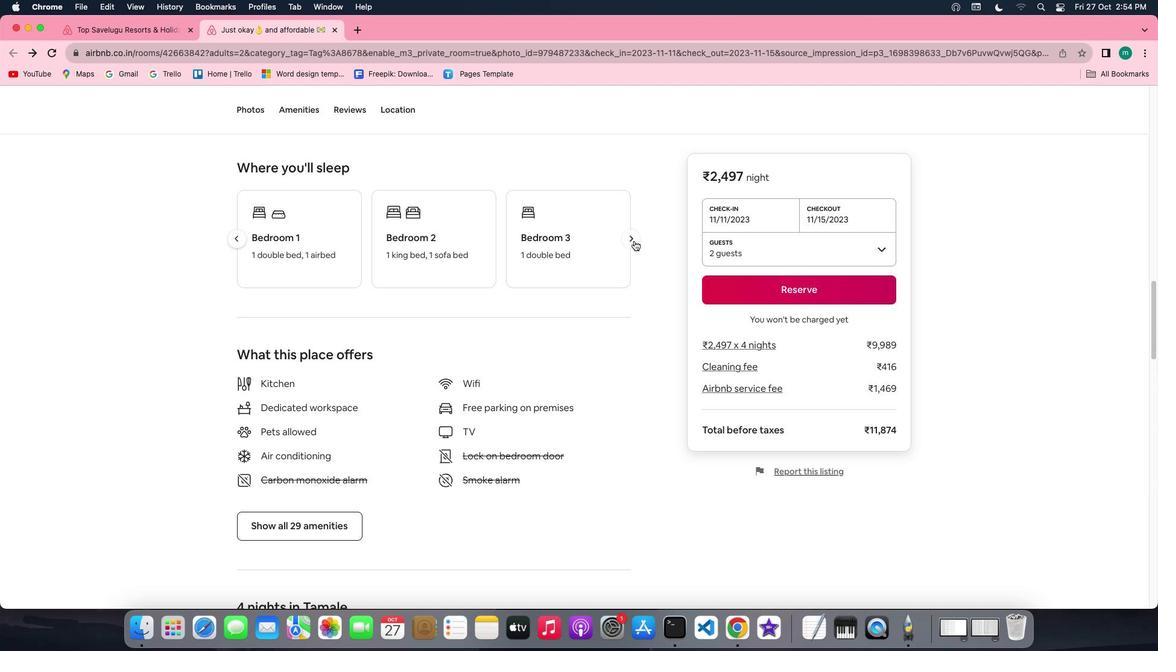 
Action: Mouse pressed left at (634, 240)
Screenshot: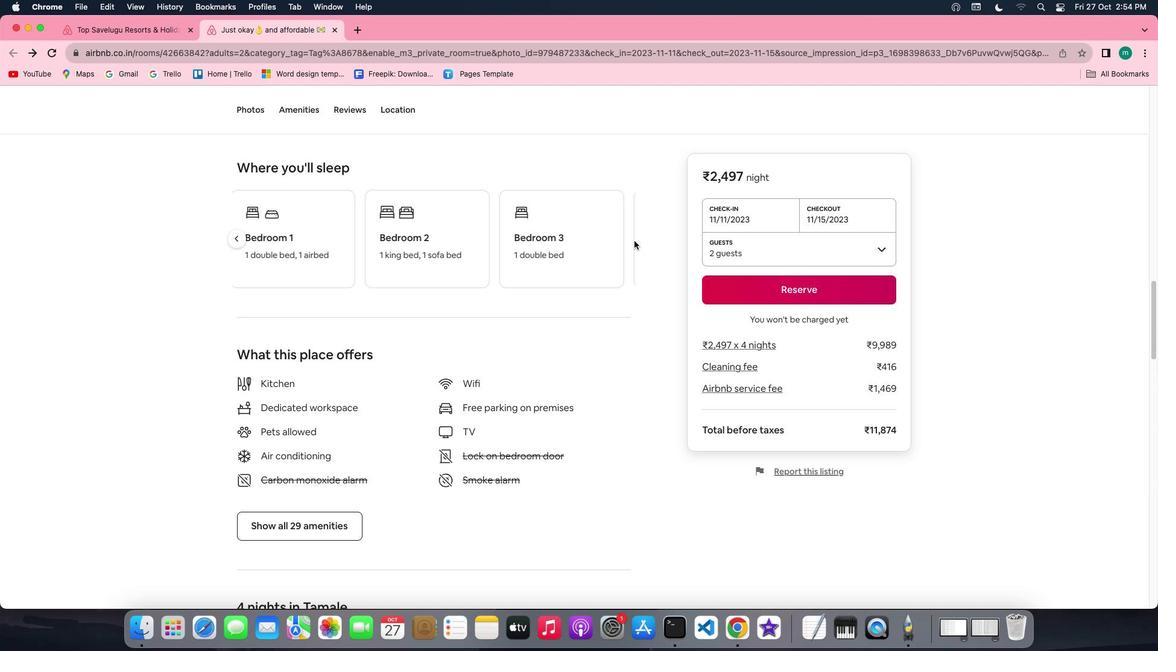 
Action: Mouse moved to (569, 276)
Screenshot: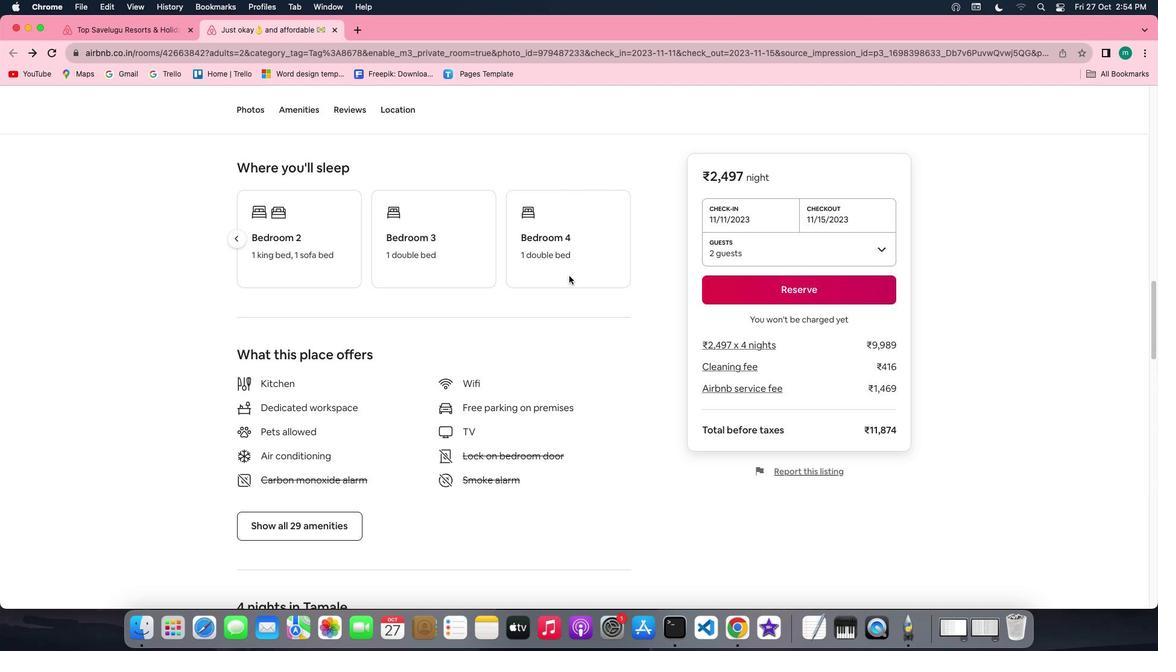 
Action: Mouse scrolled (569, 276) with delta (0, 0)
Screenshot: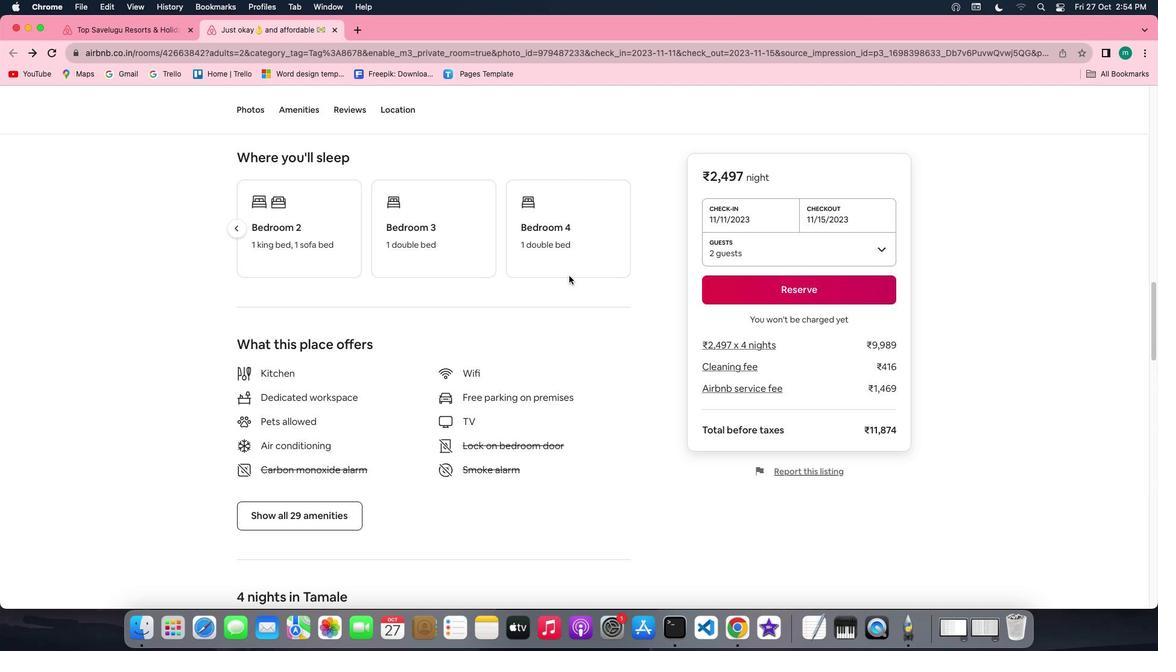 
Action: Mouse scrolled (569, 276) with delta (0, 0)
Screenshot: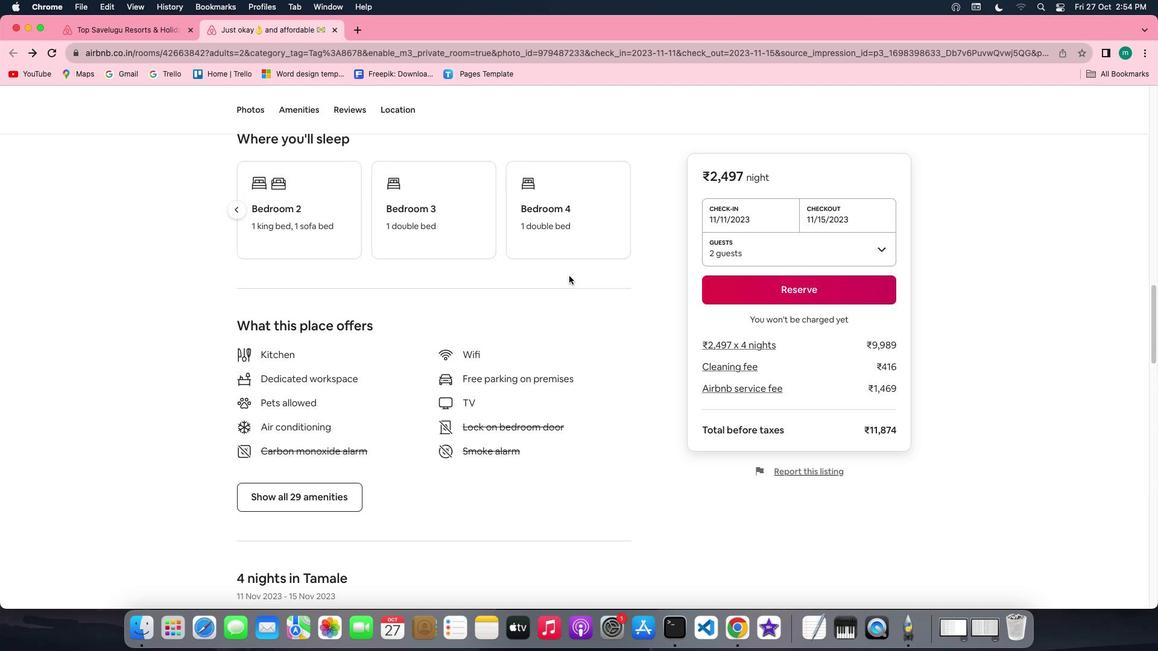 
Action: Mouse scrolled (569, 276) with delta (0, -1)
Screenshot: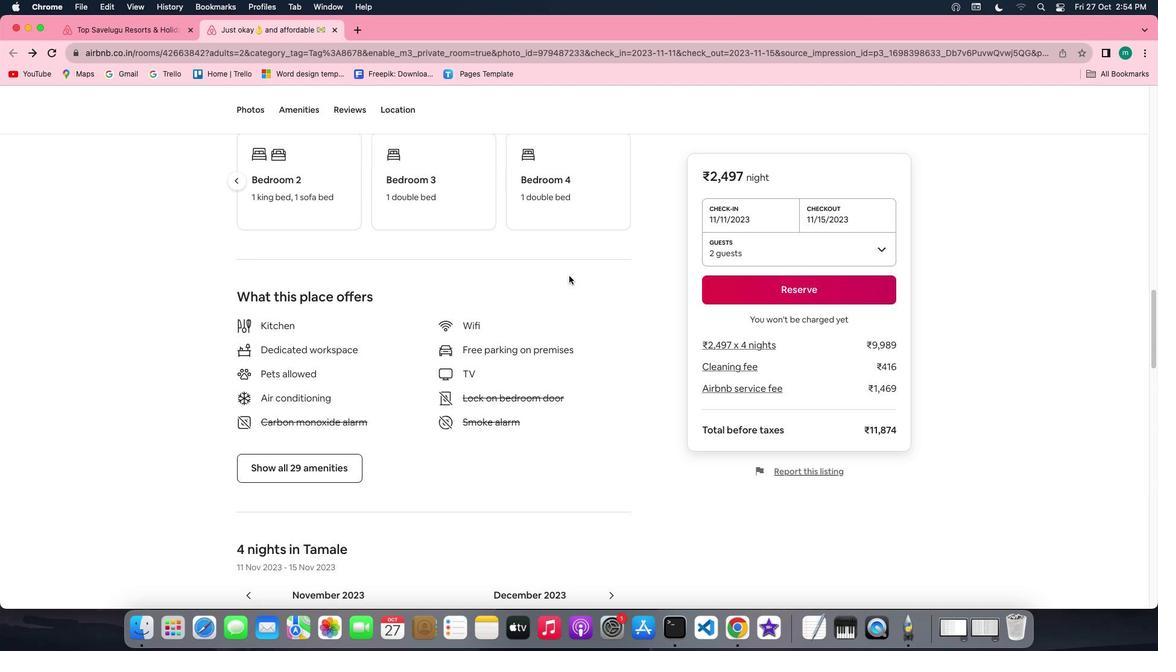 
Action: Mouse scrolled (569, 276) with delta (0, -1)
Screenshot: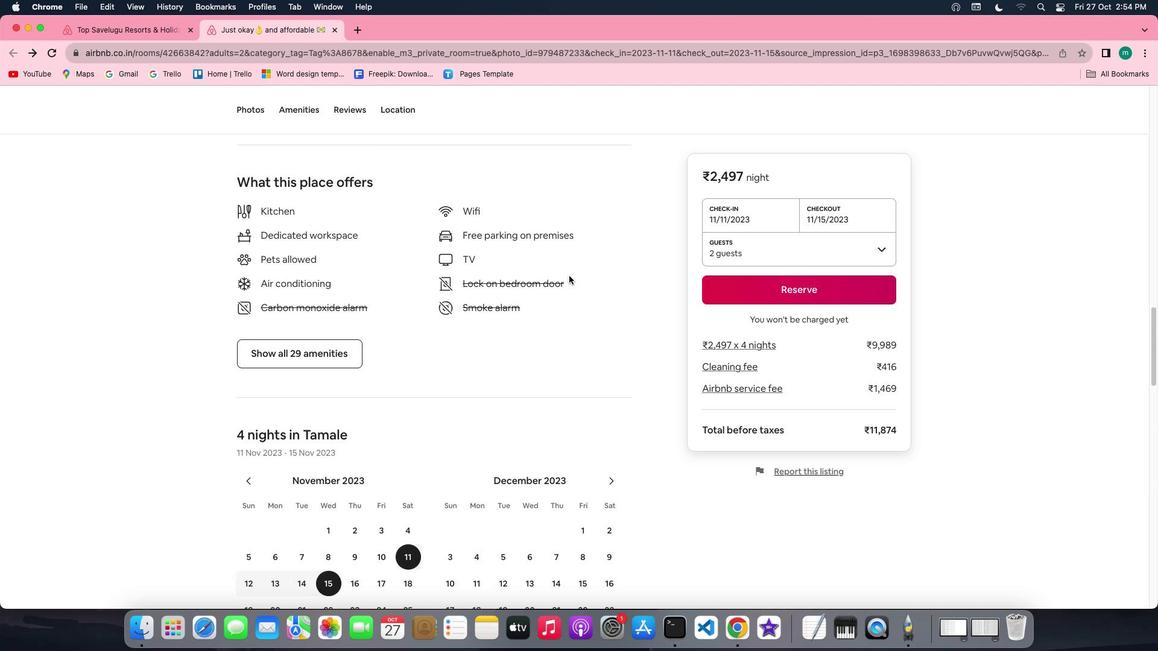 
Action: Mouse moved to (292, 348)
Screenshot: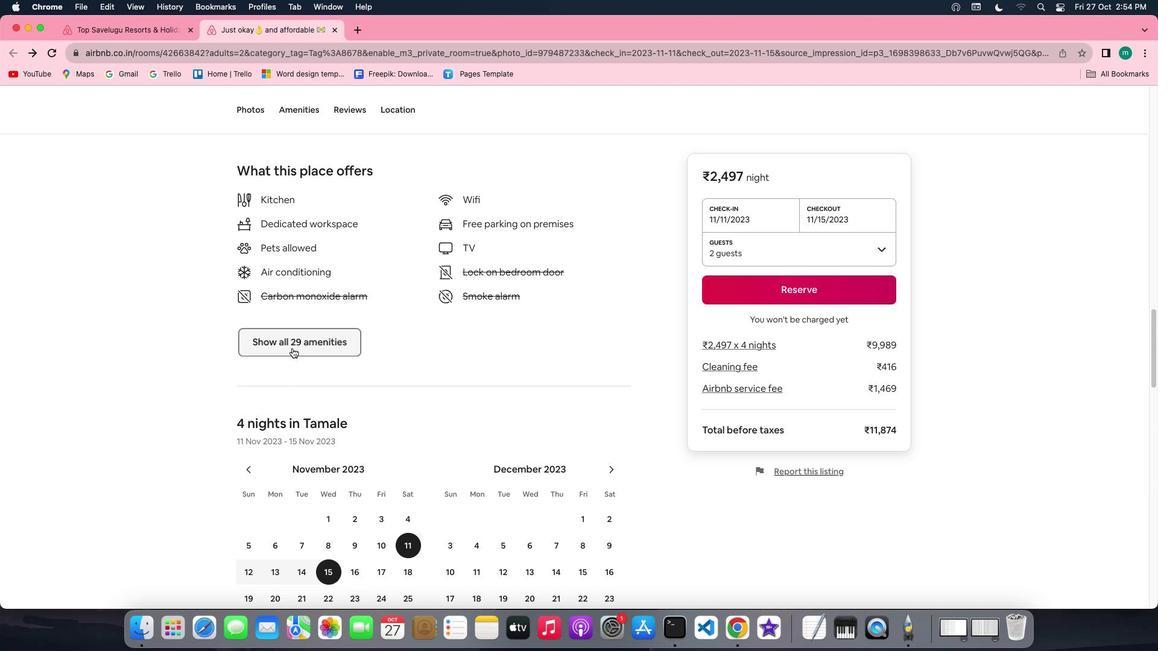 
Action: Mouse pressed left at (292, 348)
Screenshot: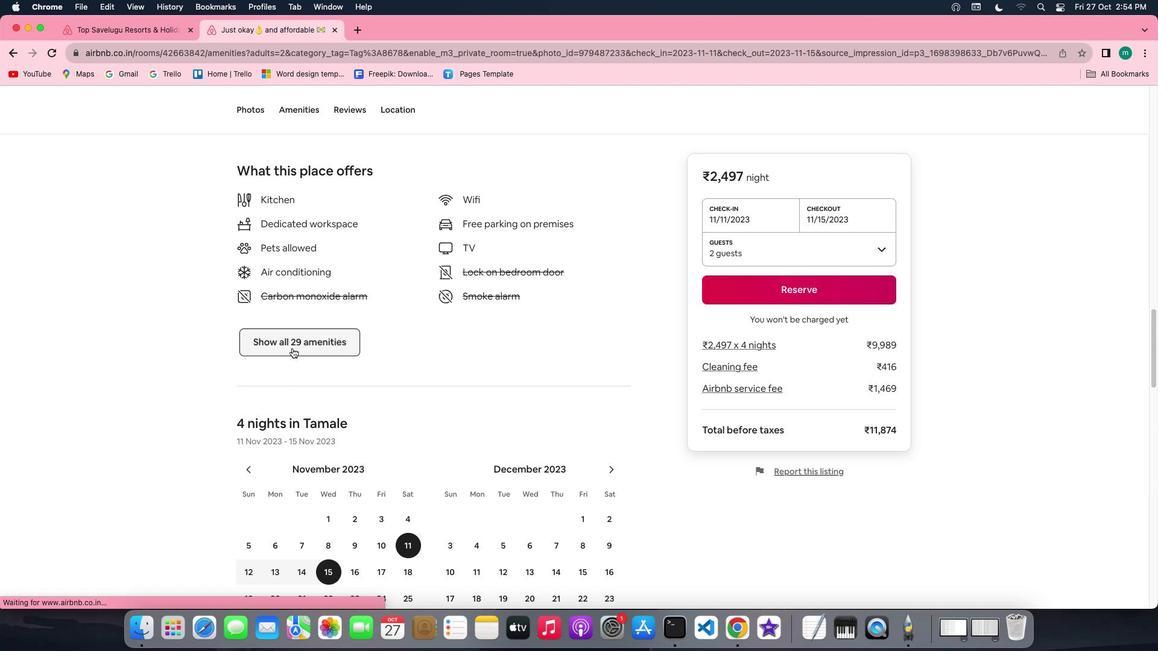 
Action: Mouse moved to (556, 410)
Screenshot: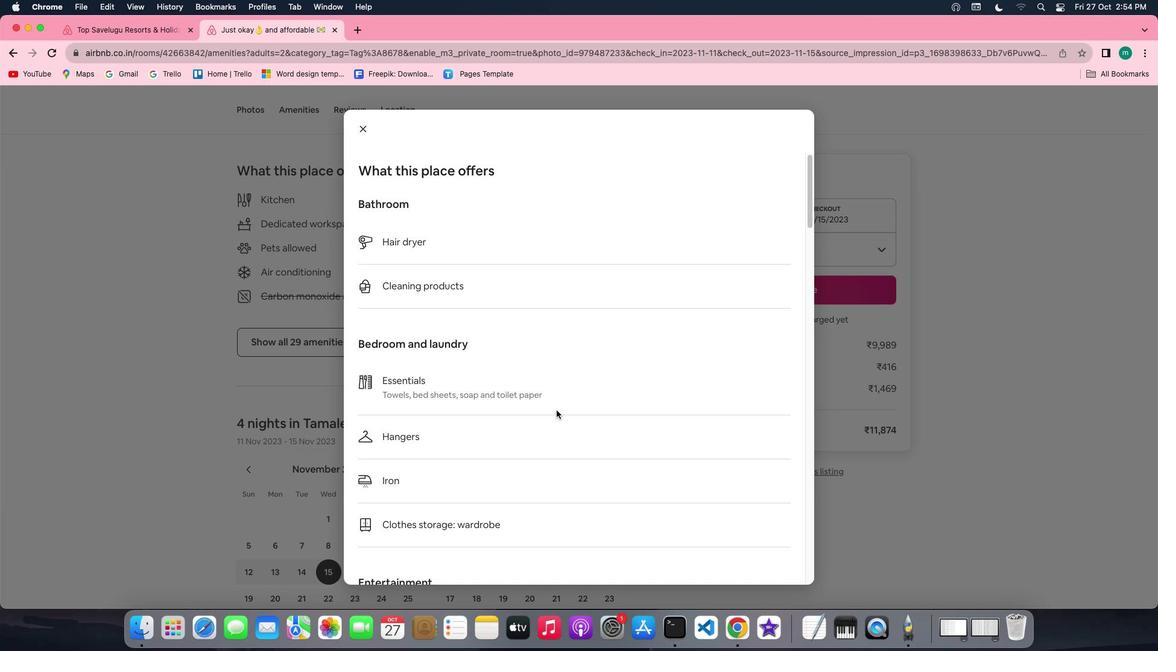 
Action: Mouse scrolled (556, 410) with delta (0, 0)
Screenshot: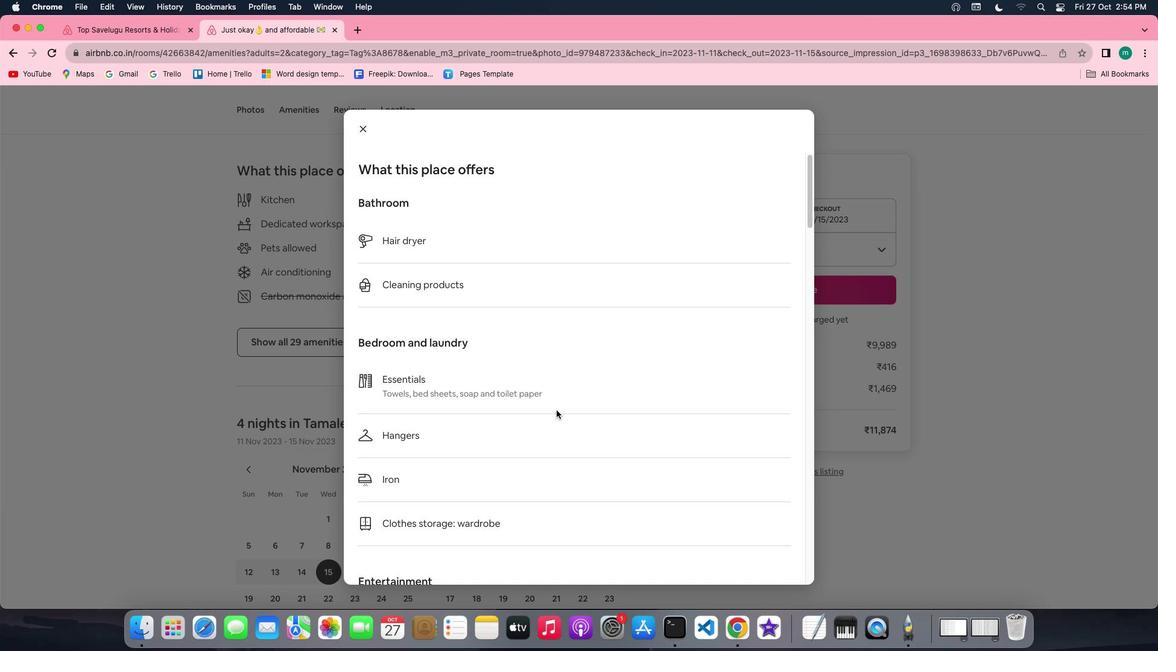 
Action: Mouse scrolled (556, 410) with delta (0, 0)
Screenshot: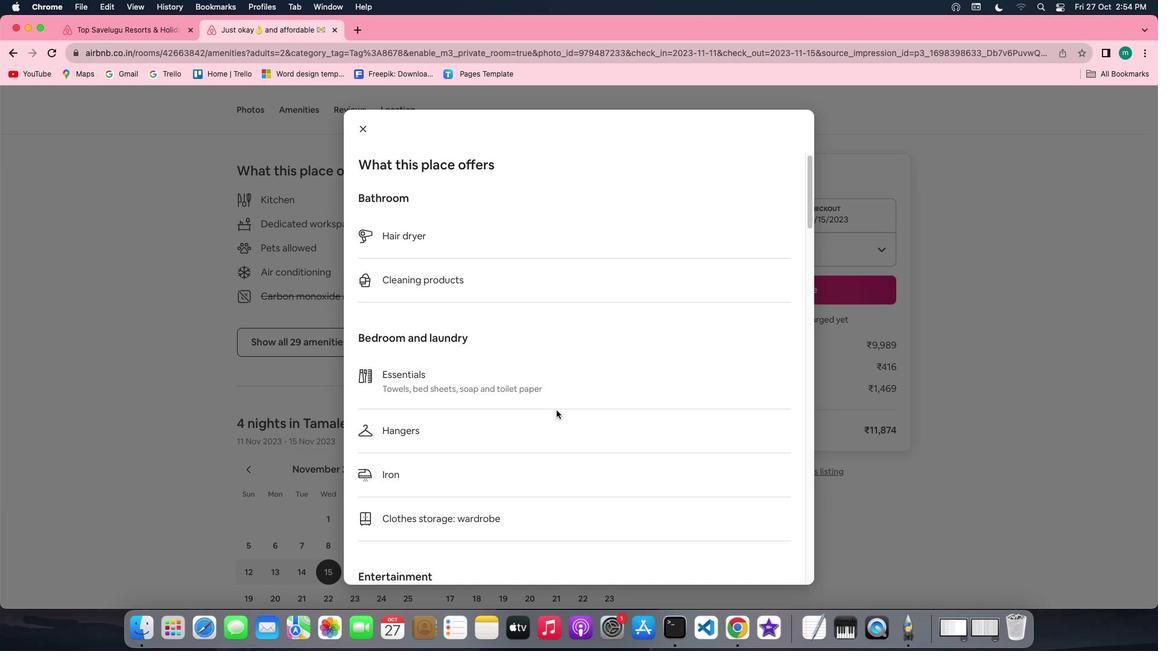 
Action: Mouse scrolled (556, 410) with delta (0, 0)
Screenshot: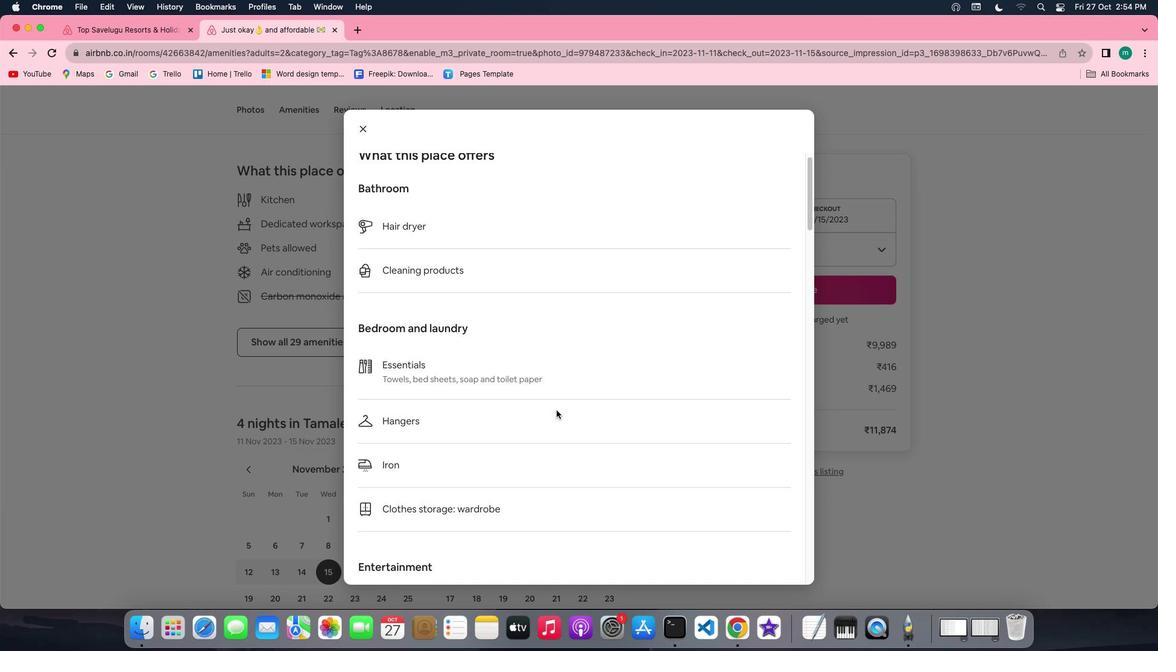 
Action: Mouse scrolled (556, 410) with delta (0, 0)
Screenshot: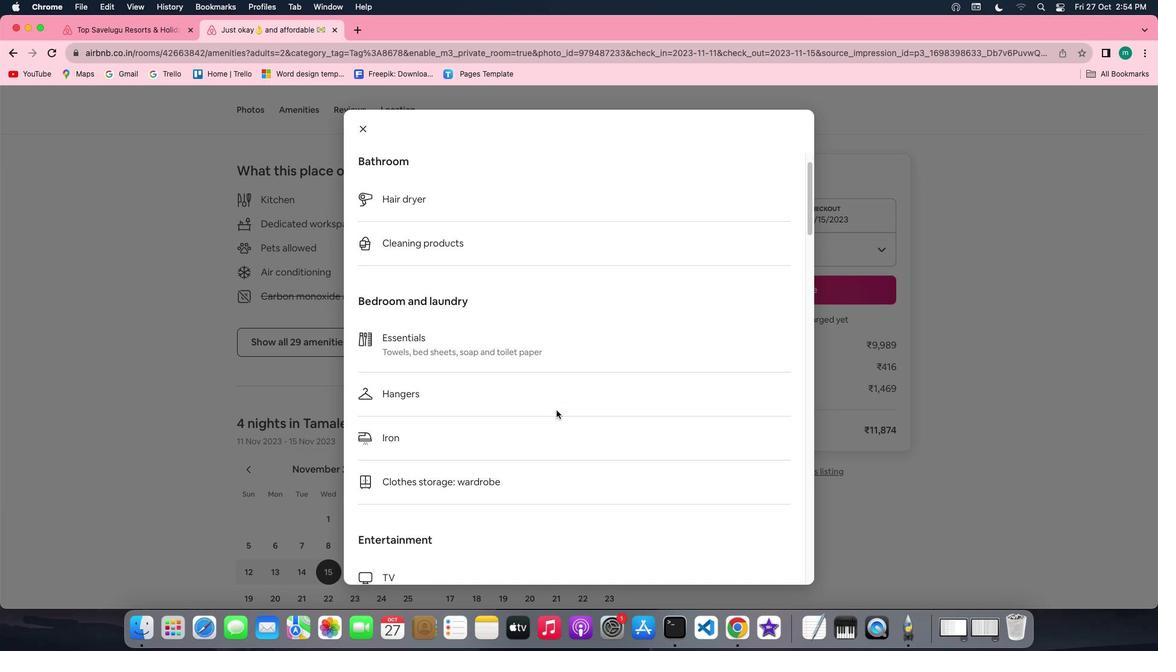 
Action: Mouse scrolled (556, 410) with delta (0, 0)
Screenshot: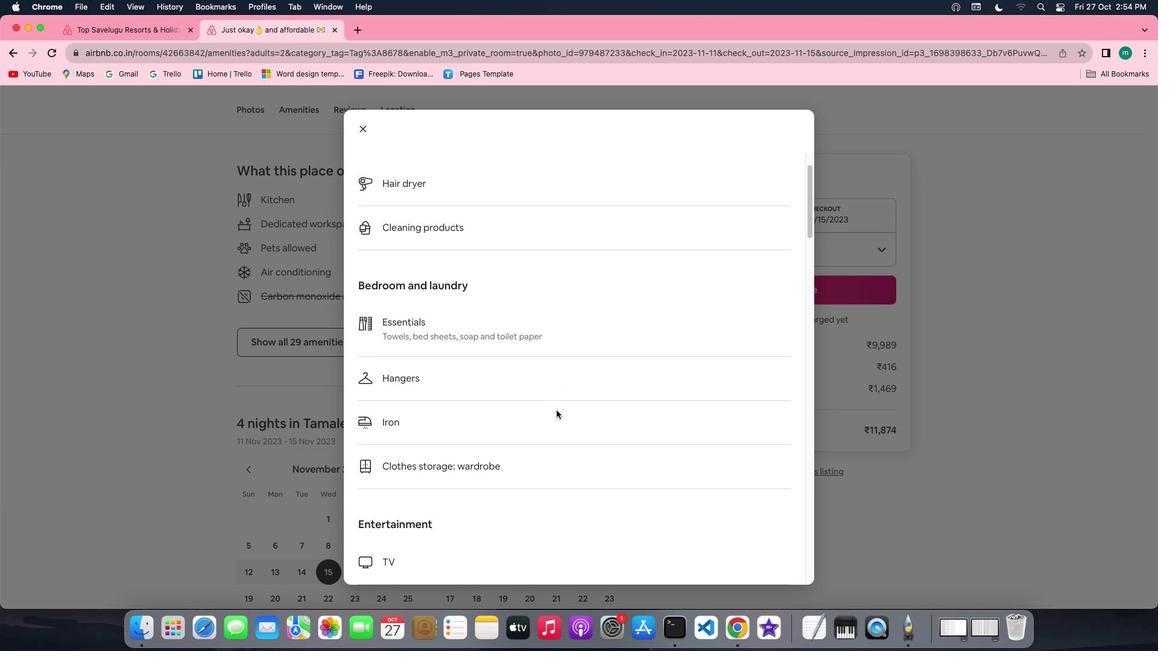 
Action: Mouse scrolled (556, 410) with delta (0, 0)
Screenshot: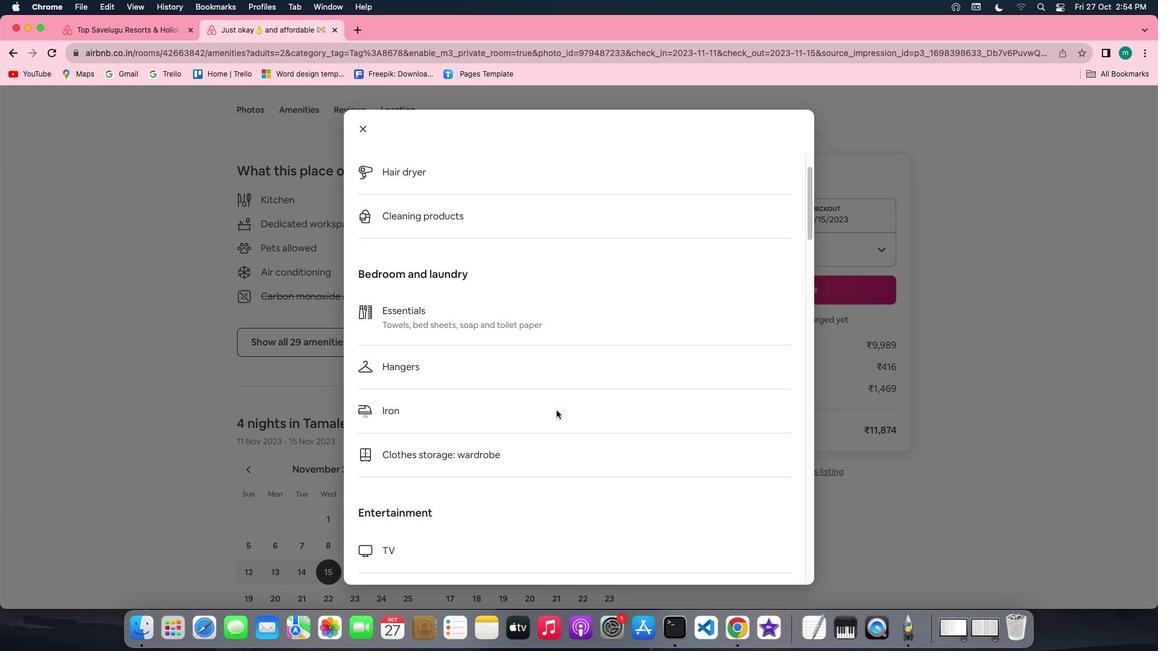 
Action: Mouse scrolled (556, 410) with delta (0, -1)
Screenshot: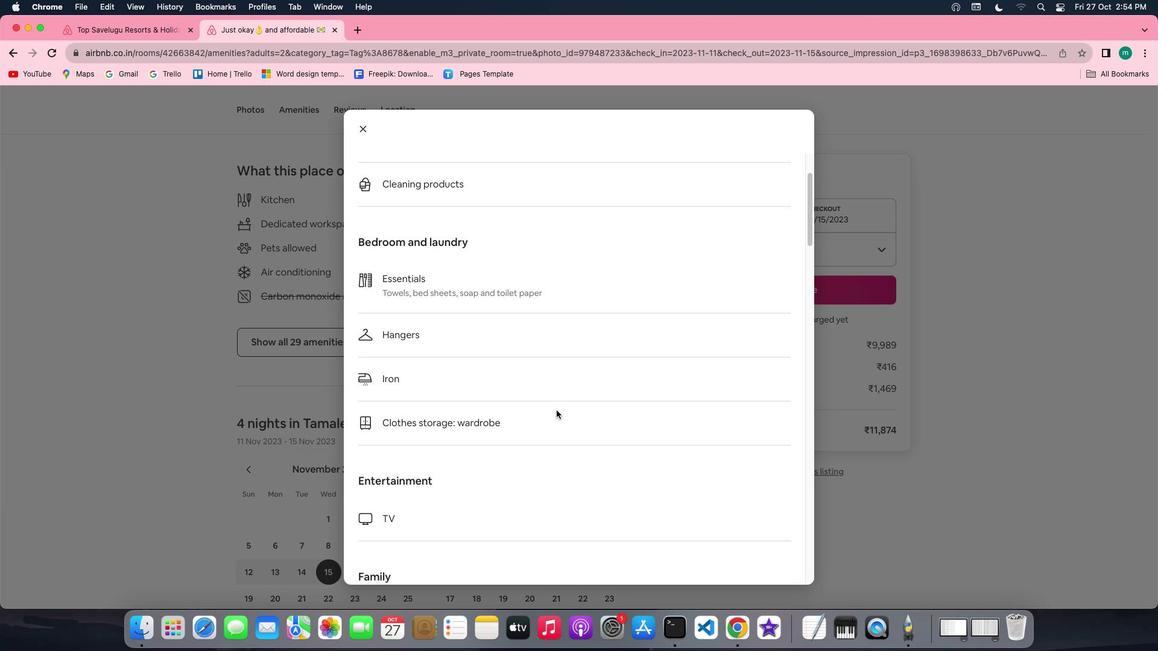 
Action: Mouse scrolled (556, 410) with delta (0, 0)
Screenshot: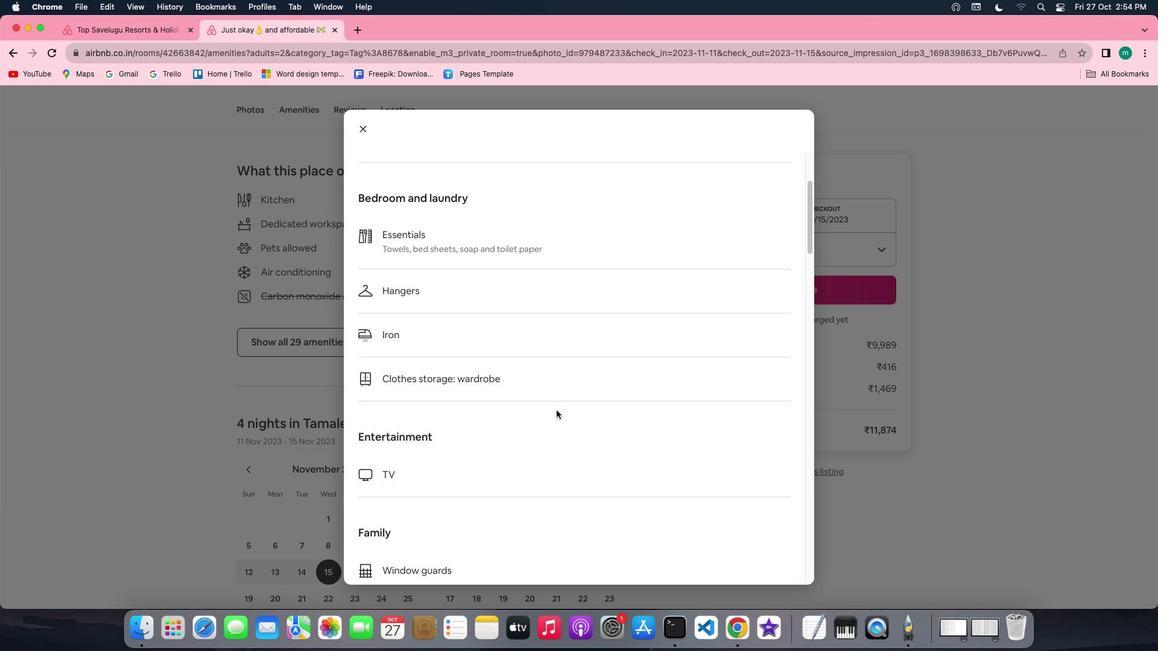 
Action: Mouse moved to (552, 394)
Screenshot: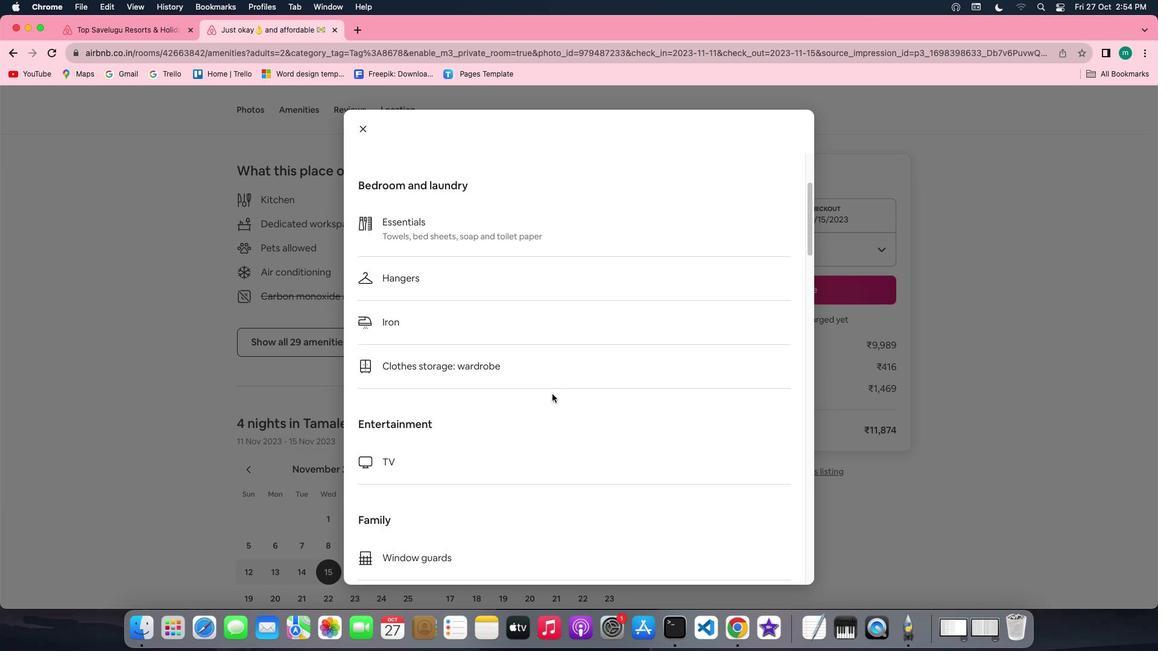 
Action: Mouse scrolled (552, 394) with delta (0, 0)
Screenshot: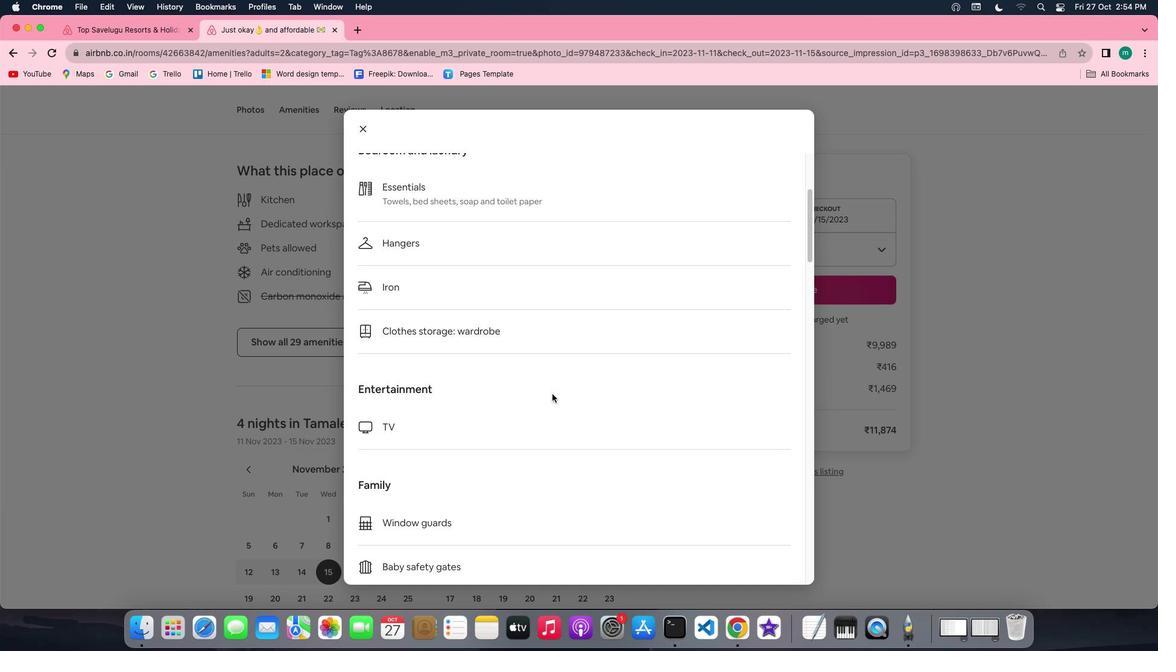 
Action: Mouse scrolled (552, 394) with delta (0, 0)
Screenshot: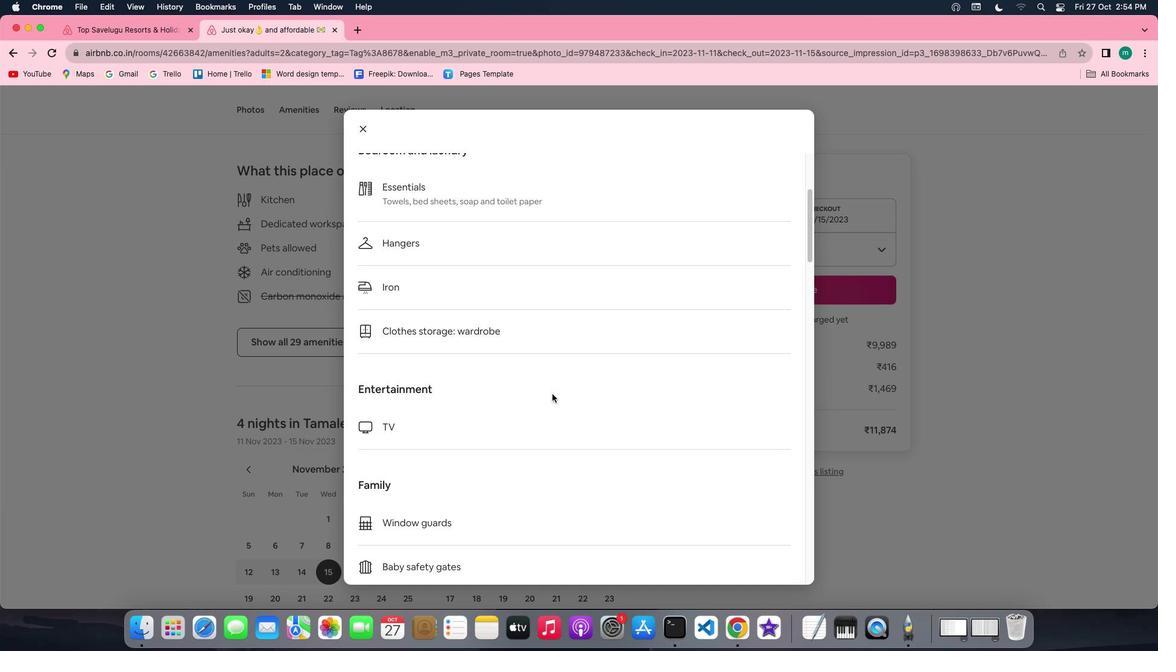 
Action: Mouse scrolled (552, 394) with delta (0, -1)
Screenshot: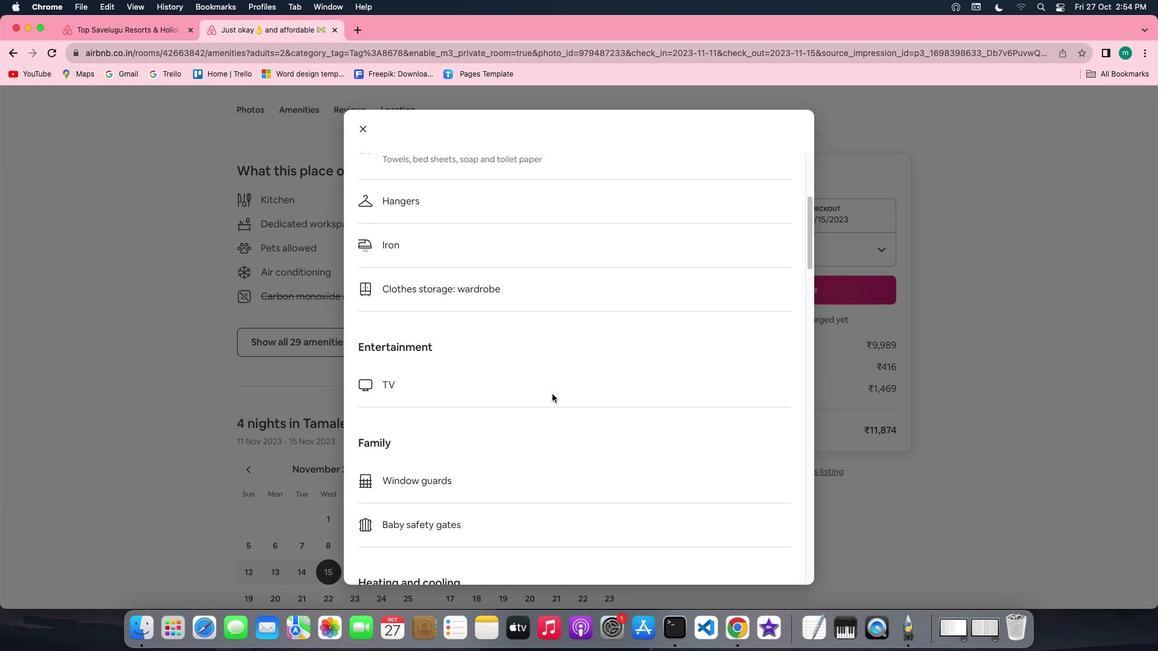 
Action: Mouse scrolled (552, 394) with delta (0, -2)
Screenshot: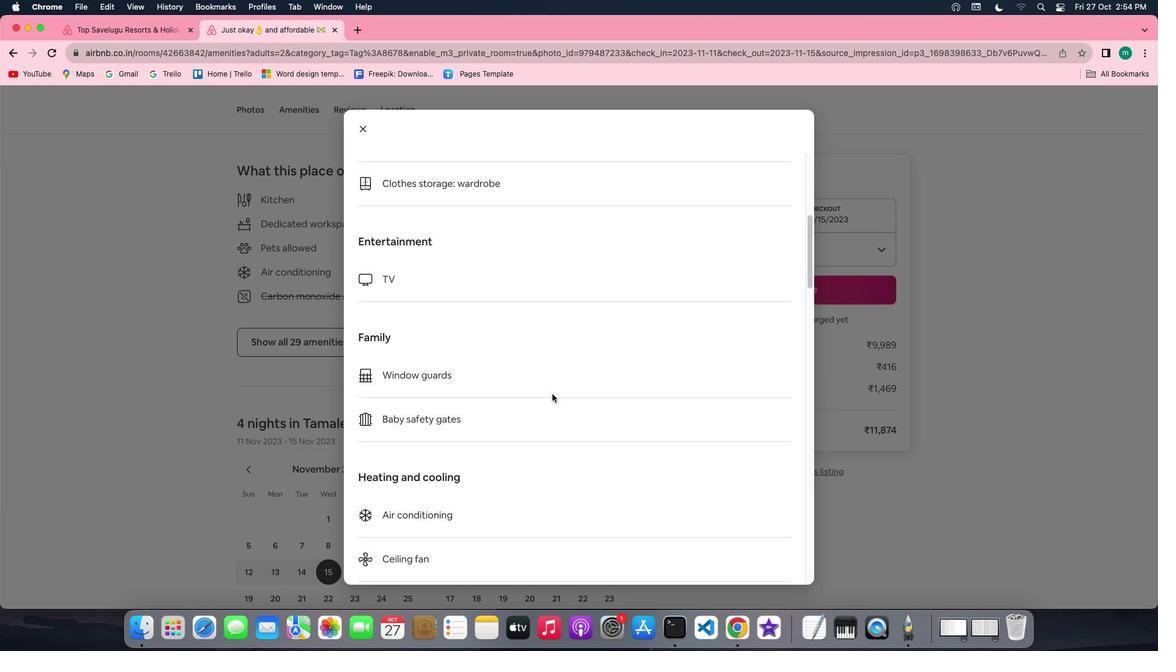 
Action: Mouse moved to (552, 409)
Screenshot: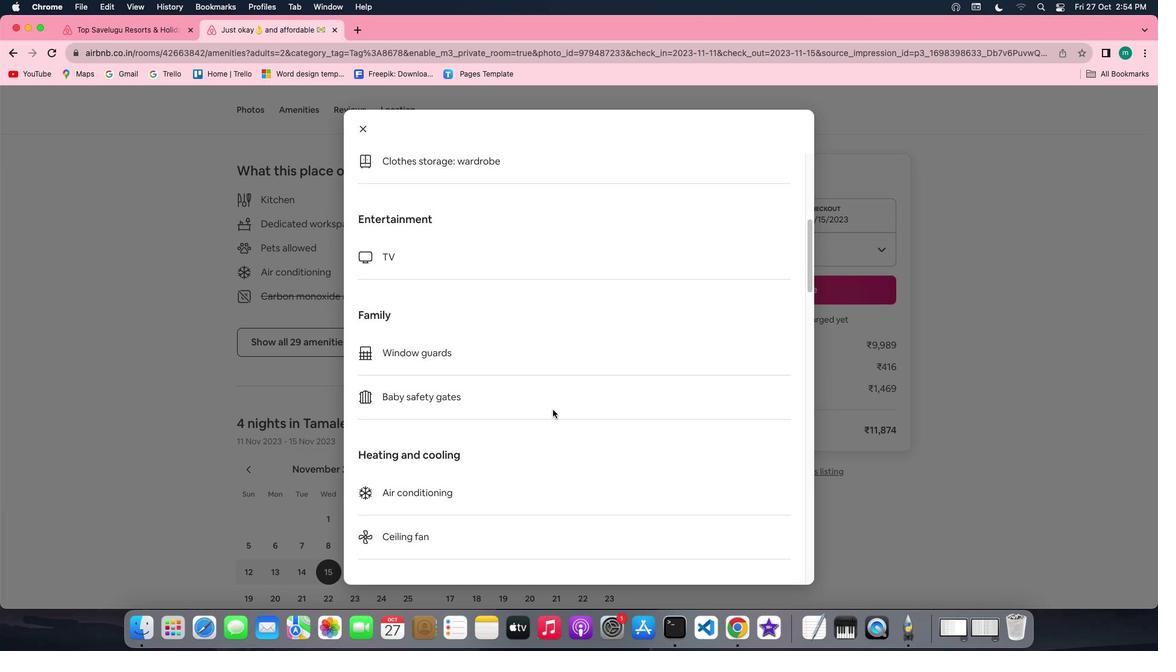 
Action: Mouse scrolled (552, 409) with delta (0, 0)
Screenshot: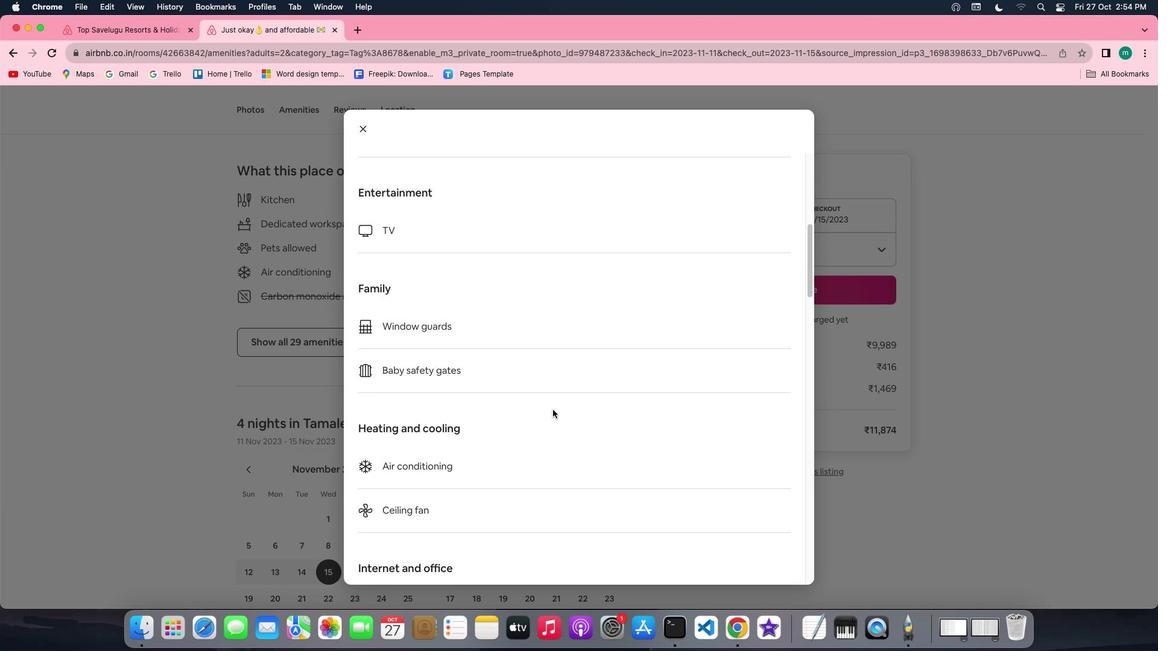 
Action: Mouse scrolled (552, 409) with delta (0, 0)
Screenshot: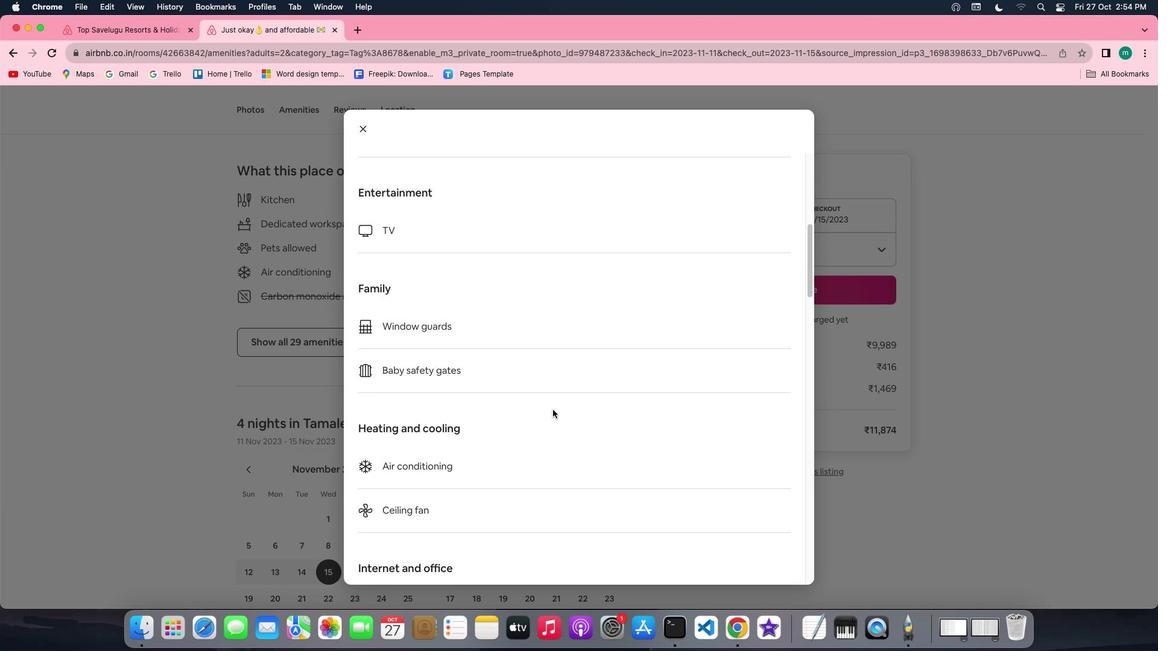 
Action: Mouse scrolled (552, 409) with delta (0, -1)
Screenshot: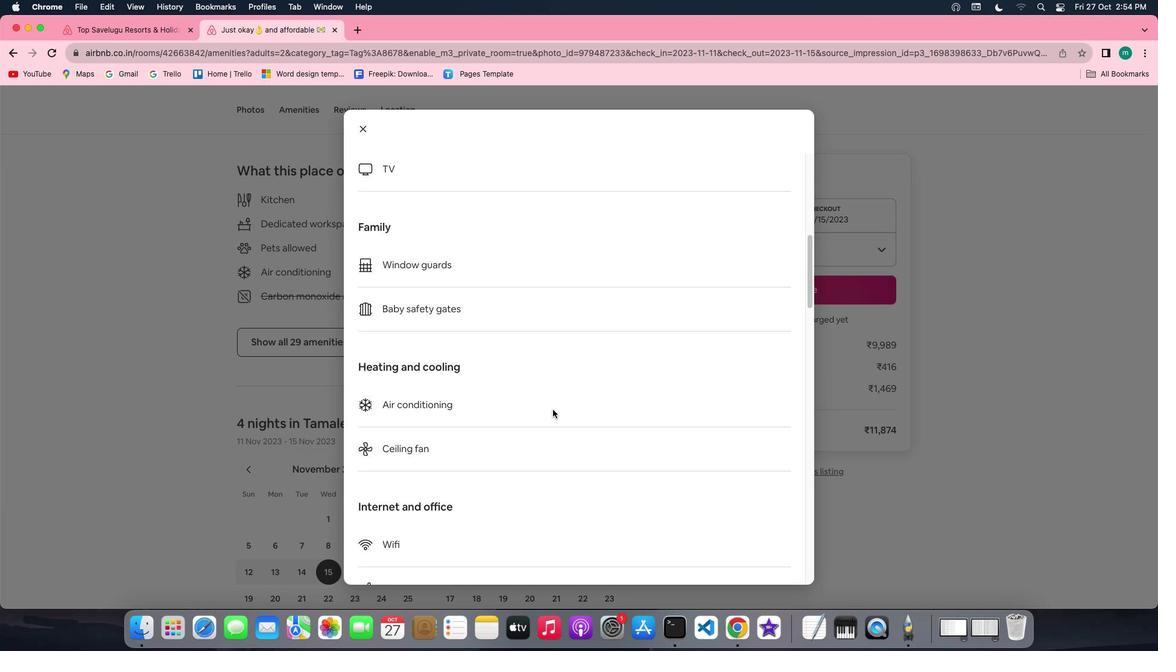 
Action: Mouse scrolled (552, 409) with delta (0, -1)
Screenshot: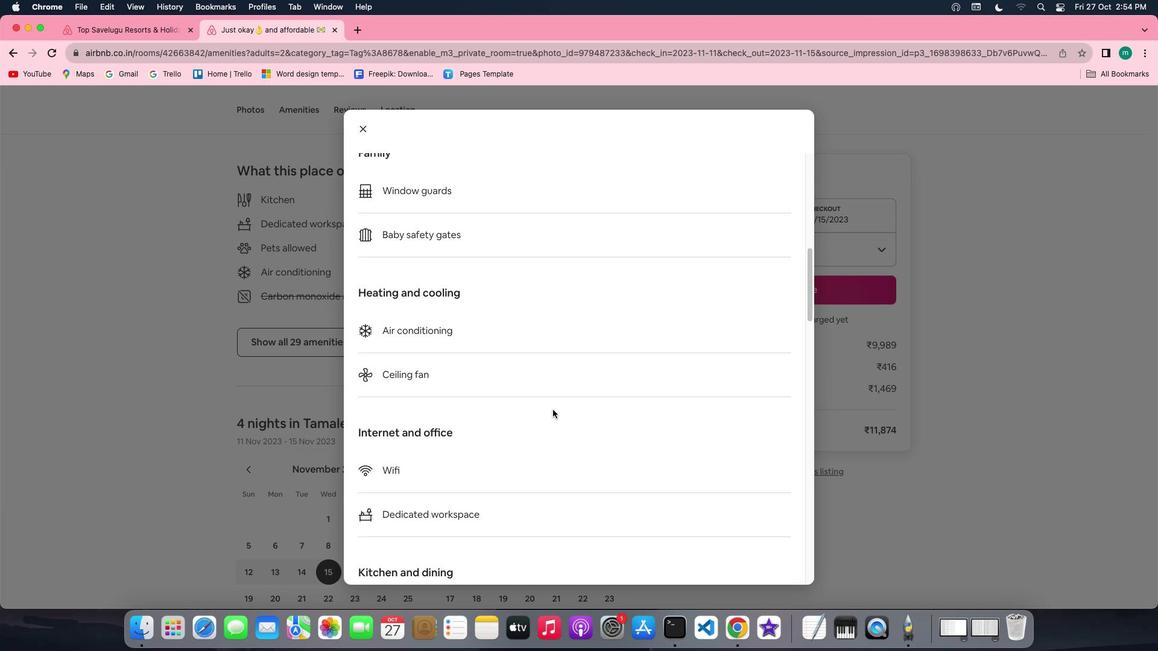 
Action: Mouse scrolled (552, 409) with delta (0, 0)
Screenshot: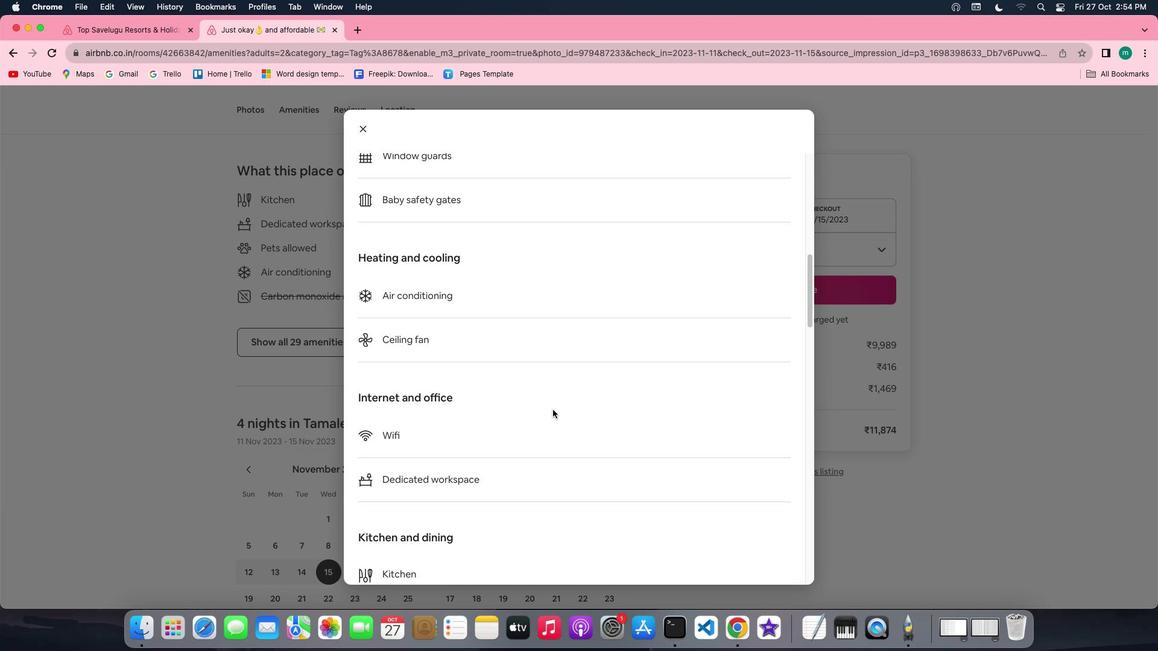 
Action: Mouse scrolled (552, 409) with delta (0, 0)
Screenshot: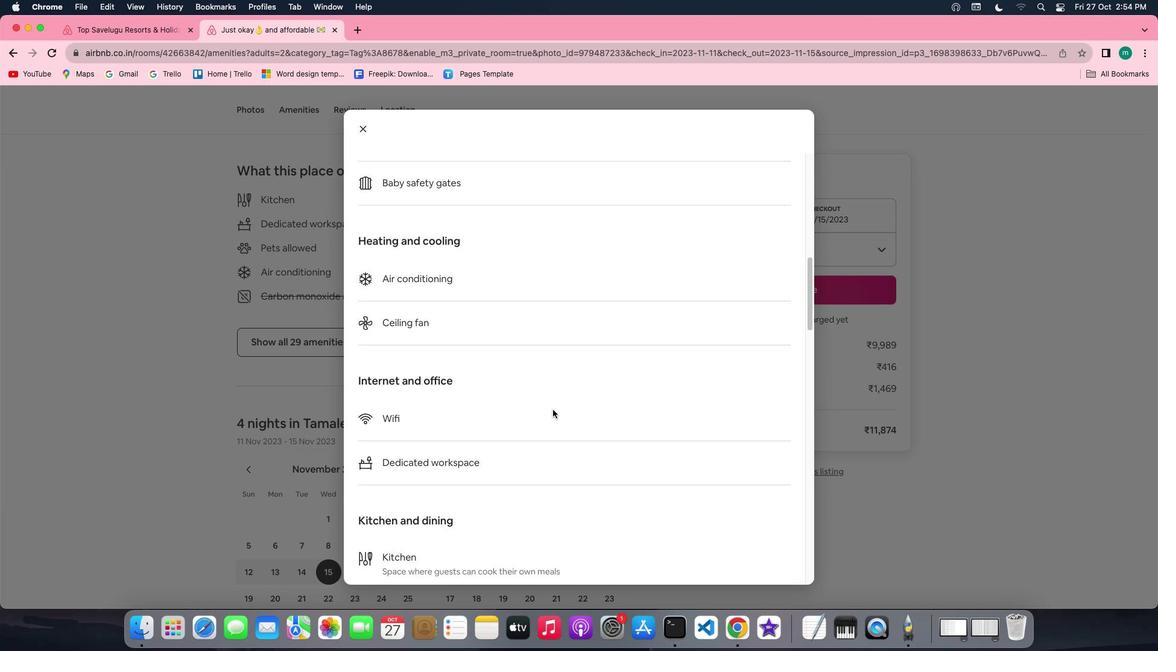 
Action: Mouse scrolled (552, 409) with delta (0, -1)
Screenshot: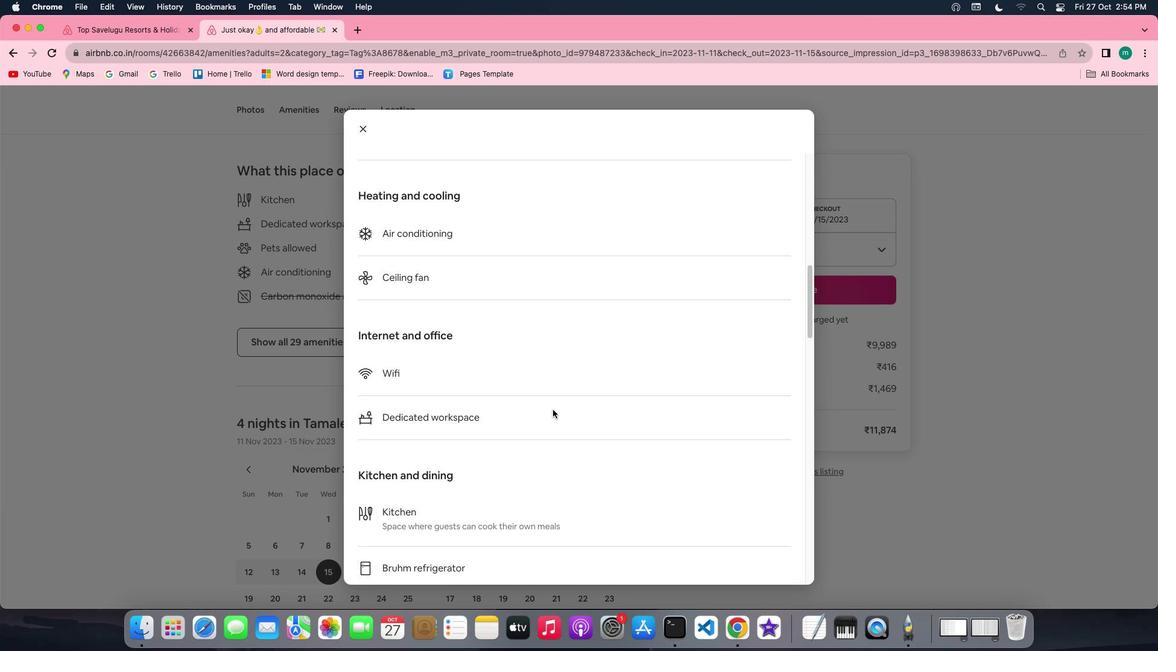 
Action: Mouse scrolled (552, 409) with delta (0, 0)
Screenshot: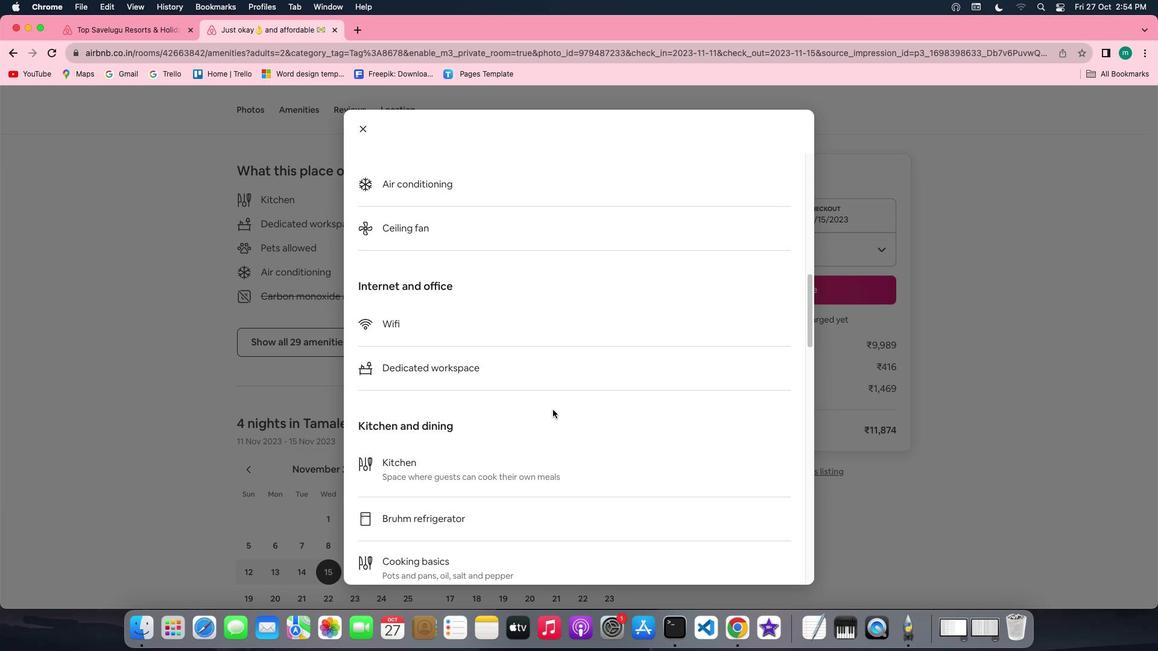 
Action: Mouse scrolled (552, 409) with delta (0, 0)
Screenshot: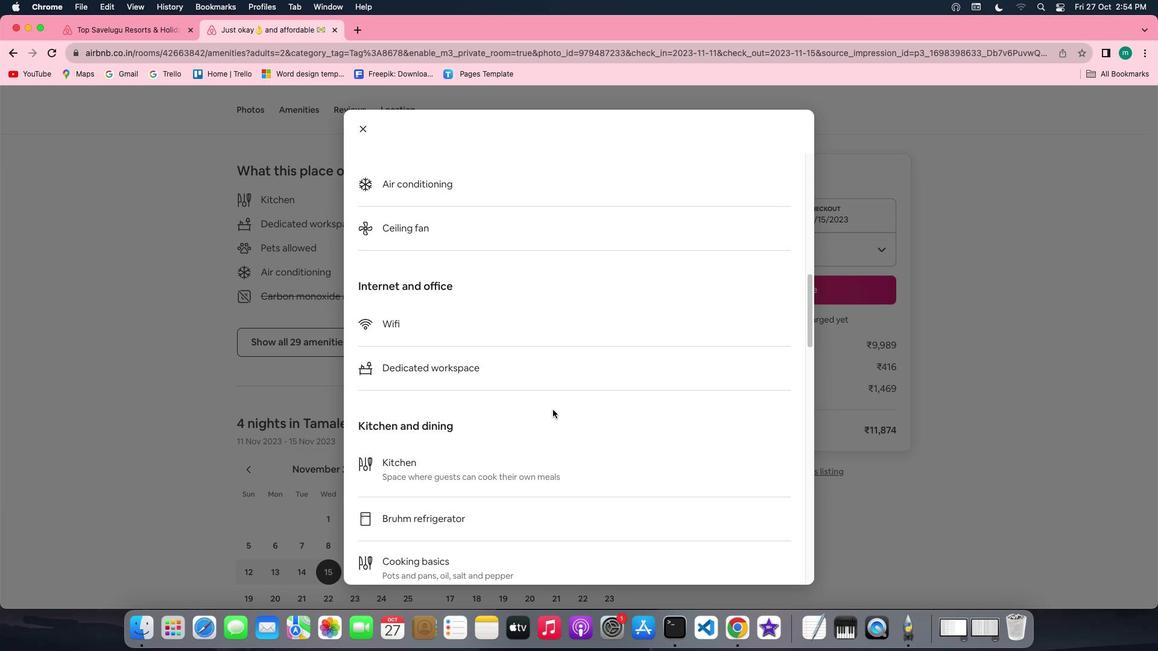 
Action: Mouse scrolled (552, 409) with delta (0, -1)
Screenshot: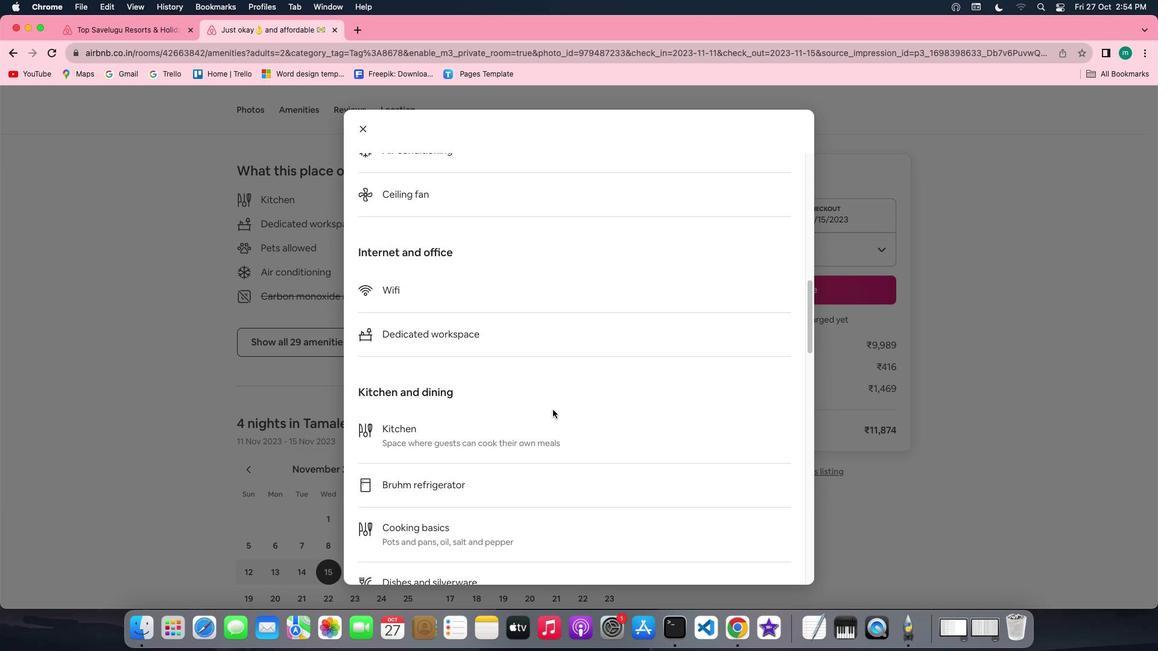 
Action: Mouse scrolled (552, 409) with delta (0, -2)
Screenshot: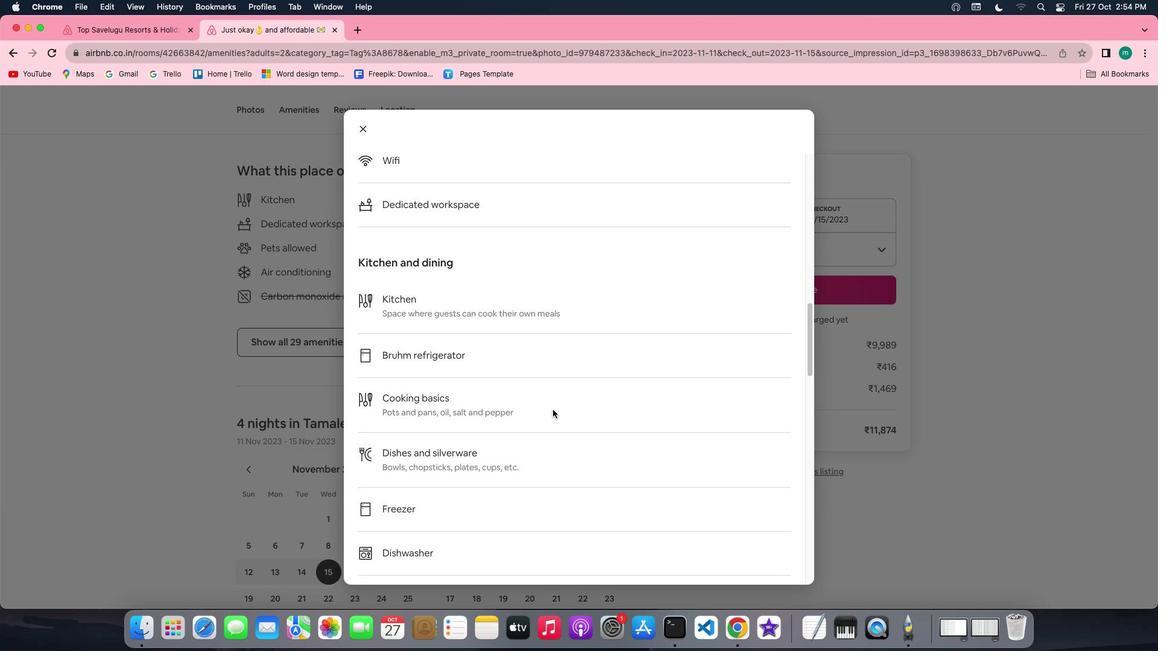 
Action: Mouse scrolled (552, 409) with delta (0, 0)
Screenshot: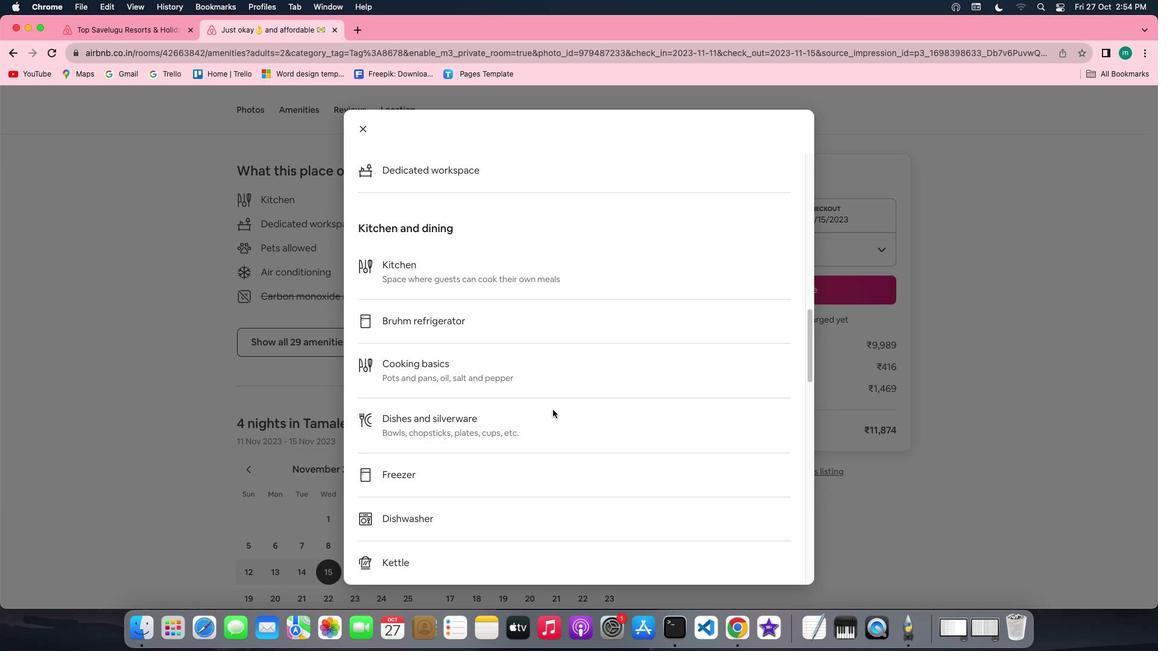
Action: Mouse scrolled (552, 409) with delta (0, 0)
Screenshot: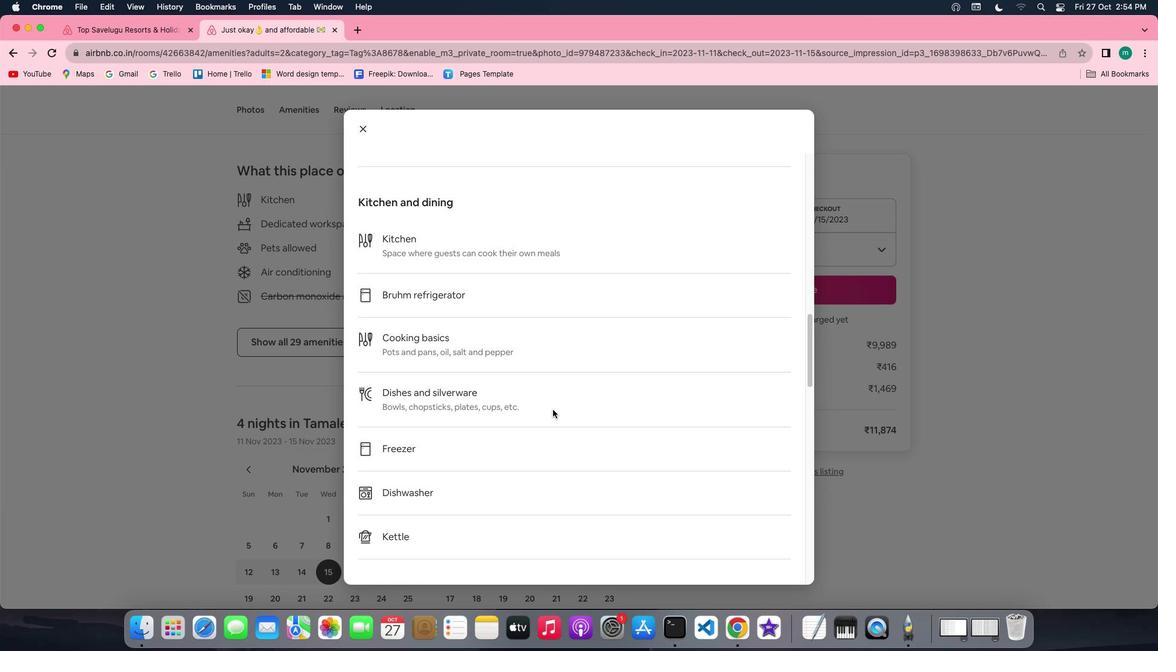 
Action: Mouse scrolled (552, 409) with delta (0, -1)
Screenshot: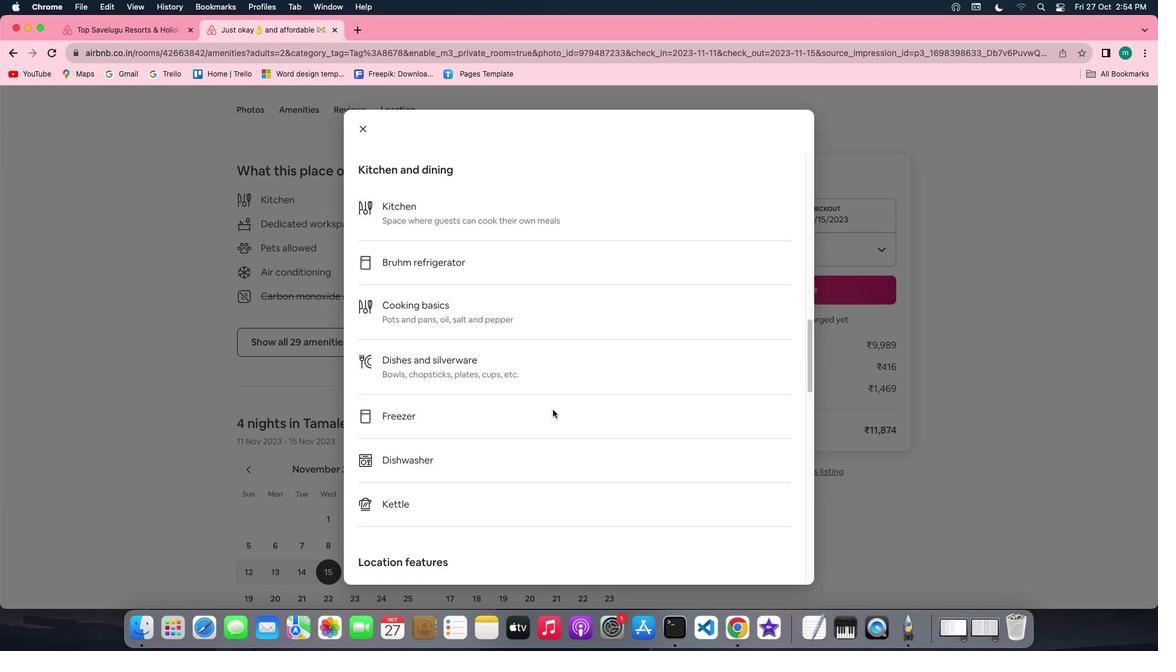 
Action: Mouse scrolled (552, 409) with delta (0, -1)
Screenshot: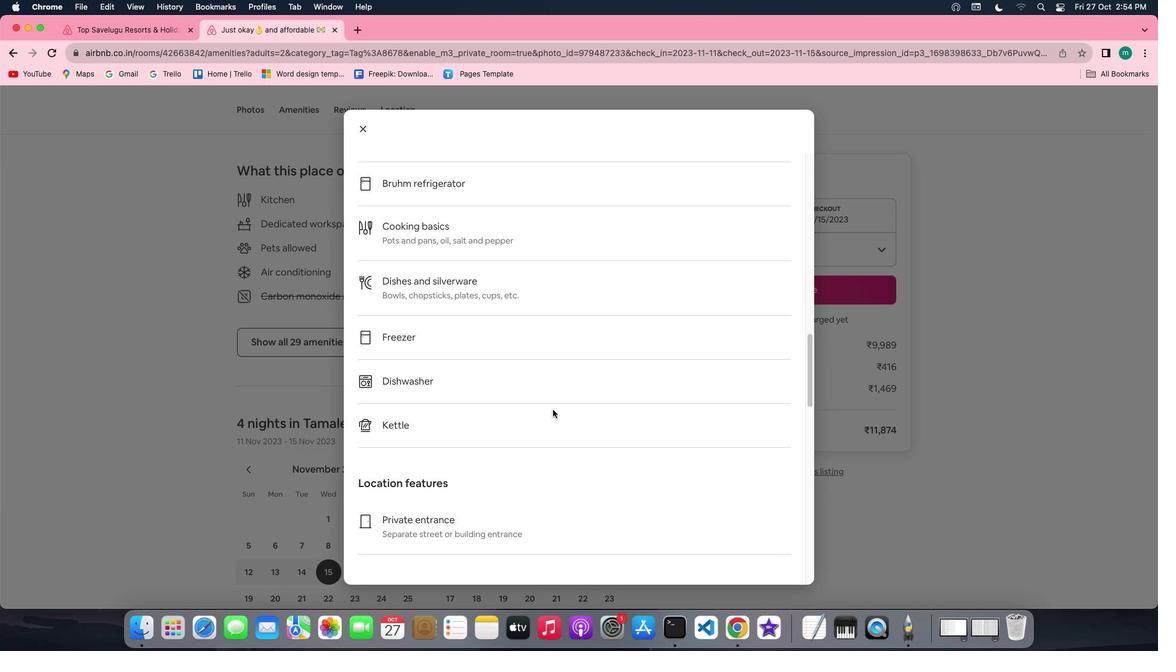 
Action: Mouse scrolled (552, 409) with delta (0, 0)
Screenshot: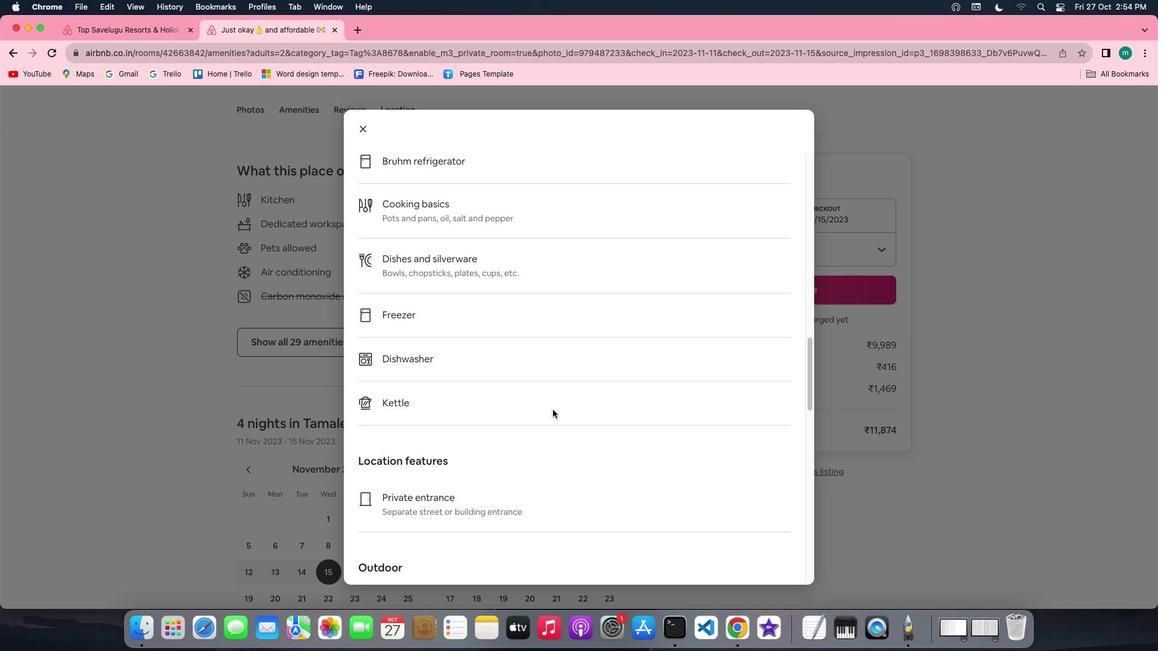
Action: Mouse scrolled (552, 409) with delta (0, 0)
Screenshot: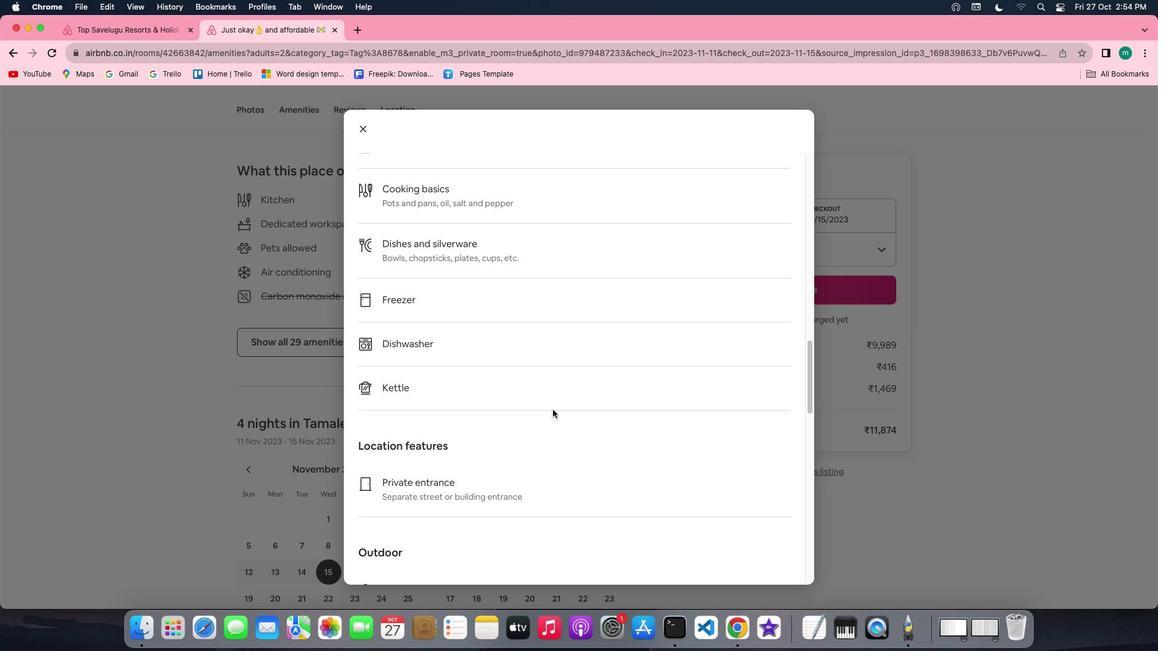 
Action: Mouse scrolled (552, 409) with delta (0, -1)
Screenshot: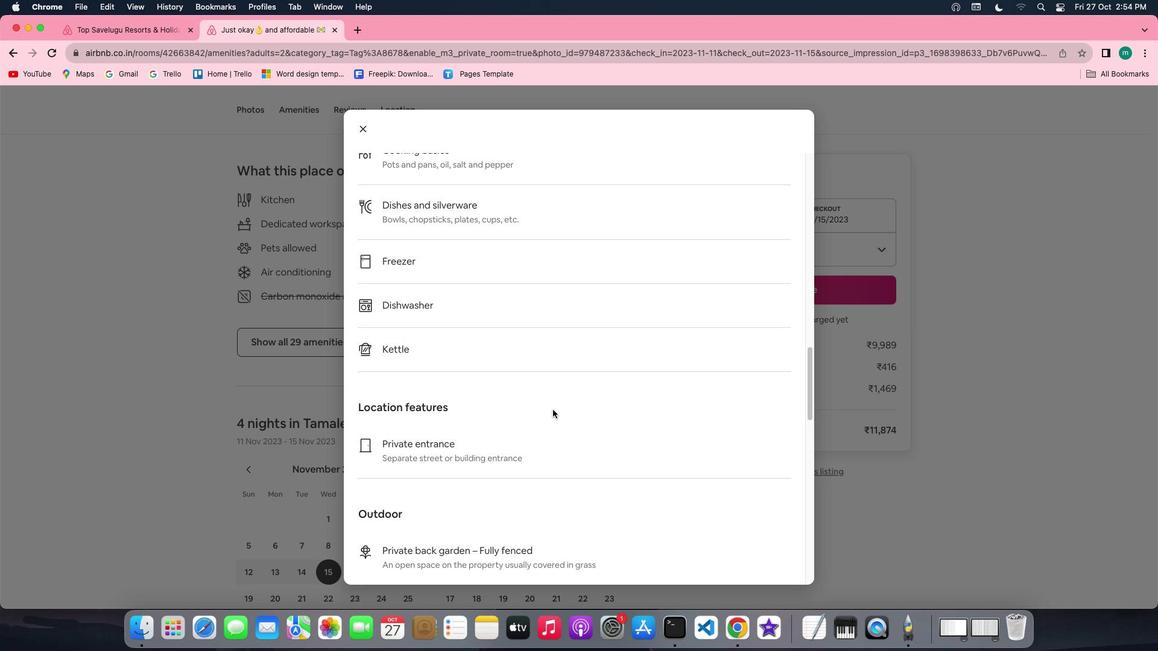 
Action: Mouse scrolled (552, 409) with delta (0, 0)
Screenshot: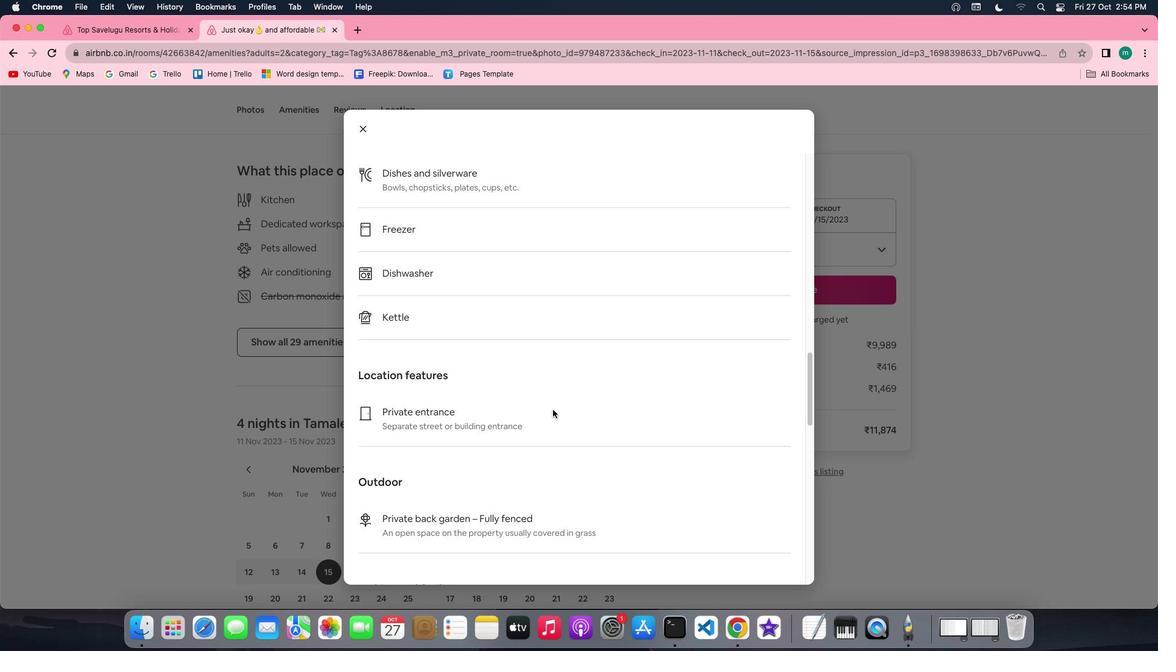 
Action: Mouse scrolled (552, 409) with delta (0, 0)
Screenshot: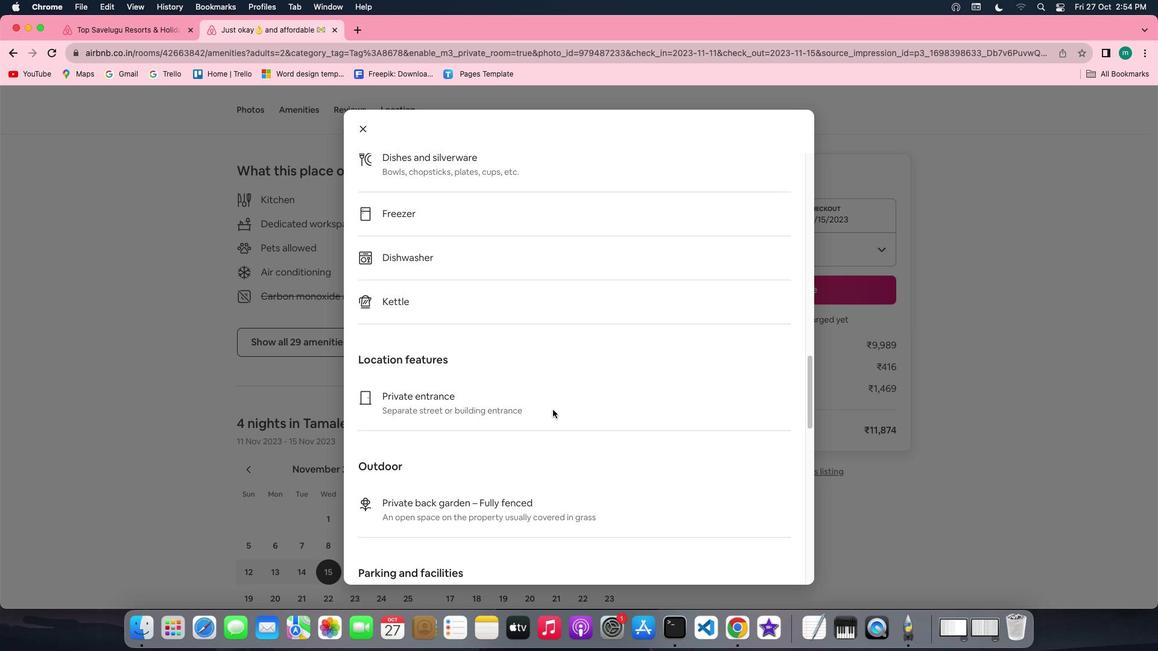 
Action: Mouse scrolled (552, 409) with delta (0, -1)
Screenshot: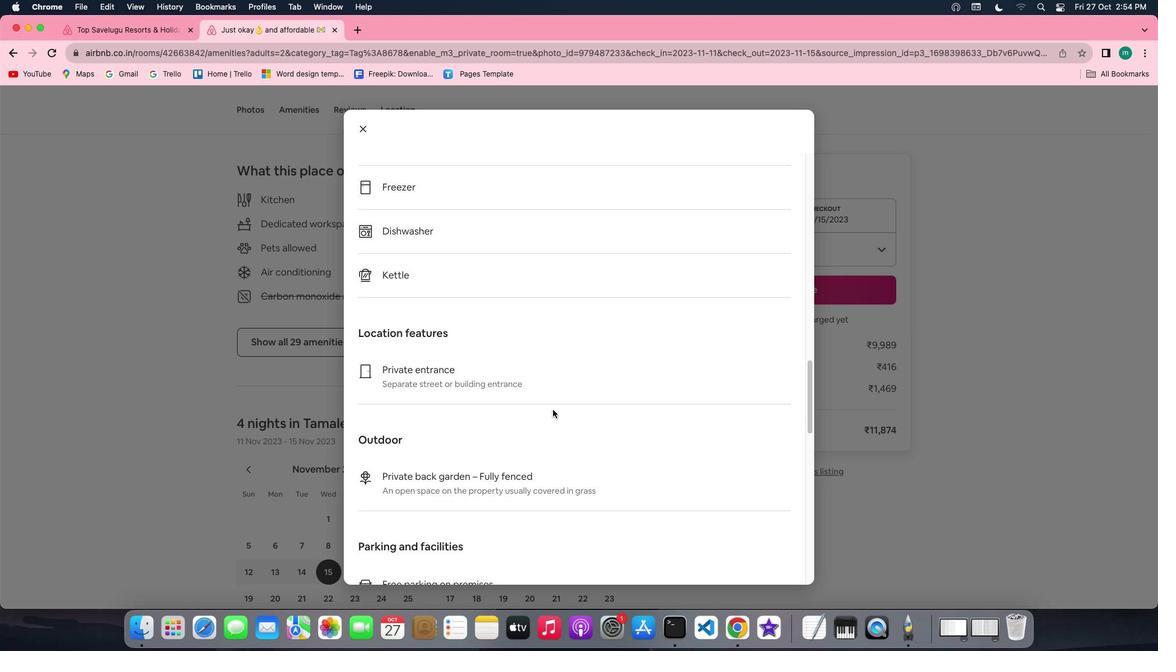
Action: Mouse scrolled (552, 409) with delta (0, 0)
Screenshot: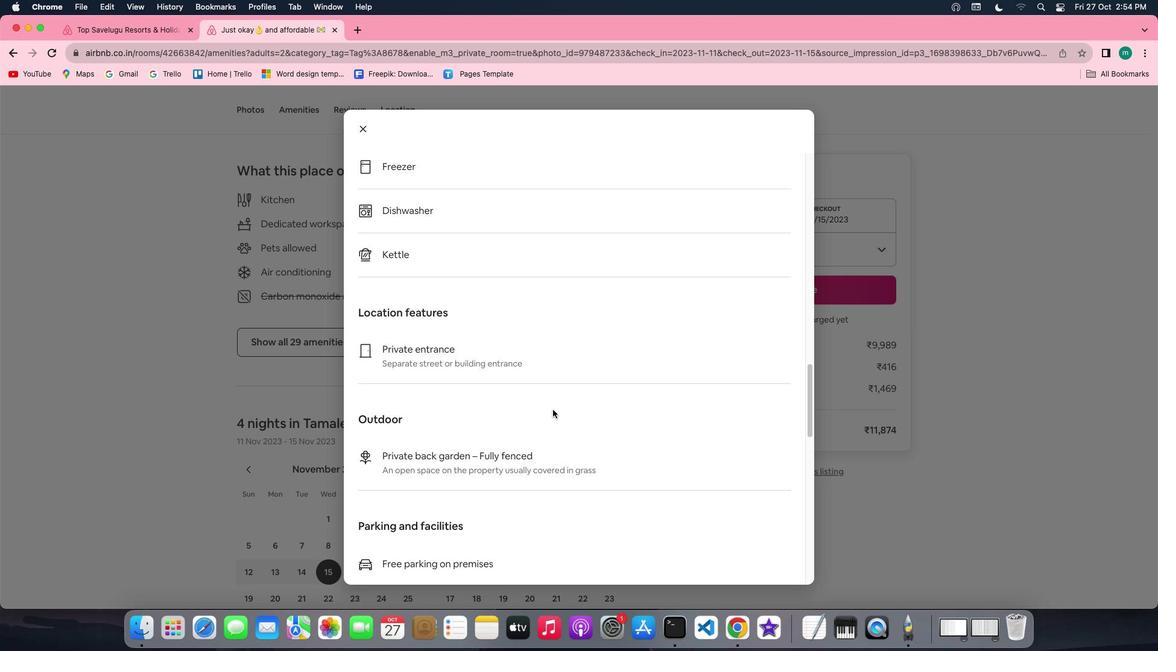 
Action: Mouse scrolled (552, 409) with delta (0, 0)
Screenshot: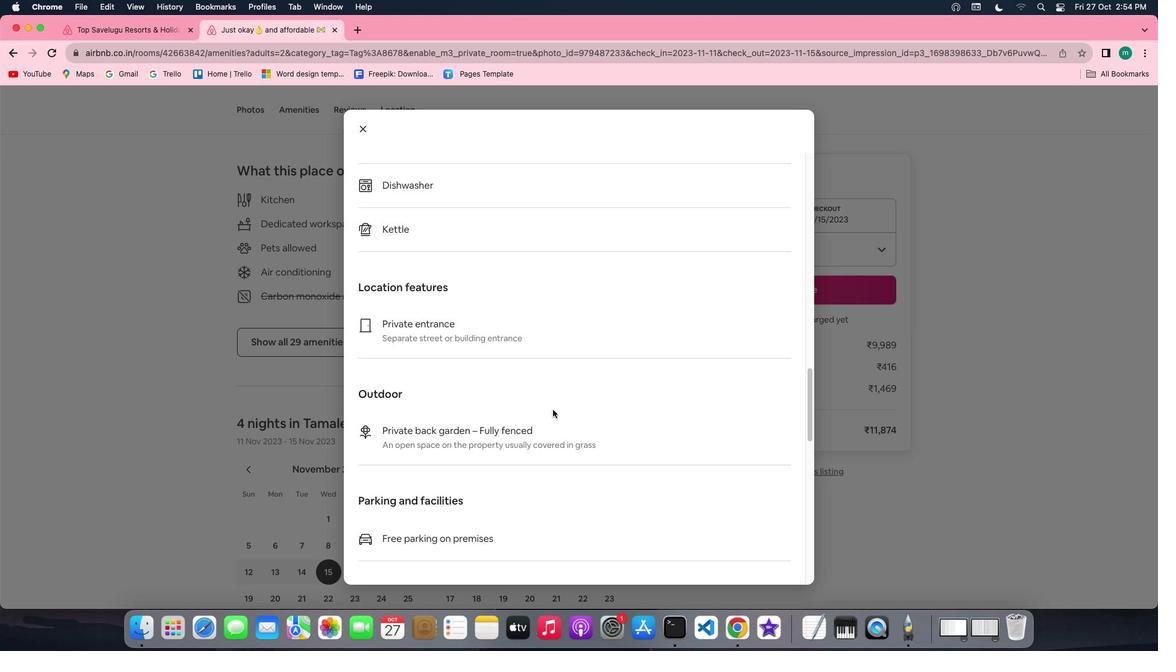 
Action: Mouse scrolled (552, 409) with delta (0, -1)
Screenshot: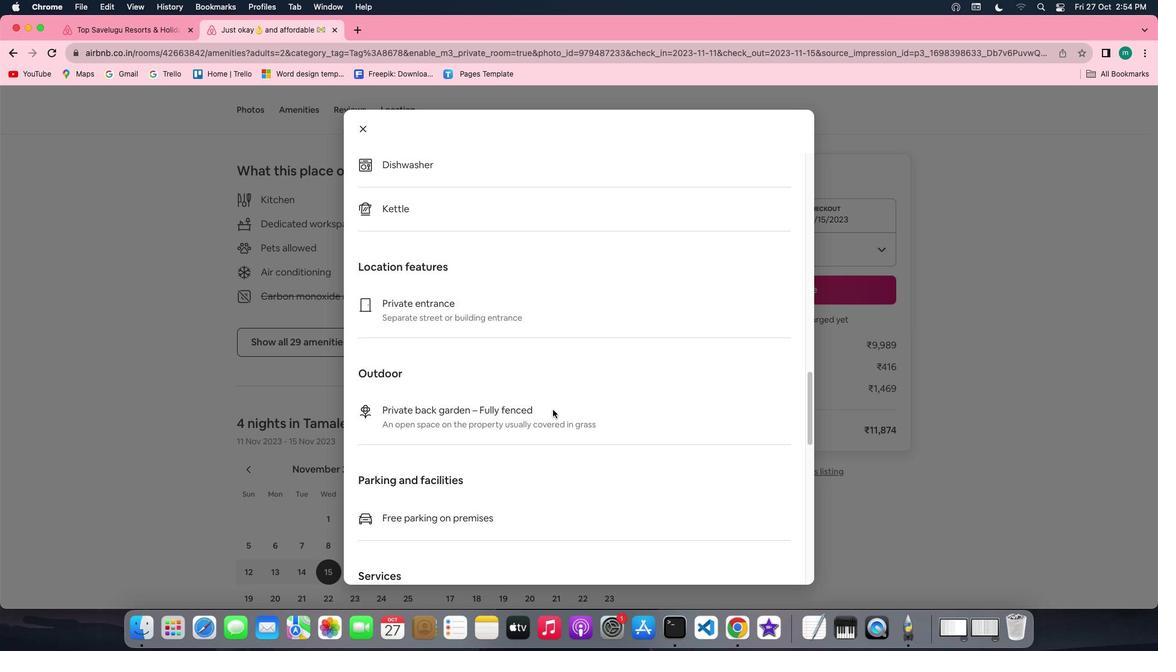
Action: Mouse scrolled (552, 409) with delta (0, -1)
Screenshot: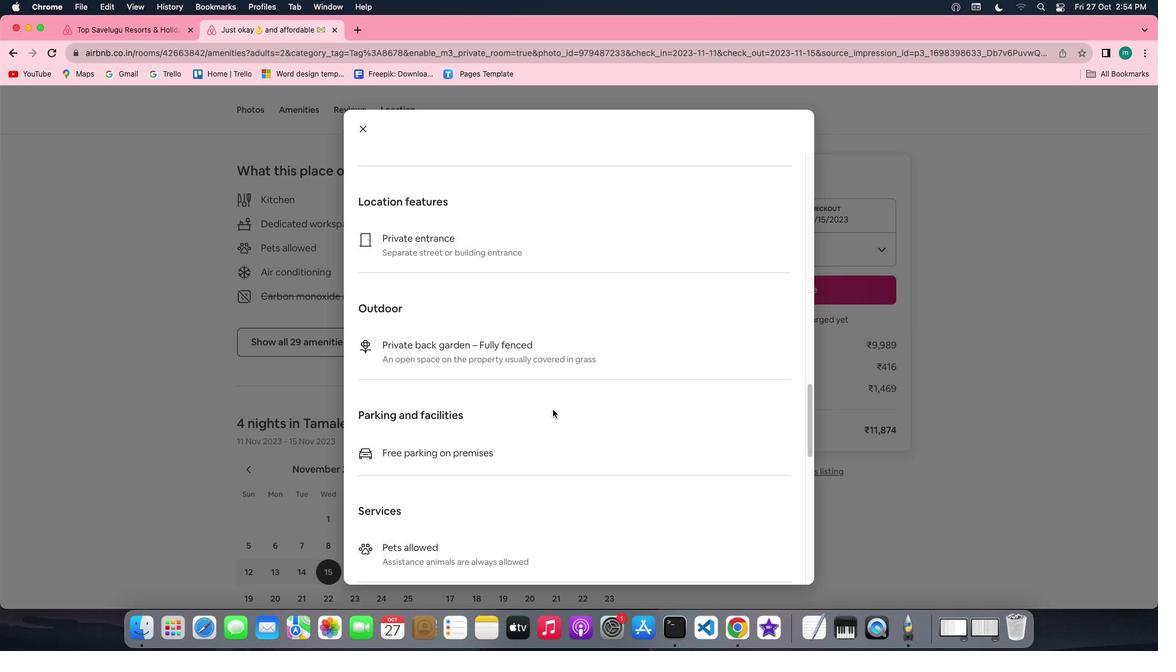 
Action: Mouse scrolled (552, 409) with delta (0, 0)
Screenshot: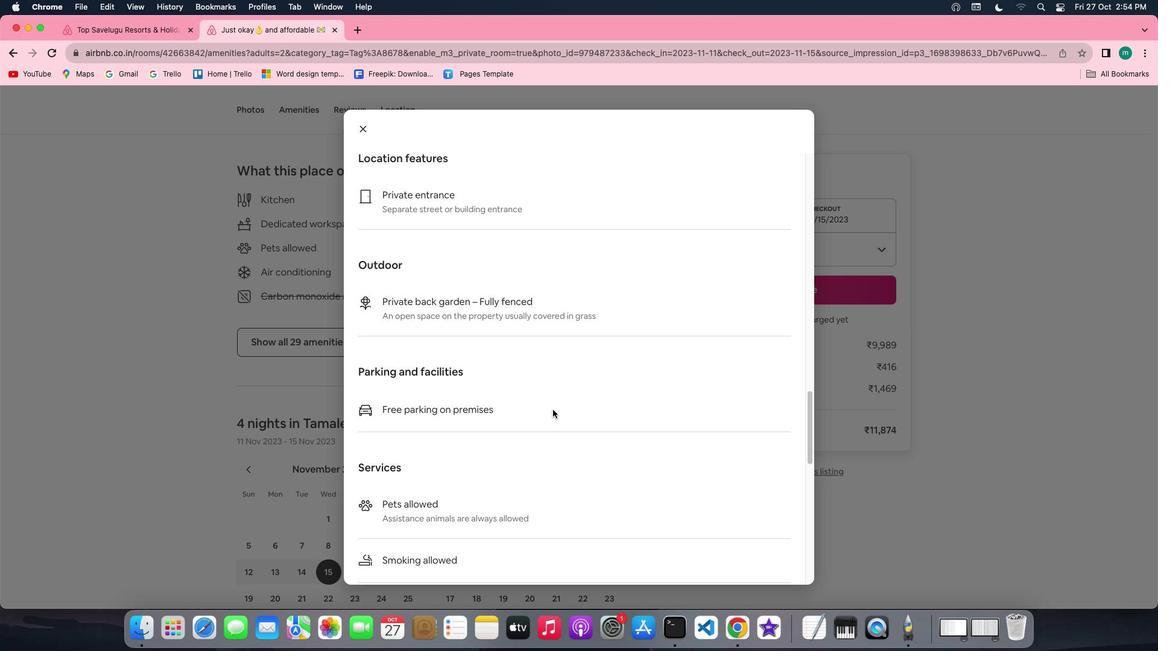 
Action: Mouse scrolled (552, 409) with delta (0, 0)
Screenshot: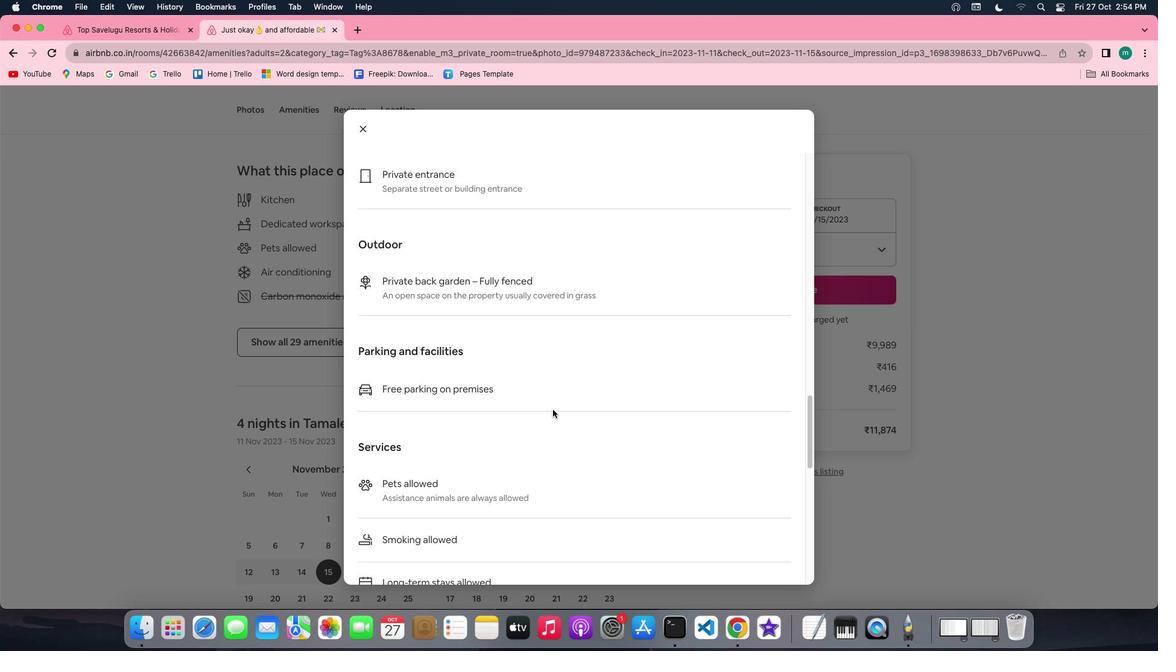 
Action: Mouse scrolled (552, 409) with delta (0, -1)
Screenshot: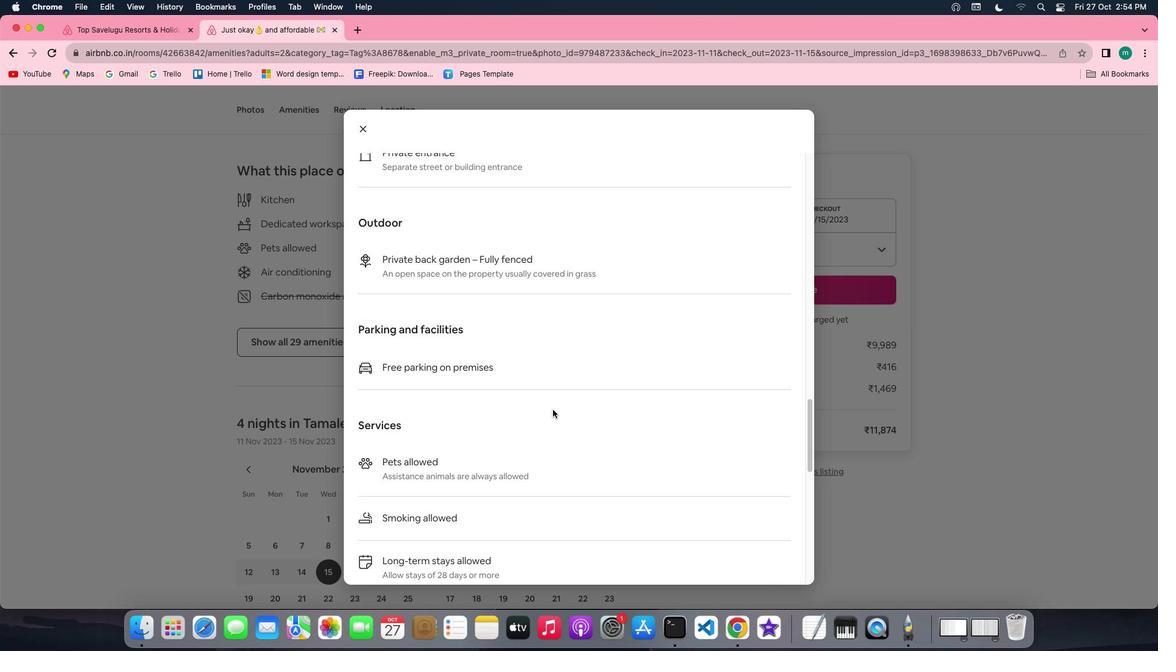 
Action: Mouse scrolled (552, 409) with delta (0, -1)
Screenshot: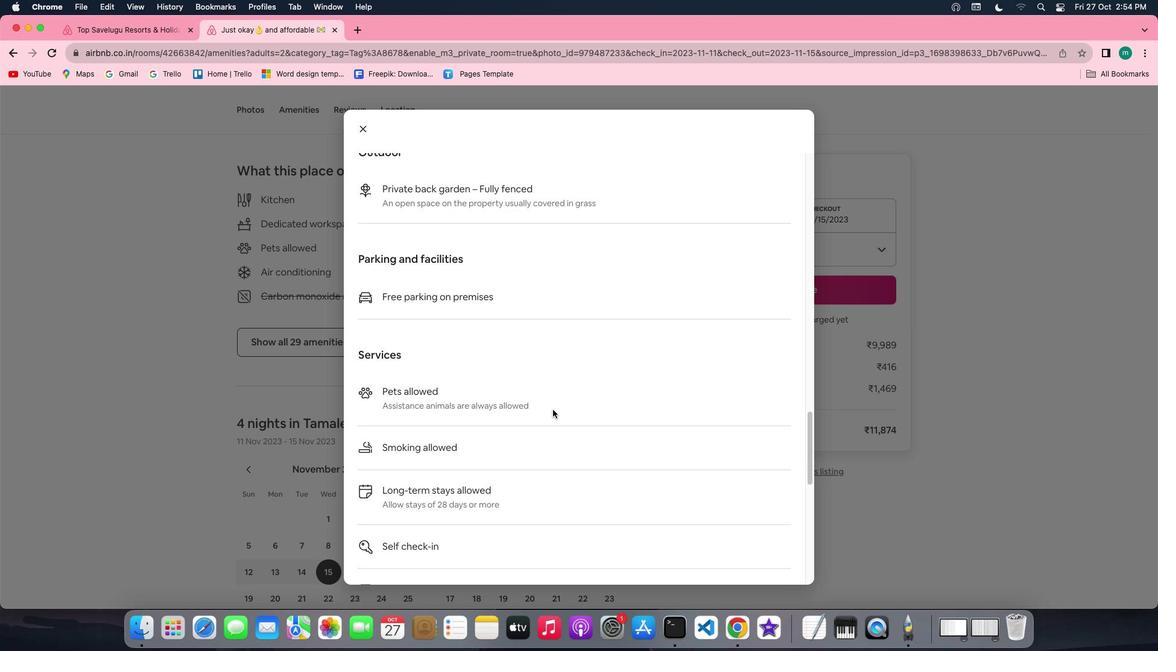 
Action: Mouse scrolled (552, 409) with delta (0, 0)
Screenshot: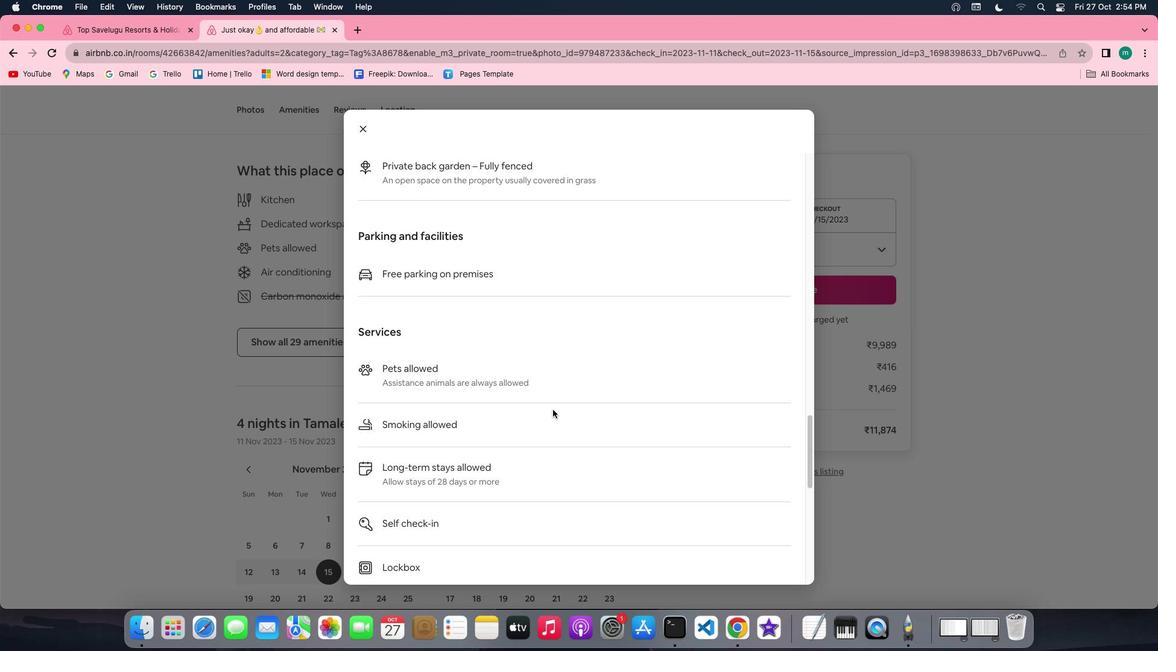 
Action: Mouse scrolled (552, 409) with delta (0, 0)
Screenshot: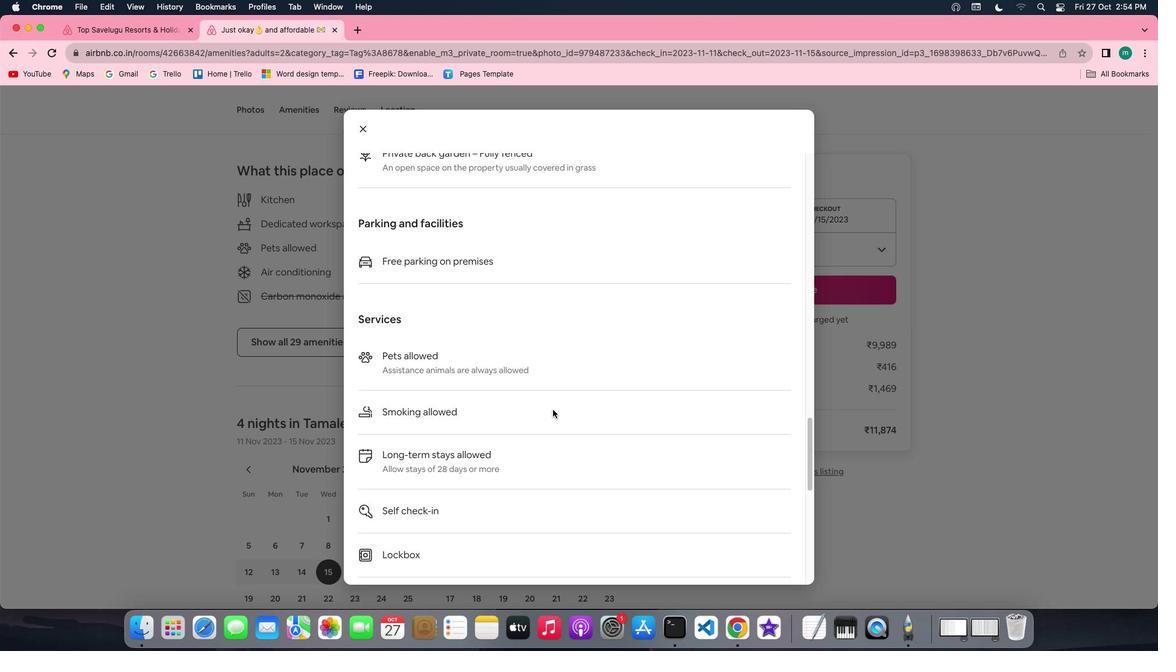 
Action: Mouse scrolled (552, 409) with delta (0, -1)
Screenshot: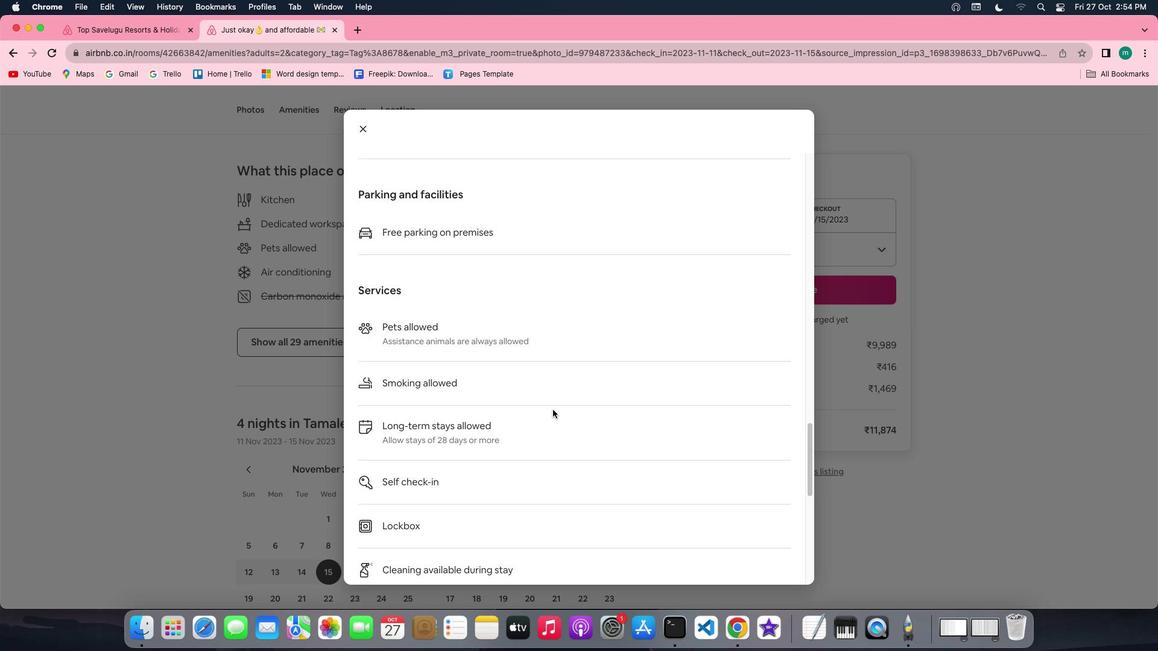 
Action: Mouse scrolled (552, 409) with delta (0, -1)
Screenshot: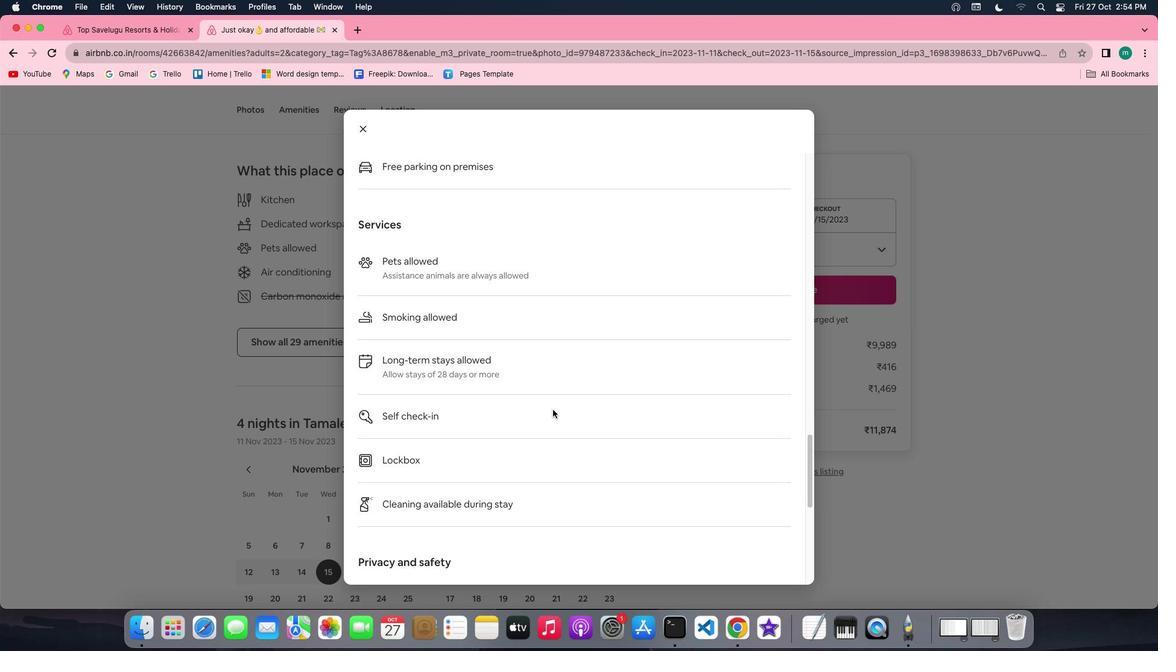 
Action: Mouse scrolled (552, 409) with delta (0, 0)
Screenshot: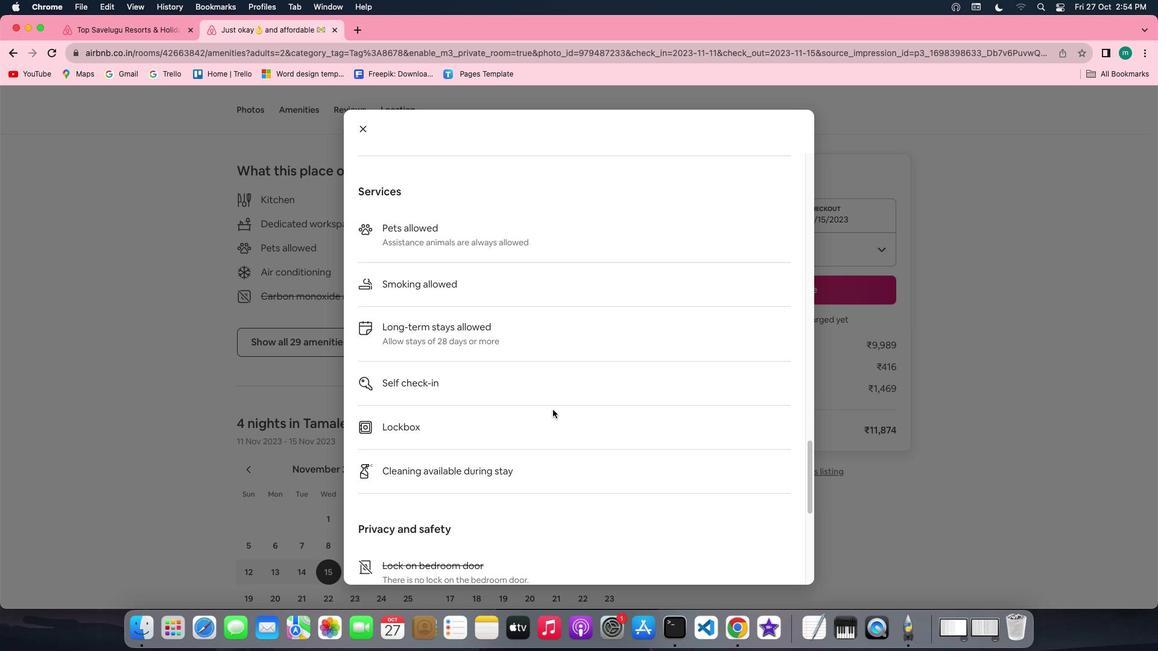 
Action: Mouse scrolled (552, 409) with delta (0, 0)
Screenshot: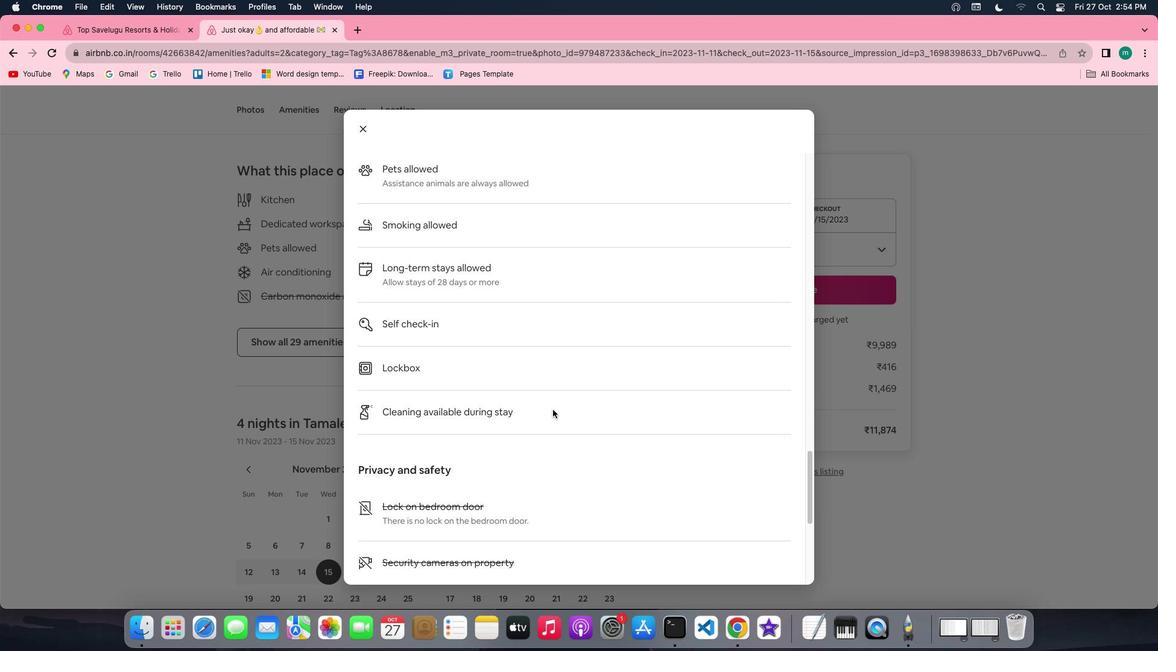 
Action: Mouse scrolled (552, 409) with delta (0, -1)
Screenshot: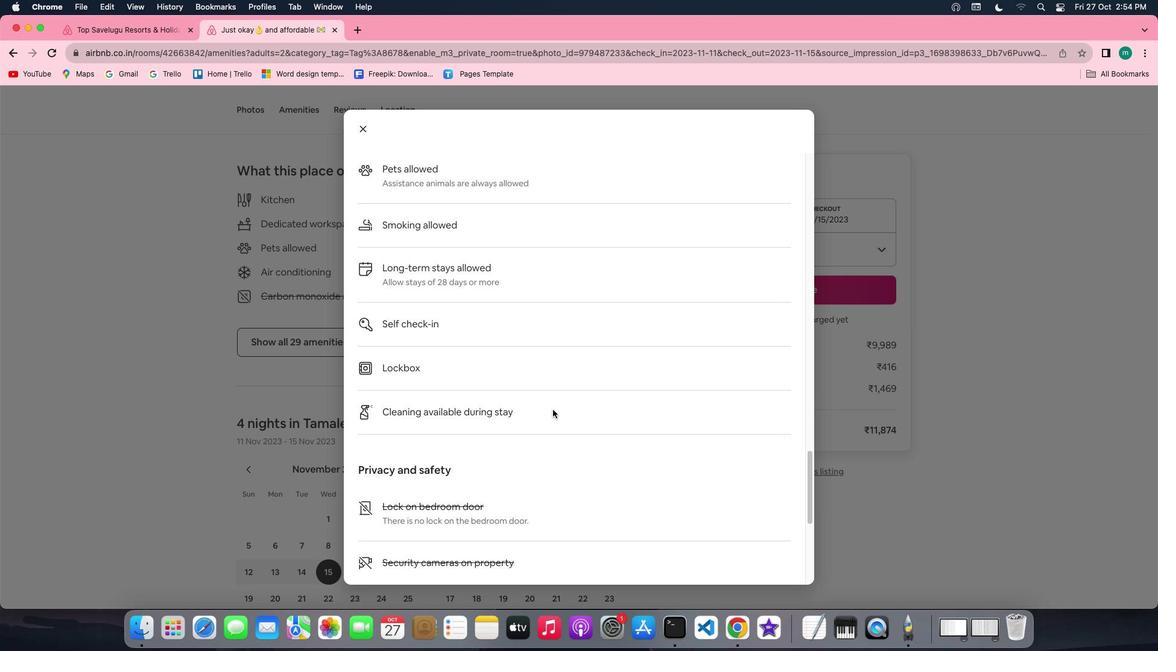 
Action: Mouse scrolled (552, 409) with delta (0, -1)
Screenshot: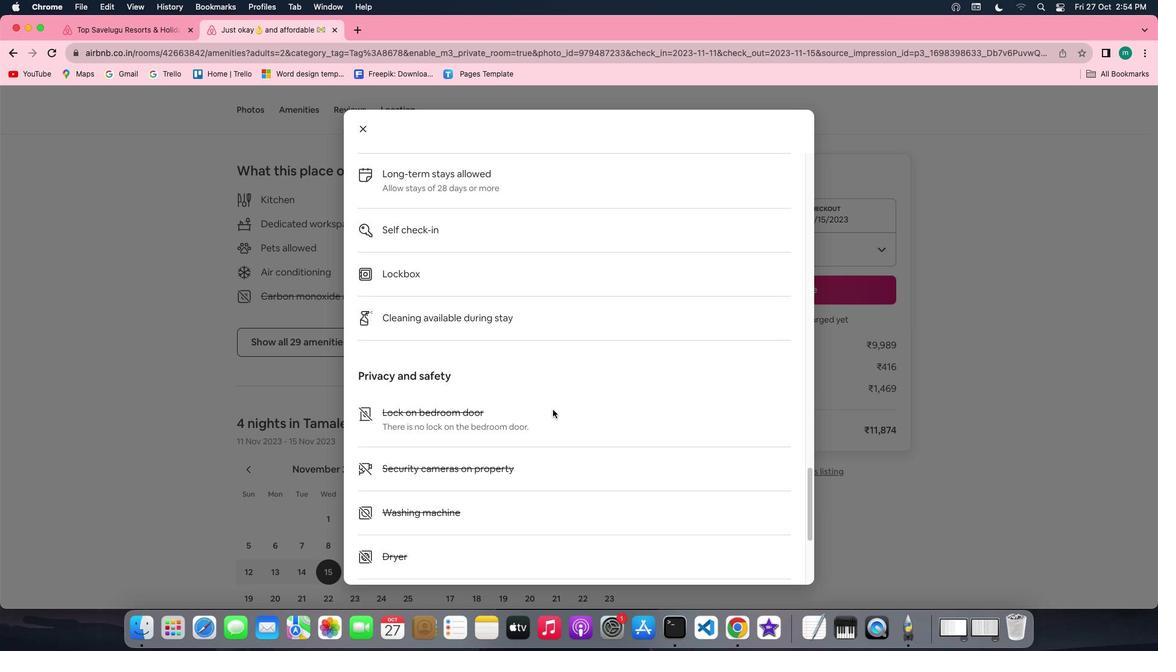 
Action: Mouse scrolled (552, 409) with delta (0, 0)
Screenshot: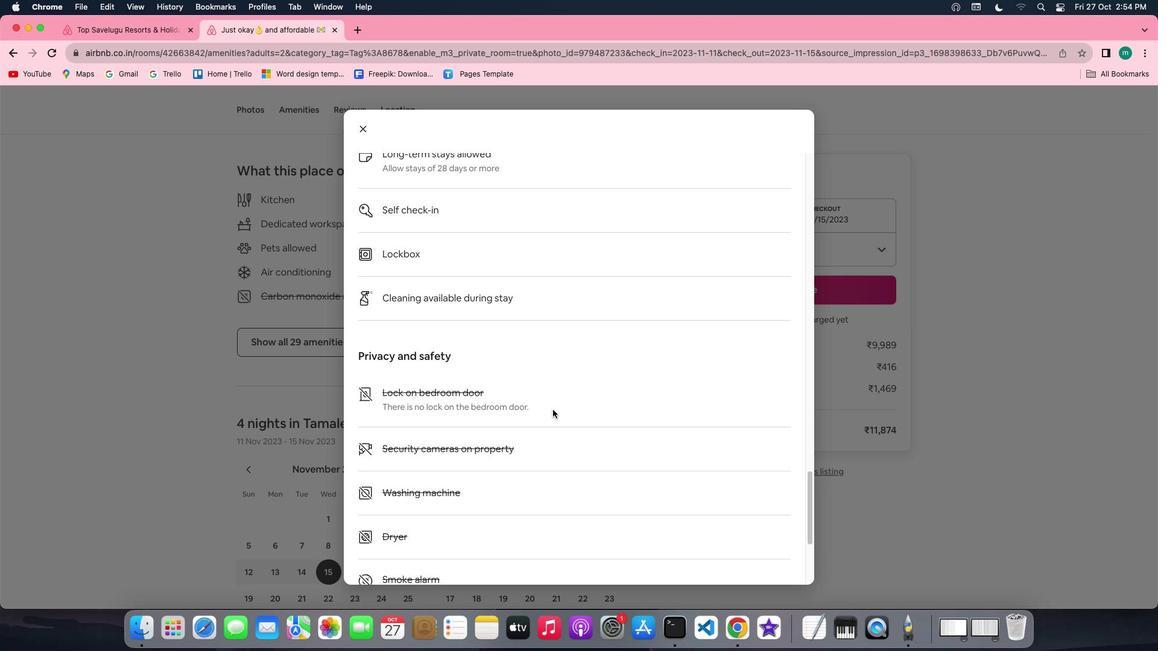 
Action: Mouse scrolled (552, 409) with delta (0, 0)
Screenshot: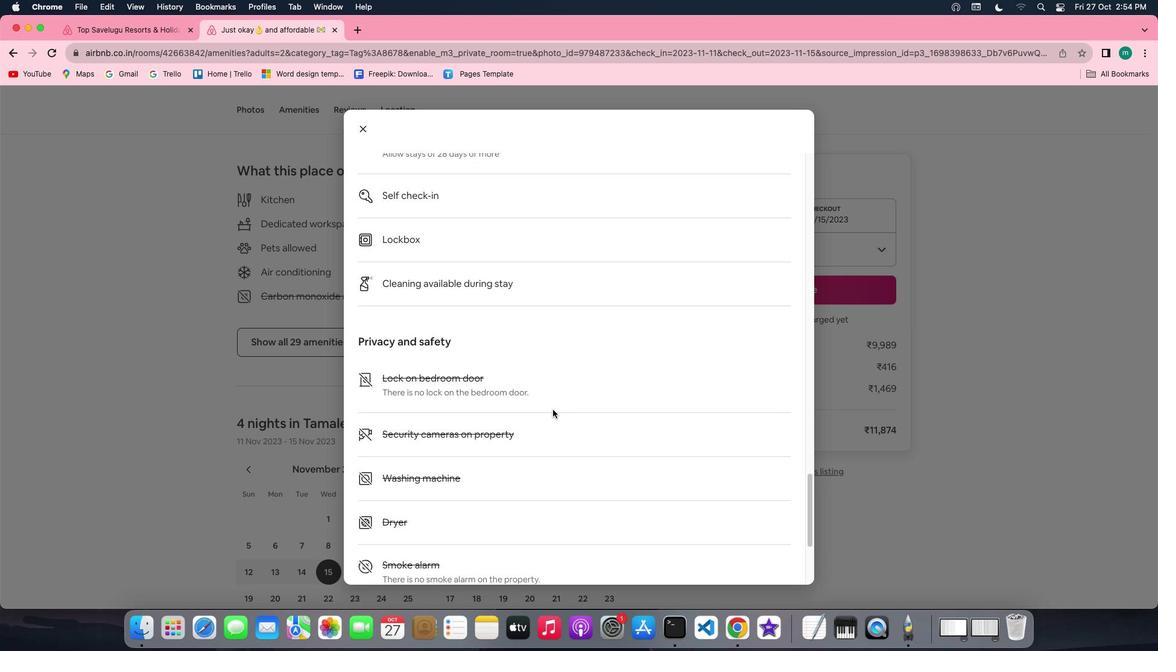 
Action: Mouse scrolled (552, 409) with delta (0, -1)
Screenshot: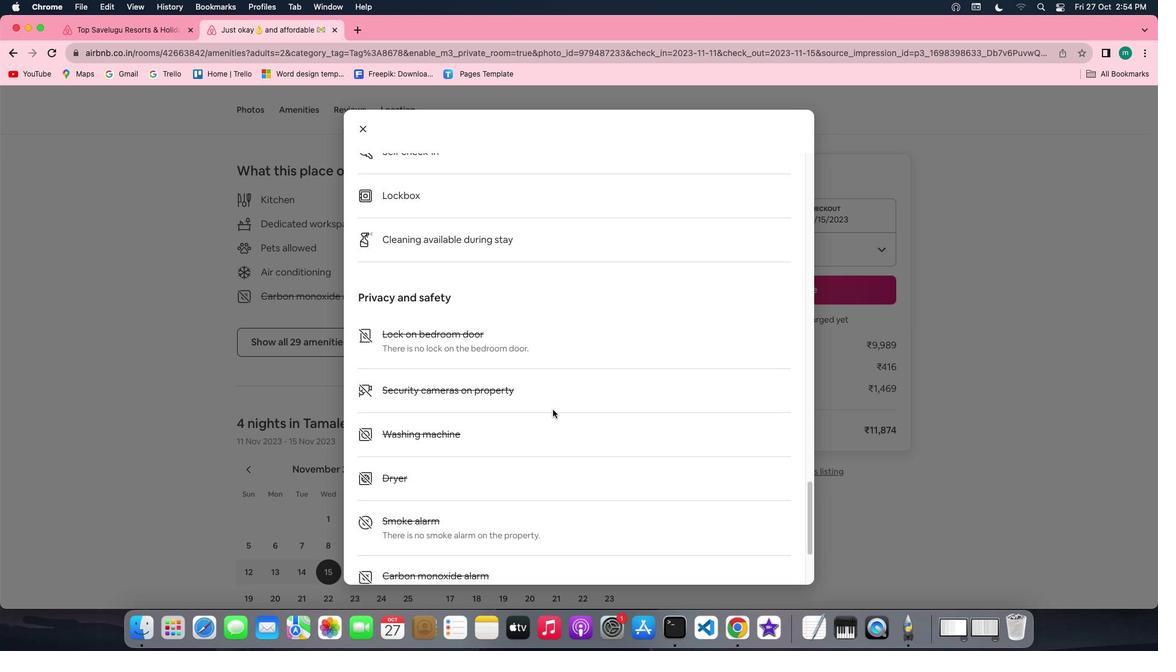 
Action: Mouse scrolled (552, 409) with delta (0, -1)
Screenshot: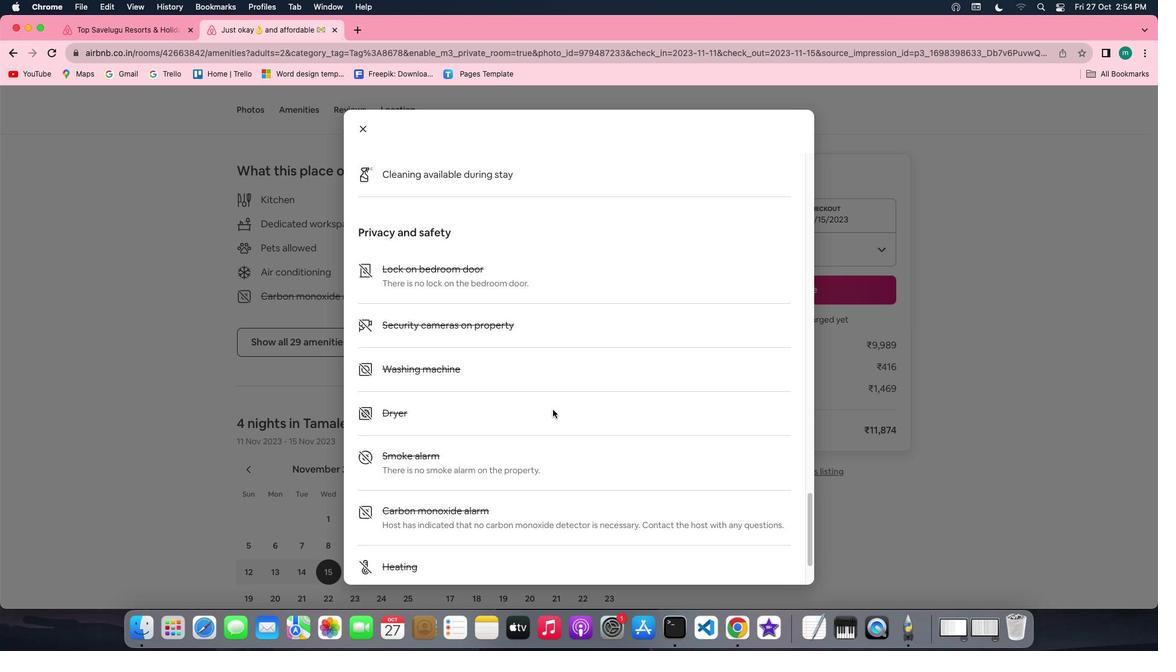 
Action: Mouse scrolled (552, 409) with delta (0, 0)
Screenshot: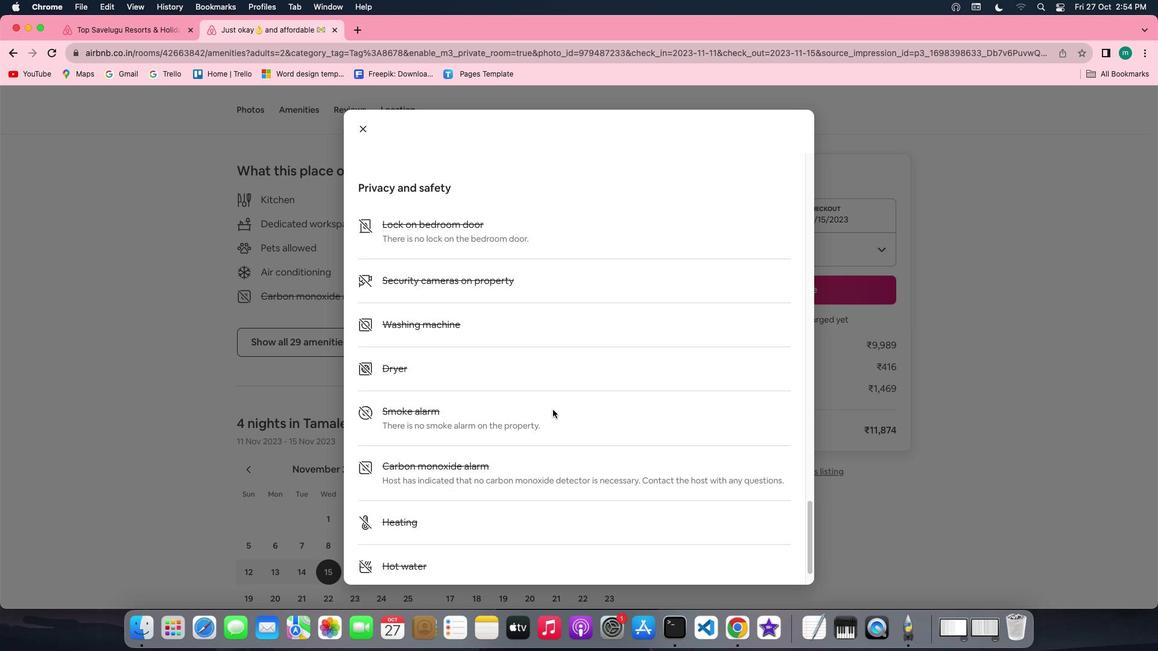 
Action: Mouse scrolled (552, 409) with delta (0, 0)
Screenshot: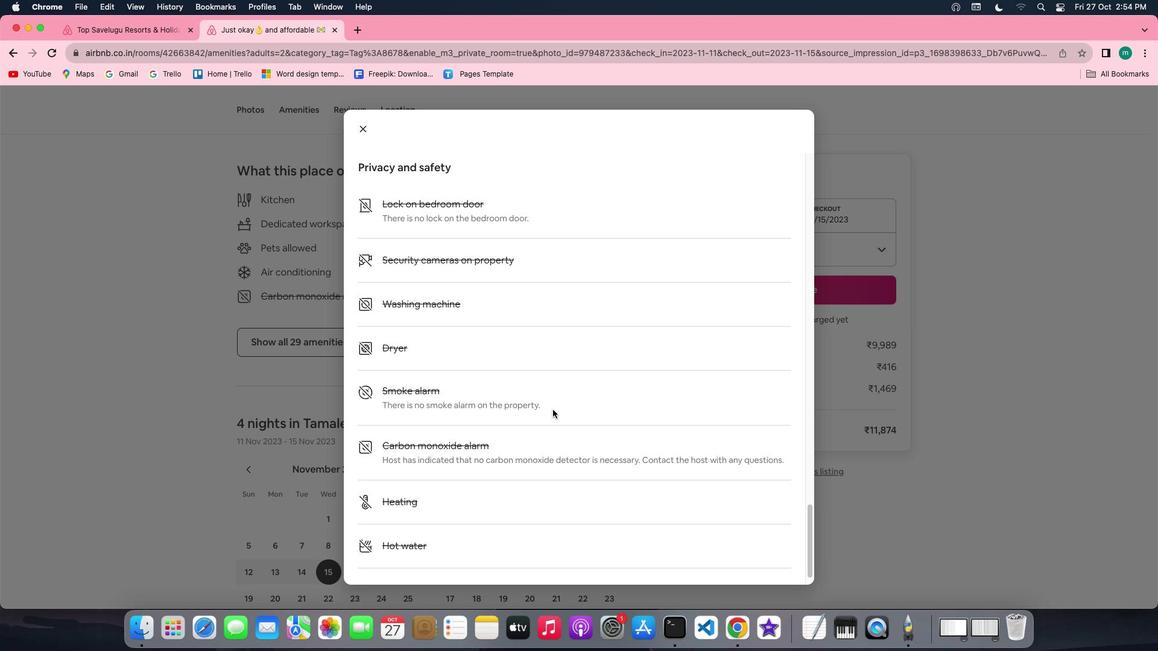 
Action: Mouse scrolled (552, 409) with delta (0, -1)
Screenshot: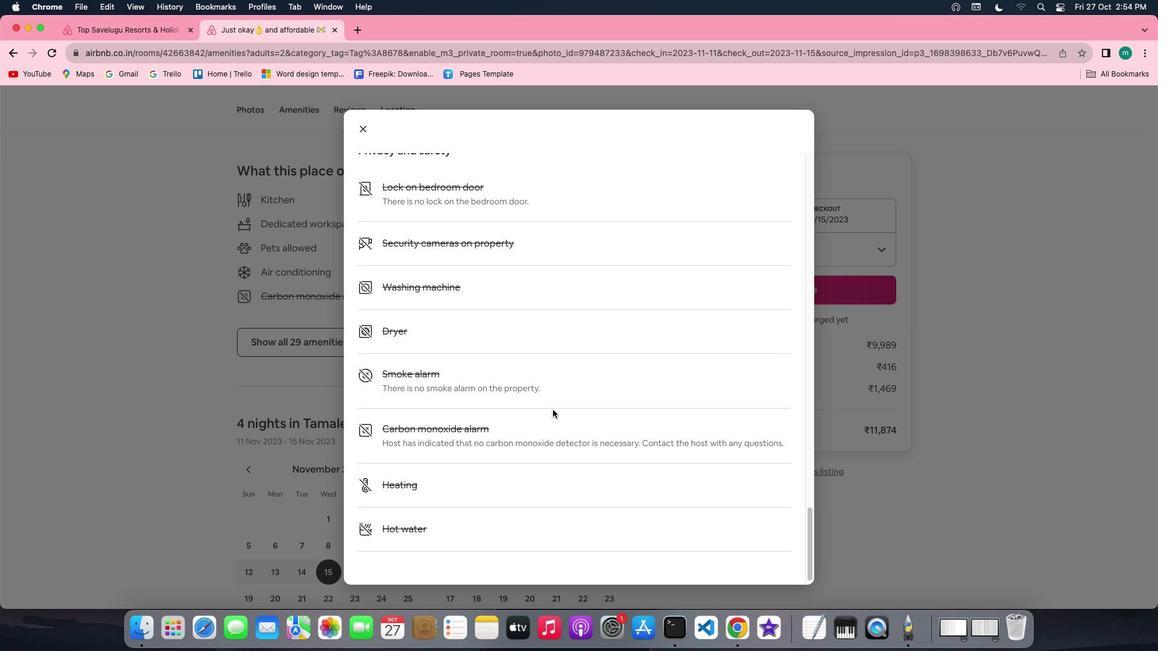 
Action: Mouse scrolled (552, 409) with delta (0, -1)
Screenshot: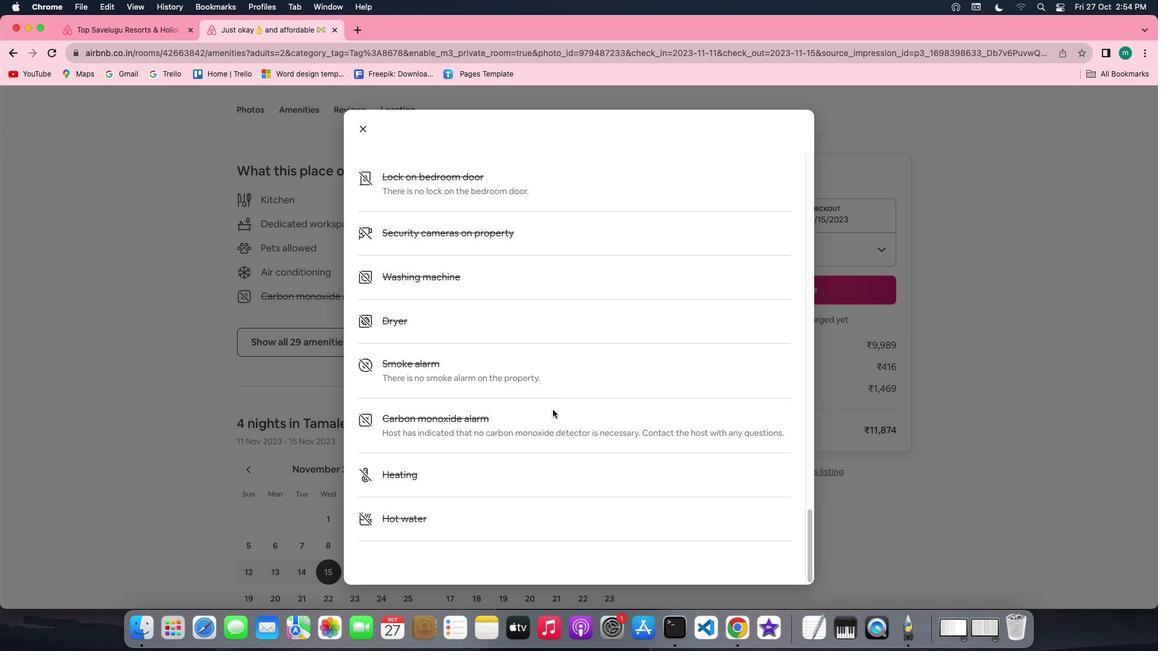 
Action: Mouse scrolled (552, 409) with delta (0, 0)
Screenshot: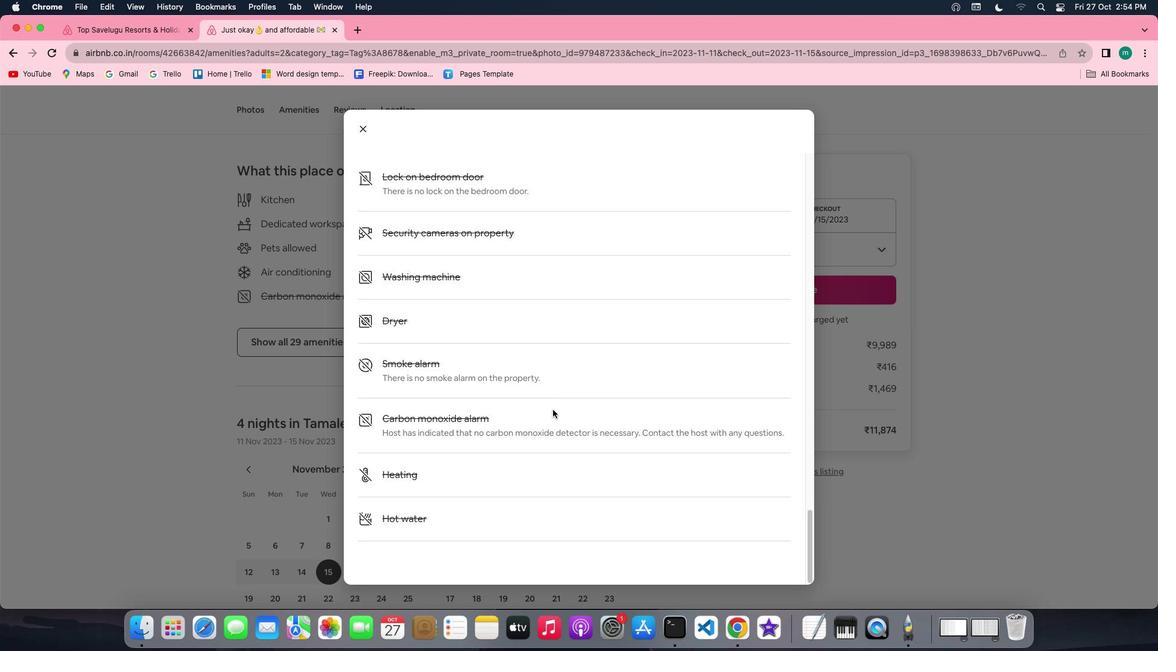 
Action: Mouse scrolled (552, 409) with delta (0, 0)
Screenshot: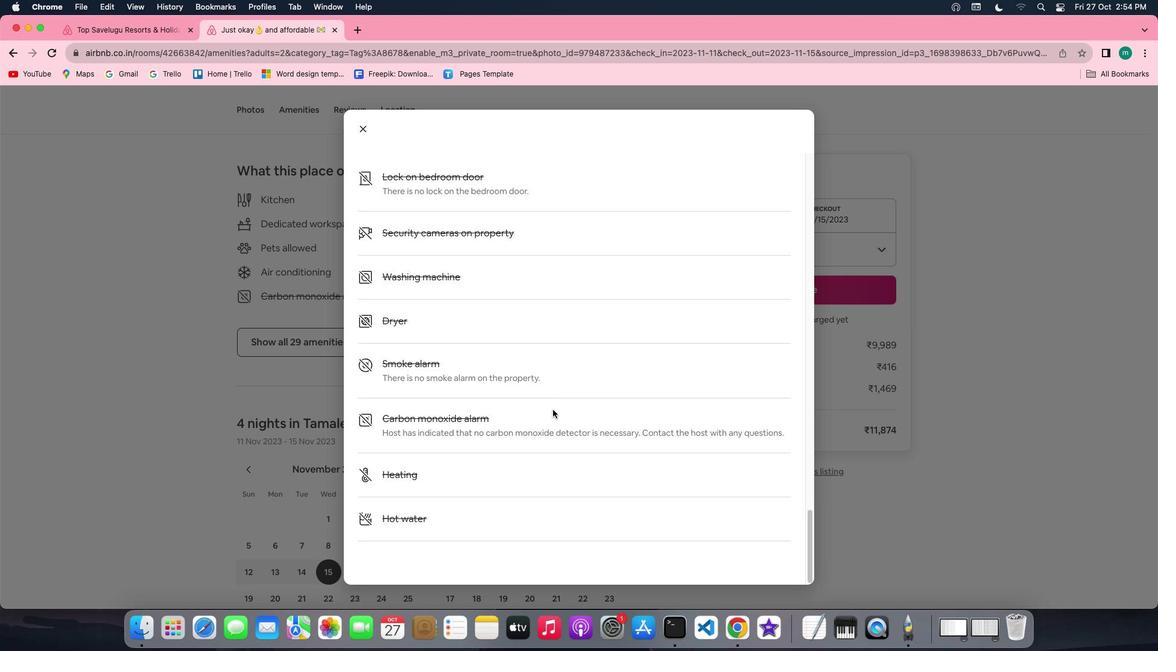 
Action: Mouse scrolled (552, 409) with delta (0, -1)
Screenshot: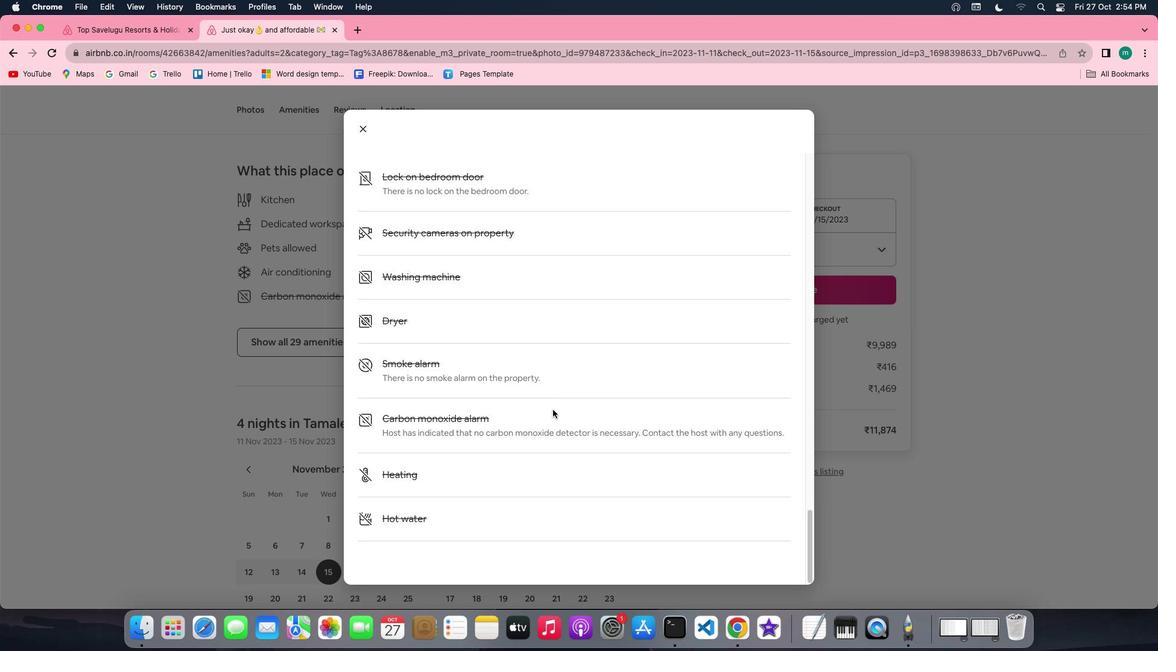 
Action: Mouse scrolled (552, 409) with delta (0, -1)
Screenshot: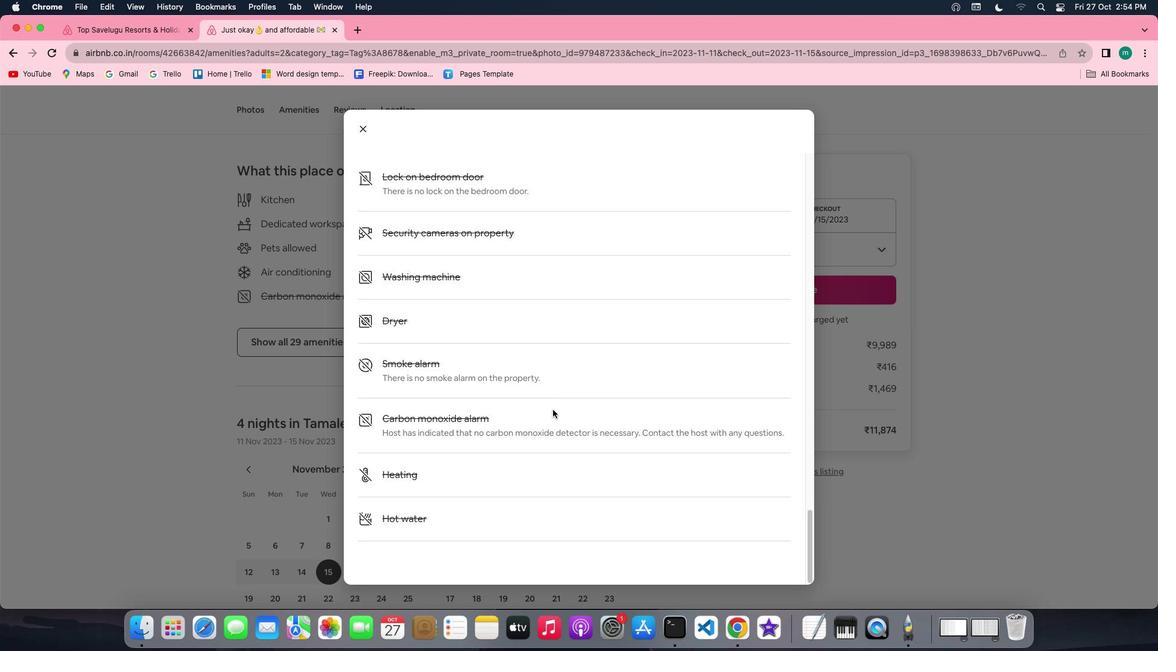 
Action: Mouse moved to (365, 126)
Screenshot: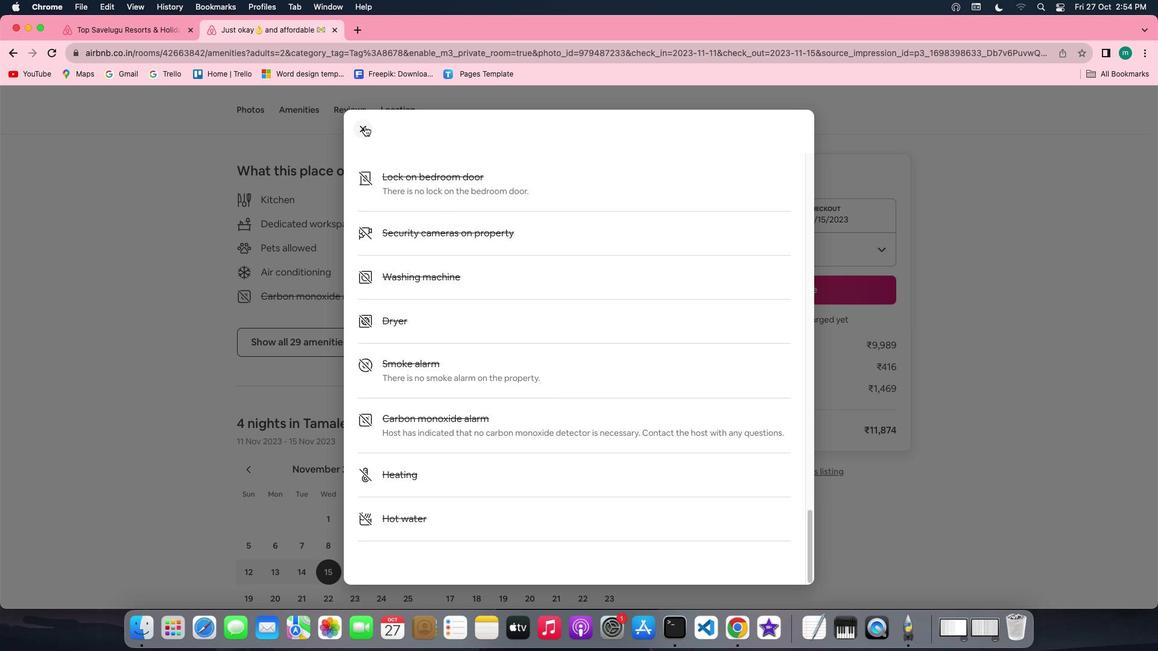 
Action: Mouse pressed left at (365, 126)
Screenshot: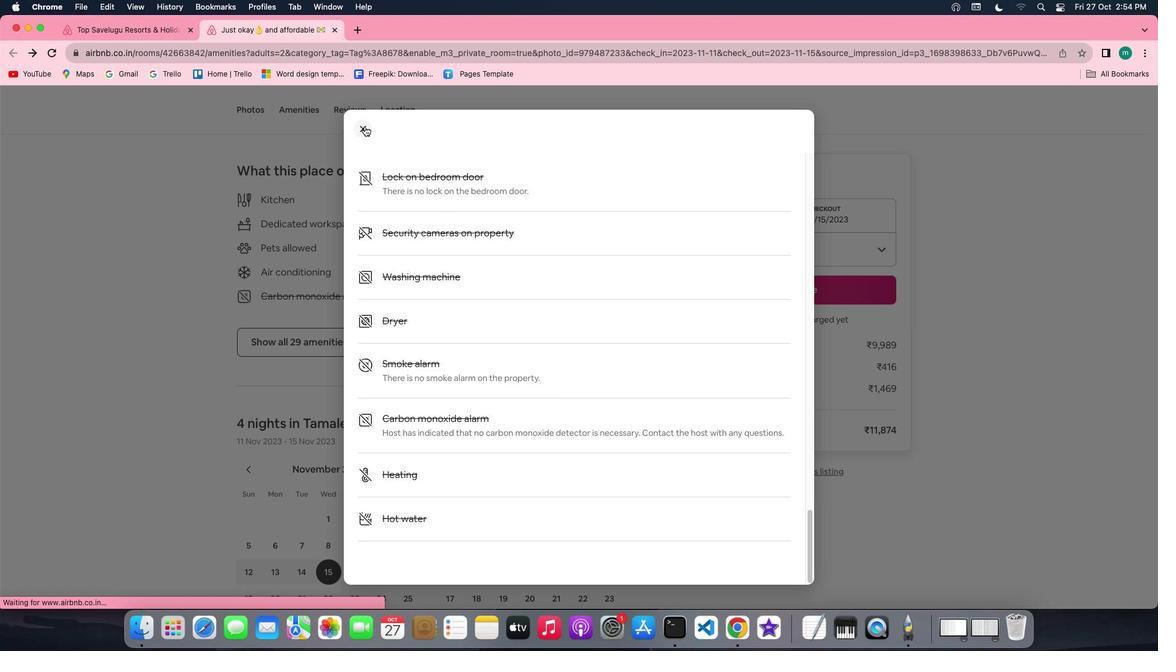 
Action: Mouse moved to (389, 199)
Screenshot: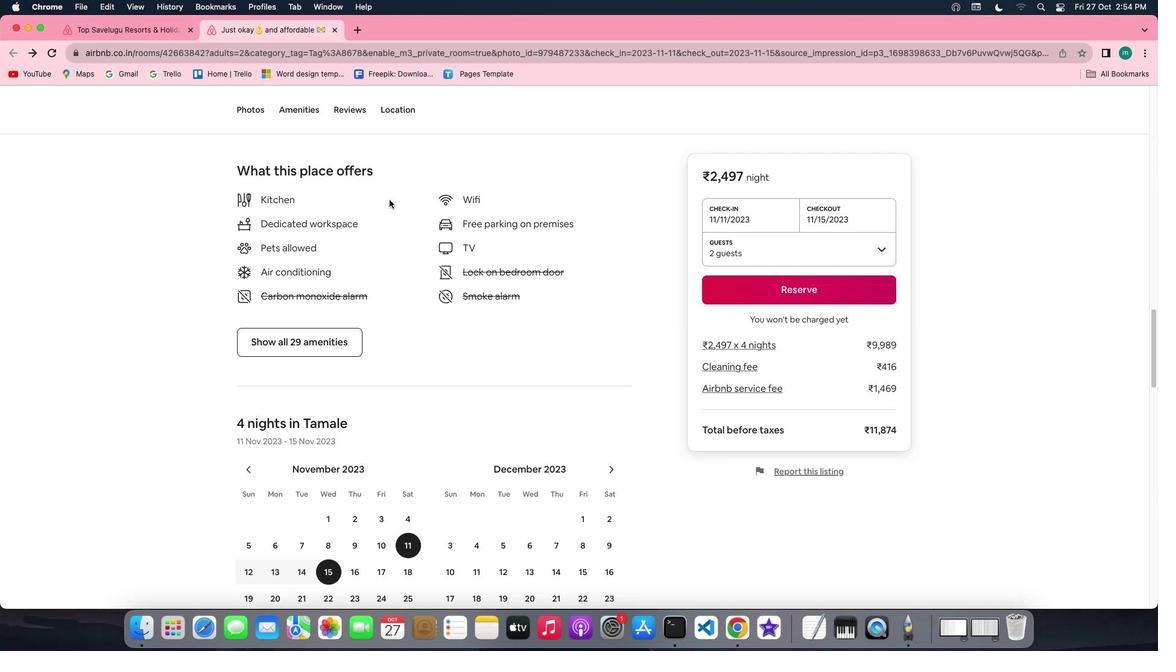 
Action: Mouse scrolled (389, 199) with delta (0, 0)
Screenshot: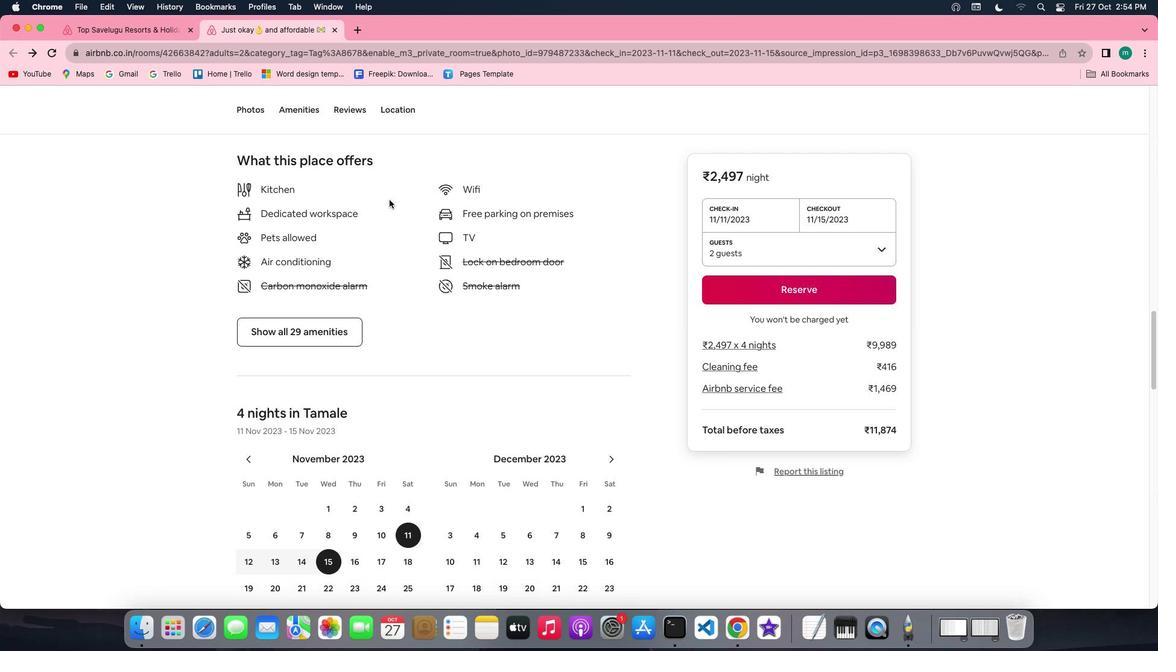 
Action: Mouse scrolled (389, 199) with delta (0, 0)
Screenshot: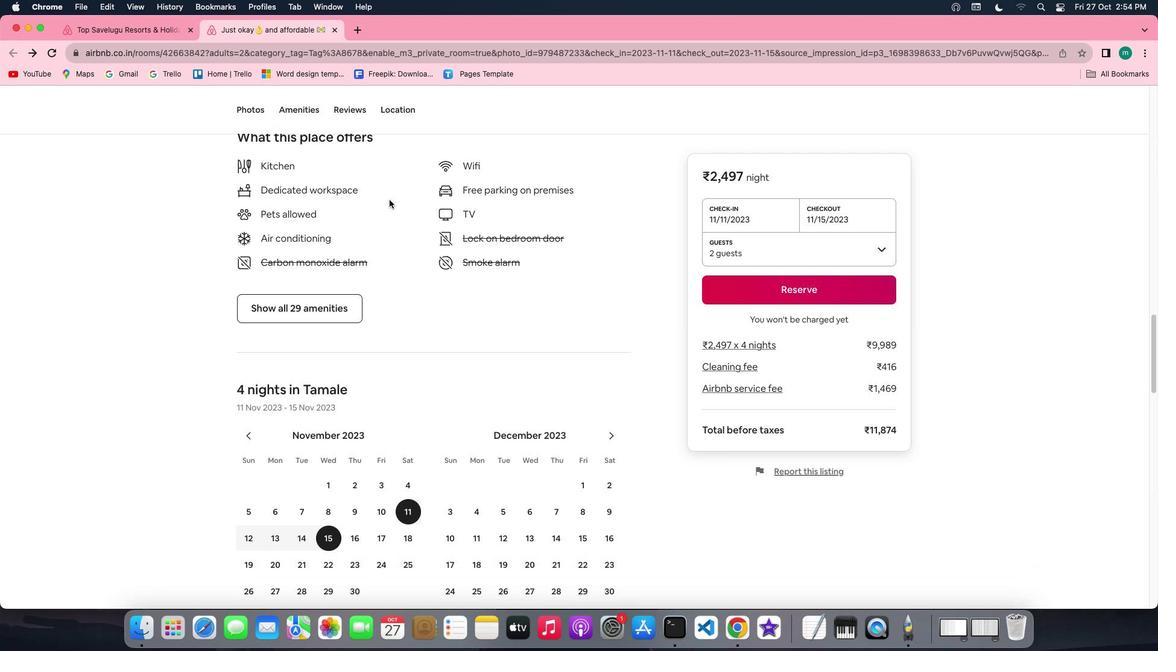 
Action: Mouse scrolled (389, 199) with delta (0, -1)
Screenshot: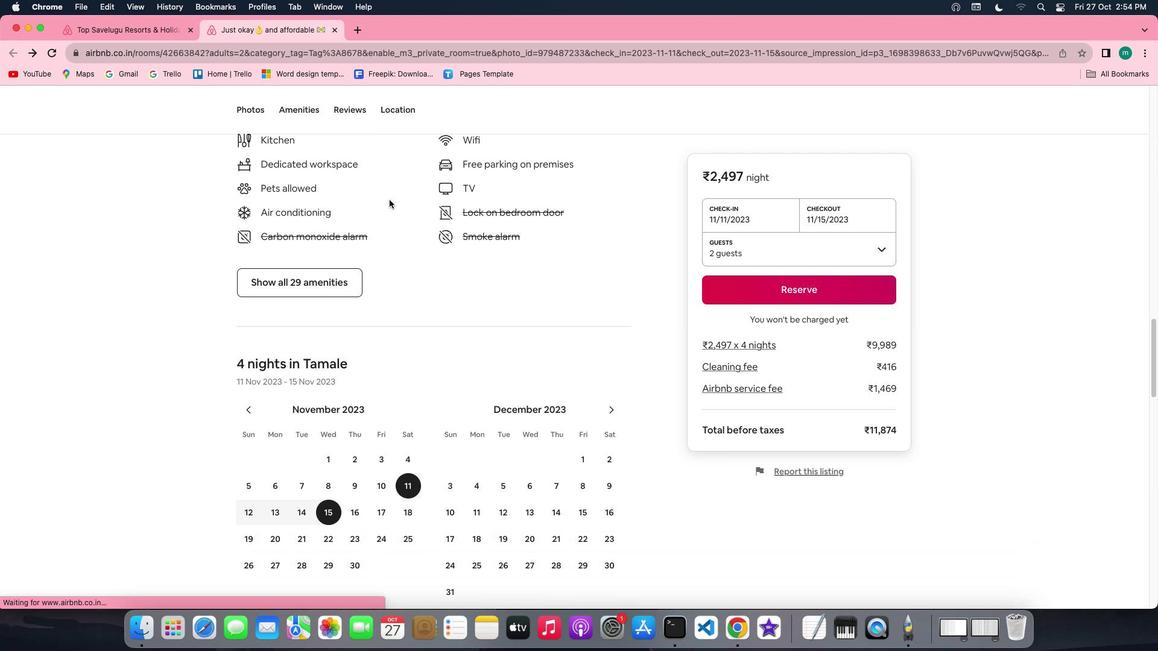
Action: Mouse scrolled (389, 199) with delta (0, -1)
